 Task: Plan a trip to Wombwell, United Kingdom from 6th December, 2023 to 10th December, 2023 for 1 adult.1  bedroom having 1 bed and 1 bathroom. Property type can be hotel. Look for 5 properties as per requirement.
Action: Mouse moved to (479, 67)
Screenshot: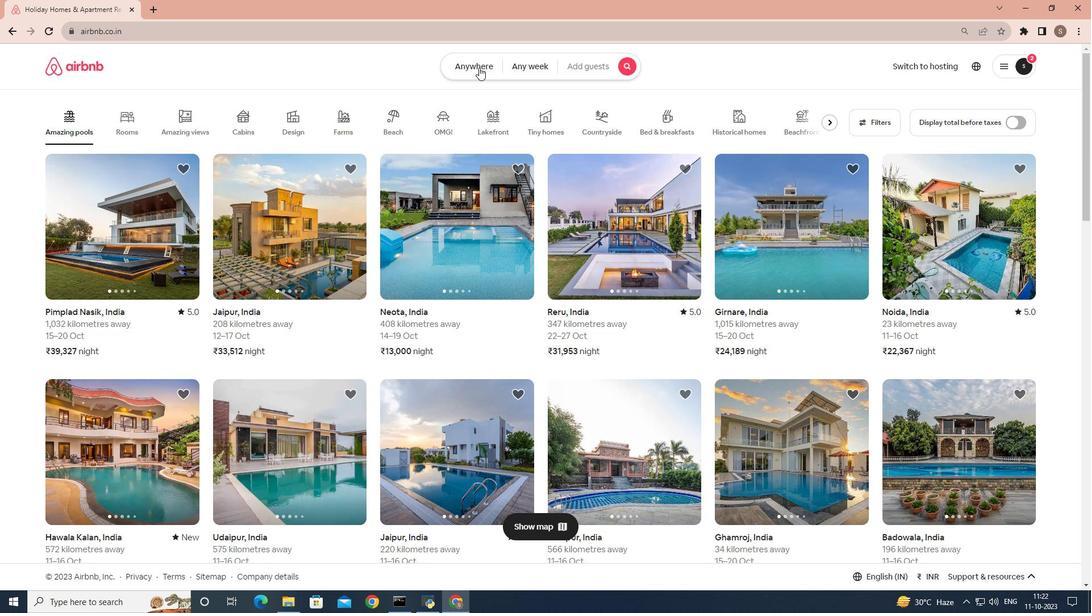 
Action: Mouse pressed left at (479, 67)
Screenshot: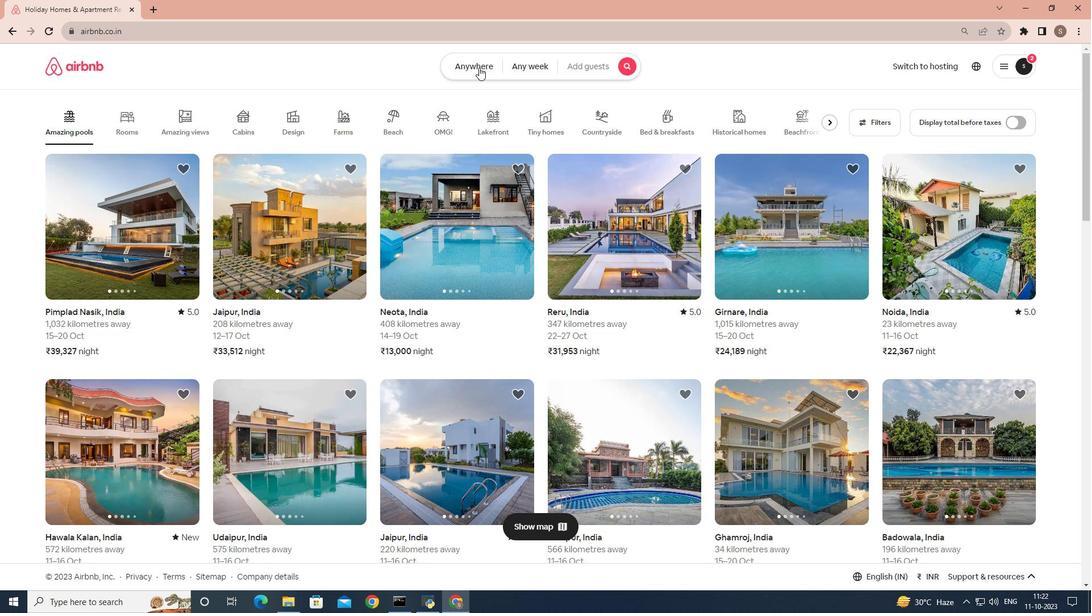 
Action: Mouse moved to (393, 110)
Screenshot: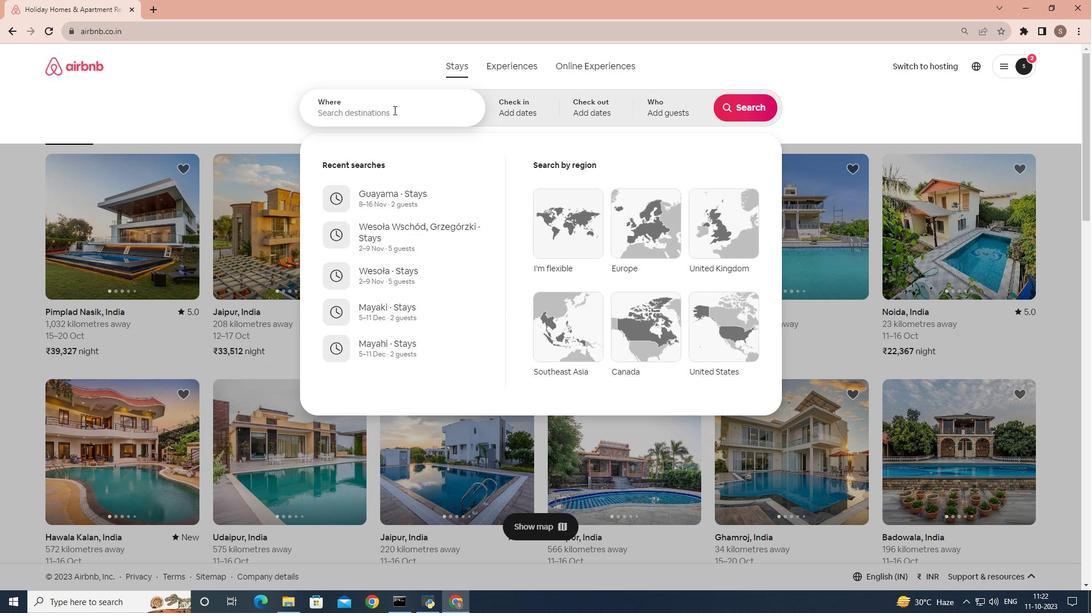 
Action: Mouse pressed left at (393, 110)
Screenshot: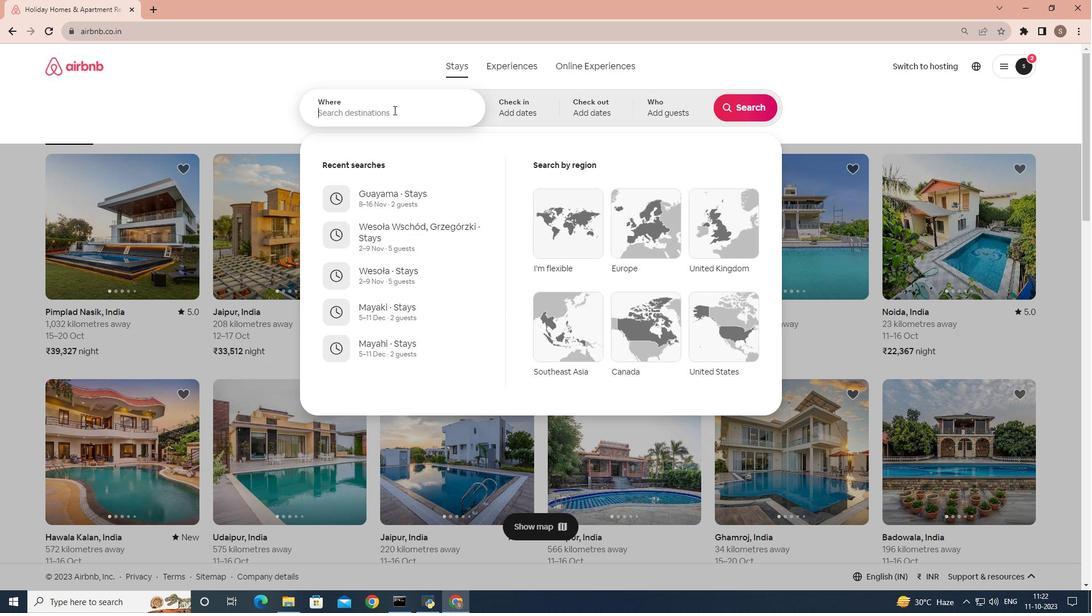 
Action: Key pressed <Key.shift><Key.shift><Key.shift><Key.shift><Key.shift><Key.shift><Key.shift><Key.shift><Key.shift><Key.shift><Key.shift>Wombwell,<Key.space><Key.shift>united<Key.space><Key.shift><Key.shift>Kingdom
Screenshot: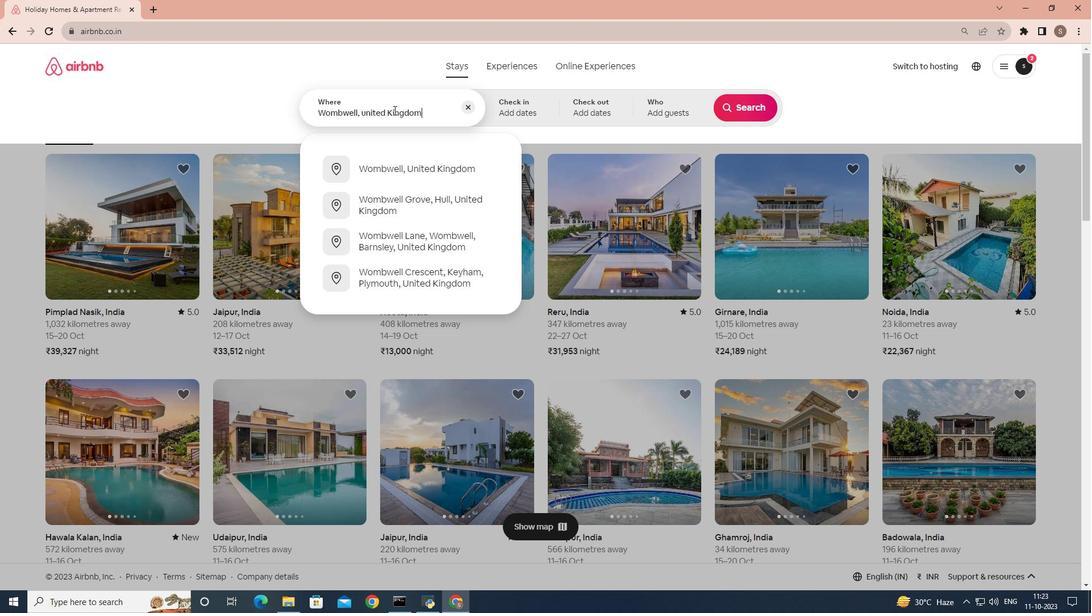 
Action: Mouse moved to (533, 112)
Screenshot: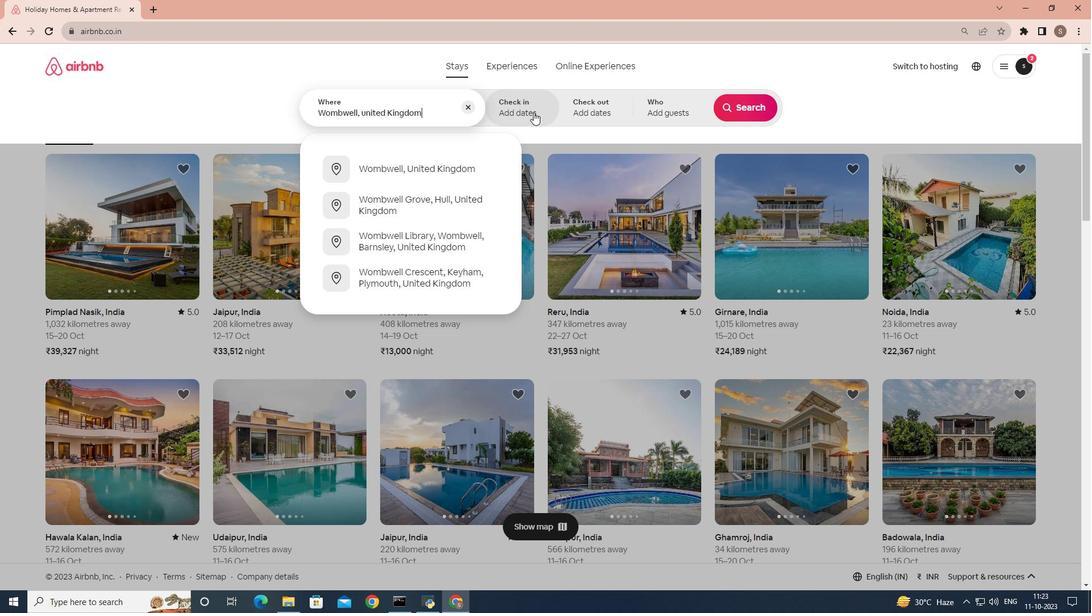 
Action: Mouse pressed left at (533, 112)
Screenshot: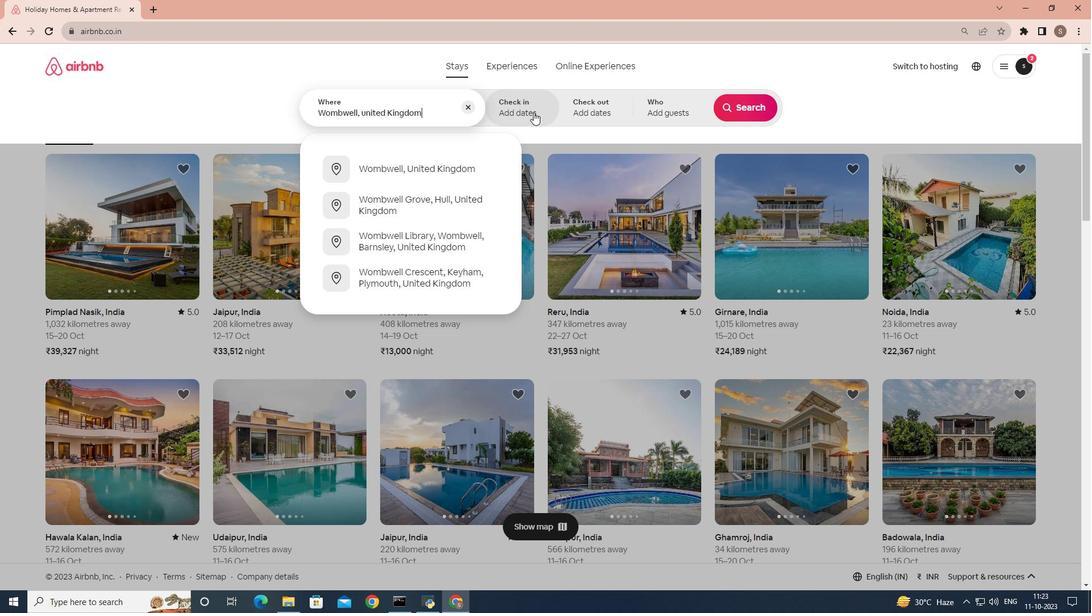 
Action: Mouse moved to (745, 196)
Screenshot: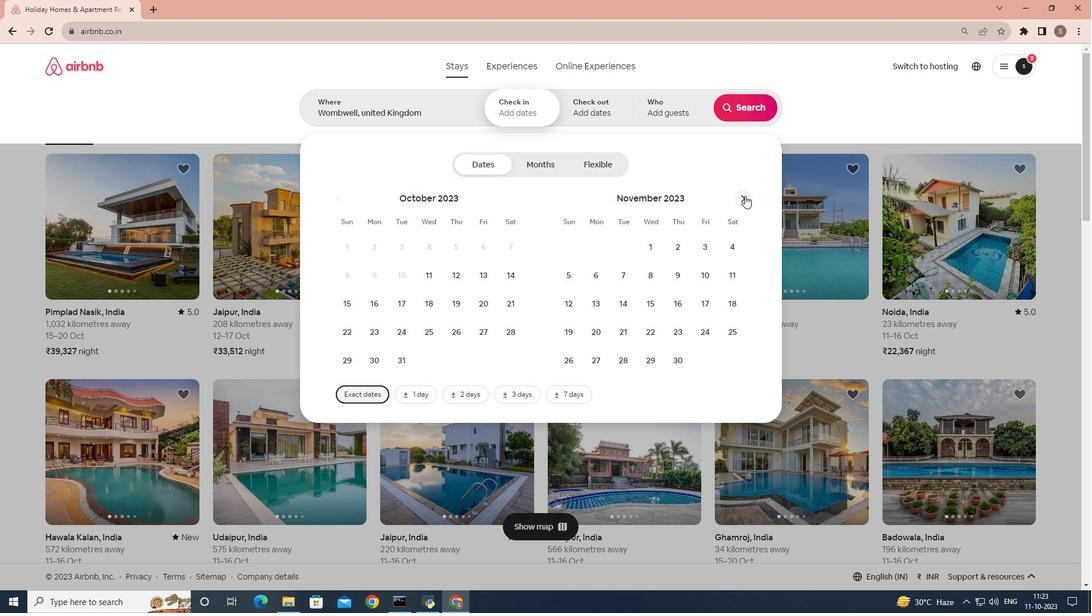 
Action: Mouse pressed left at (745, 196)
Screenshot: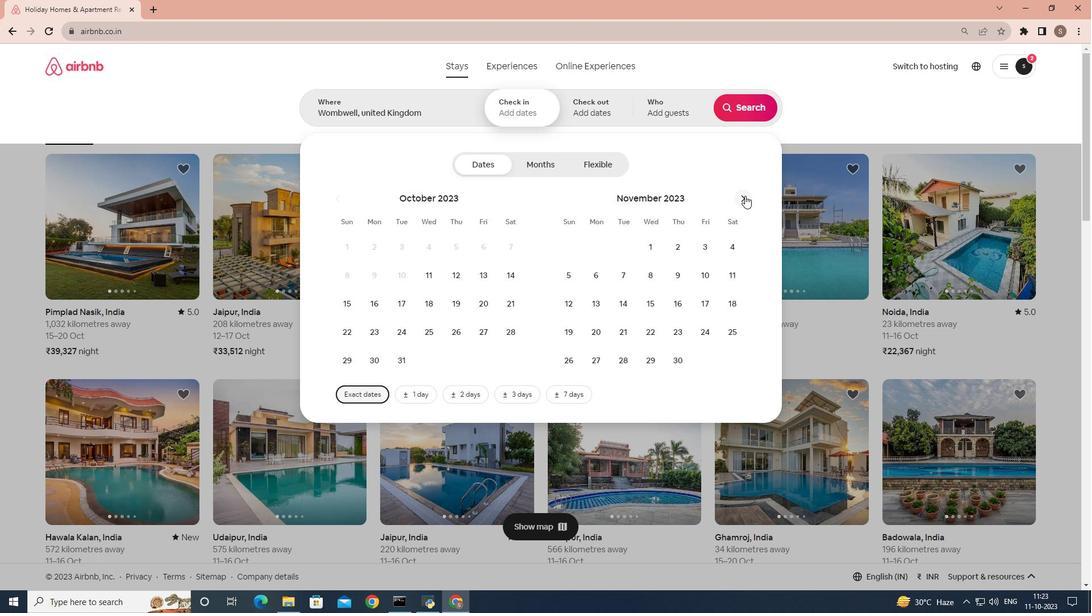 
Action: Mouse moved to (652, 273)
Screenshot: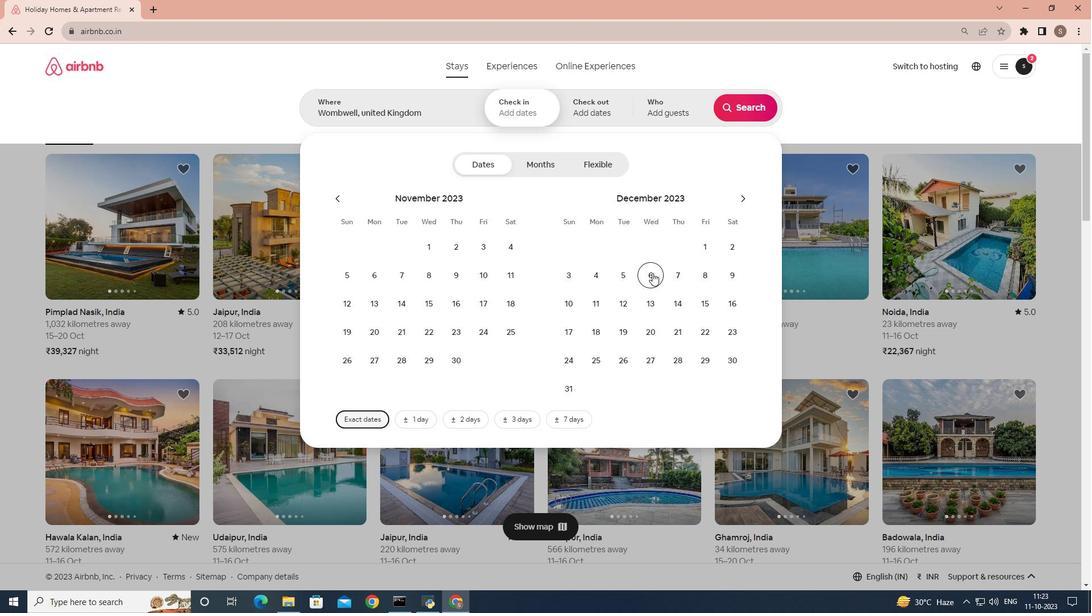 
Action: Mouse pressed left at (652, 273)
Screenshot: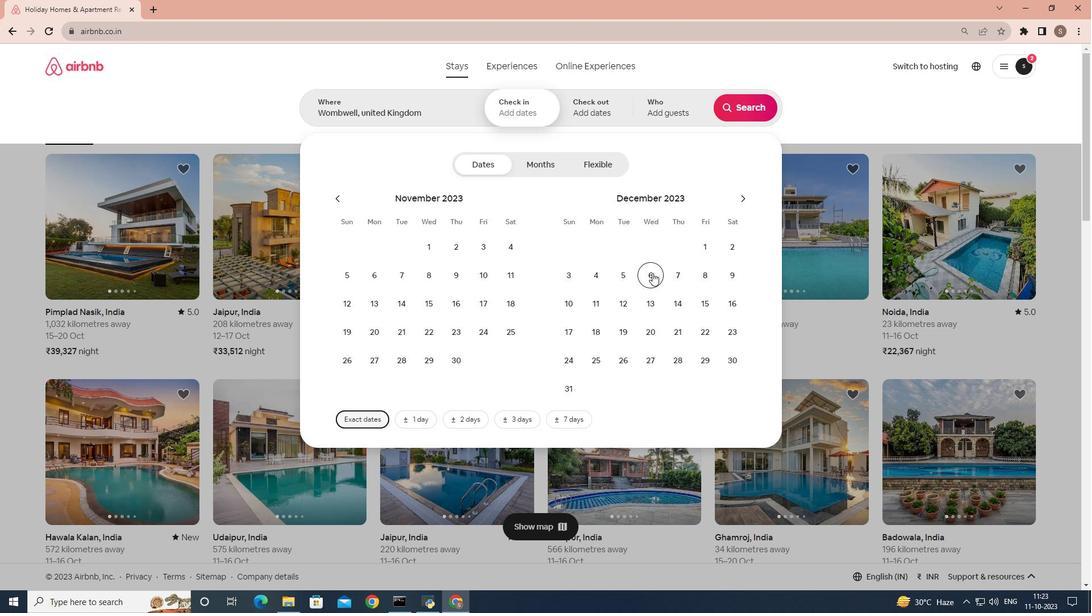 
Action: Mouse moved to (567, 299)
Screenshot: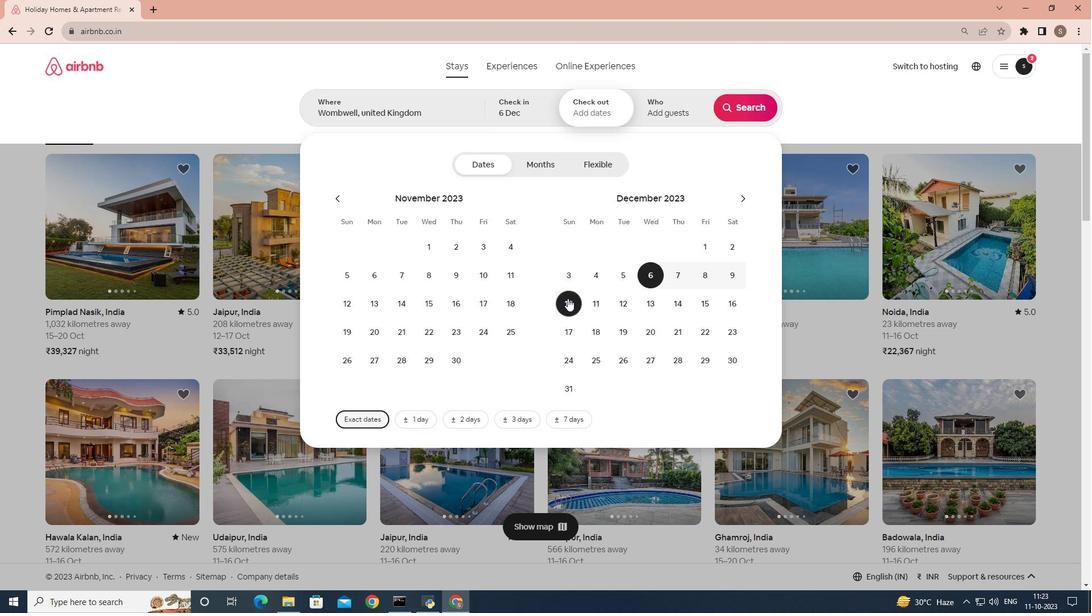 
Action: Mouse pressed left at (567, 299)
Screenshot: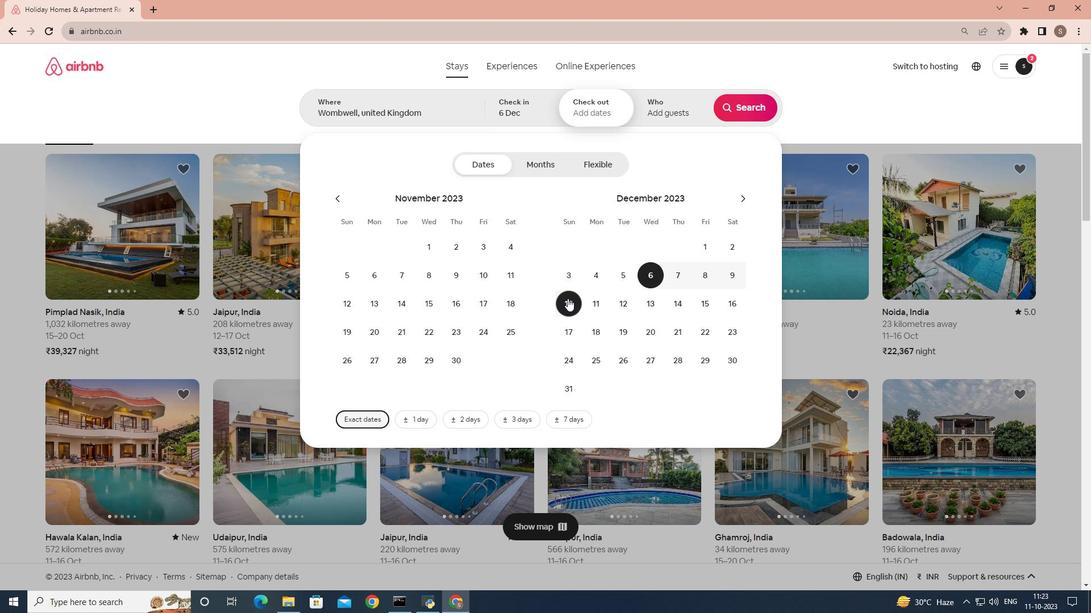 
Action: Mouse moved to (663, 100)
Screenshot: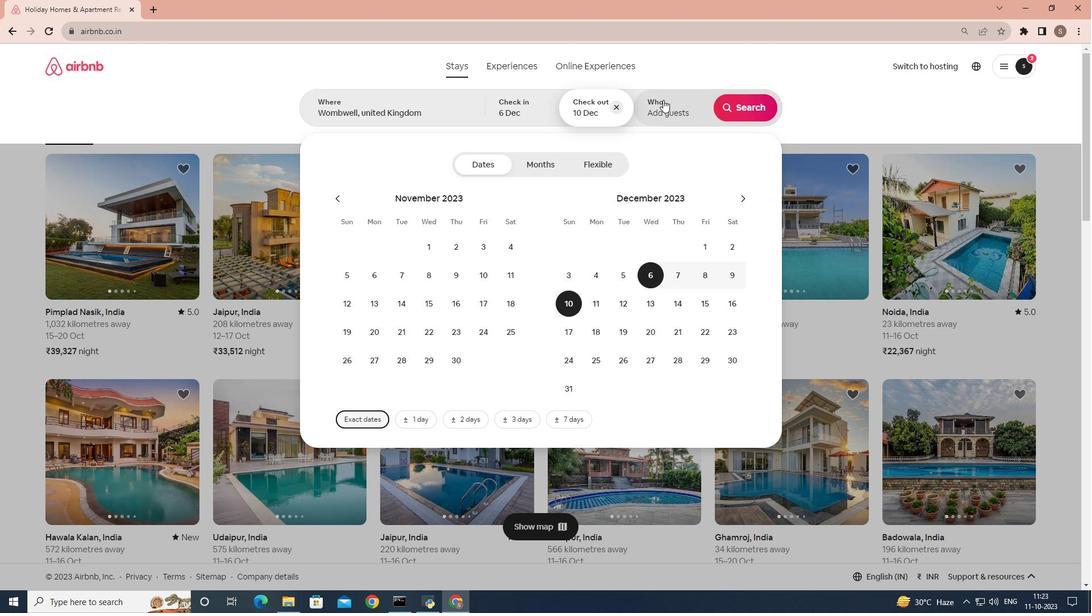 
Action: Mouse pressed left at (663, 100)
Screenshot: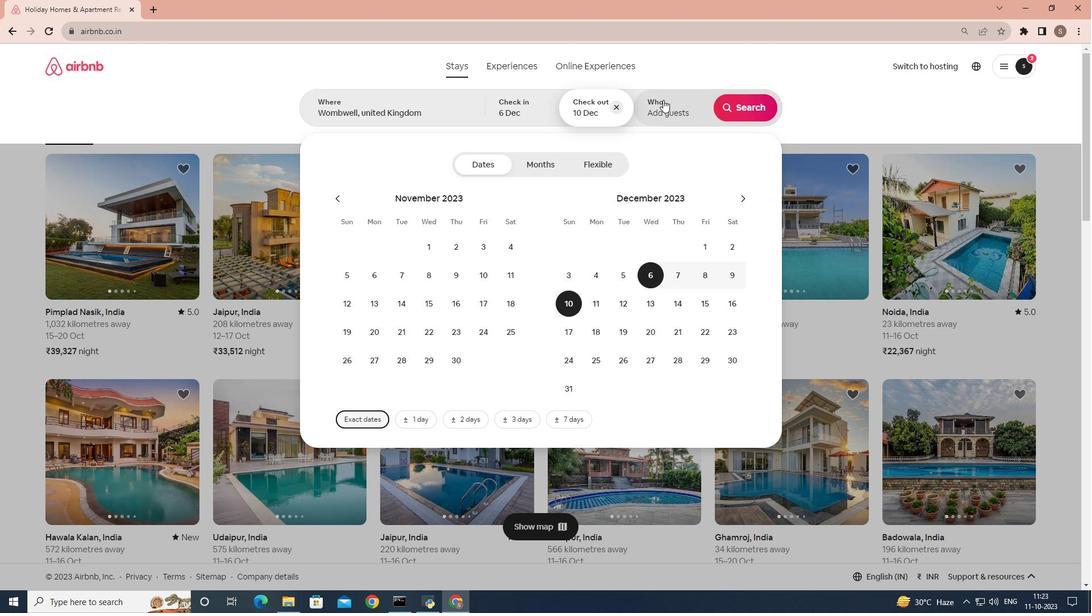 
Action: Mouse moved to (742, 169)
Screenshot: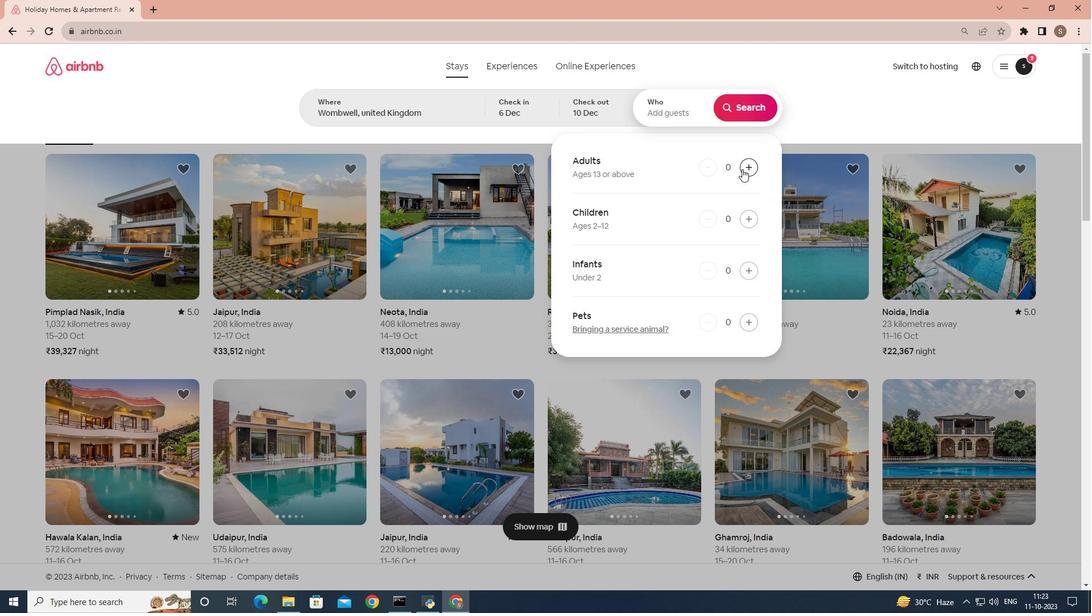 
Action: Mouse pressed left at (742, 169)
Screenshot: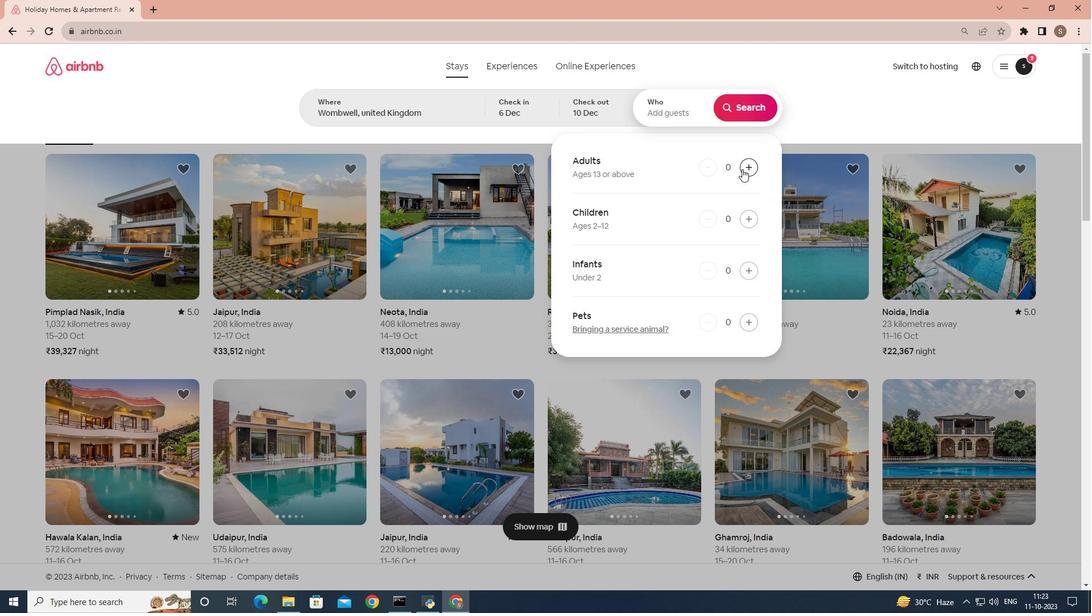 
Action: Mouse moved to (740, 104)
Screenshot: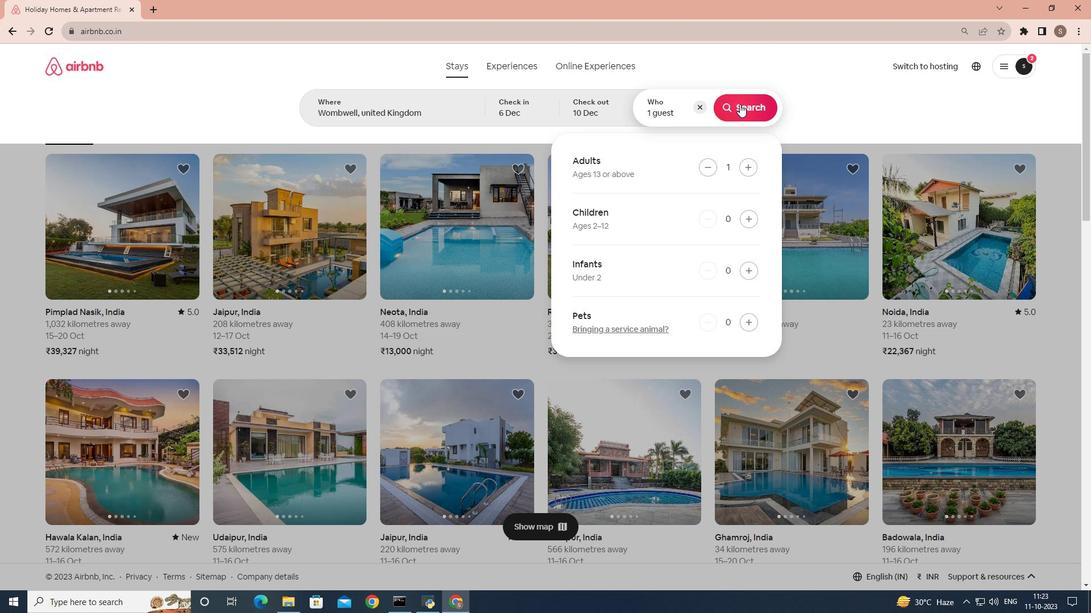 
Action: Mouse pressed left at (740, 104)
Screenshot: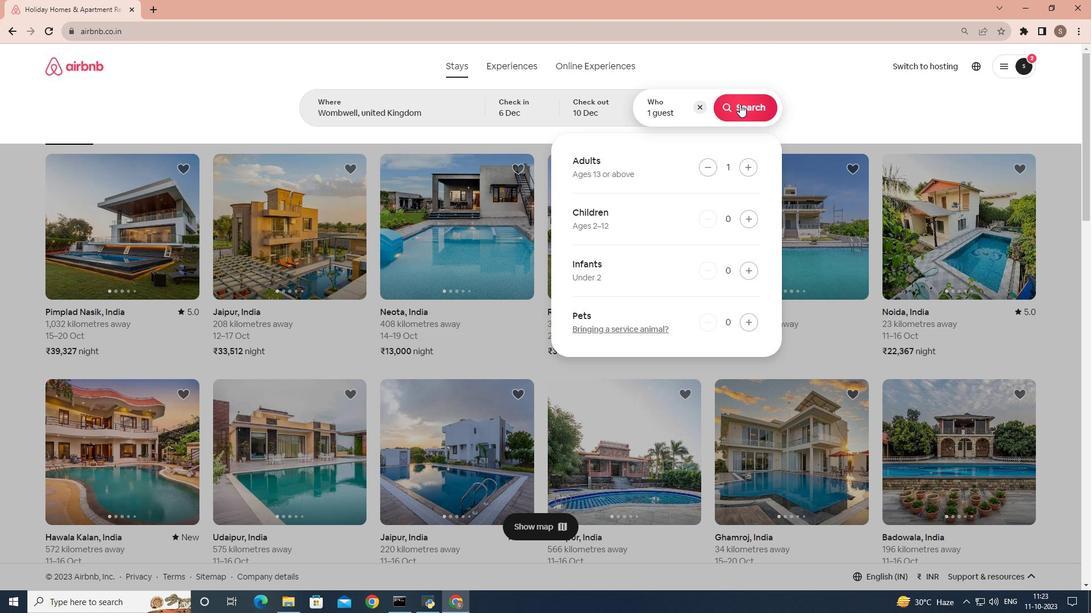 
Action: Mouse moved to (918, 114)
Screenshot: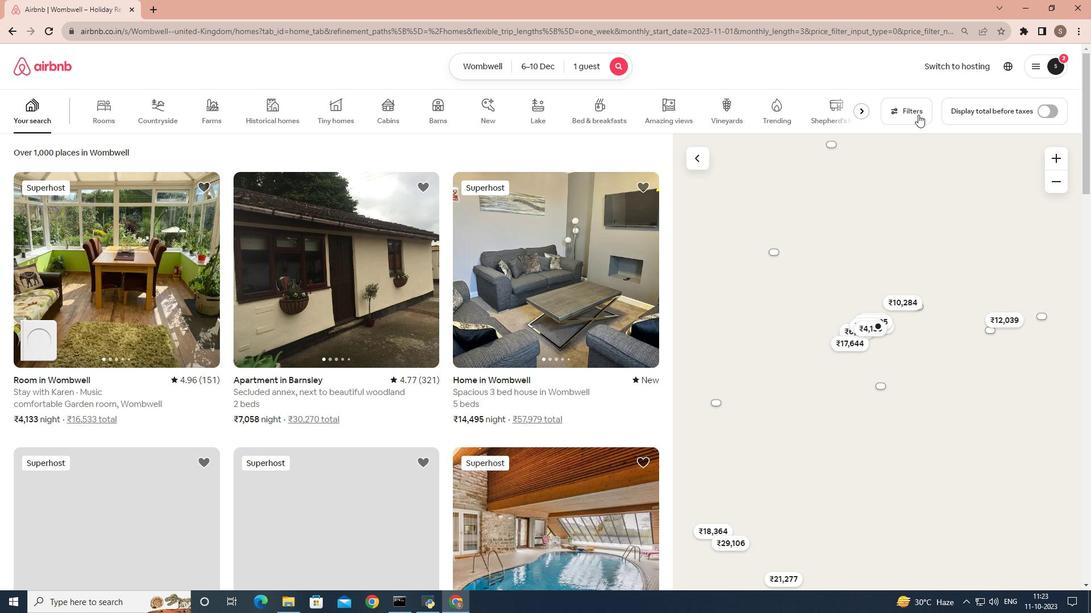 
Action: Mouse pressed left at (918, 114)
Screenshot: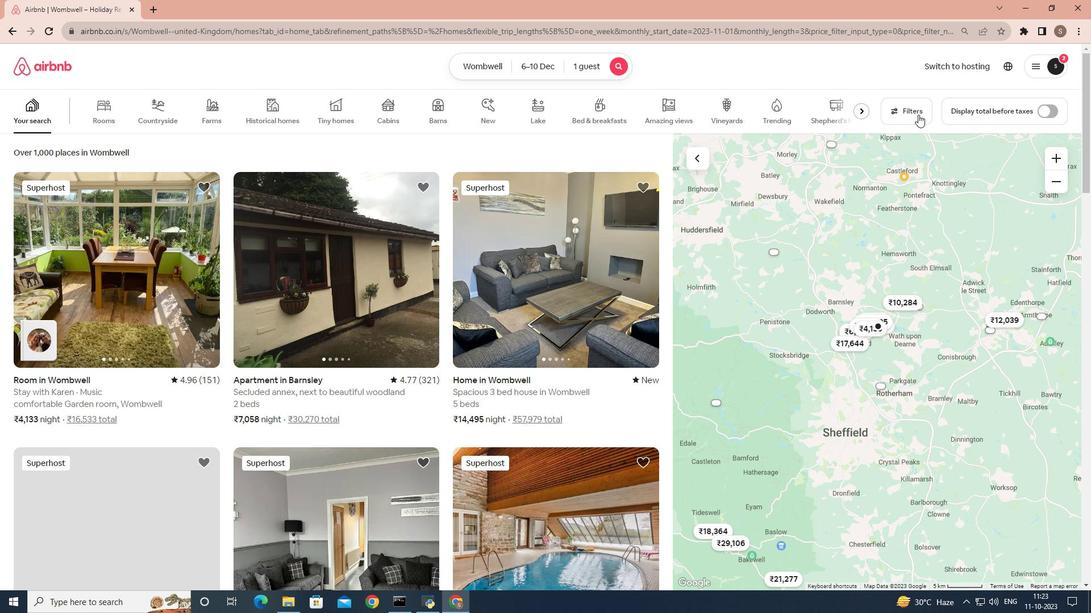 
Action: Mouse moved to (424, 395)
Screenshot: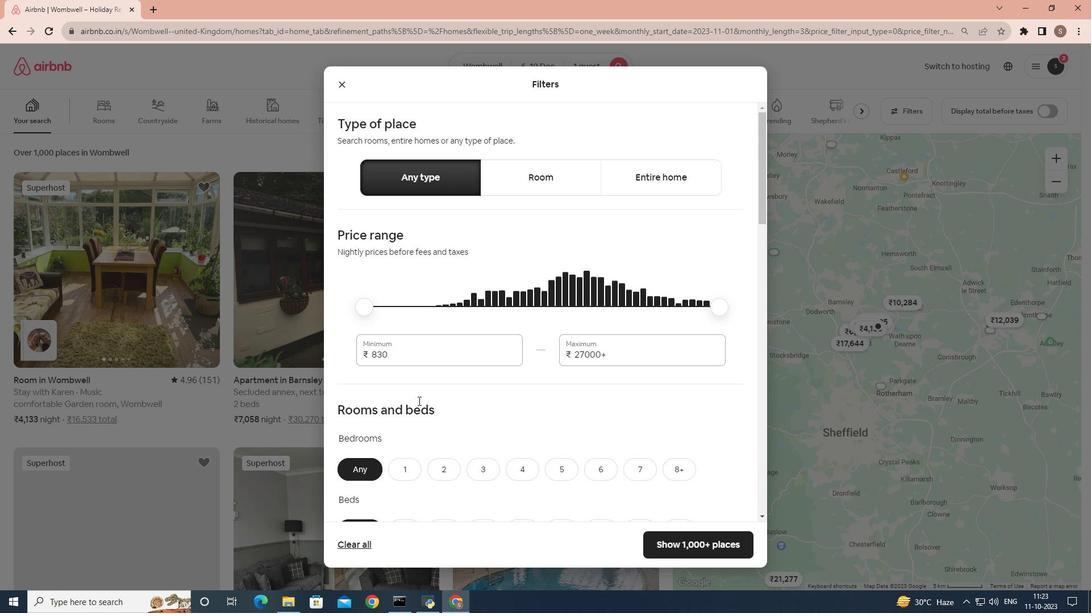 
Action: Mouse scrolled (424, 395) with delta (0, 0)
Screenshot: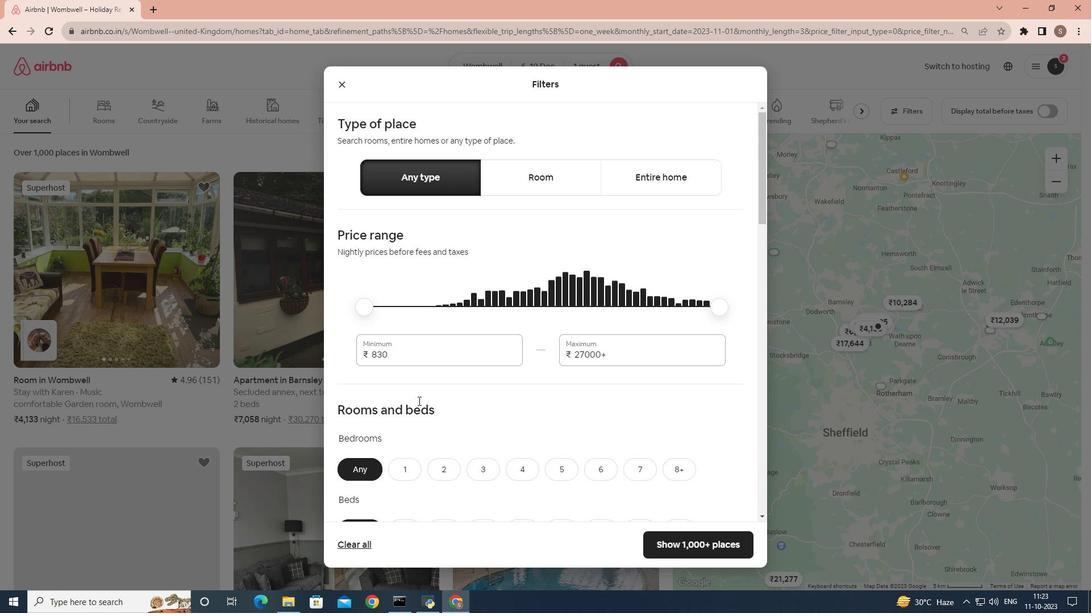 
Action: Mouse moved to (418, 401)
Screenshot: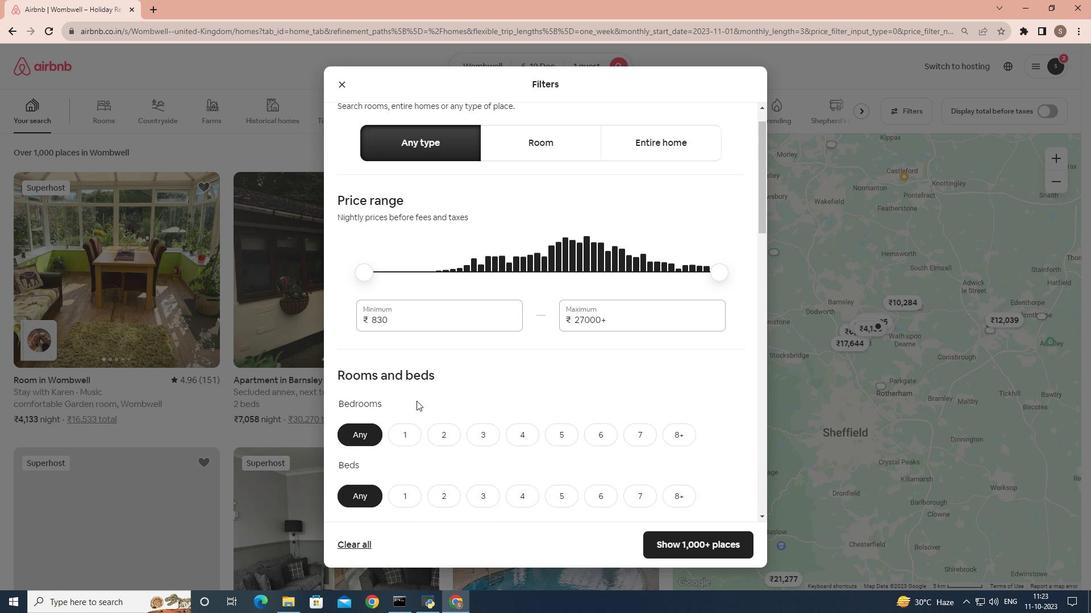 
Action: Mouse scrolled (418, 400) with delta (0, 0)
Screenshot: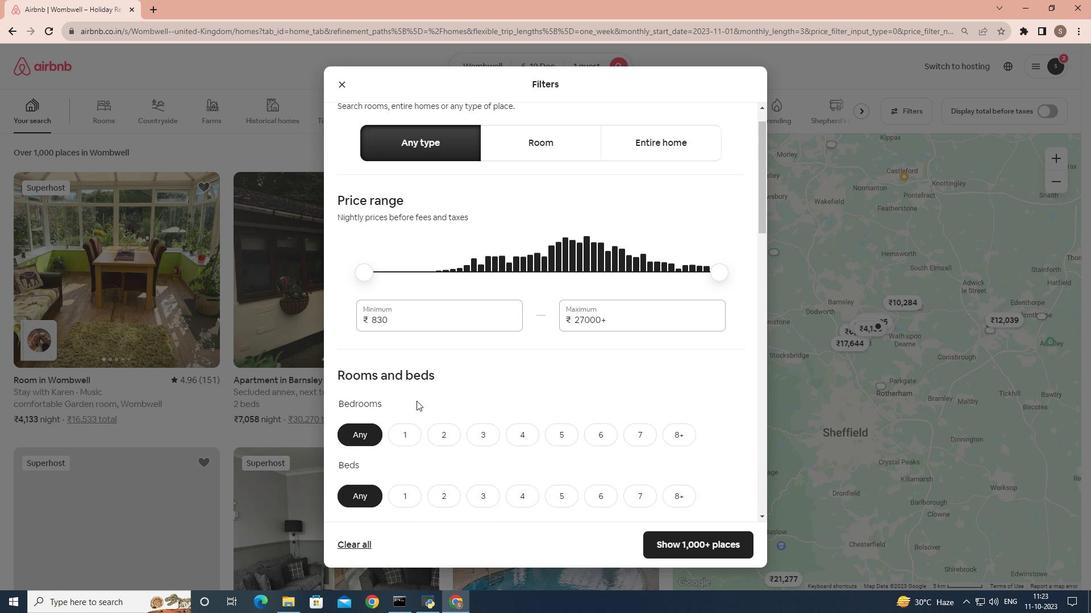 
Action: Mouse moved to (397, 355)
Screenshot: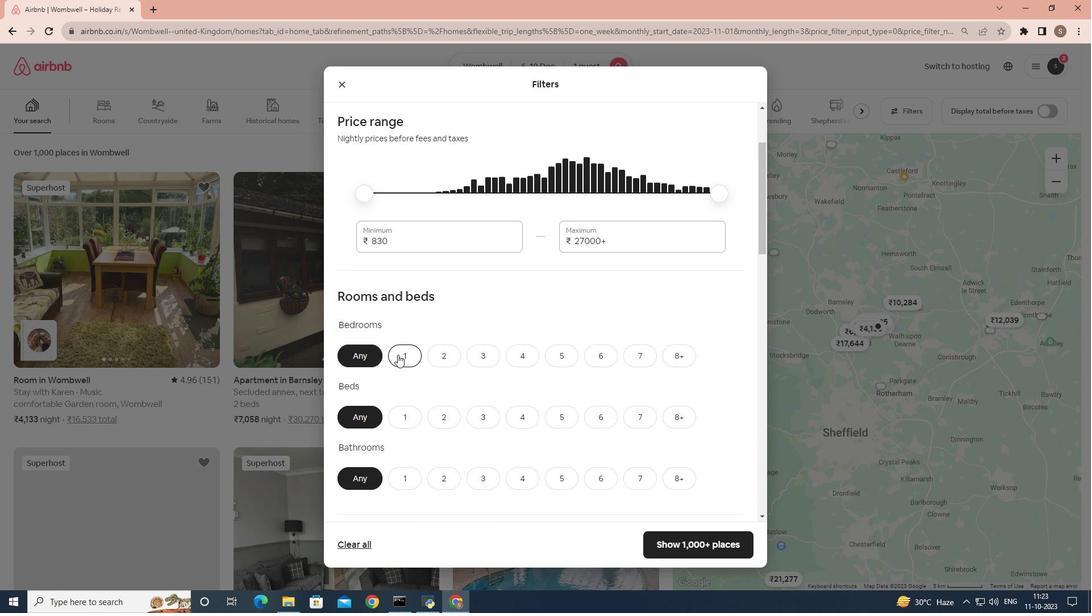 
Action: Mouse pressed left at (397, 355)
Screenshot: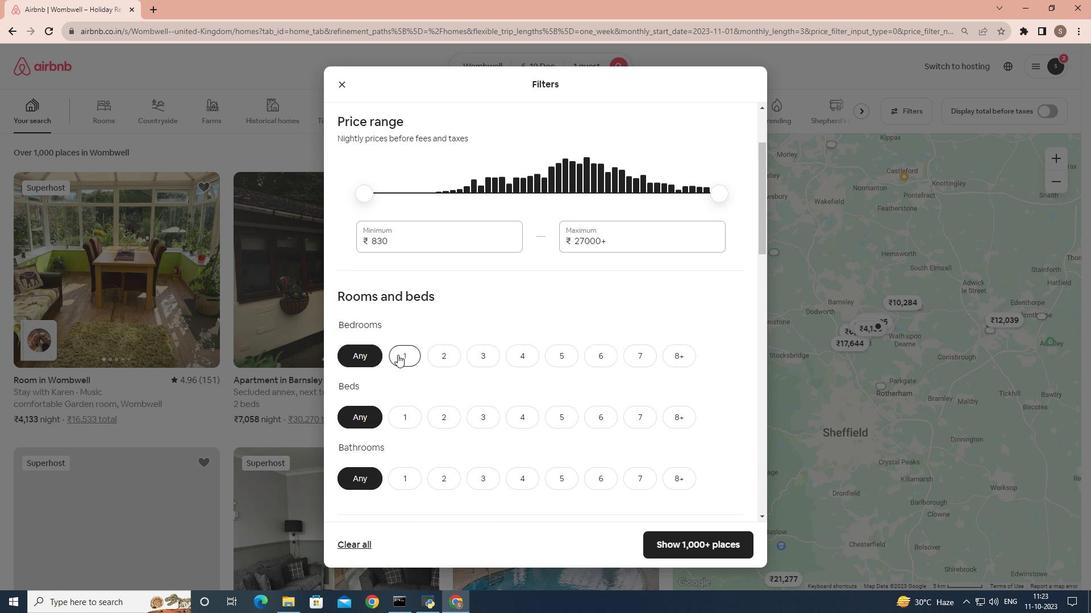 
Action: Mouse scrolled (397, 354) with delta (0, 0)
Screenshot: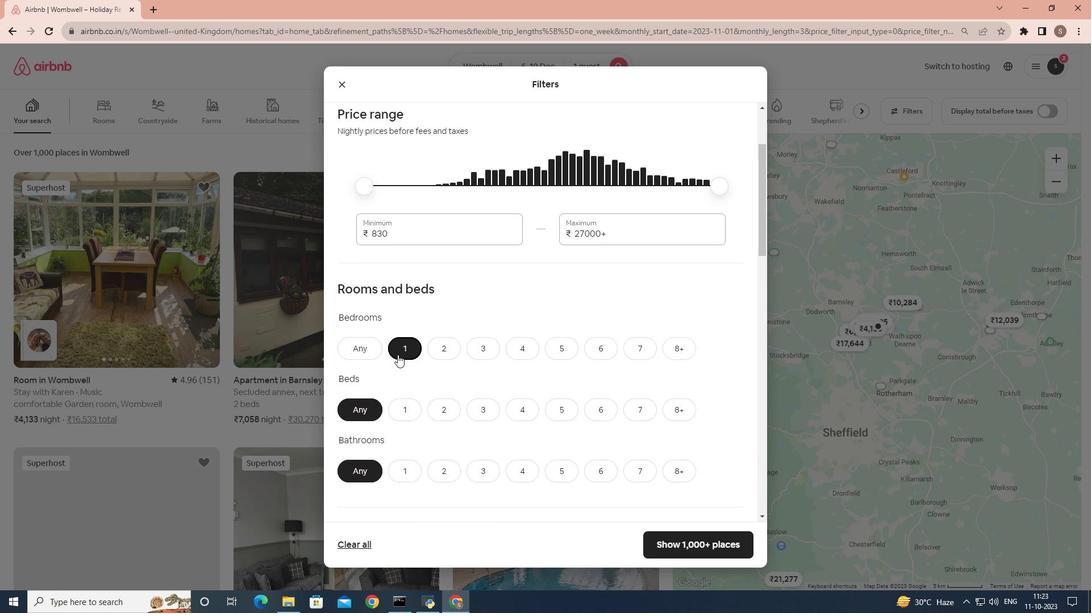 
Action: Mouse scrolled (397, 354) with delta (0, 0)
Screenshot: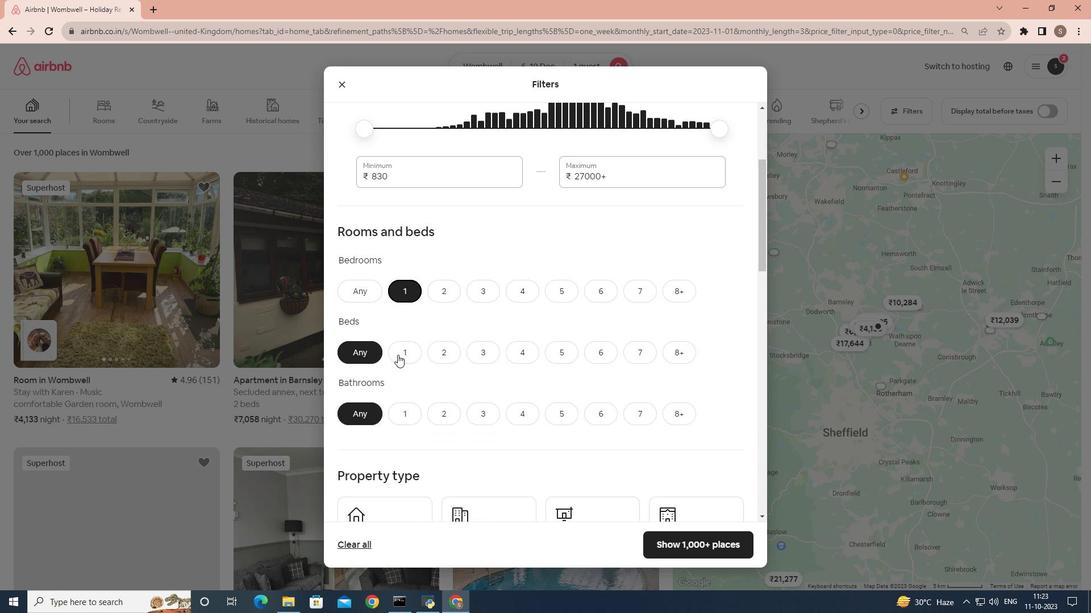 
Action: Mouse moved to (400, 306)
Screenshot: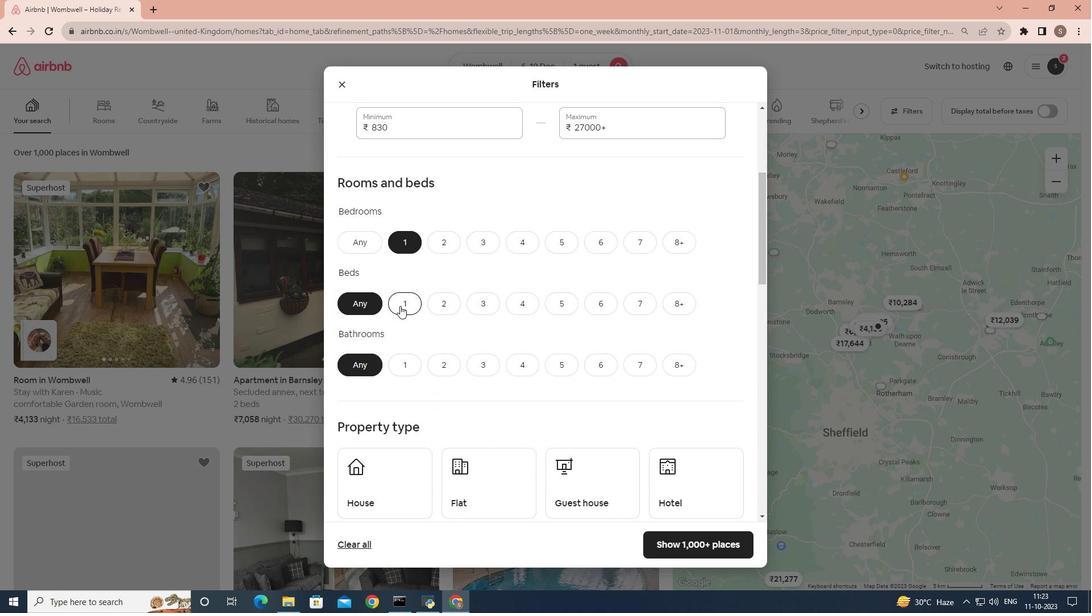 
Action: Mouse pressed left at (400, 306)
Screenshot: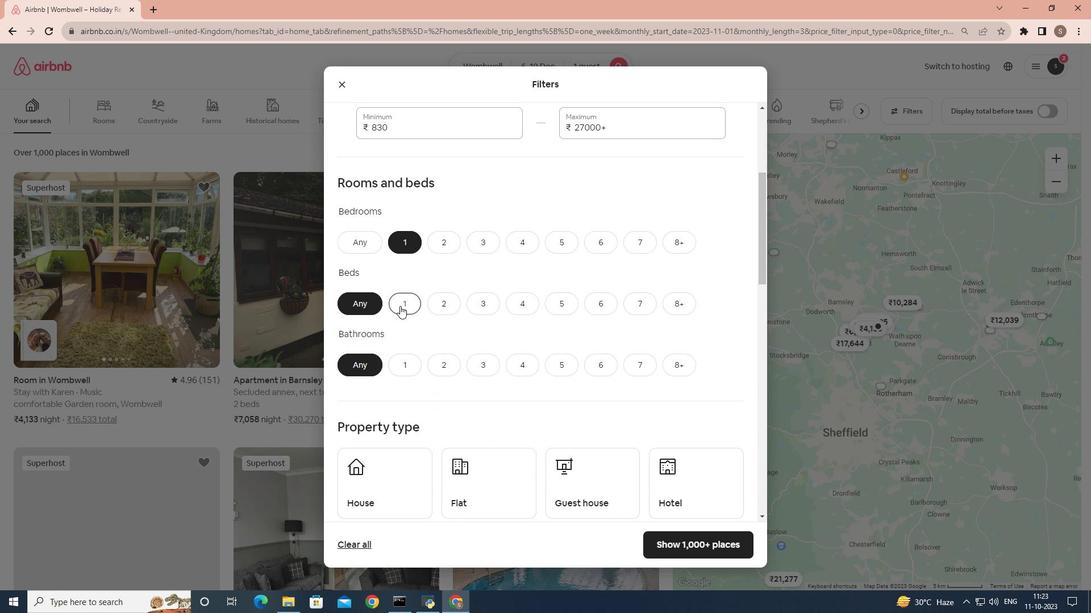 
Action: Mouse scrolled (400, 305) with delta (0, 0)
Screenshot: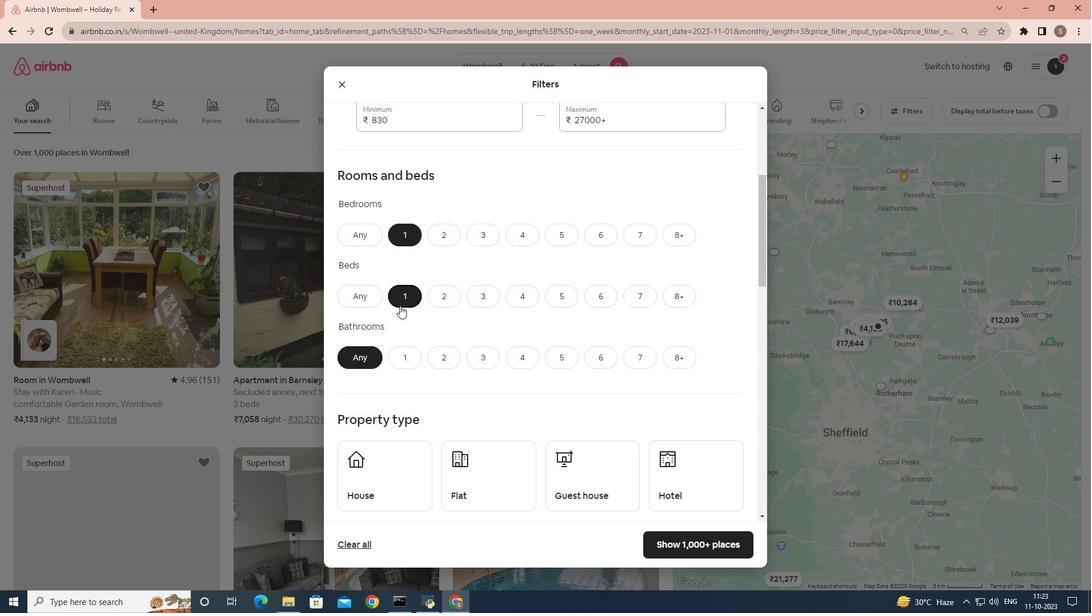 
Action: Mouse moved to (403, 305)
Screenshot: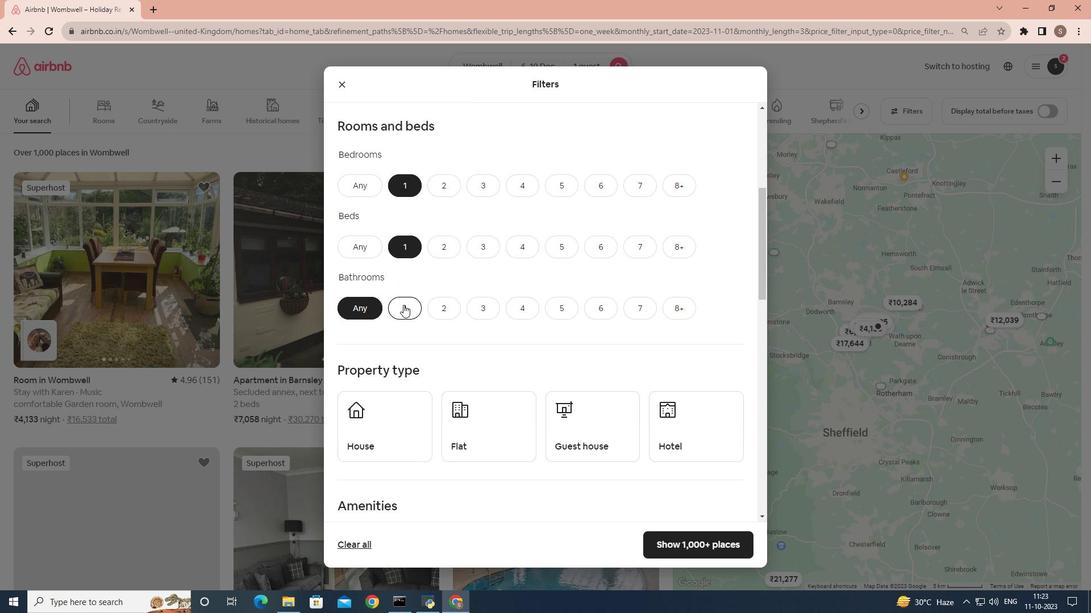 
Action: Mouse pressed left at (403, 305)
Screenshot: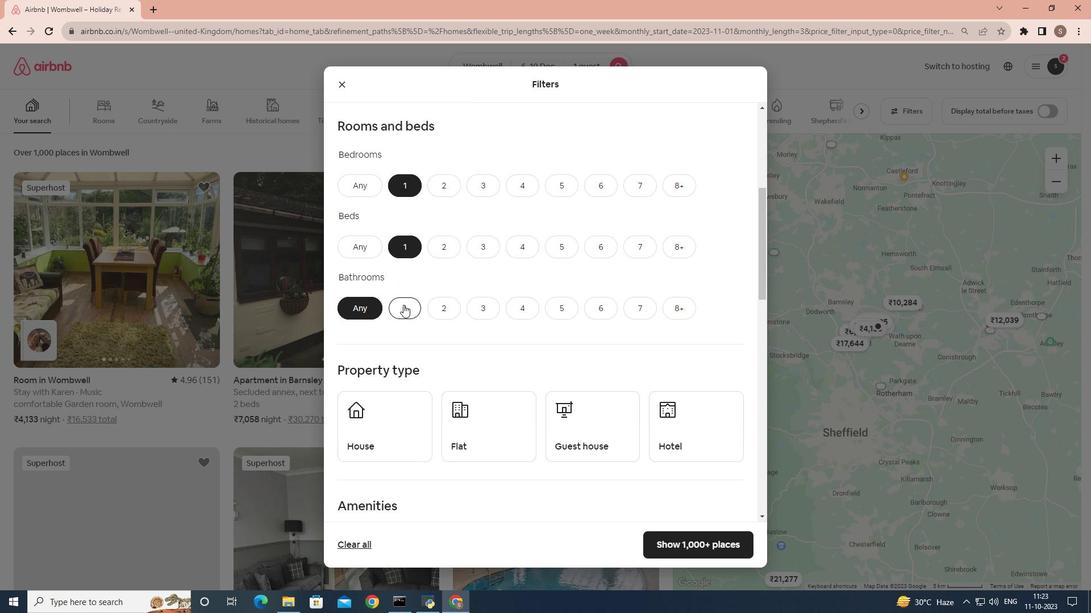 
Action: Mouse moved to (441, 309)
Screenshot: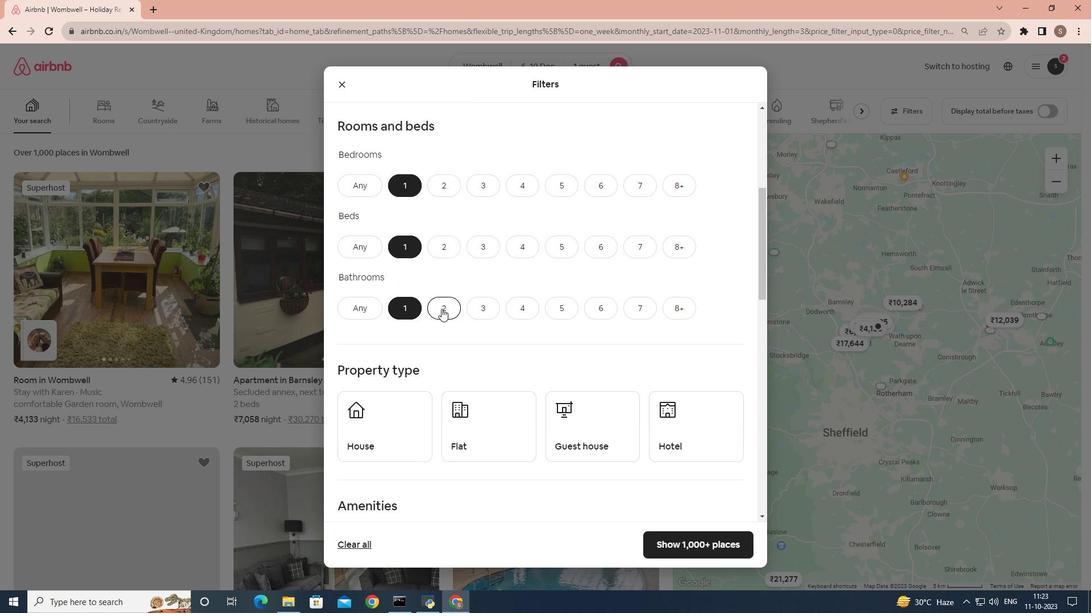 
Action: Mouse scrolled (441, 308) with delta (0, 0)
Screenshot: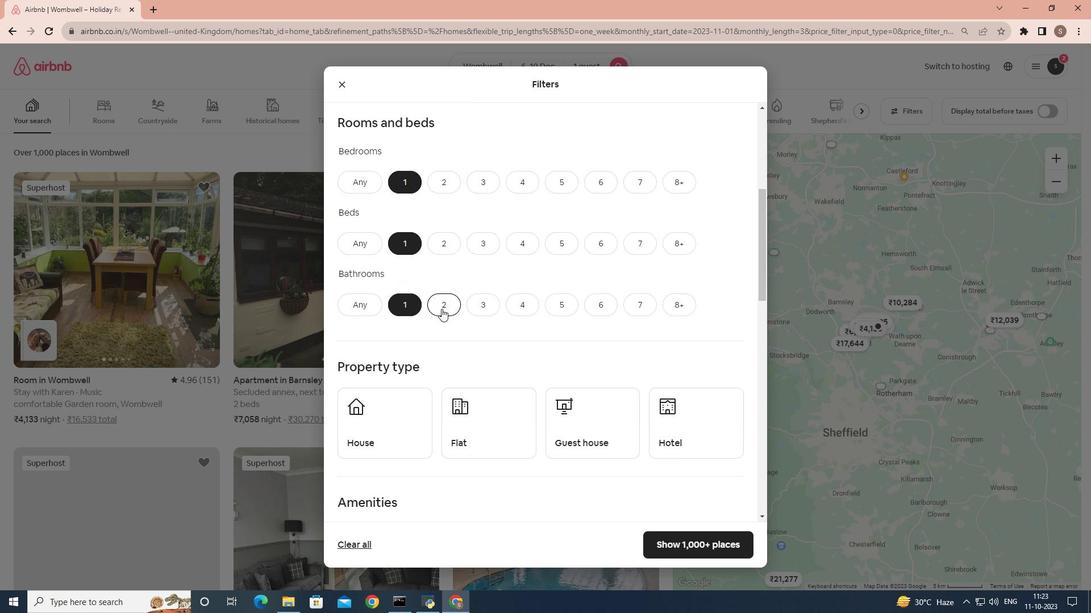 
Action: Mouse scrolled (441, 308) with delta (0, 0)
Screenshot: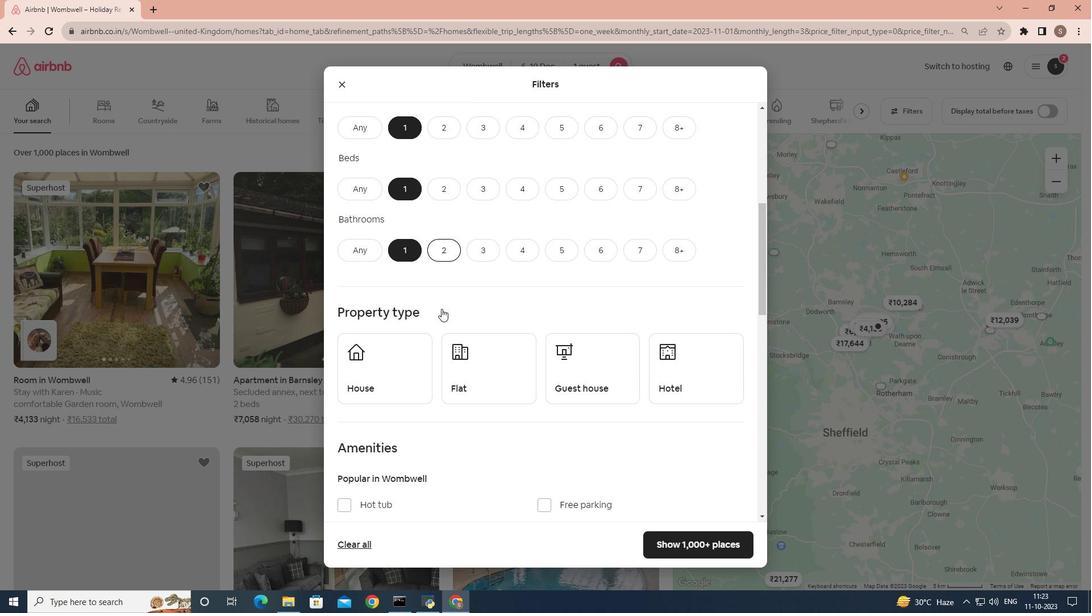
Action: Mouse moved to (674, 329)
Screenshot: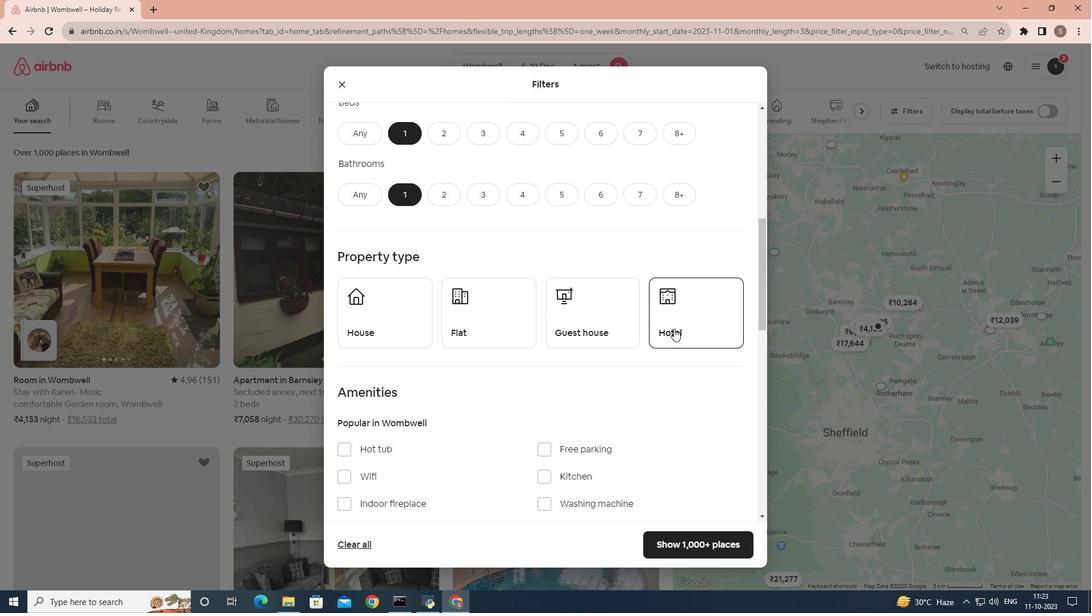 
Action: Mouse pressed left at (674, 329)
Screenshot: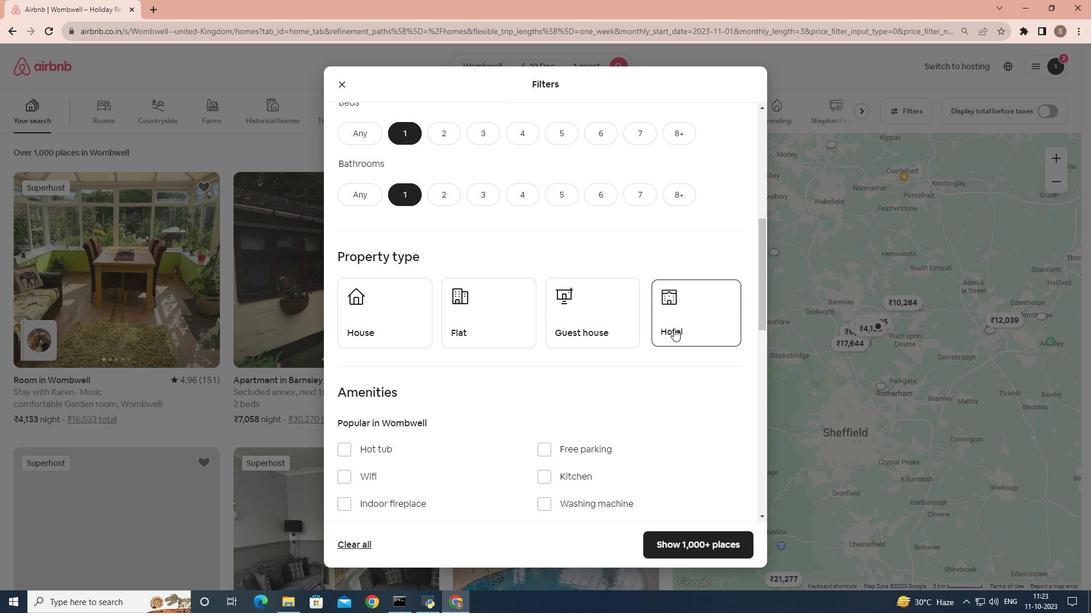 
Action: Mouse moved to (525, 378)
Screenshot: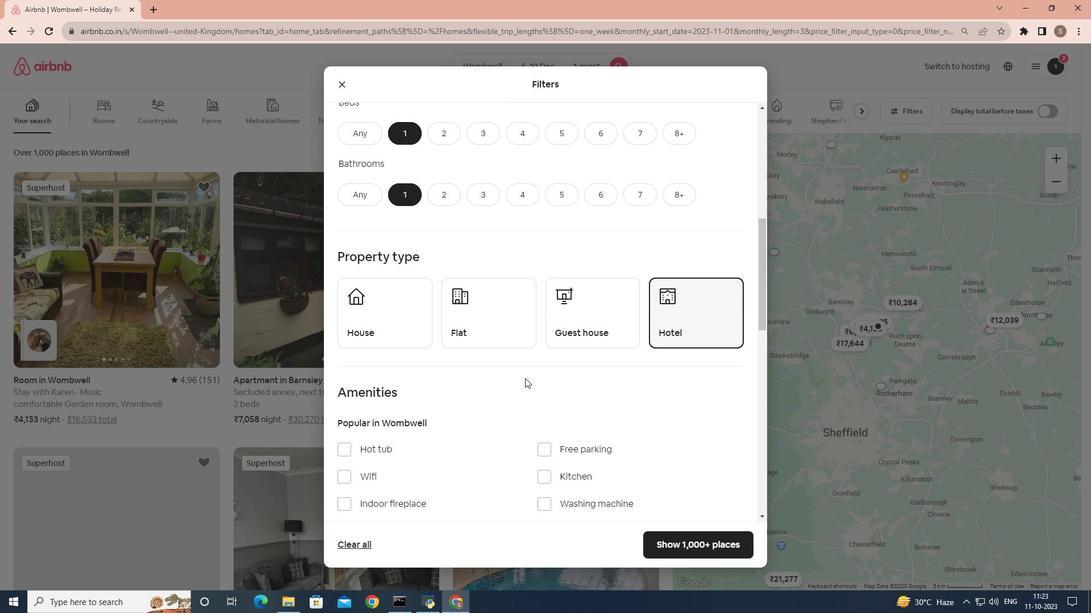 
Action: Mouse scrolled (525, 378) with delta (0, 0)
Screenshot: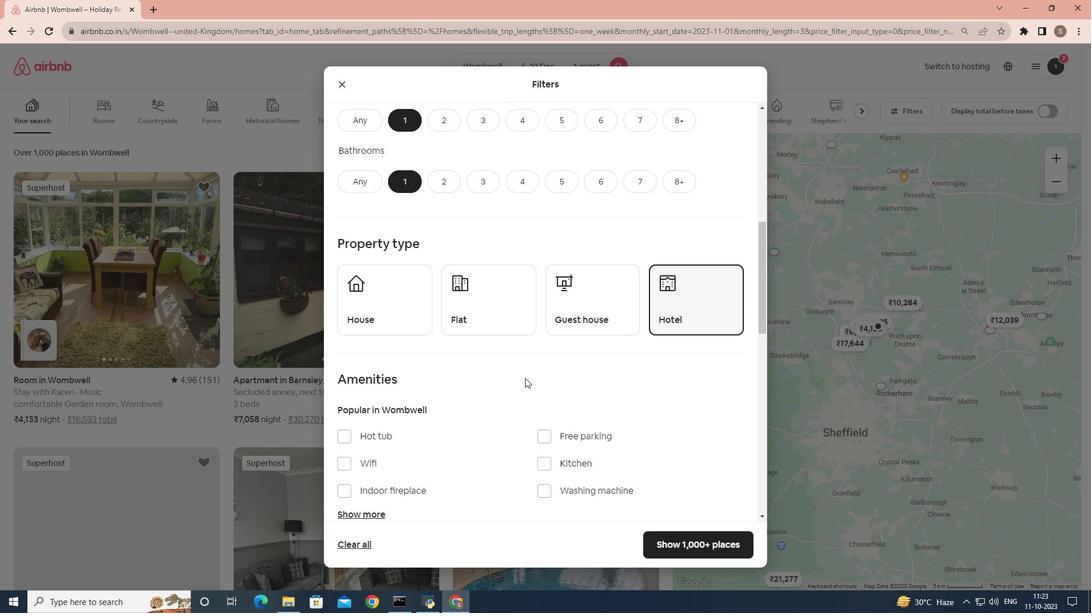 
Action: Mouse scrolled (525, 378) with delta (0, 0)
Screenshot: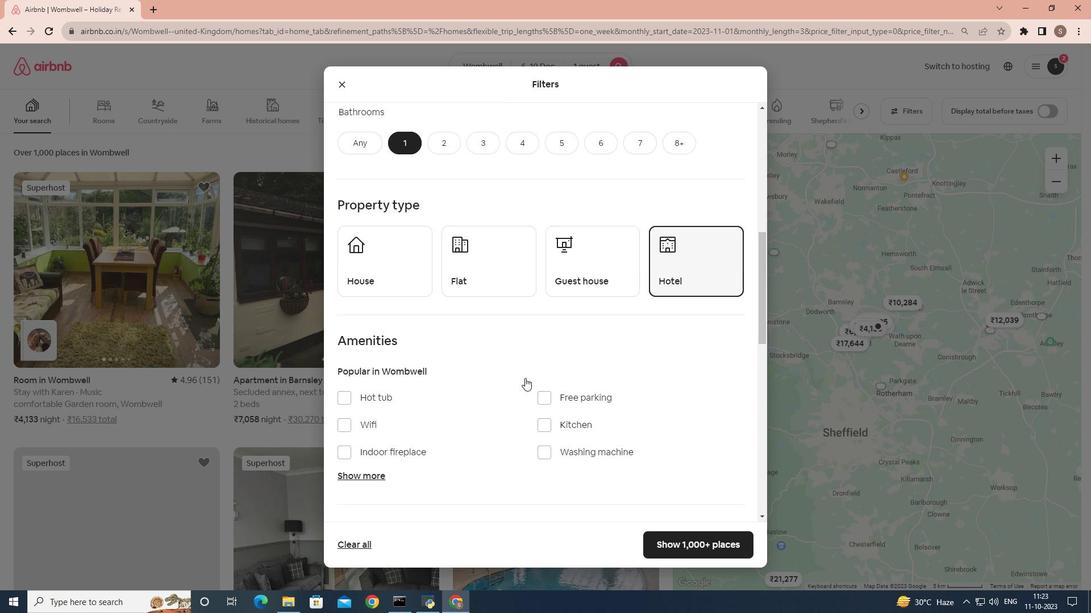 
Action: Mouse scrolled (525, 378) with delta (0, 0)
Screenshot: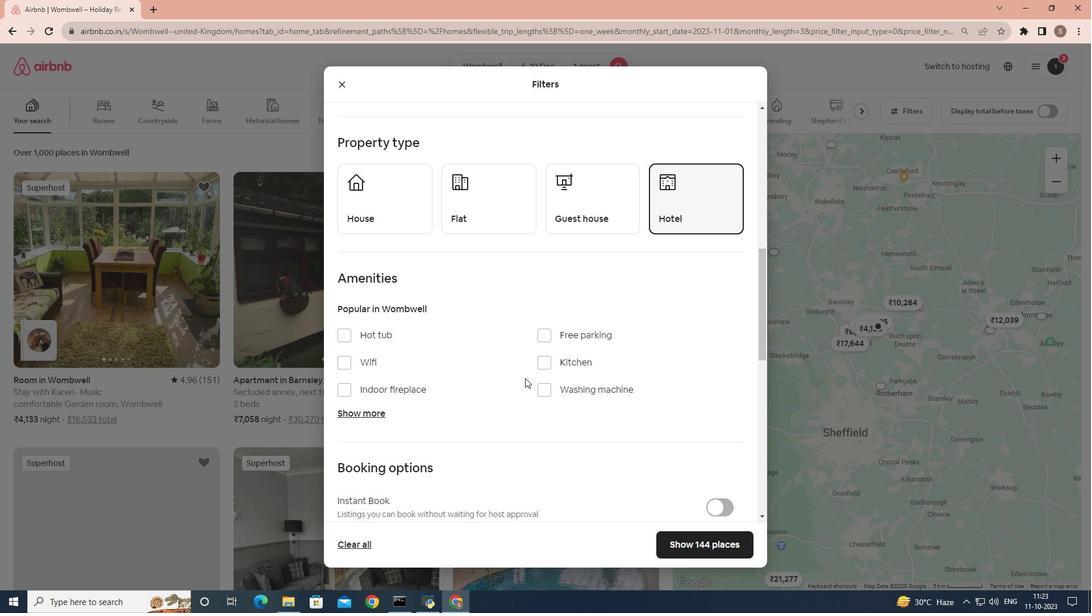 
Action: Mouse scrolled (525, 378) with delta (0, 0)
Screenshot: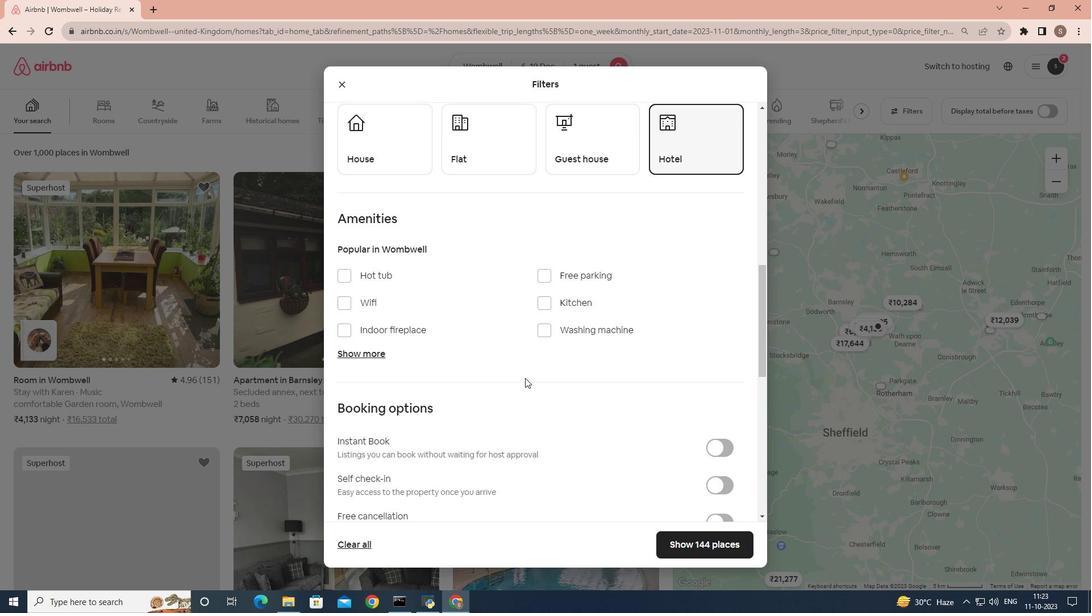 
Action: Mouse moved to (697, 550)
Screenshot: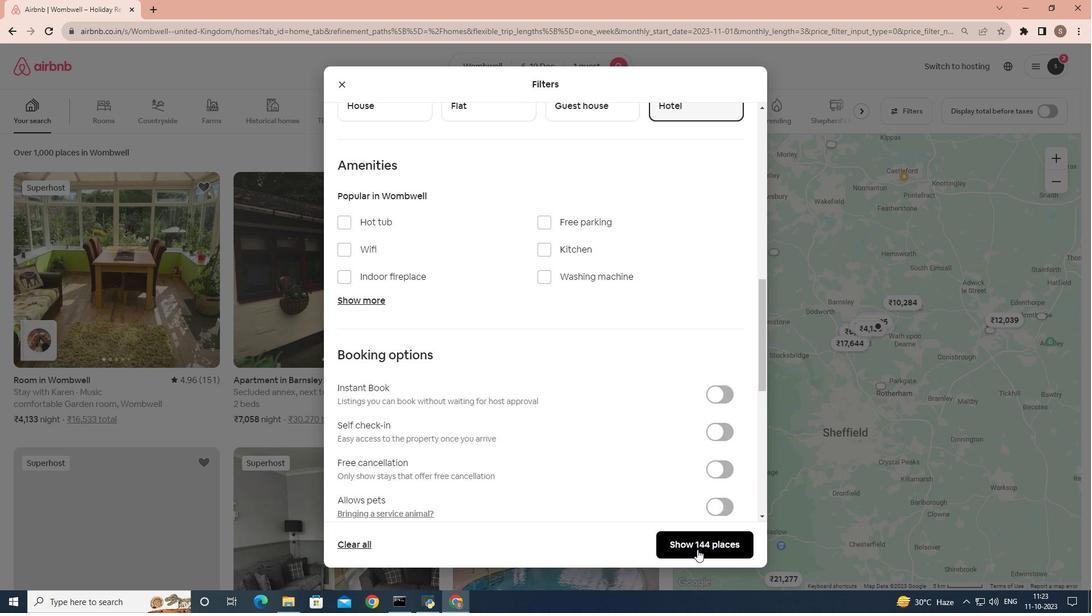
Action: Mouse pressed left at (697, 550)
Screenshot: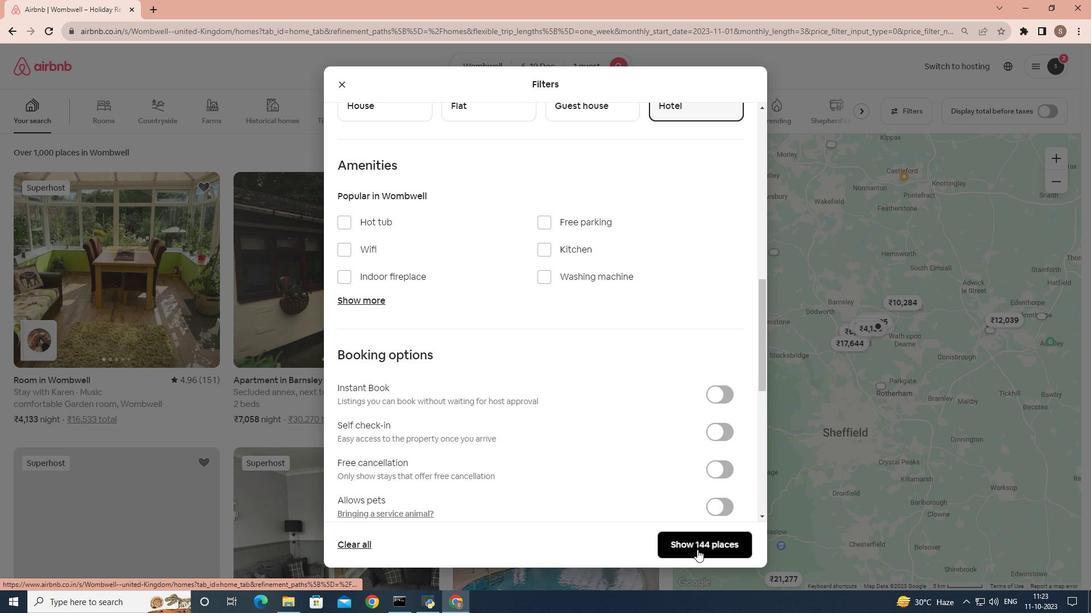 
Action: Mouse moved to (175, 283)
Screenshot: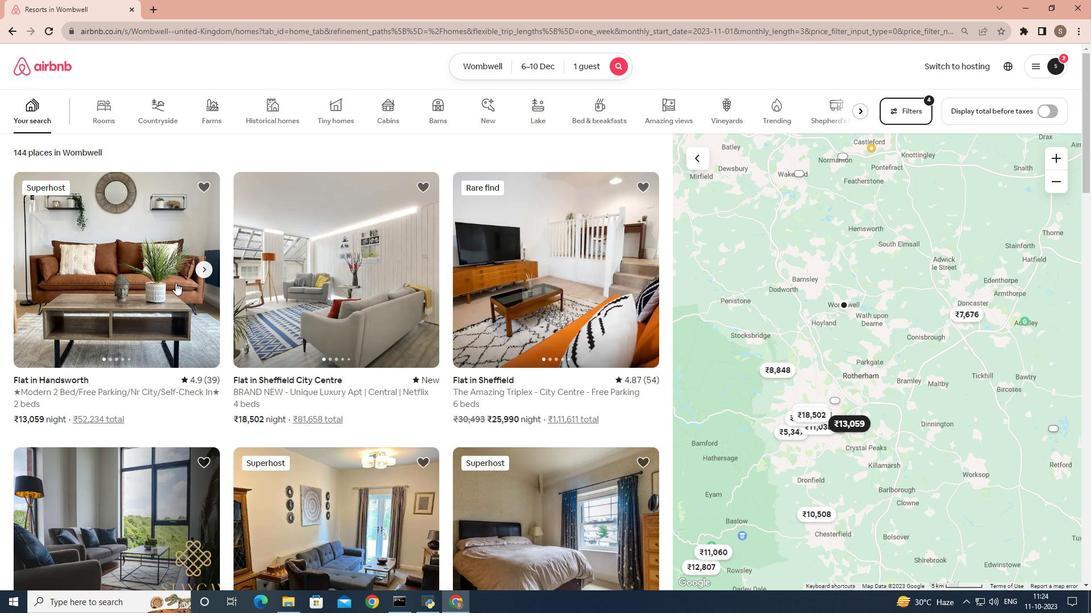 
Action: Mouse scrolled (175, 282) with delta (0, 0)
Screenshot: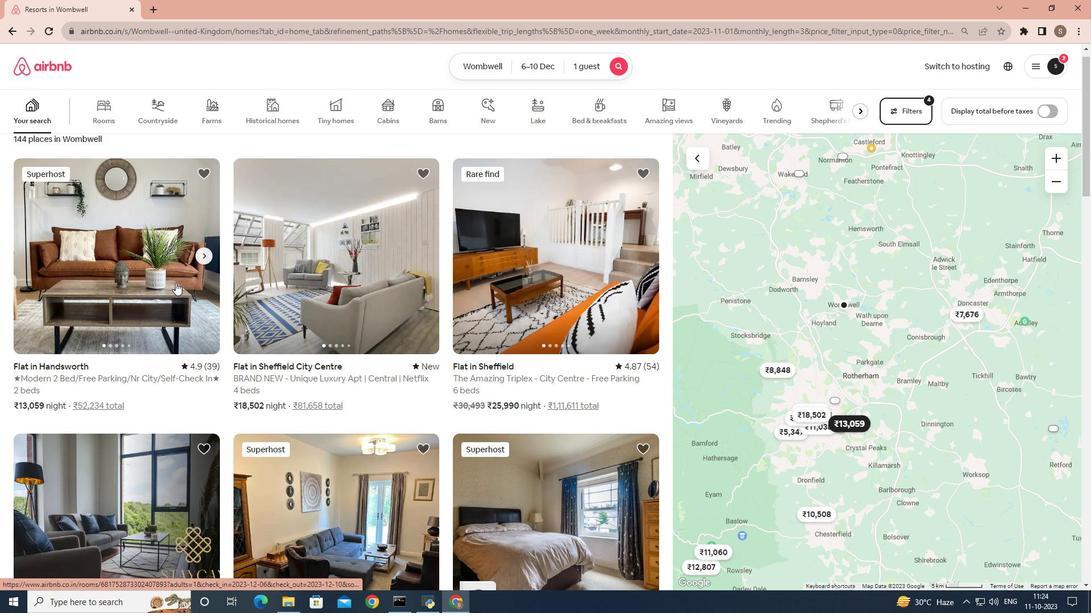 
Action: Mouse moved to (155, 267)
Screenshot: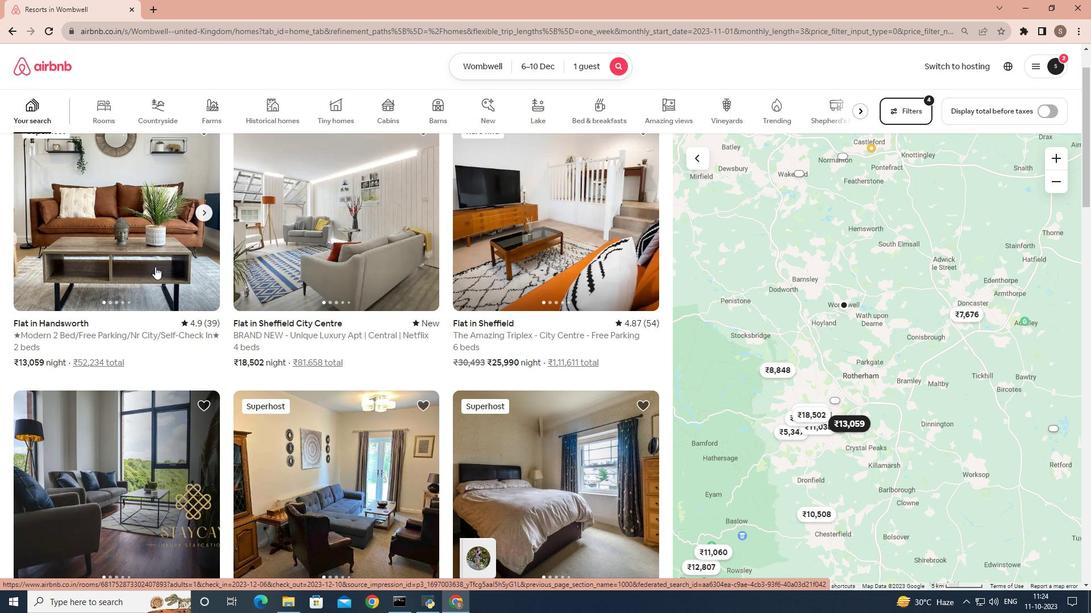 
Action: Mouse pressed left at (155, 267)
Screenshot: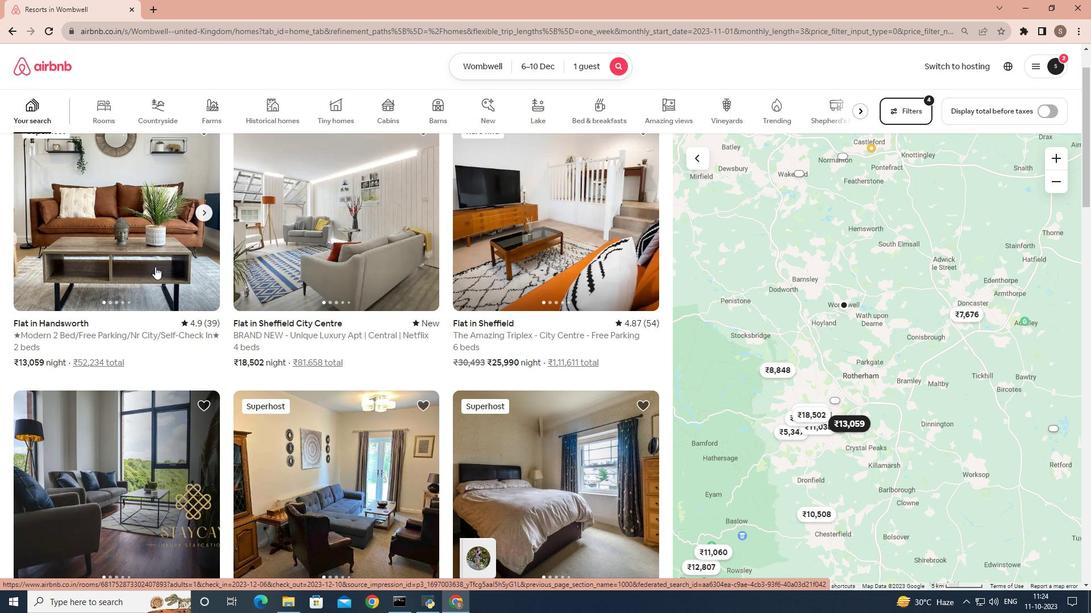 
Action: Mouse moved to (652, 380)
Screenshot: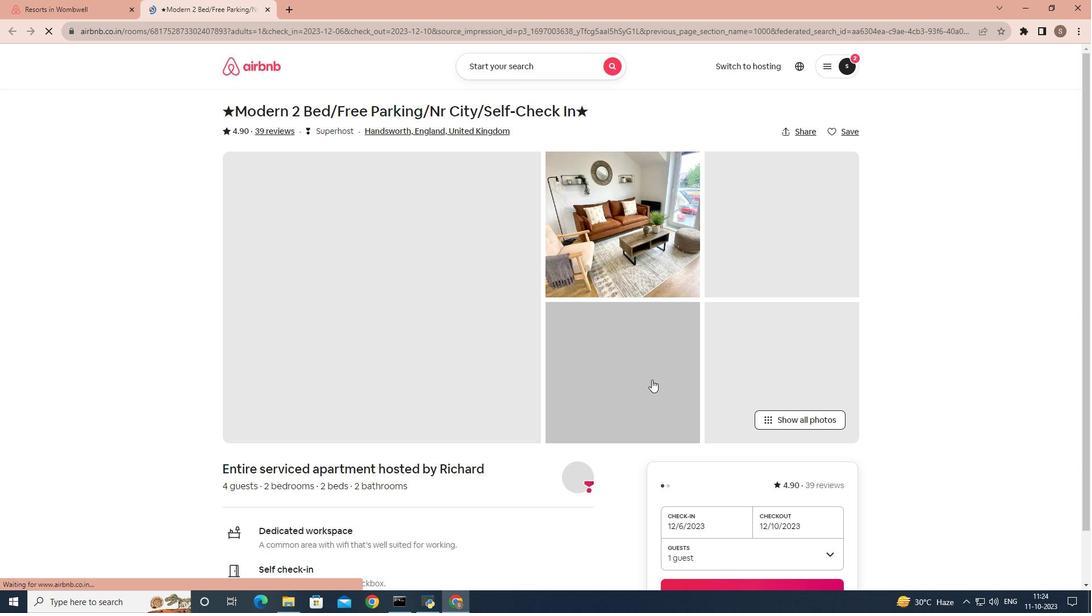 
Action: Mouse scrolled (652, 379) with delta (0, 0)
Screenshot: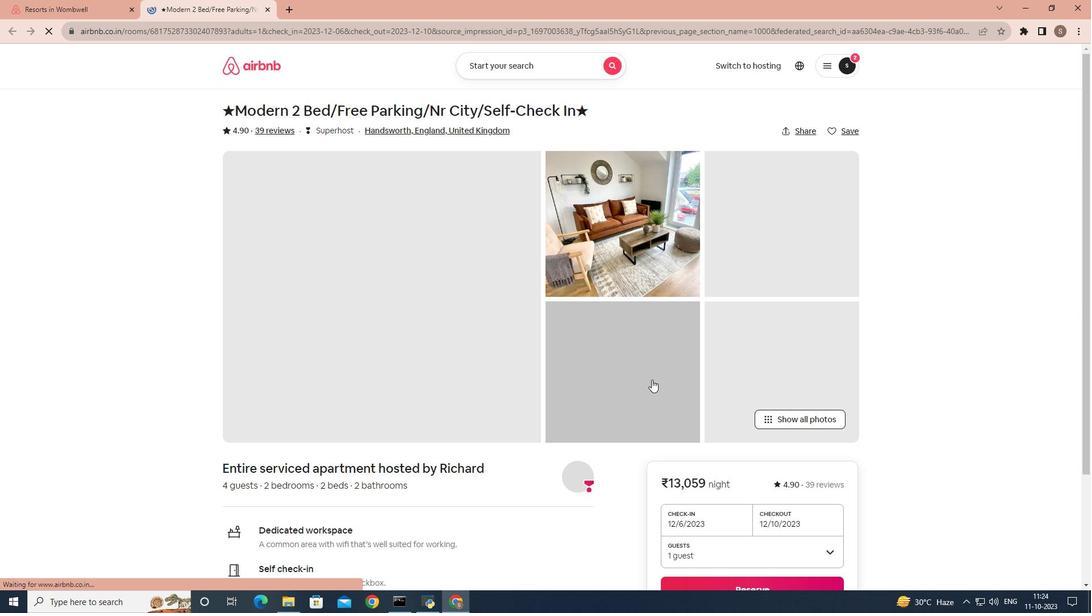 
Action: Mouse moved to (776, 369)
Screenshot: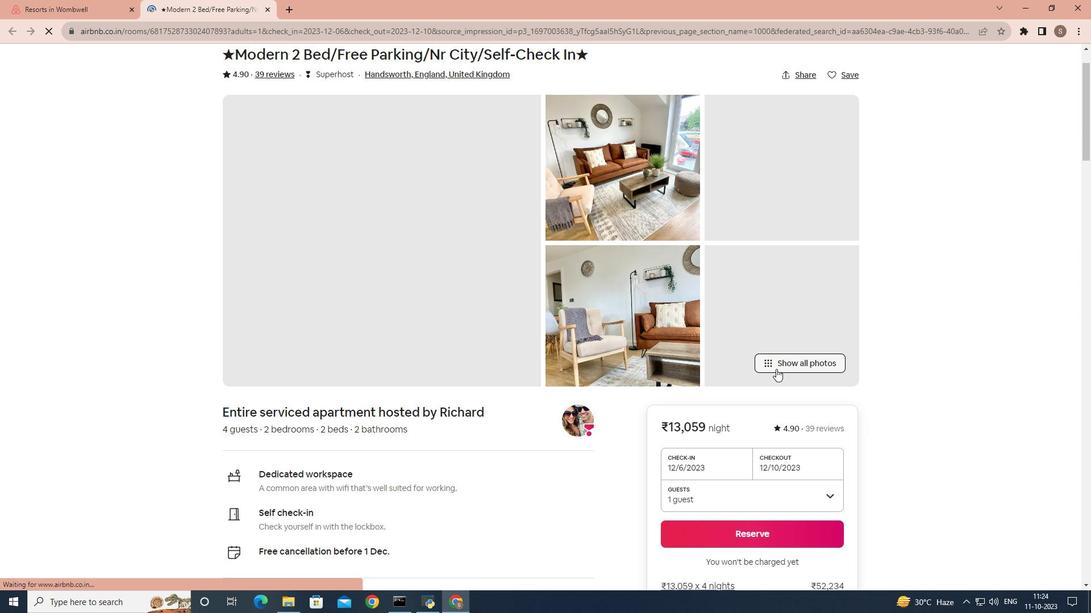 
Action: Mouse pressed left at (776, 369)
Screenshot: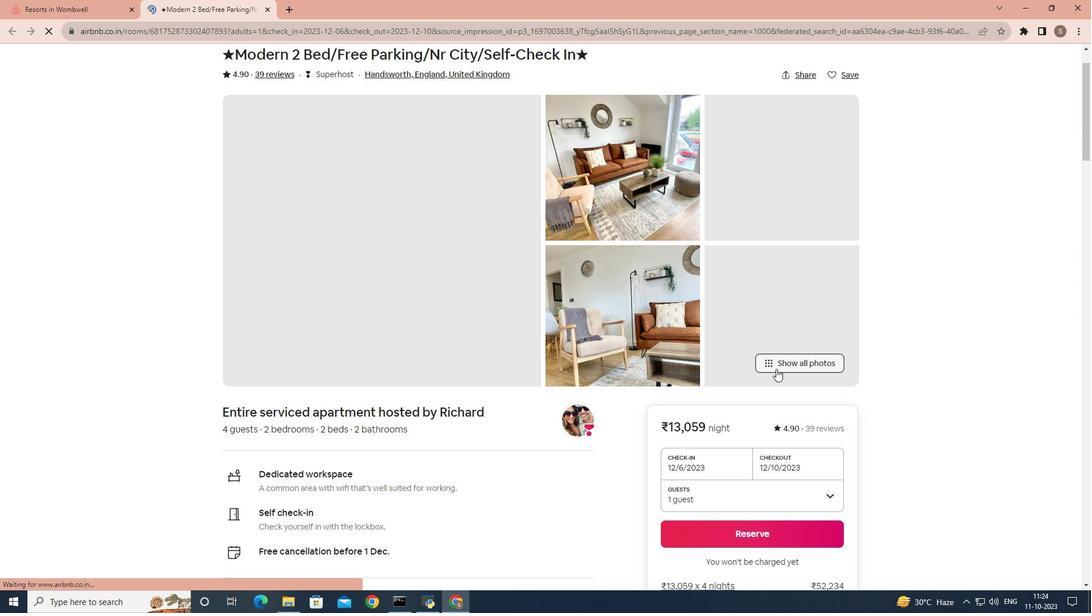 
Action: Mouse moved to (810, 363)
Screenshot: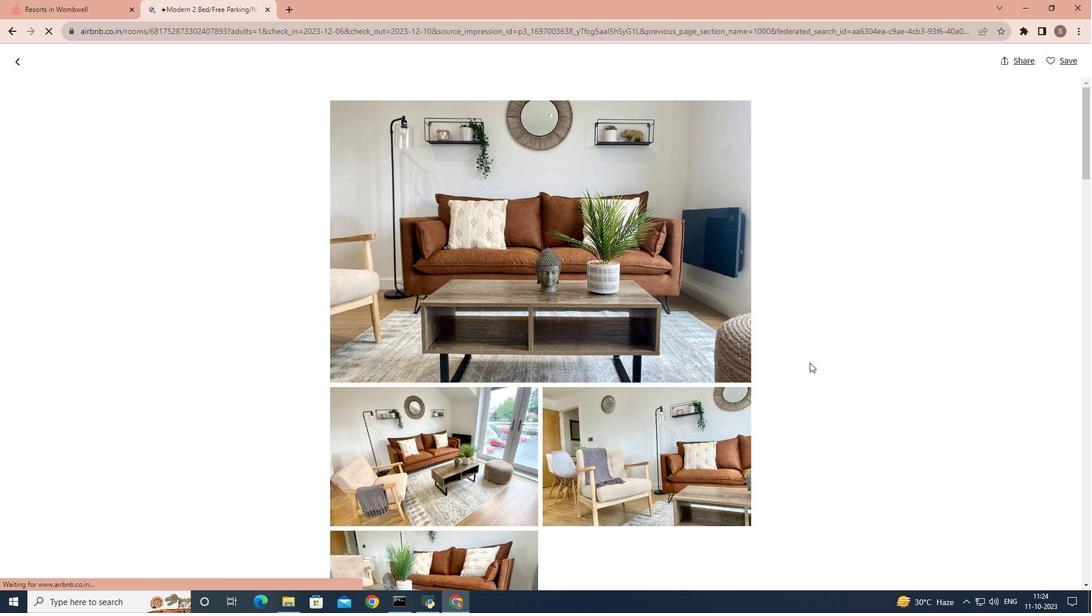 
Action: Mouse scrolled (810, 362) with delta (0, 0)
Screenshot: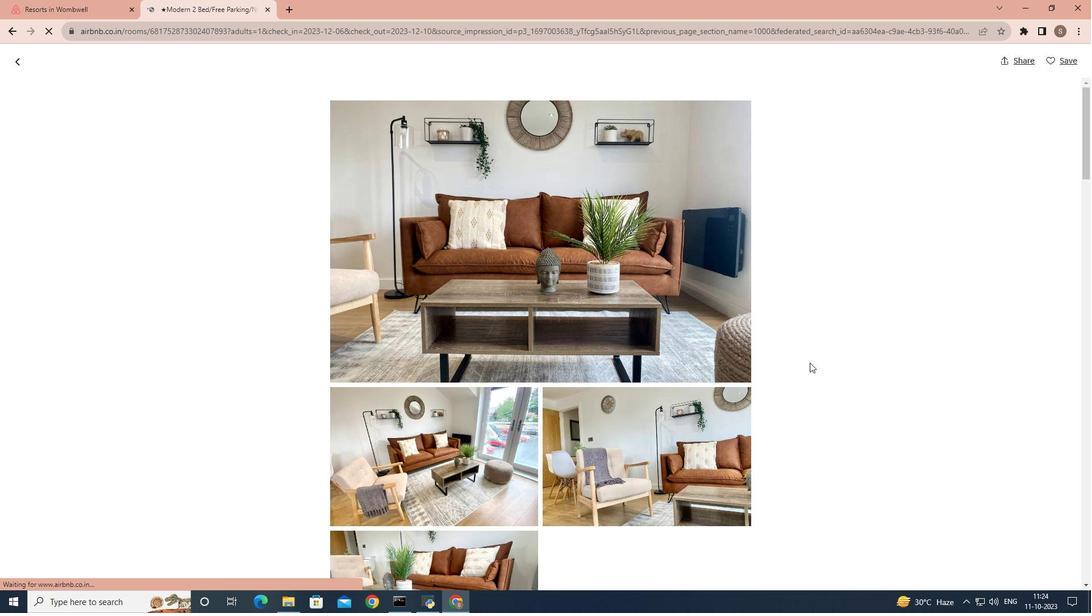 
Action: Mouse scrolled (810, 362) with delta (0, 0)
Screenshot: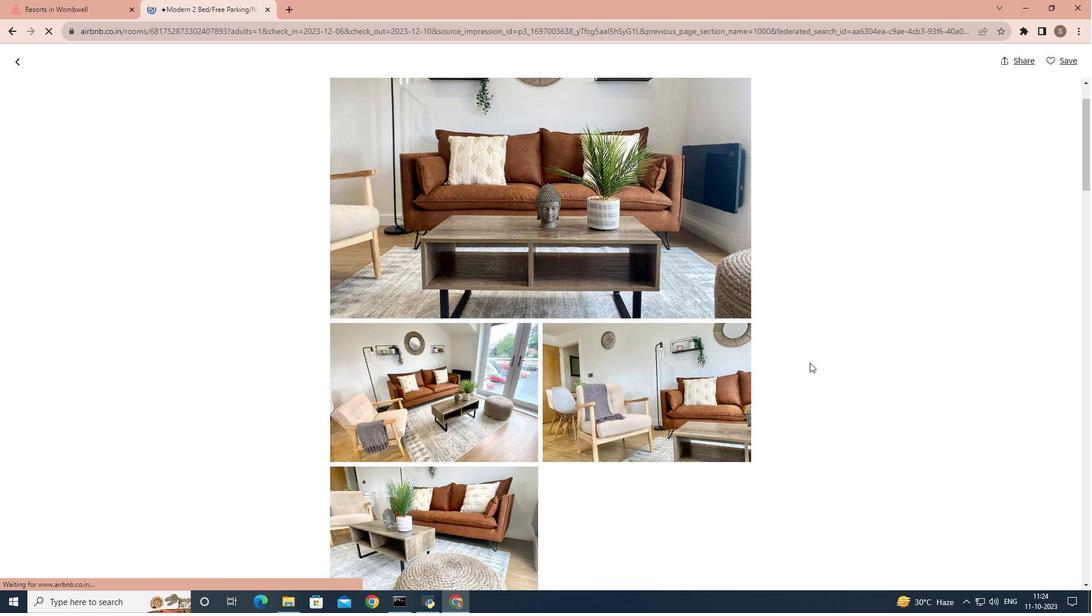 
Action: Mouse scrolled (810, 362) with delta (0, 0)
Screenshot: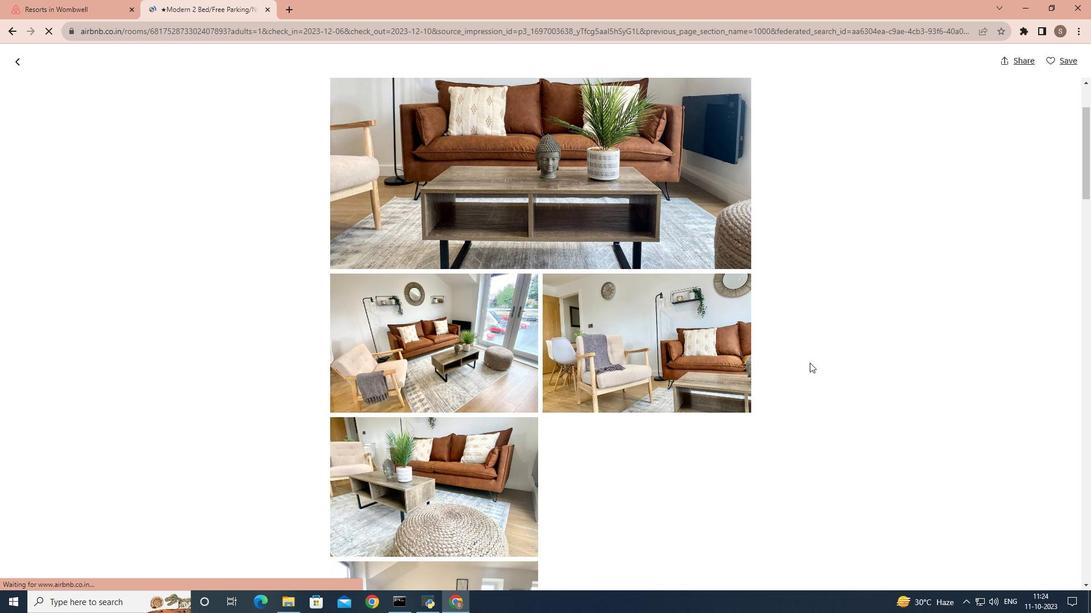 
Action: Mouse scrolled (810, 362) with delta (0, 0)
Screenshot: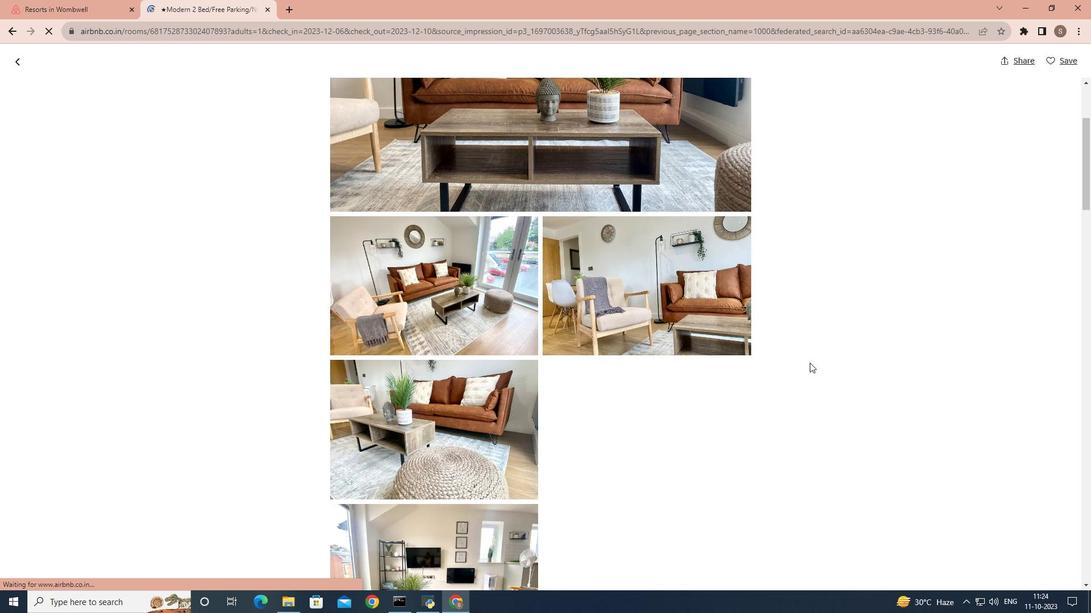
Action: Mouse scrolled (810, 362) with delta (0, 0)
Screenshot: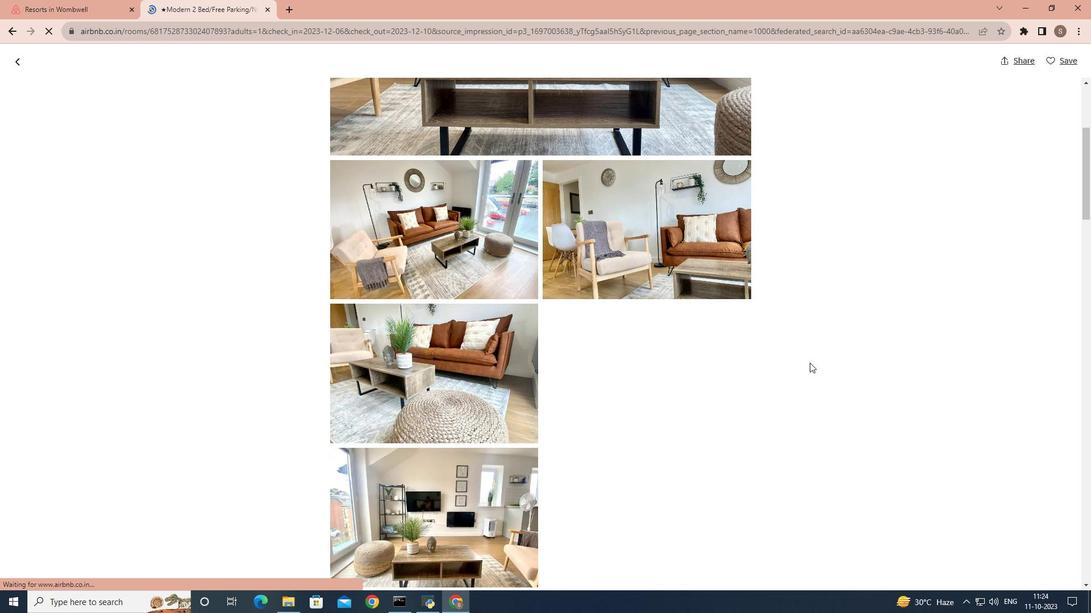 
Action: Mouse scrolled (810, 362) with delta (0, 0)
Screenshot: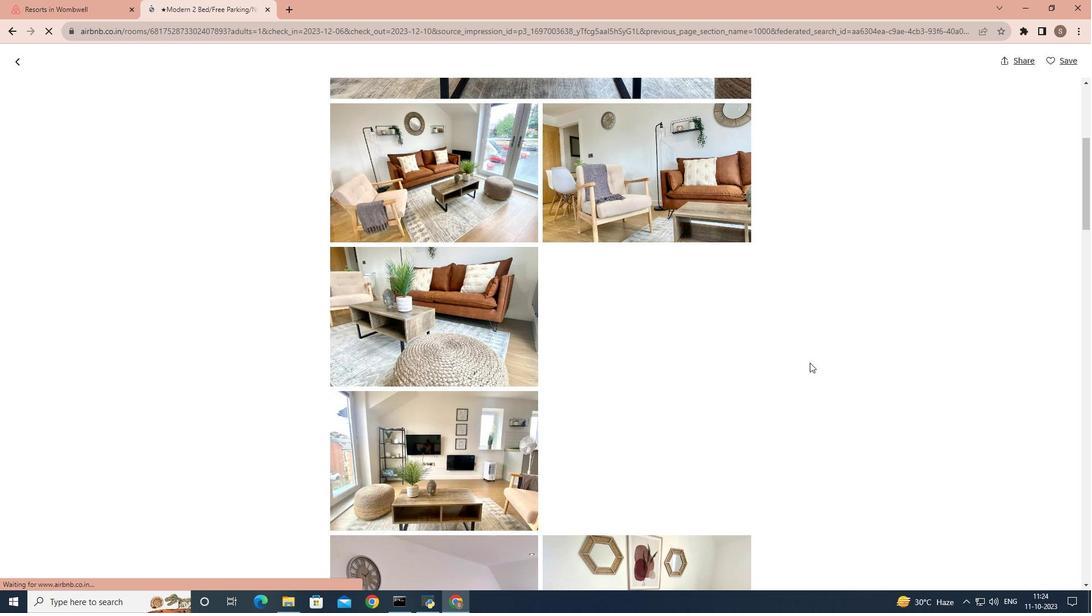 
Action: Mouse scrolled (810, 362) with delta (0, 0)
Screenshot: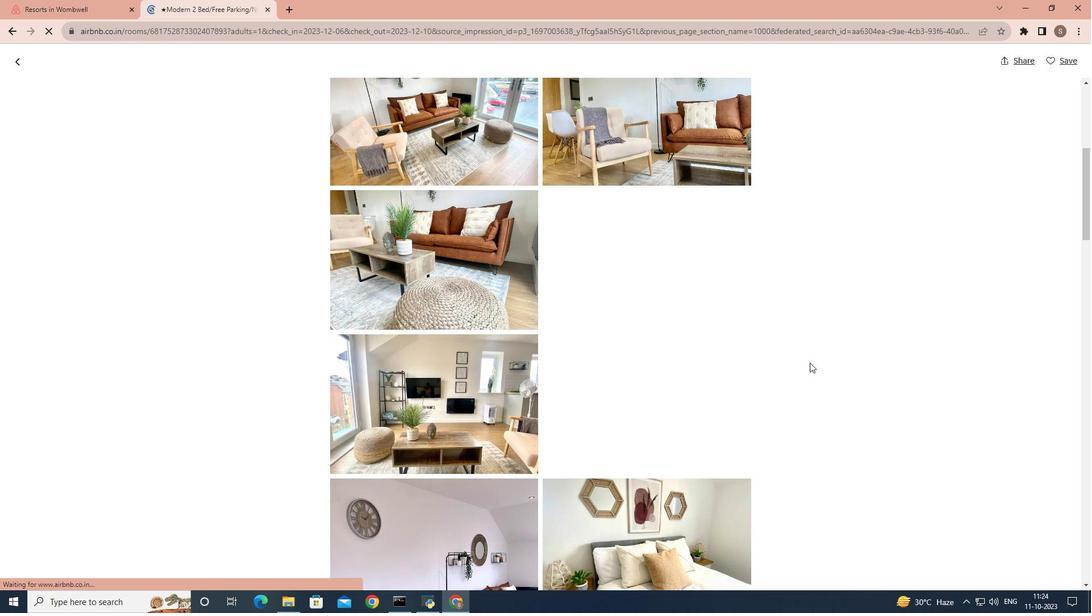 
Action: Mouse scrolled (810, 362) with delta (0, 0)
Screenshot: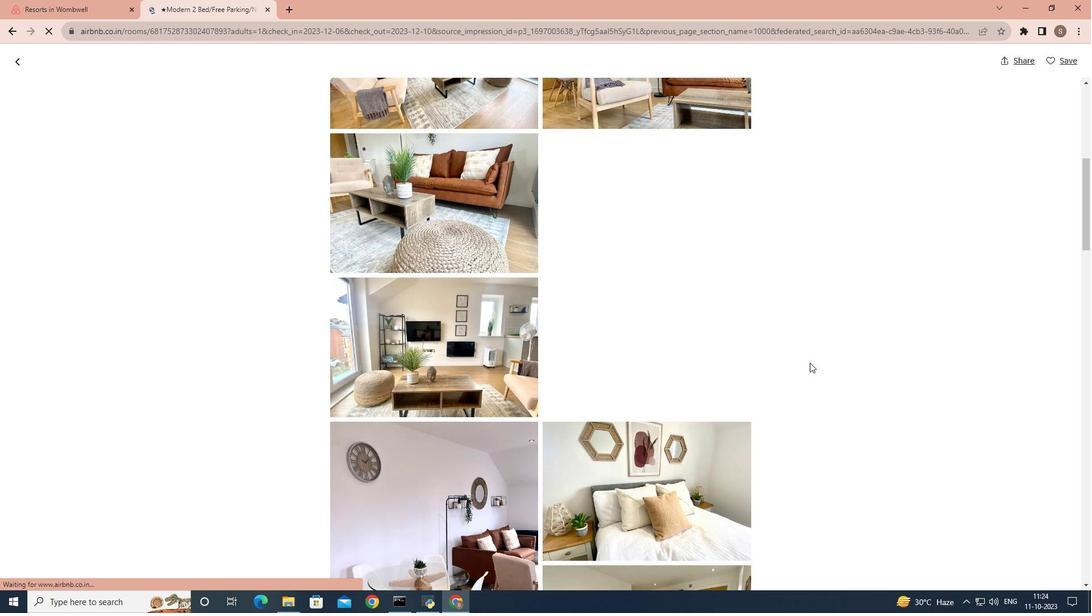 
Action: Mouse scrolled (810, 362) with delta (0, 0)
Screenshot: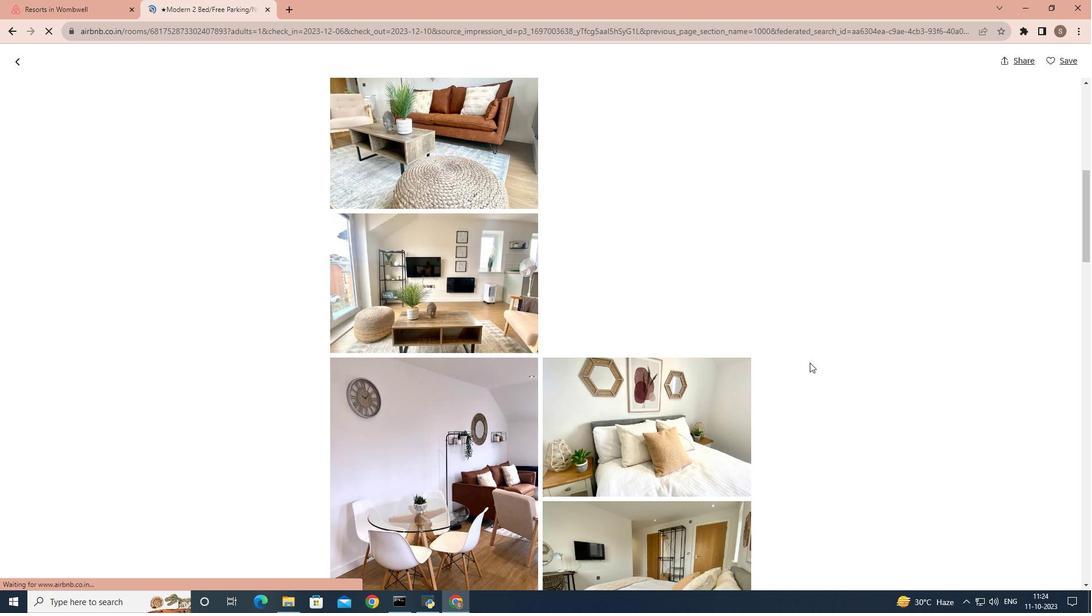 
Action: Mouse scrolled (810, 362) with delta (0, 0)
Screenshot: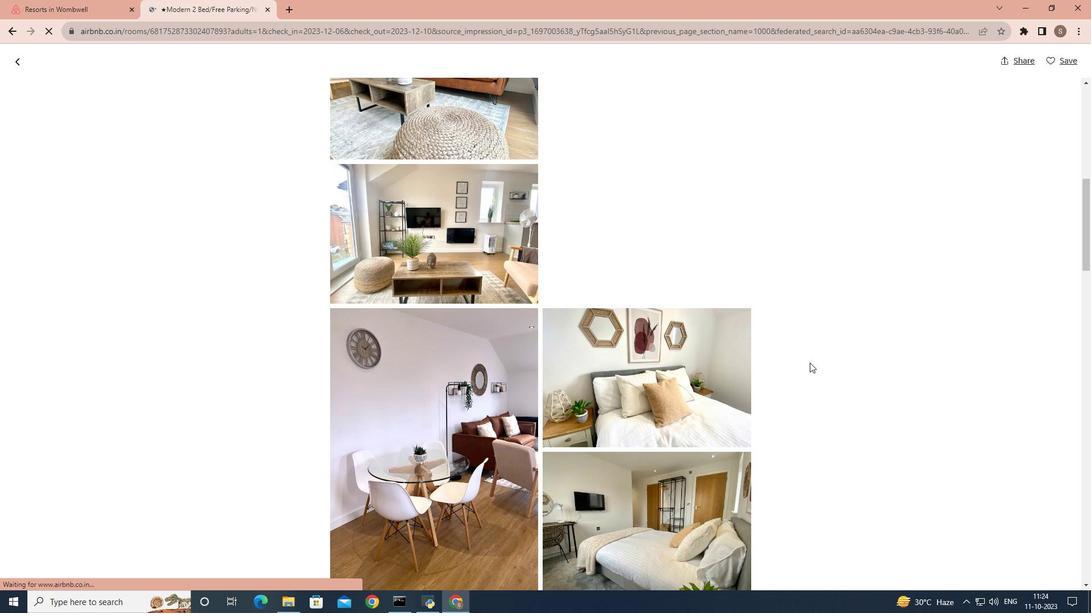 
Action: Mouse scrolled (810, 362) with delta (0, 0)
Screenshot: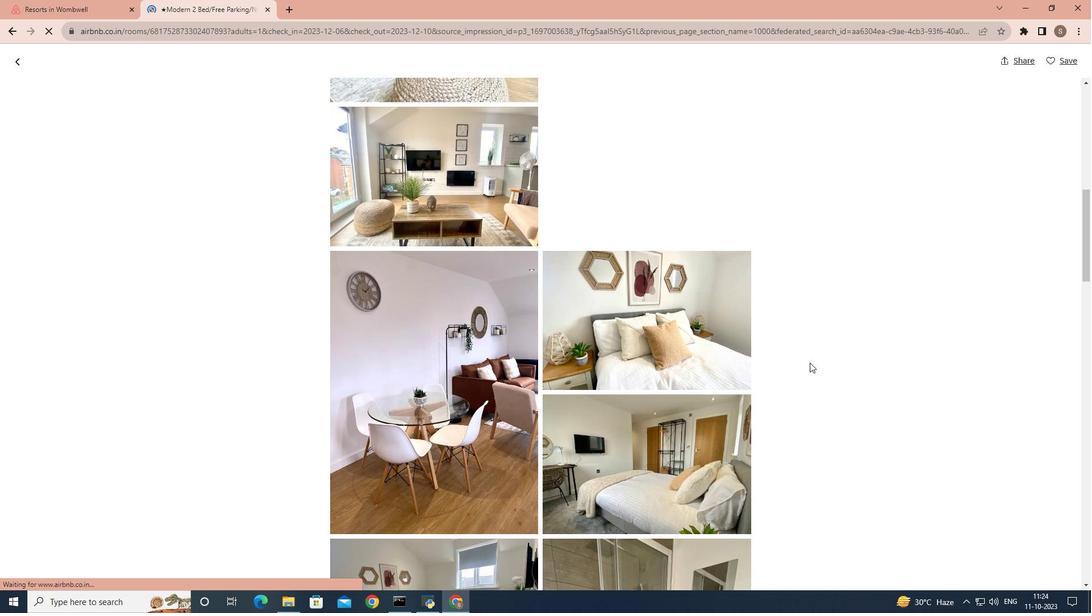 
Action: Mouse scrolled (810, 362) with delta (0, 0)
Screenshot: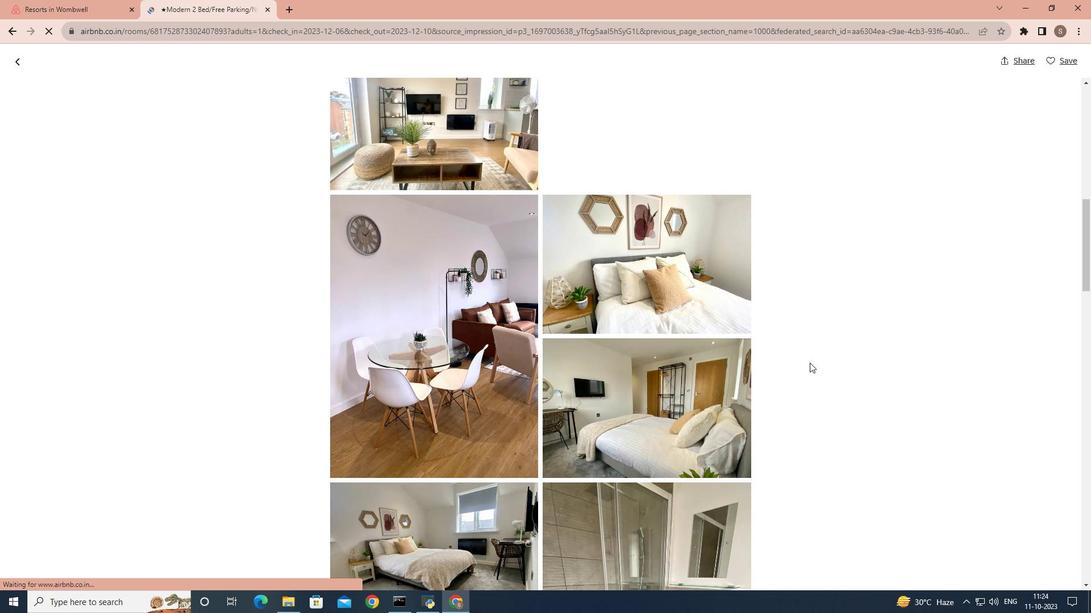 
Action: Mouse scrolled (810, 362) with delta (0, 0)
Screenshot: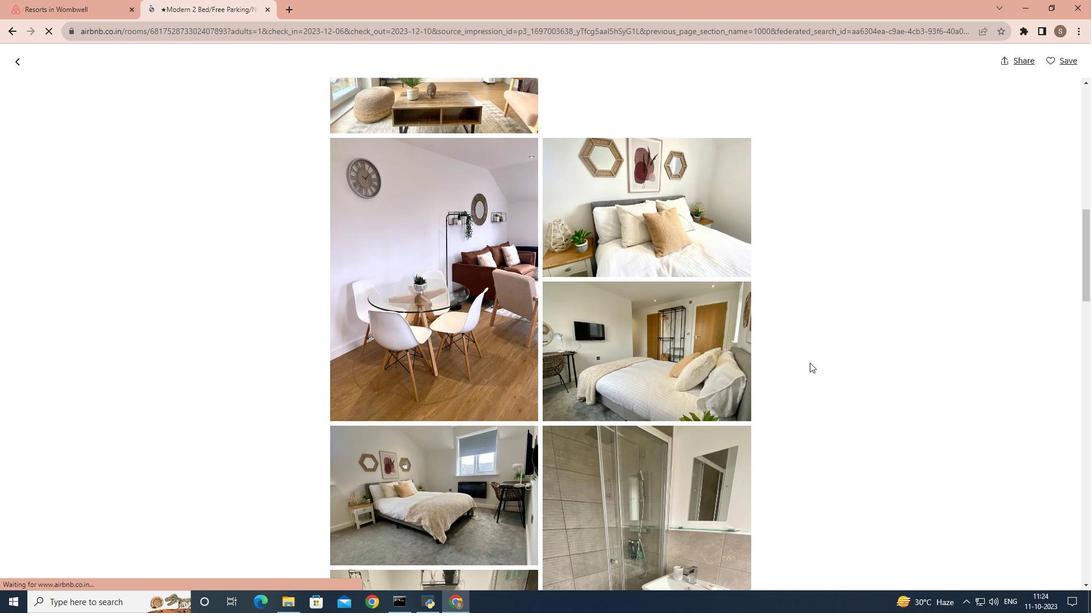 
Action: Mouse scrolled (810, 362) with delta (0, 0)
Screenshot: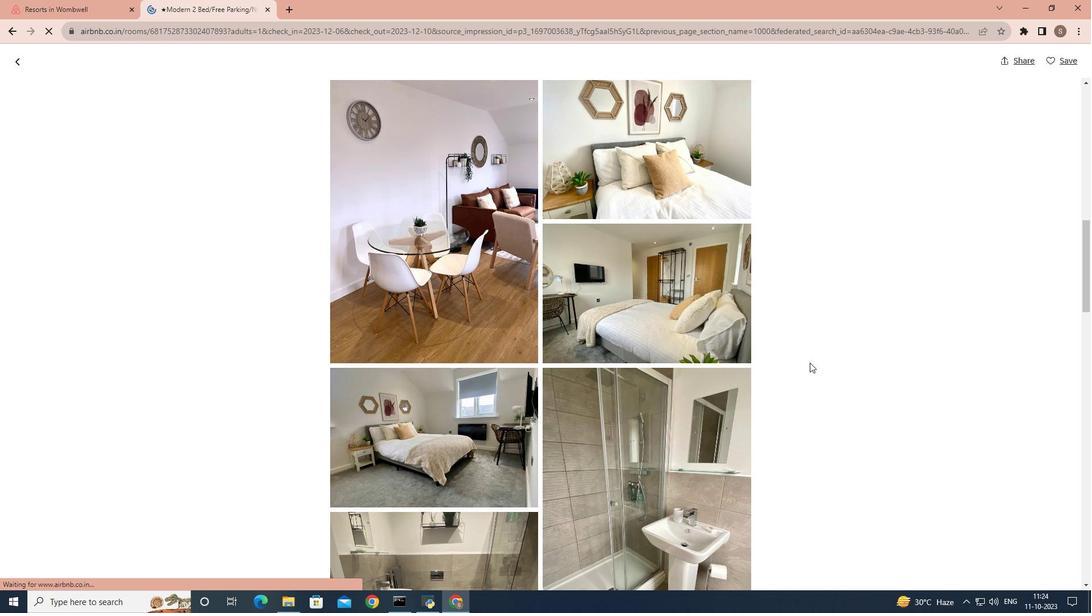 
Action: Mouse scrolled (810, 362) with delta (0, 0)
Screenshot: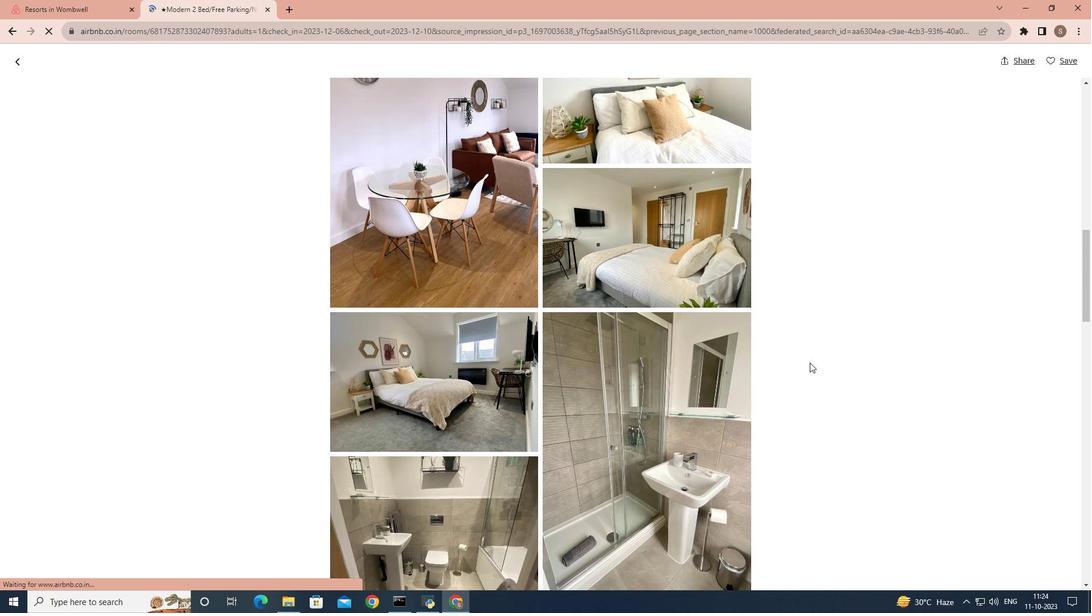 
Action: Mouse scrolled (810, 362) with delta (0, 0)
Screenshot: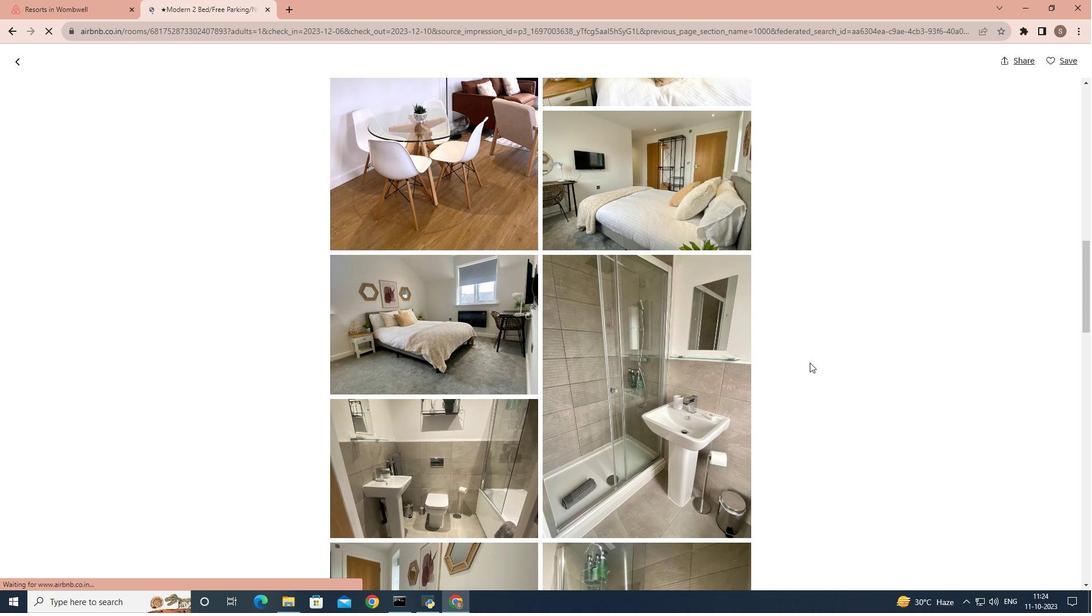 
Action: Mouse scrolled (810, 362) with delta (0, 0)
Screenshot: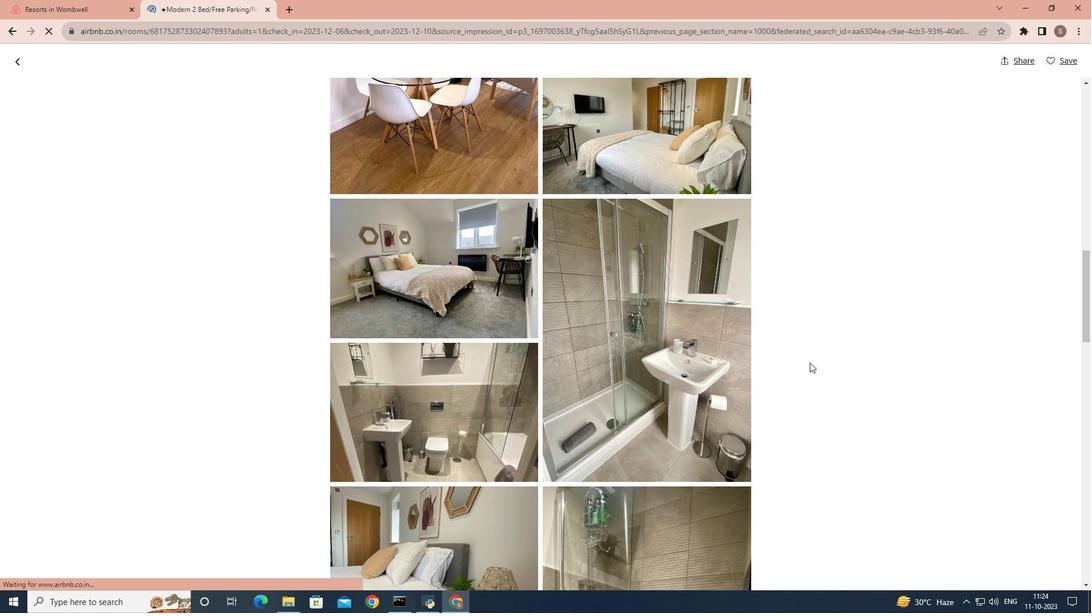 
Action: Mouse scrolled (810, 362) with delta (0, 0)
Screenshot: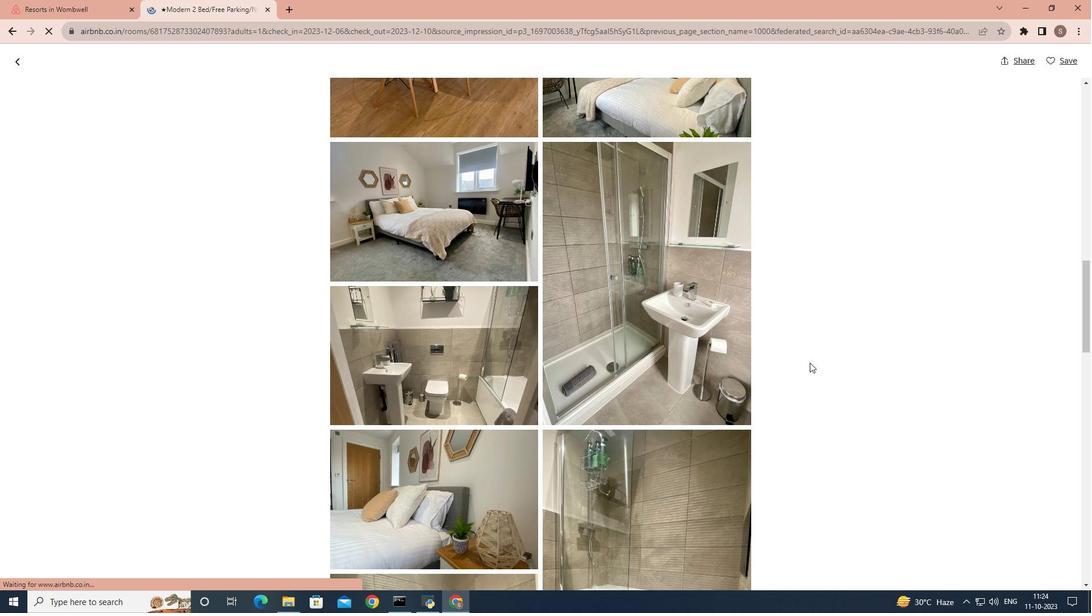 
Action: Mouse scrolled (810, 362) with delta (0, 0)
Screenshot: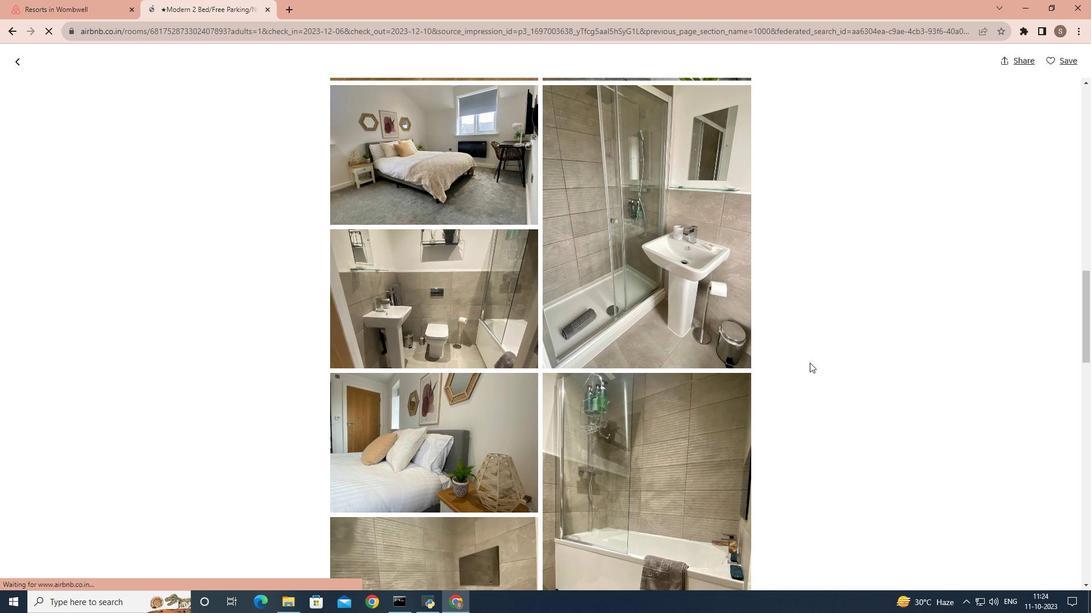 
Action: Mouse scrolled (810, 362) with delta (0, 0)
Screenshot: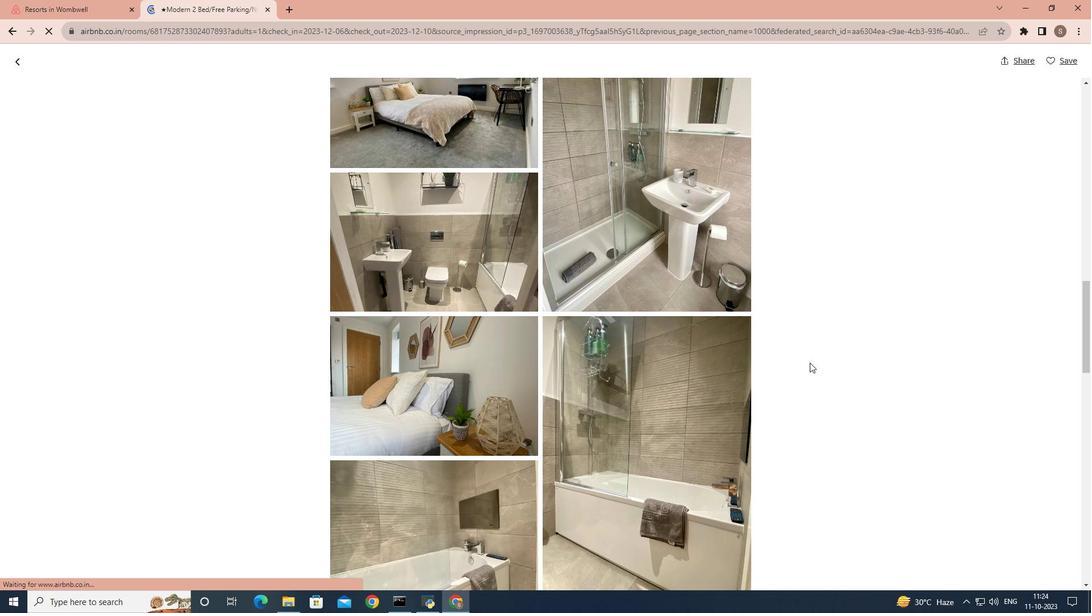 
Action: Mouse scrolled (810, 362) with delta (0, 0)
Screenshot: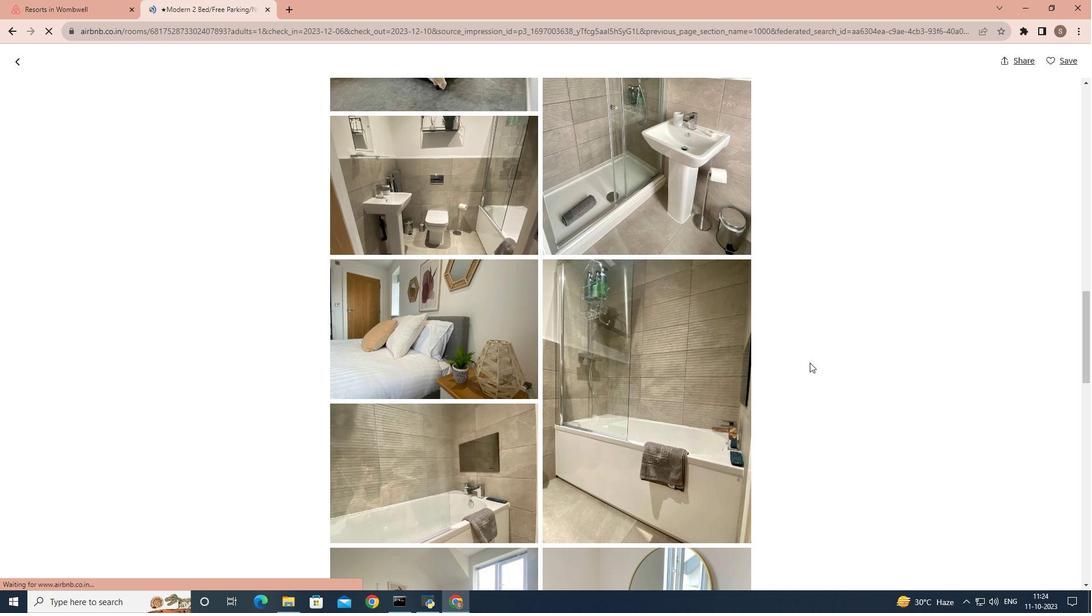 
Action: Mouse scrolled (810, 362) with delta (0, 0)
Screenshot: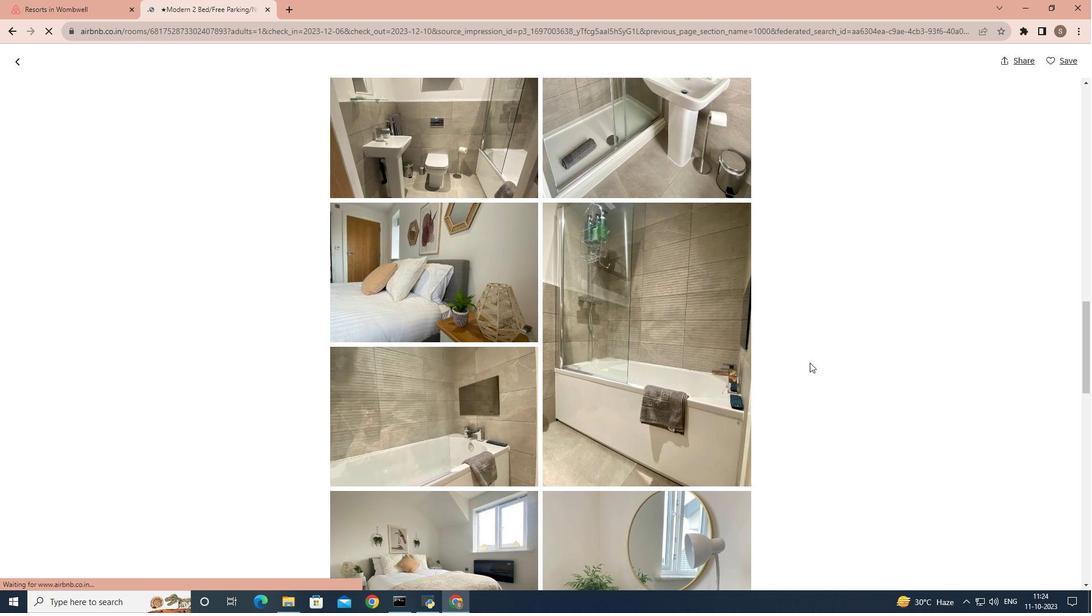 
Action: Mouse scrolled (810, 362) with delta (0, 0)
Screenshot: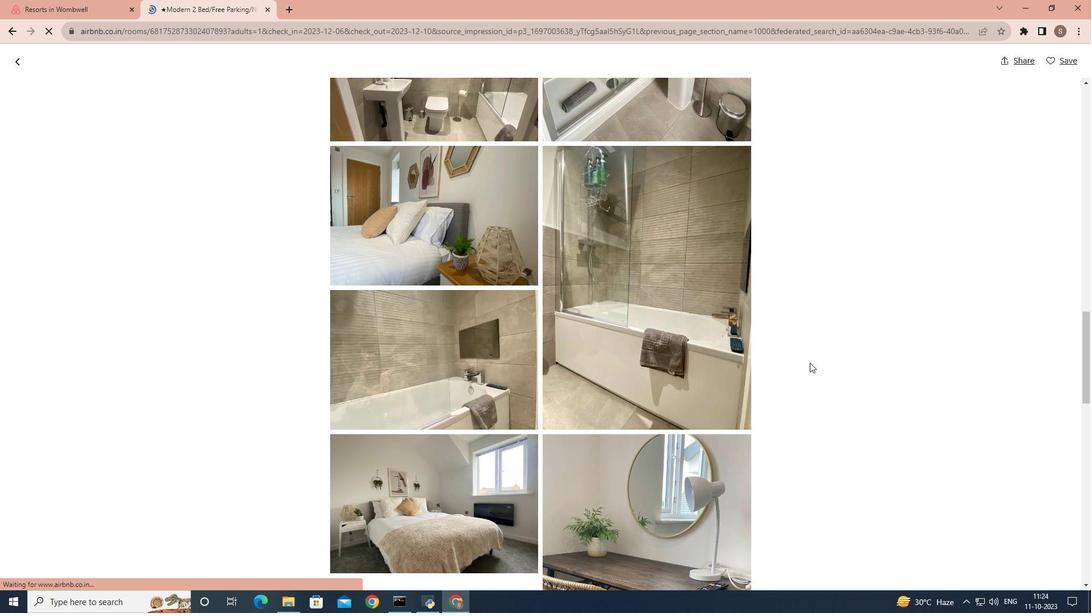 
Action: Mouse scrolled (810, 362) with delta (0, 0)
Screenshot: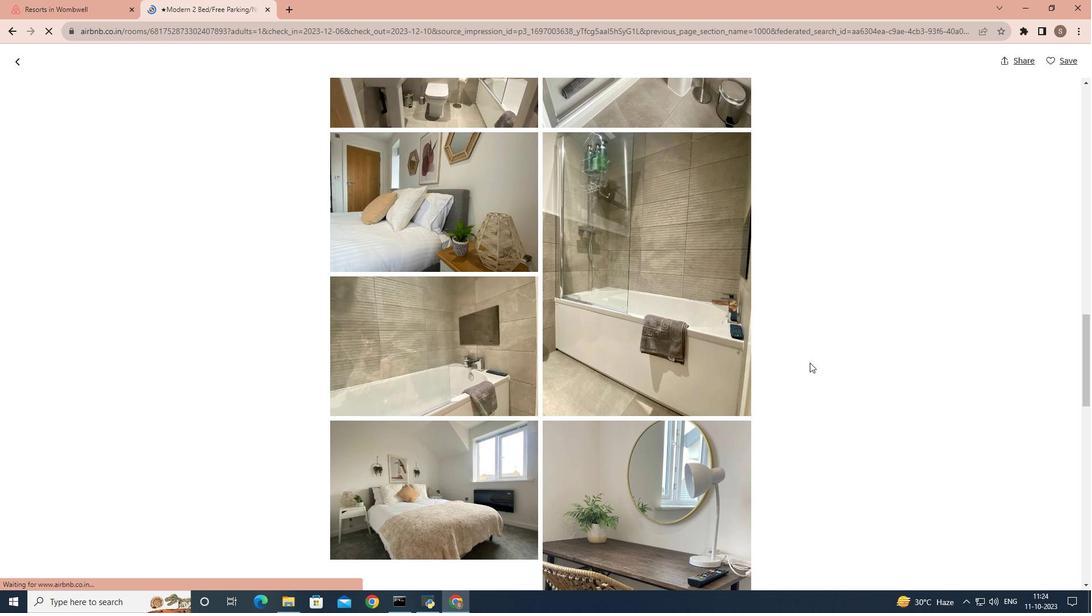 
Action: Mouse scrolled (810, 362) with delta (0, 0)
Screenshot: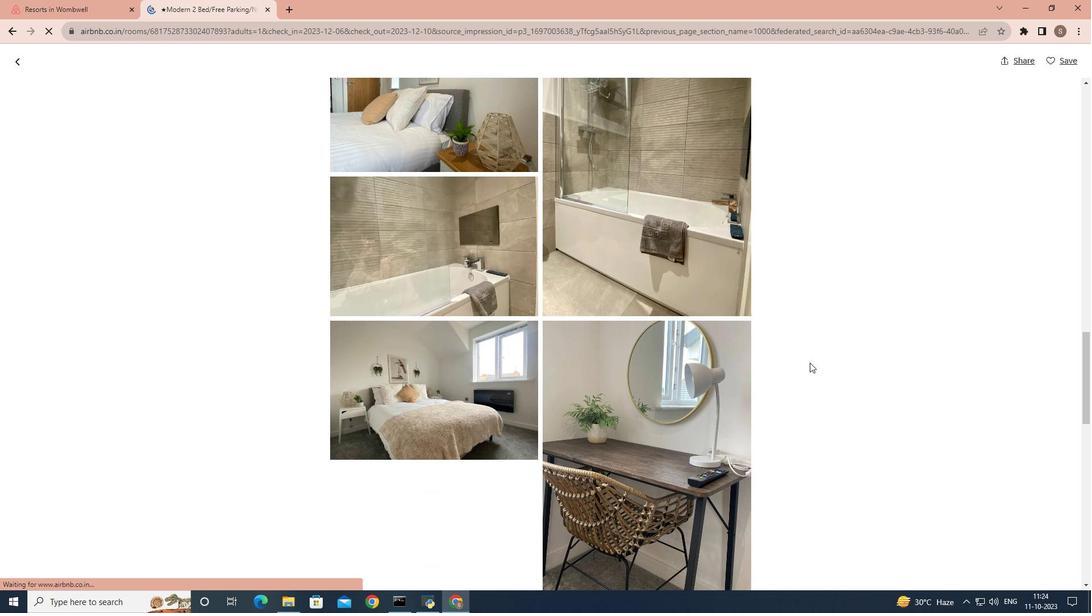 
Action: Mouse scrolled (810, 362) with delta (0, 0)
Screenshot: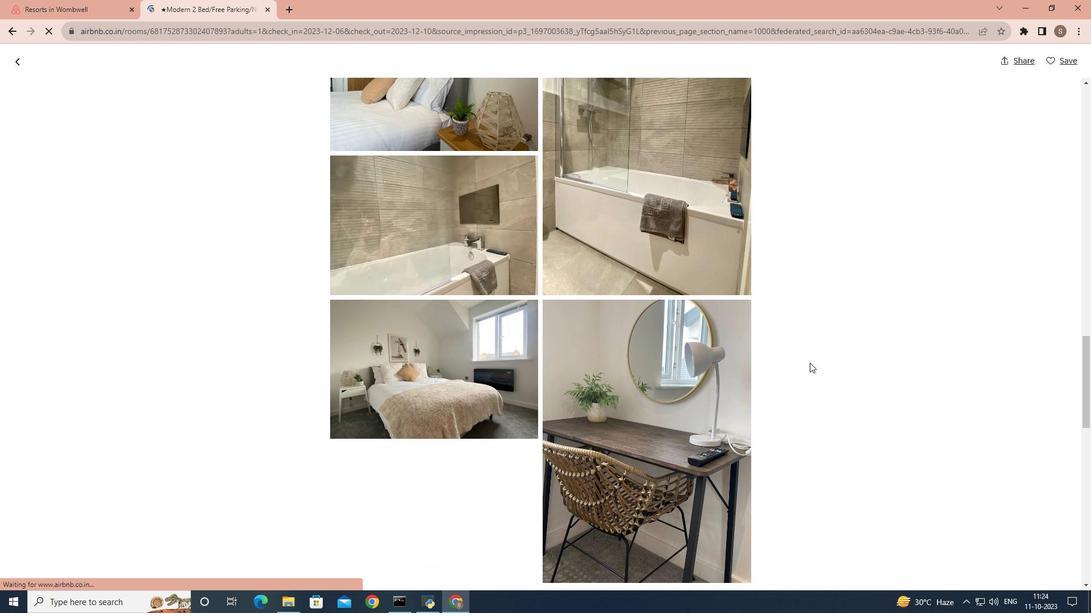 
Action: Mouse scrolled (810, 362) with delta (0, 0)
Screenshot: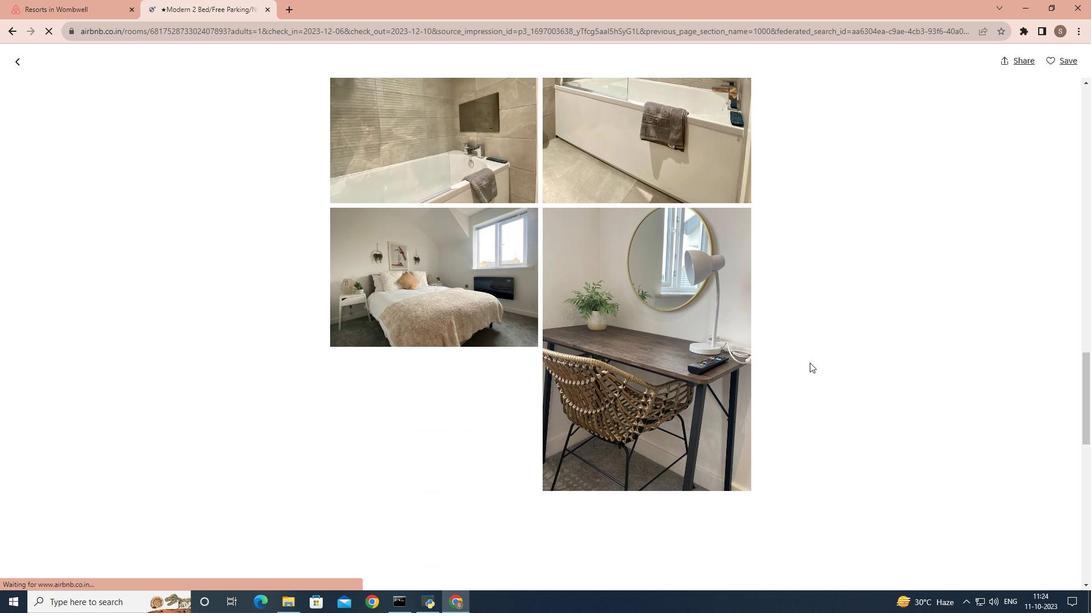 
Action: Mouse scrolled (810, 362) with delta (0, 0)
Screenshot: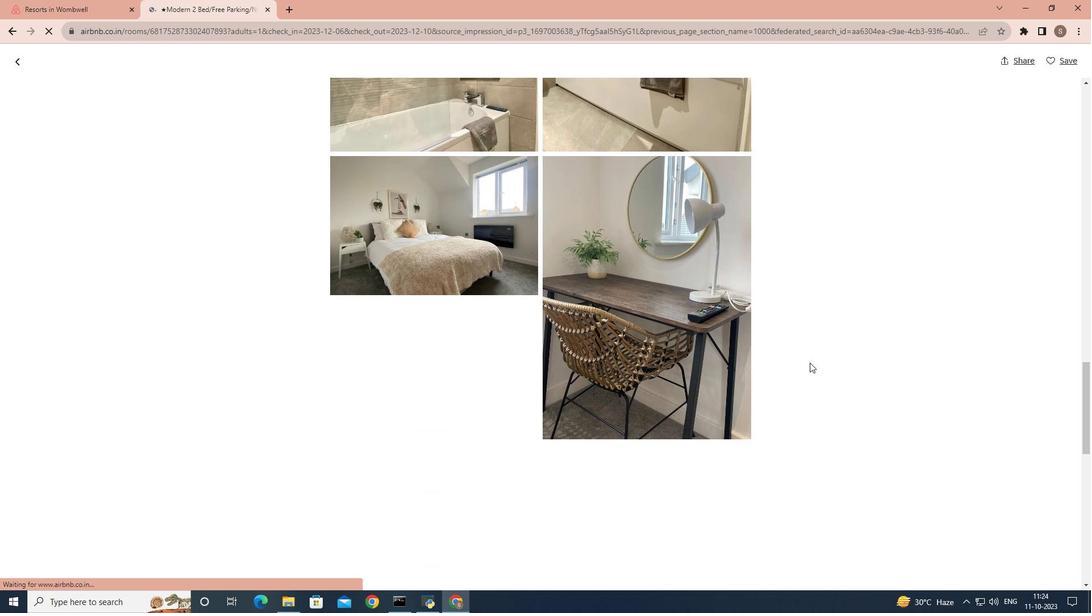 
Action: Mouse scrolled (810, 363) with delta (0, 0)
Screenshot: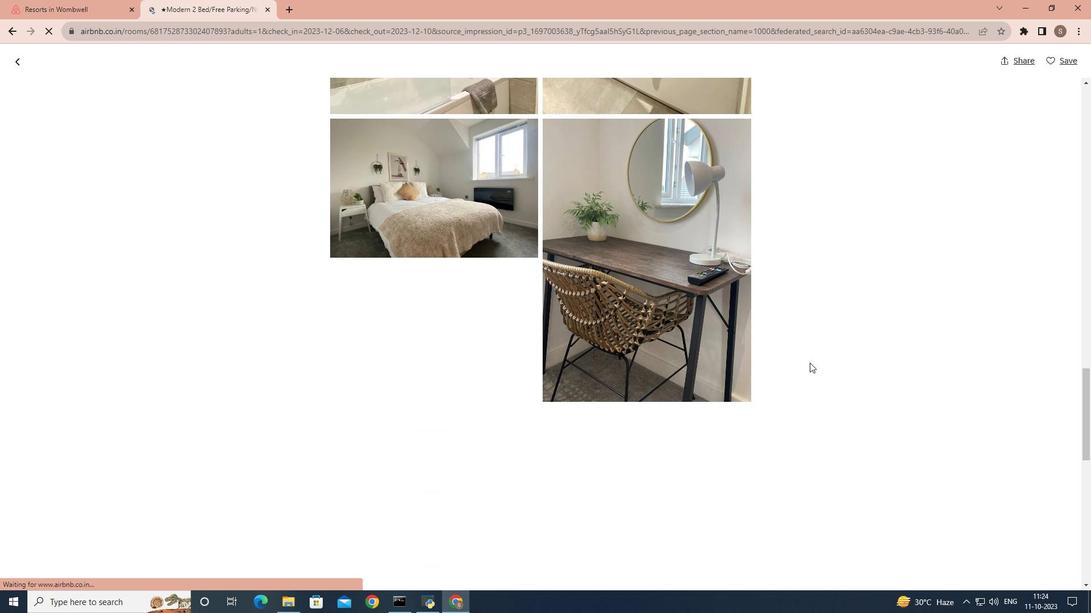 
Action: Mouse scrolled (810, 362) with delta (0, 0)
Screenshot: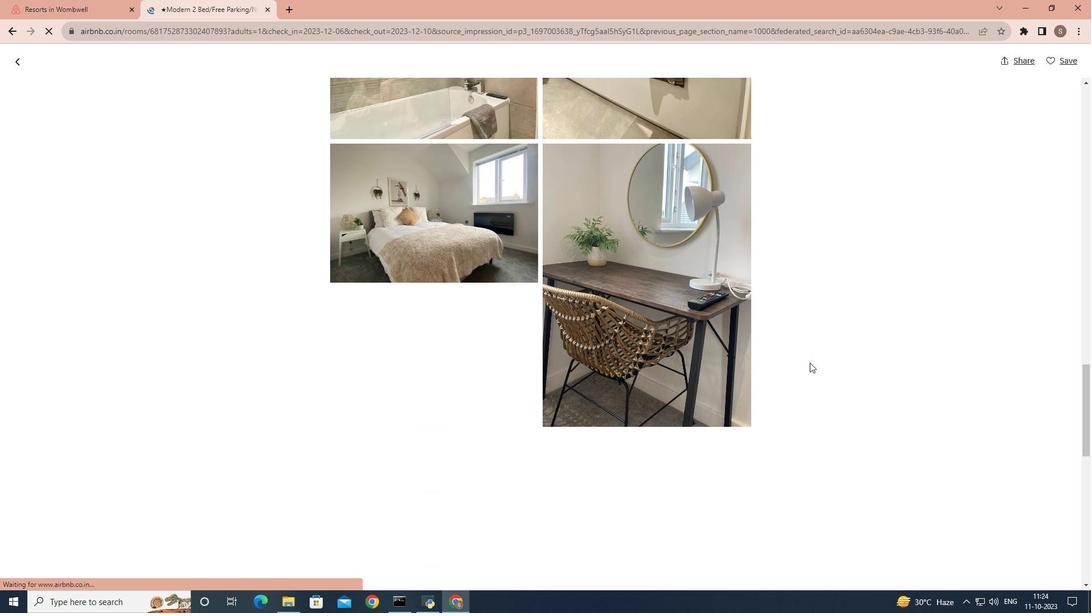
Action: Mouse scrolled (810, 362) with delta (0, 0)
Screenshot: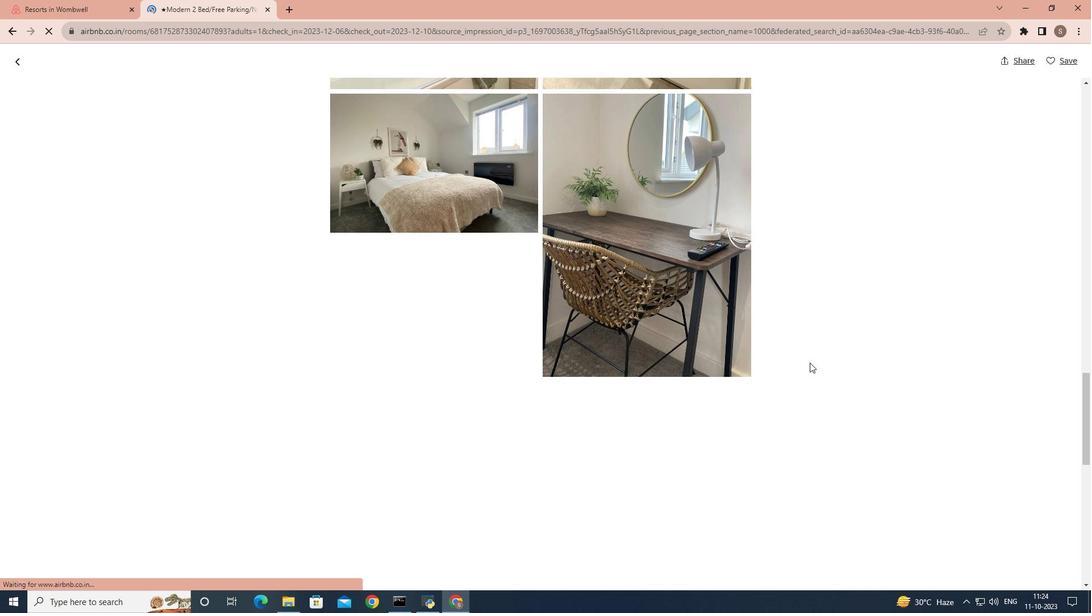 
Action: Mouse scrolled (810, 362) with delta (0, 0)
Screenshot: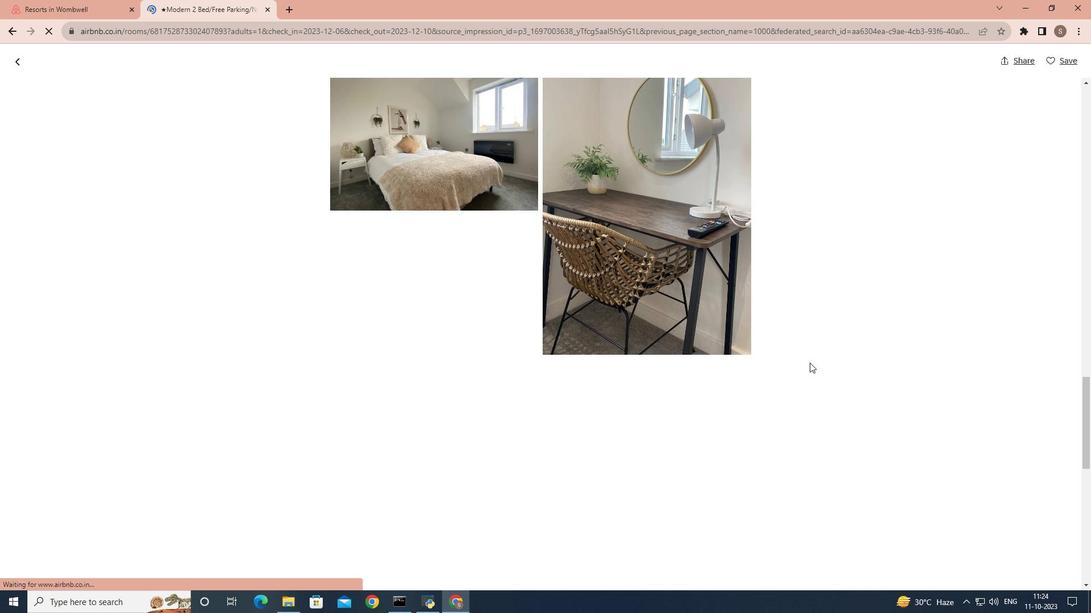 
Action: Mouse scrolled (810, 362) with delta (0, 0)
Screenshot: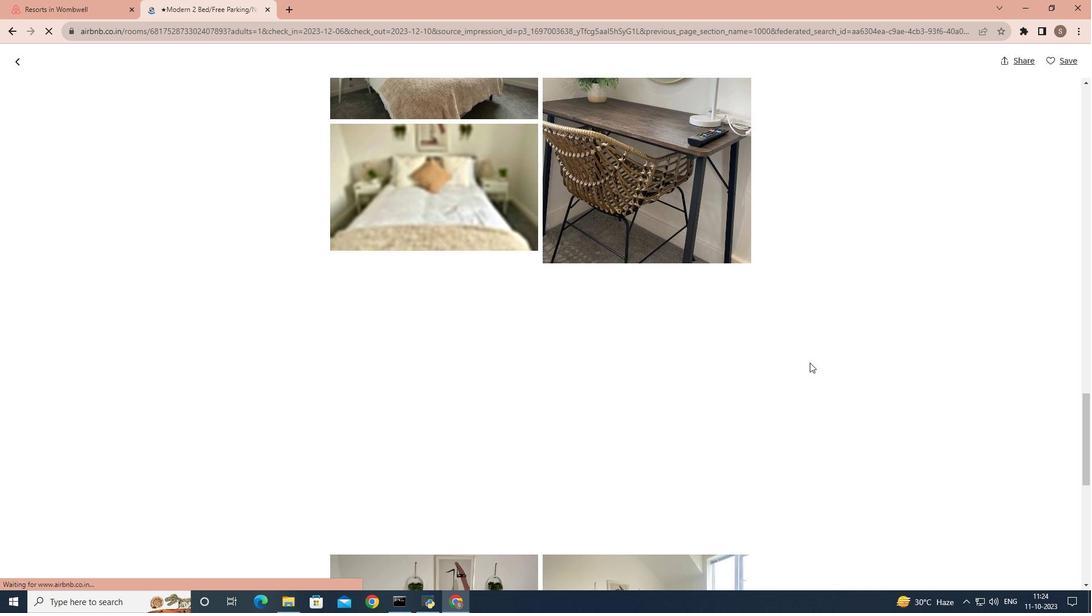 
Action: Mouse scrolled (810, 362) with delta (0, 0)
Screenshot: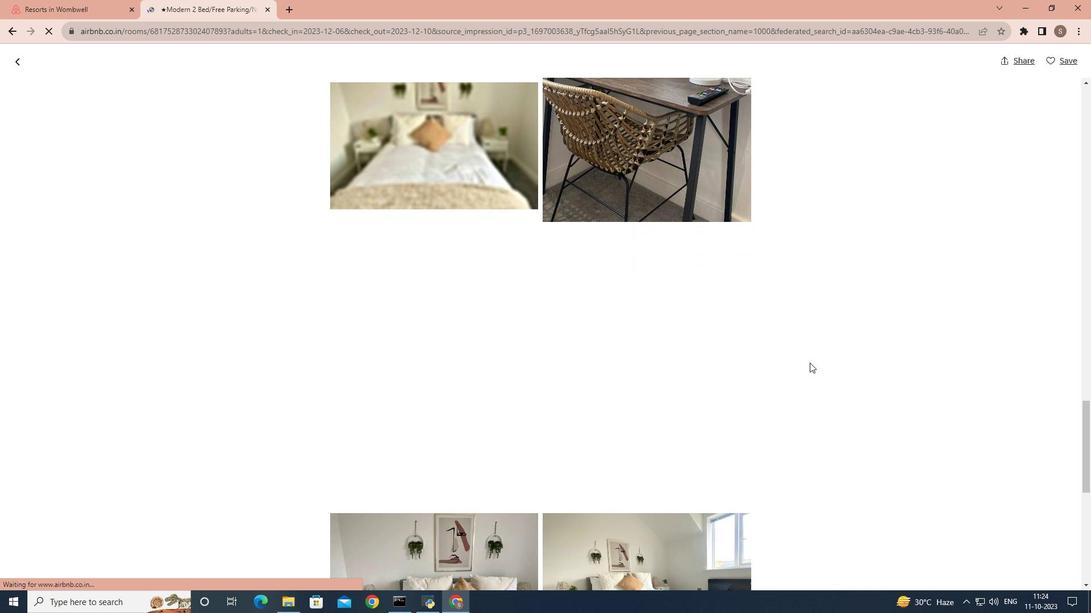 
Action: Mouse scrolled (810, 362) with delta (0, 0)
Screenshot: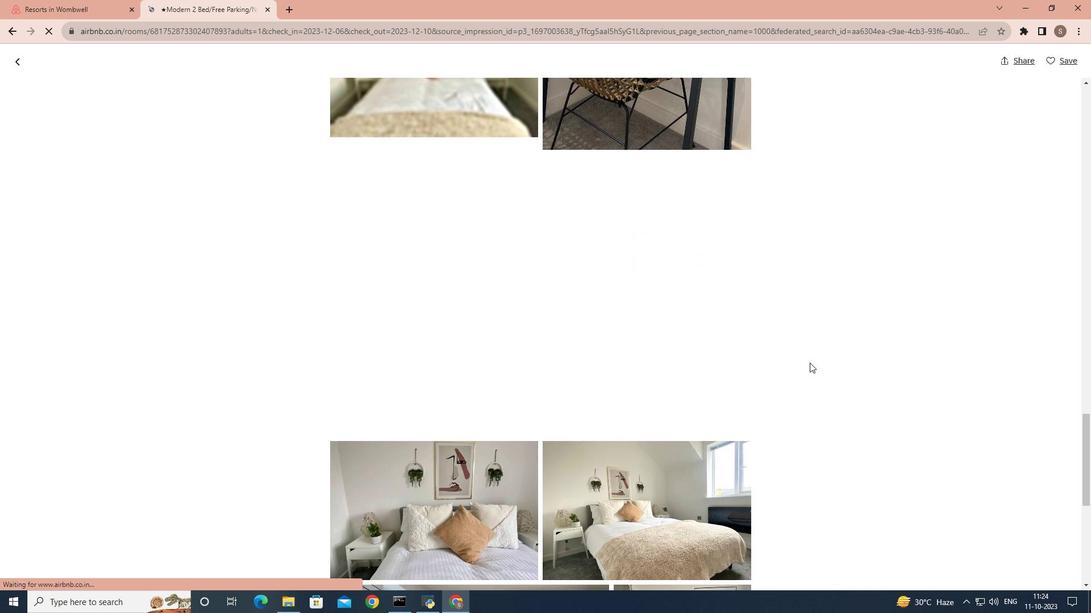 
Action: Mouse scrolled (810, 362) with delta (0, 0)
Screenshot: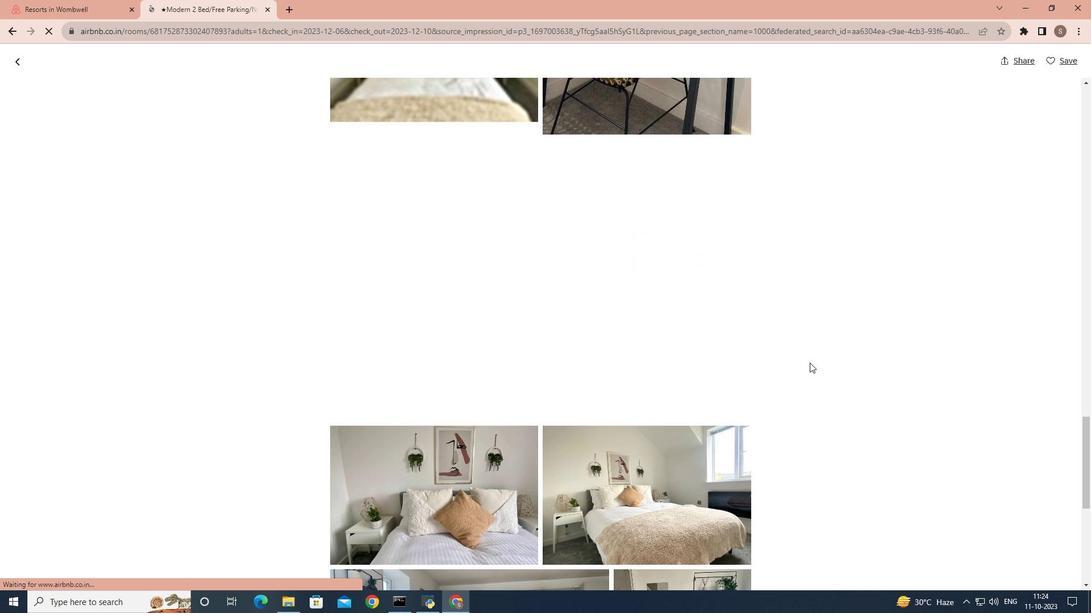 
Action: Mouse scrolled (810, 362) with delta (0, 0)
Screenshot: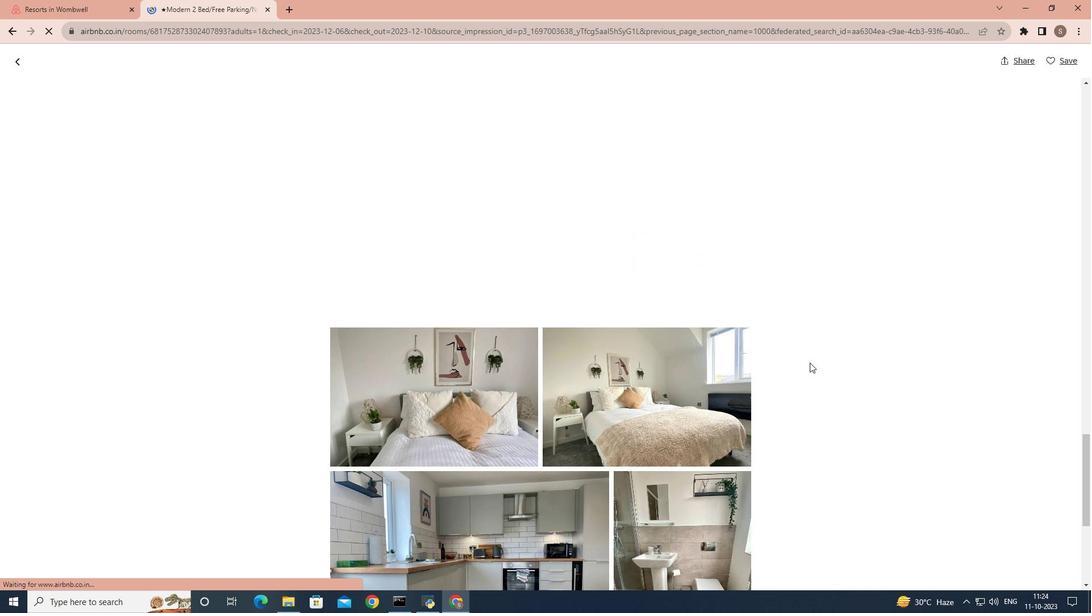
Action: Mouse scrolled (810, 362) with delta (0, 0)
Screenshot: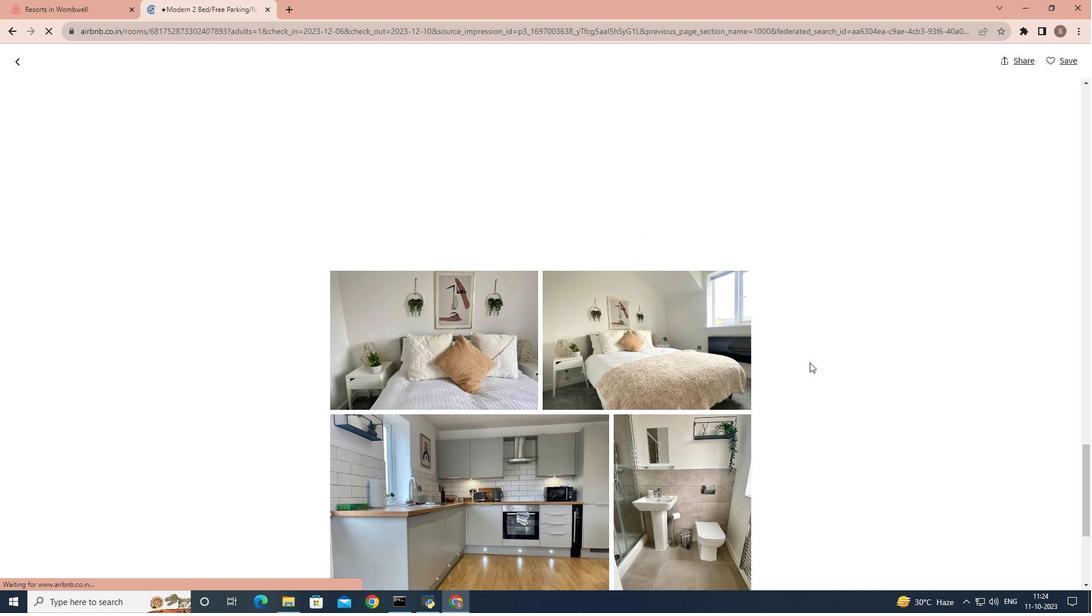 
Action: Mouse scrolled (810, 362) with delta (0, 0)
Screenshot: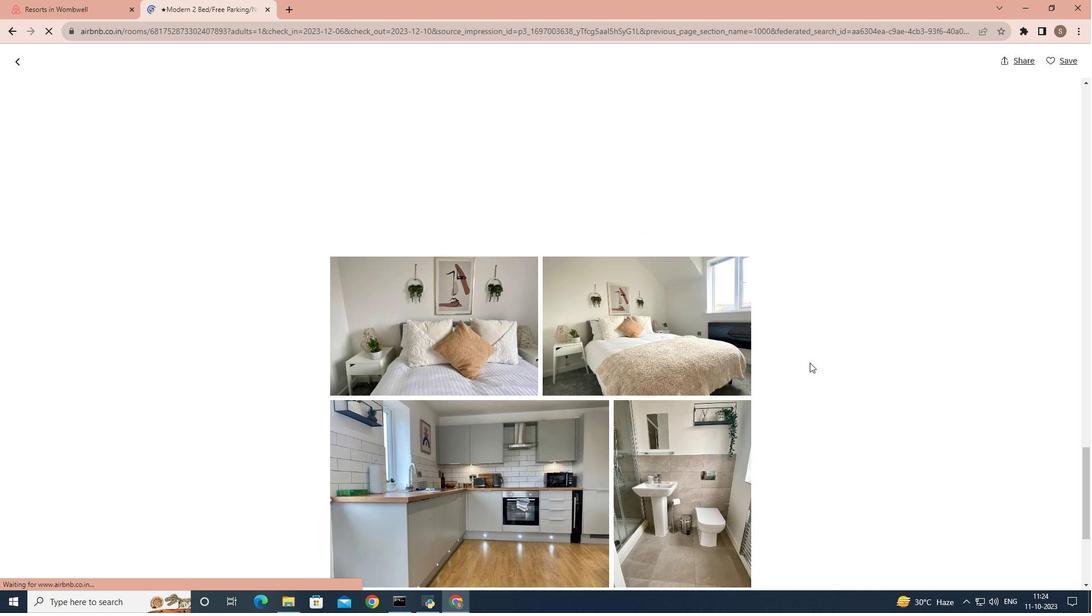 
Action: Mouse scrolled (810, 362) with delta (0, 0)
Screenshot: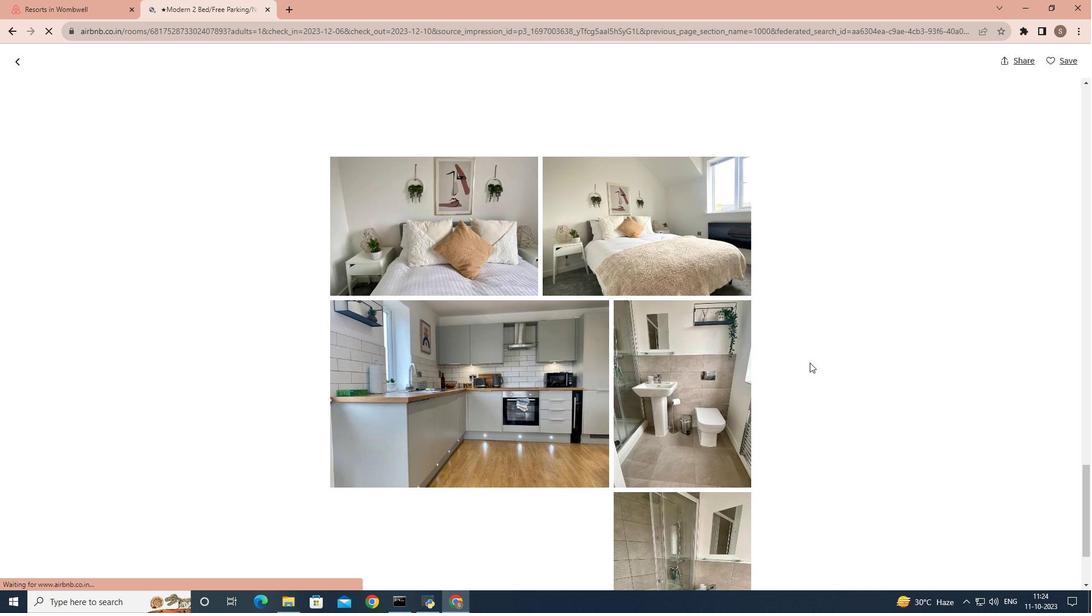 
Action: Mouse scrolled (810, 362) with delta (0, 0)
Screenshot: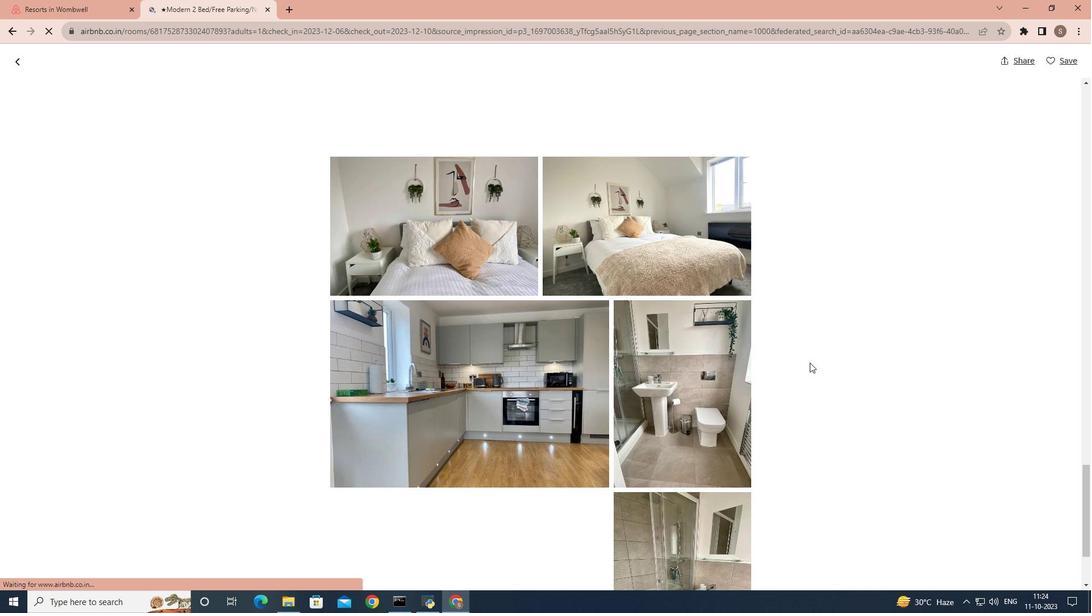 
Action: Mouse scrolled (810, 362) with delta (0, 0)
Screenshot: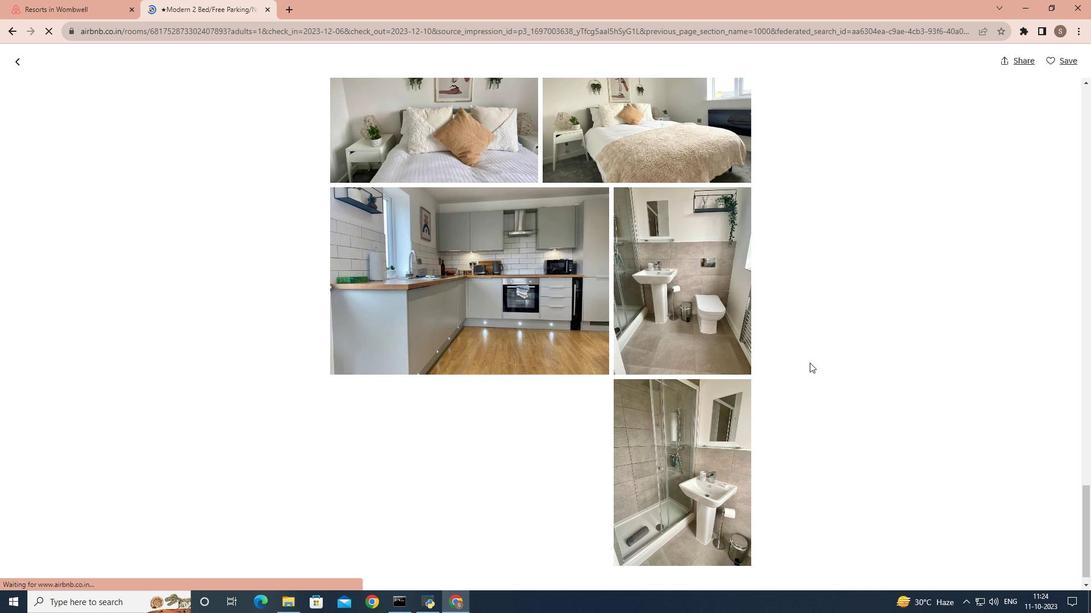
Action: Mouse scrolled (810, 362) with delta (0, 0)
Screenshot: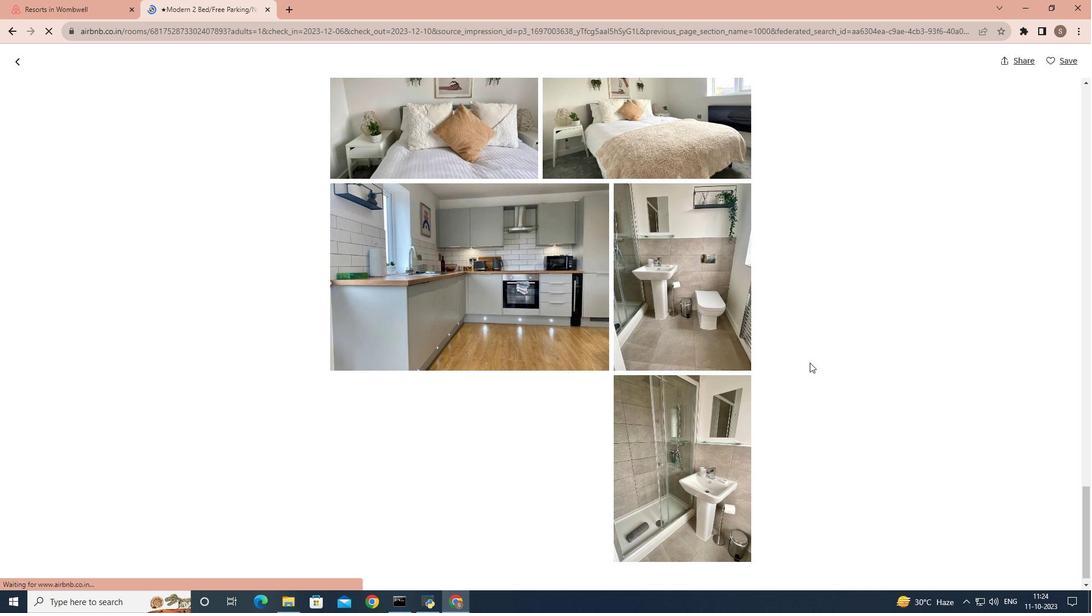 
Action: Mouse scrolled (810, 362) with delta (0, 0)
Screenshot: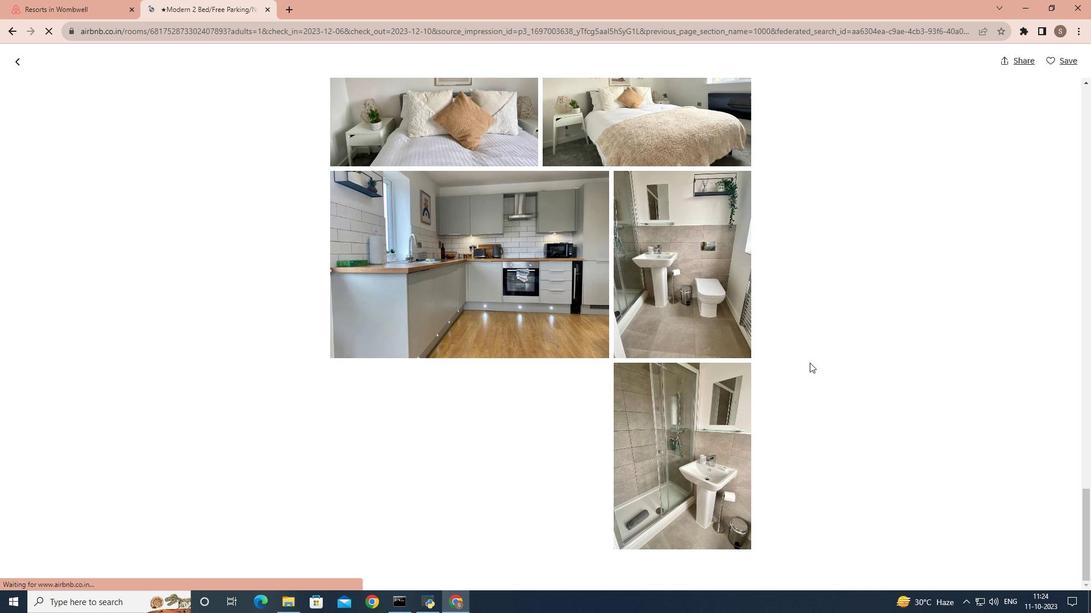 
Action: Mouse scrolled (810, 362) with delta (0, 0)
Screenshot: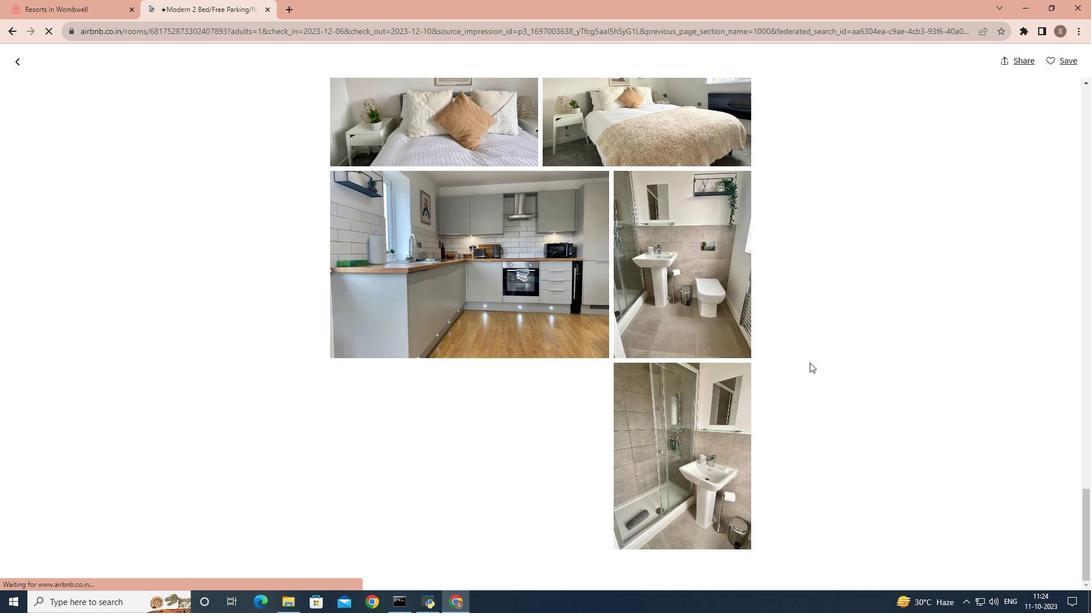 
Action: Mouse moved to (13, 65)
Screenshot: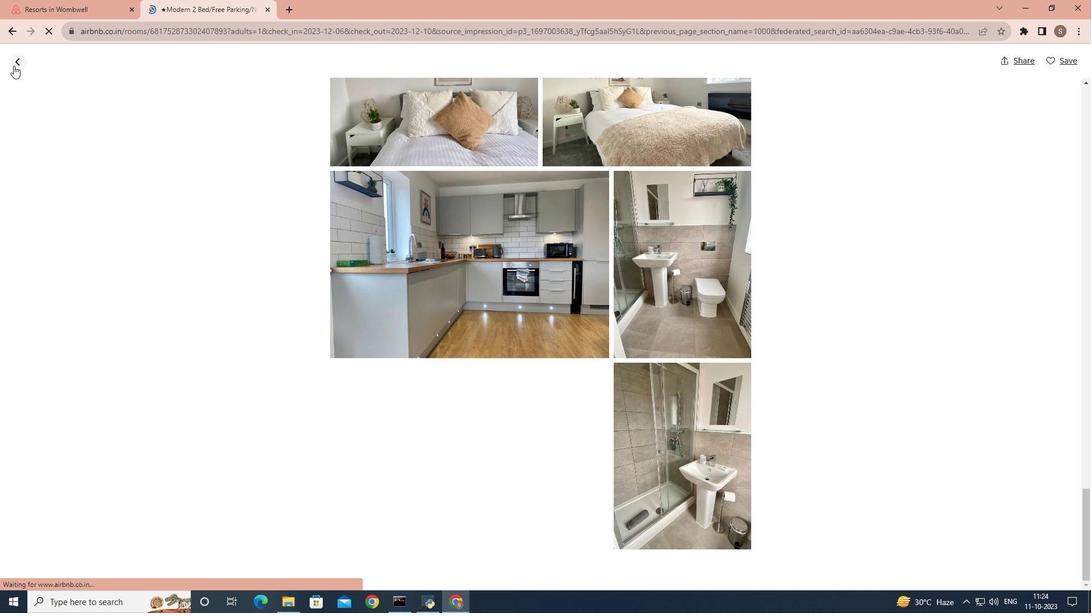
Action: Mouse pressed left at (13, 65)
Screenshot: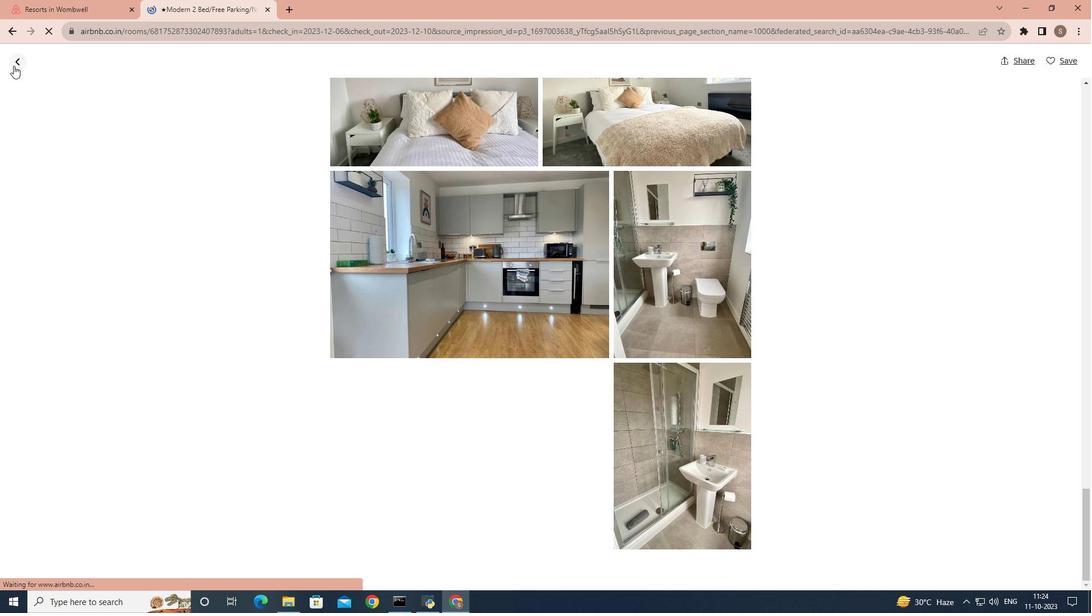 
Action: Mouse moved to (689, 341)
Screenshot: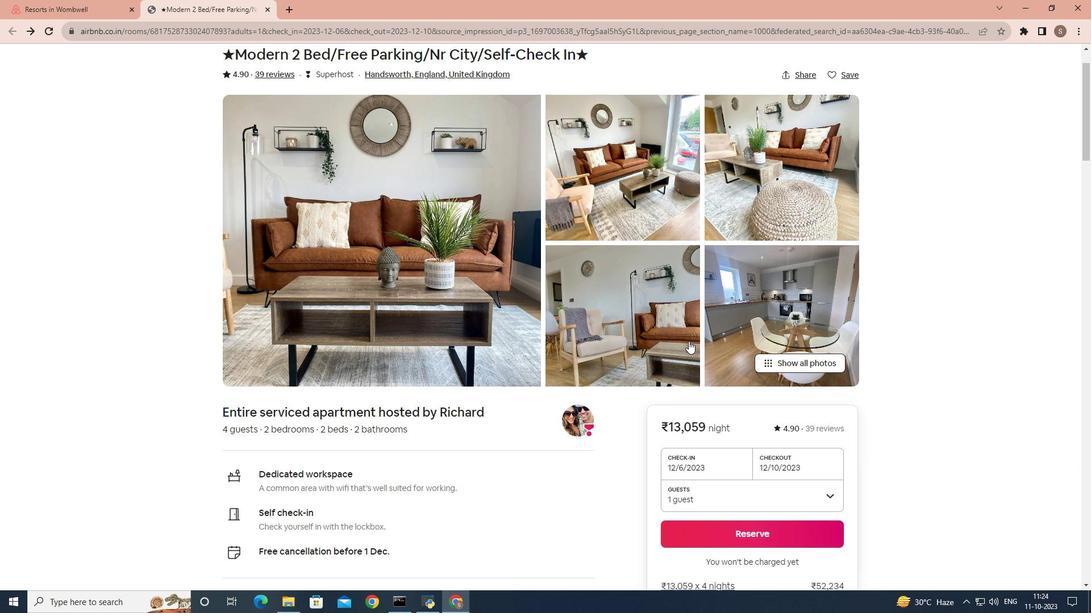 
Action: Mouse scrolled (689, 341) with delta (0, 0)
Screenshot: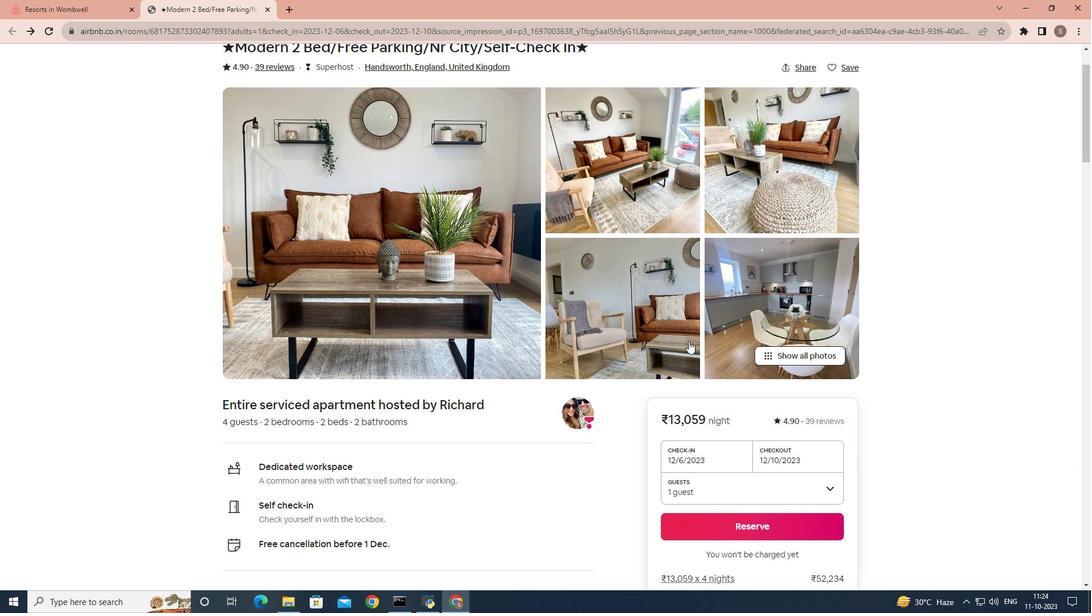
Action: Mouse scrolled (689, 341) with delta (0, 0)
Screenshot: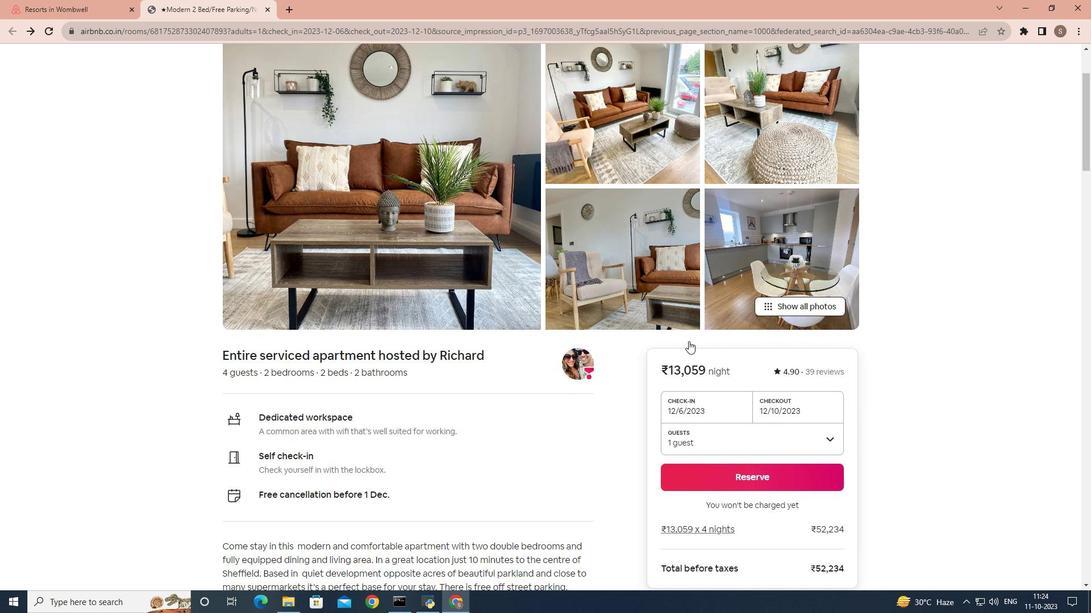 
Action: Mouse scrolled (689, 341) with delta (0, 0)
Screenshot: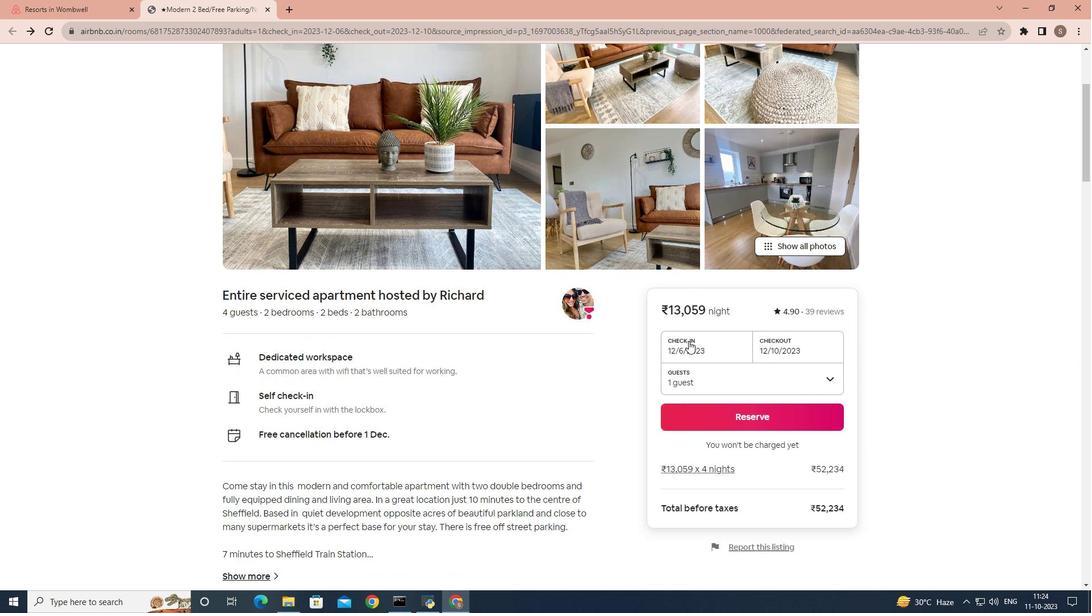 
Action: Mouse scrolled (689, 341) with delta (0, 0)
Screenshot: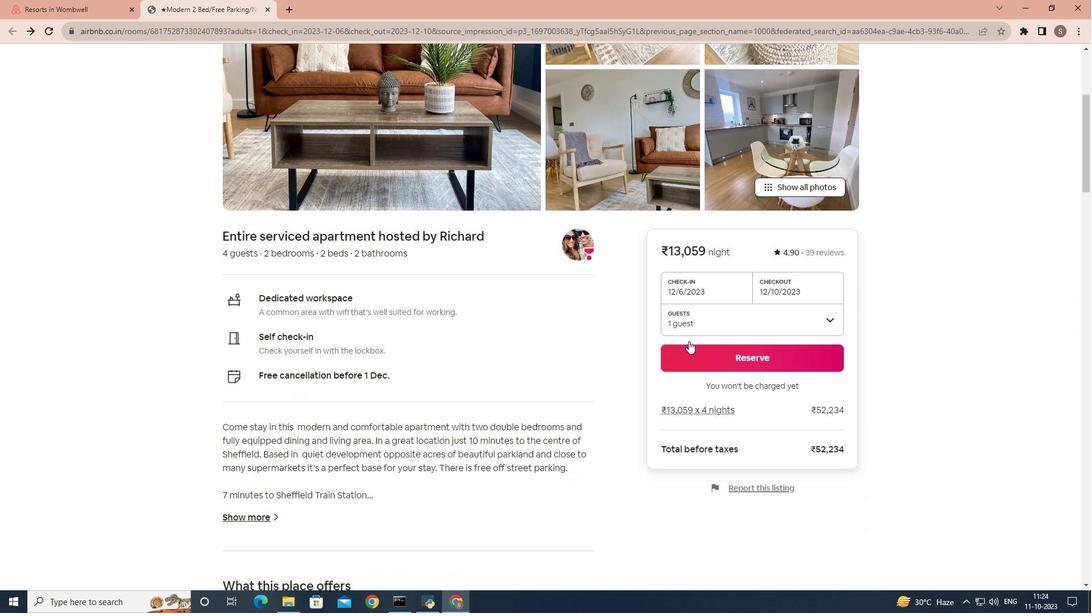 
Action: Mouse scrolled (689, 341) with delta (0, 0)
Screenshot: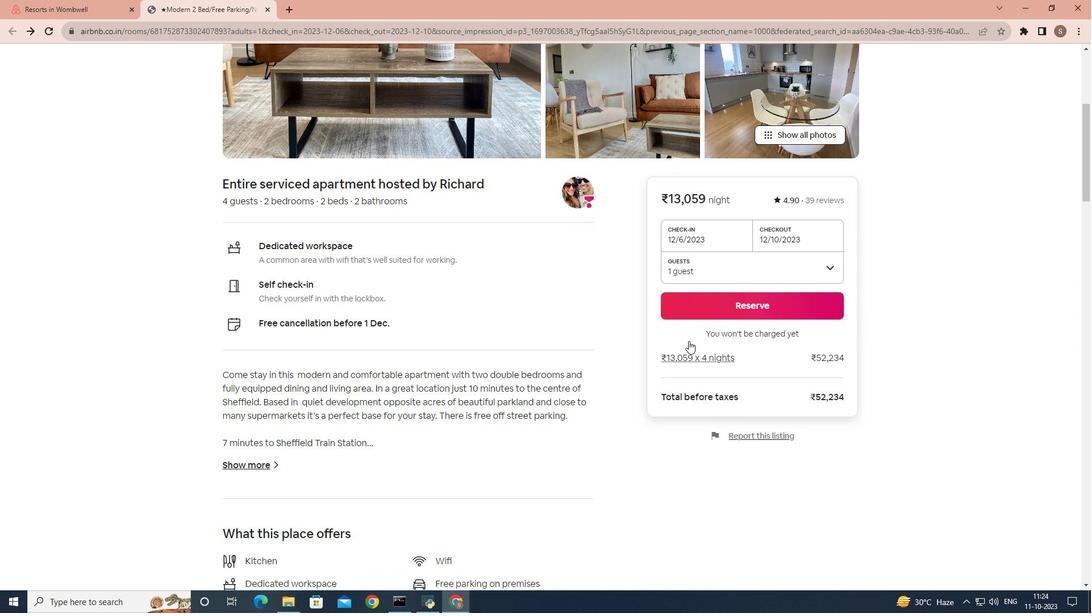 
Action: Mouse scrolled (689, 341) with delta (0, 0)
Screenshot: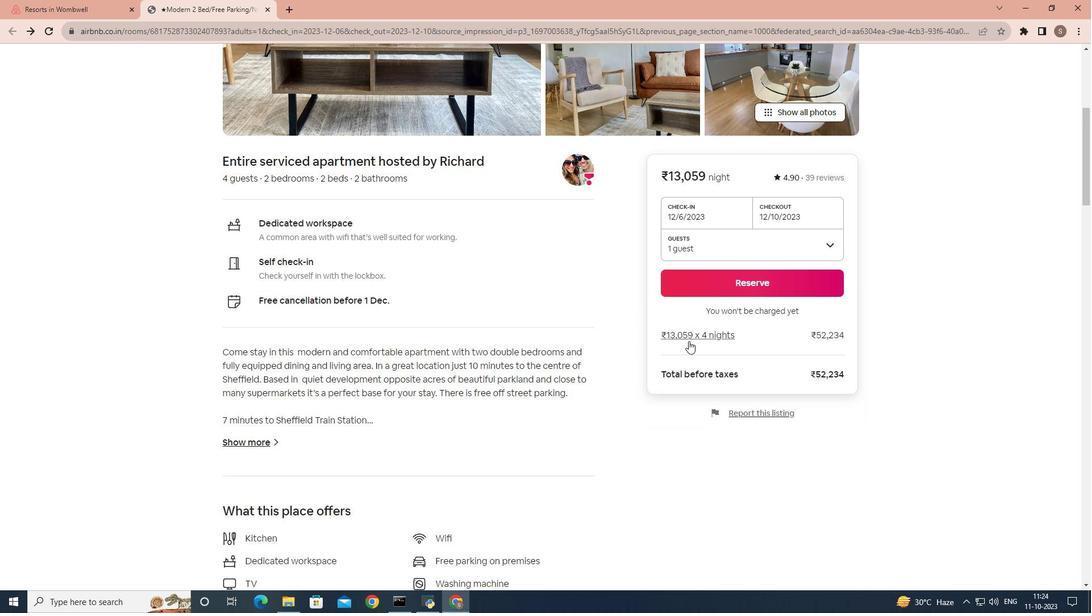 
Action: Mouse scrolled (689, 341) with delta (0, 0)
Screenshot: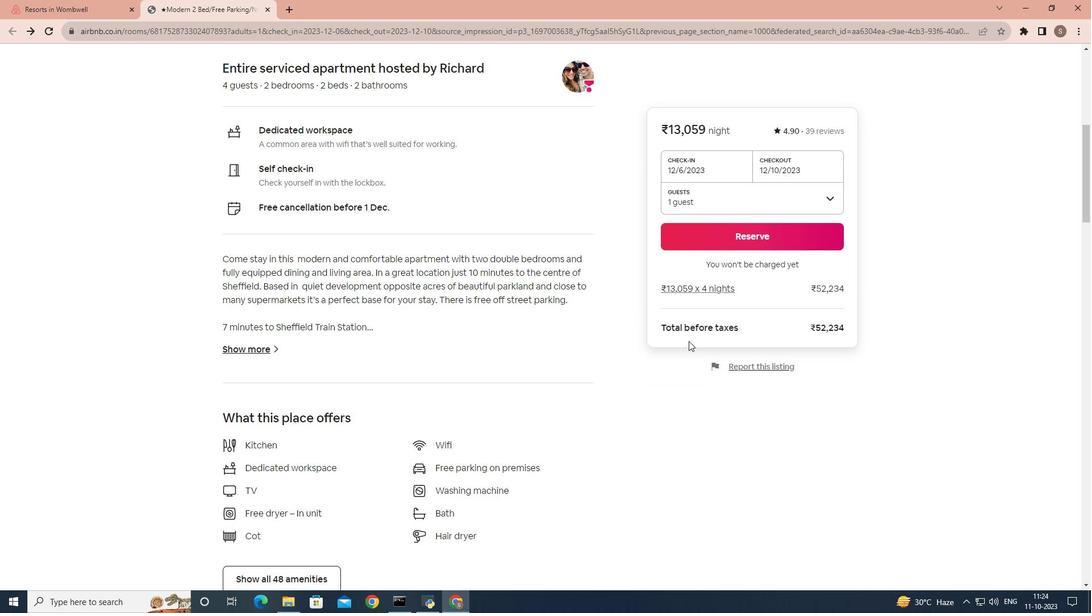 
Action: Mouse moved to (689, 346)
Screenshot: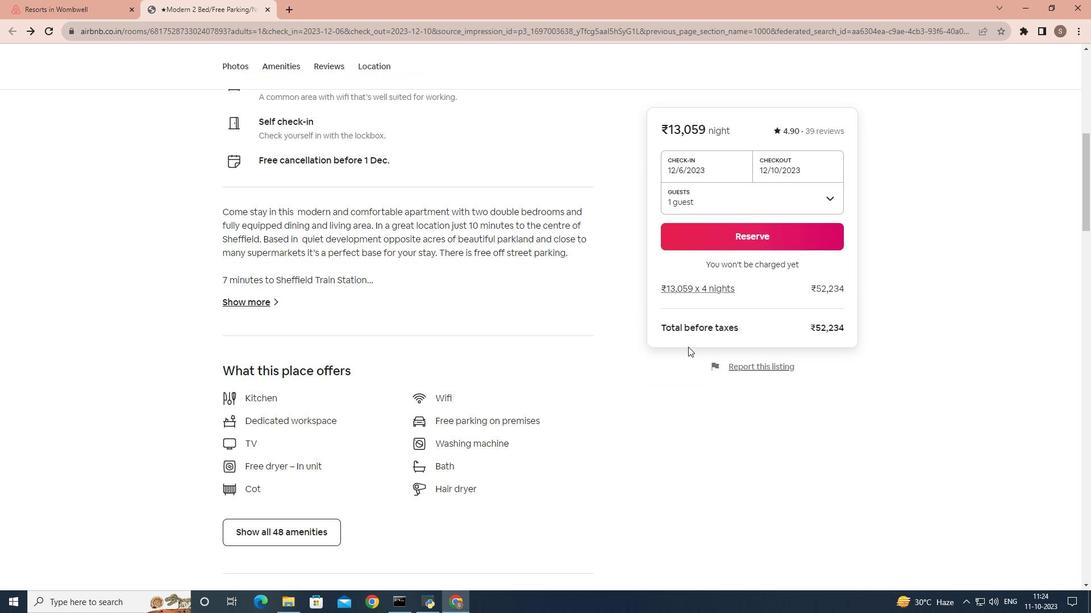 
Action: Mouse scrolled (689, 345) with delta (0, 0)
Screenshot: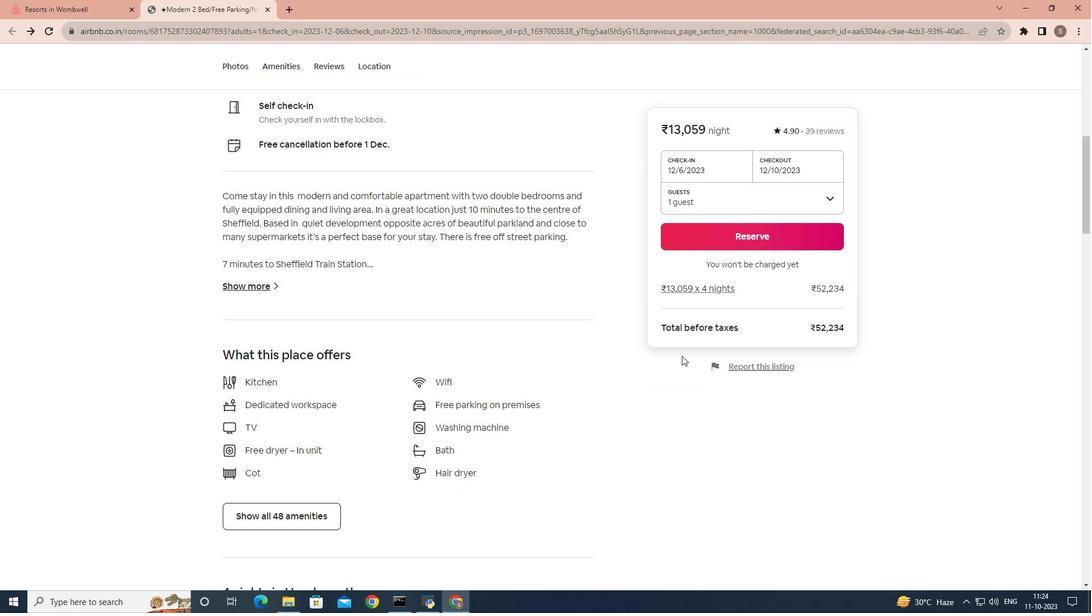 
Action: Mouse moved to (264, 242)
Screenshot: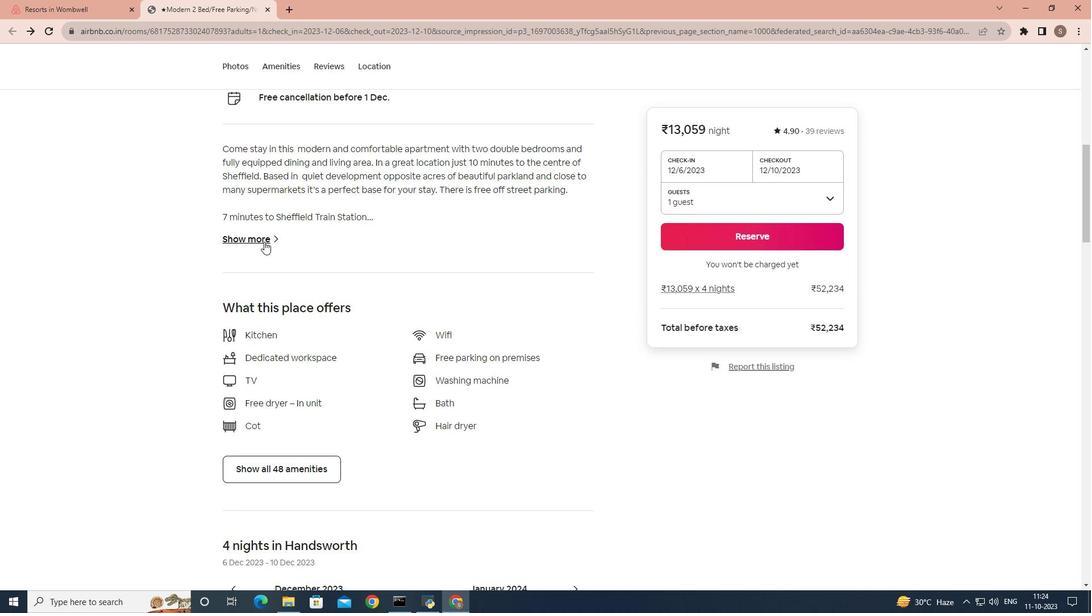 
Action: Mouse pressed left at (264, 242)
Screenshot: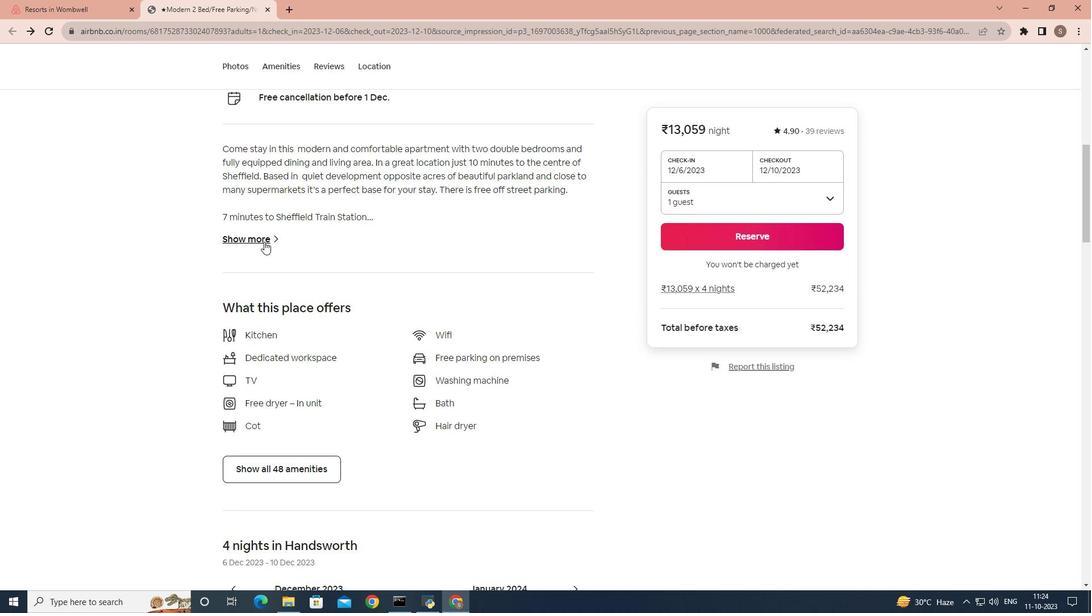 
Action: Mouse moved to (411, 287)
Screenshot: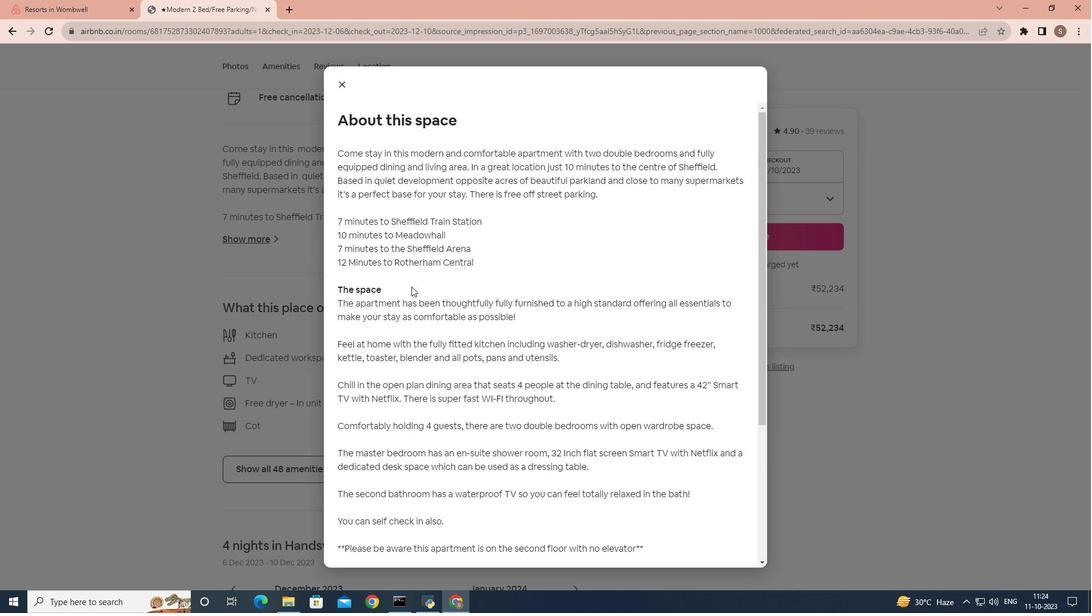 
Action: Mouse scrolled (411, 286) with delta (0, 0)
Screenshot: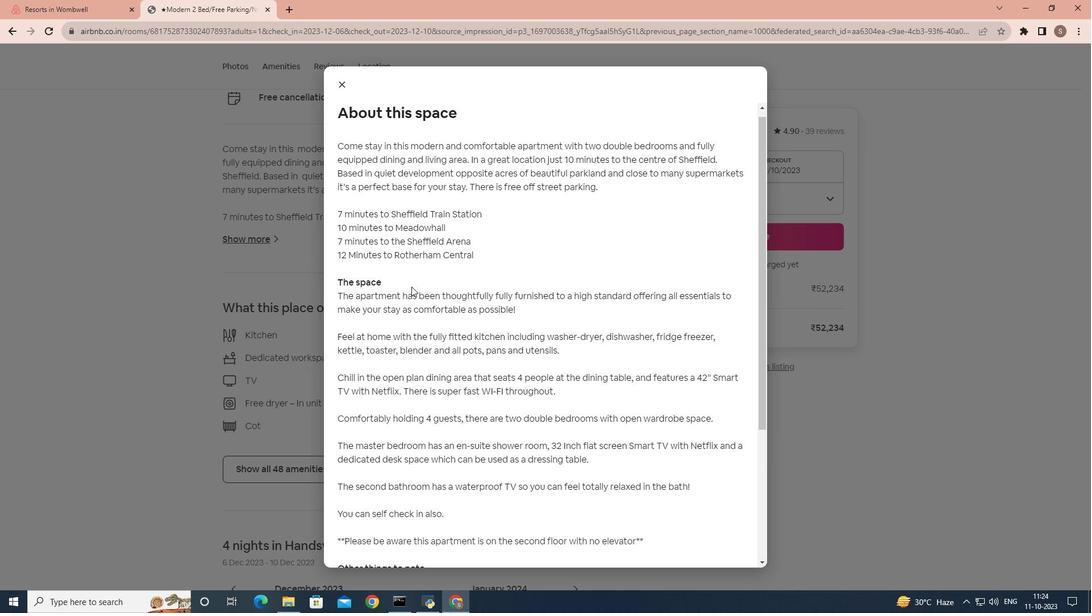 
Action: Mouse scrolled (411, 286) with delta (0, 0)
Screenshot: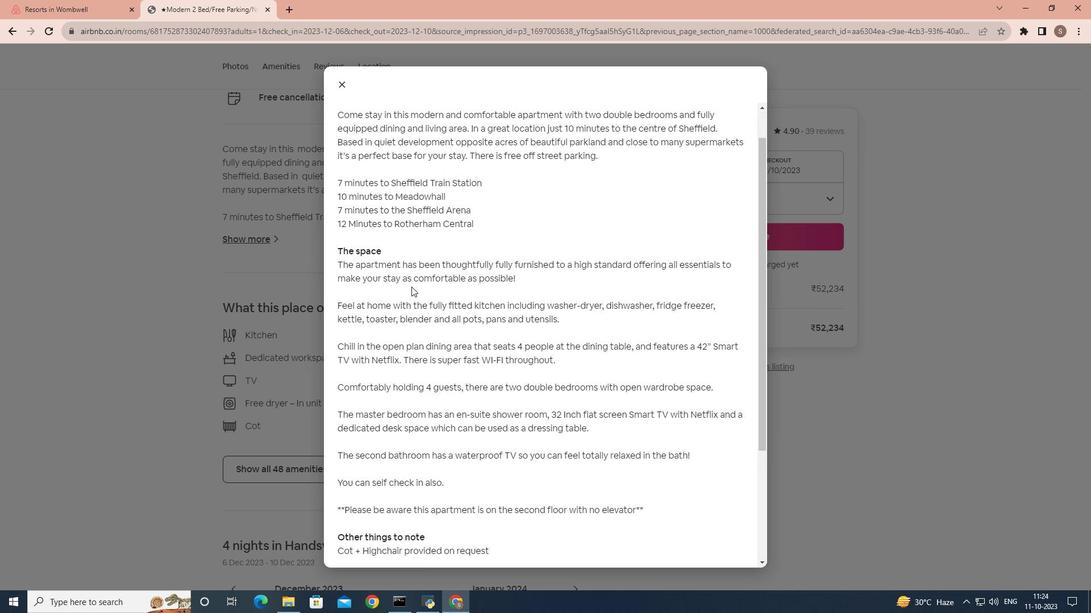 
Action: Mouse scrolled (411, 286) with delta (0, 0)
Screenshot: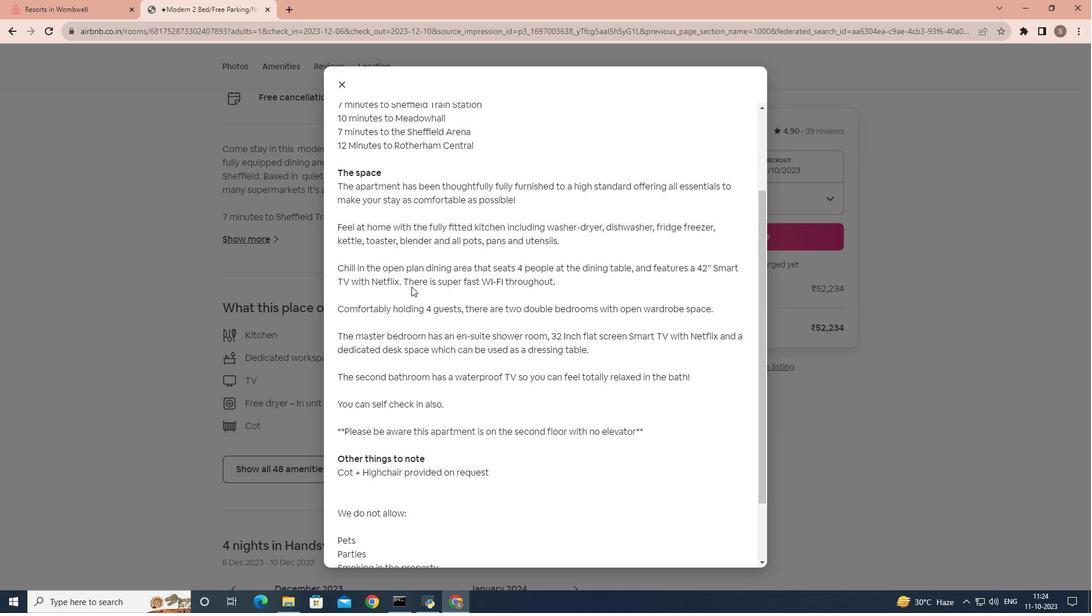
Action: Mouse scrolled (411, 286) with delta (0, 0)
Screenshot: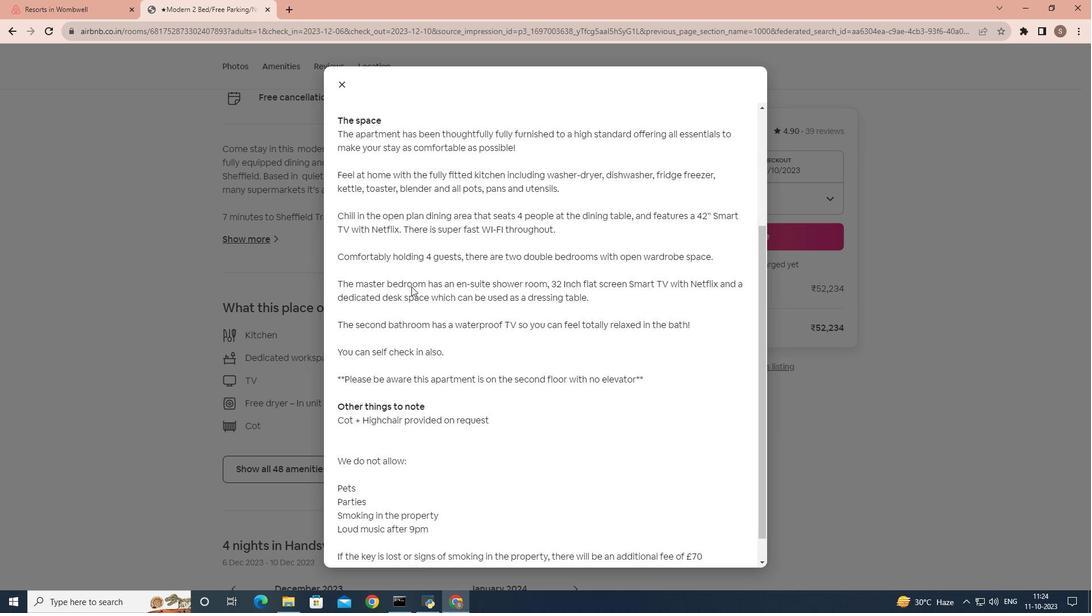 
Action: Mouse scrolled (411, 286) with delta (0, 0)
Screenshot: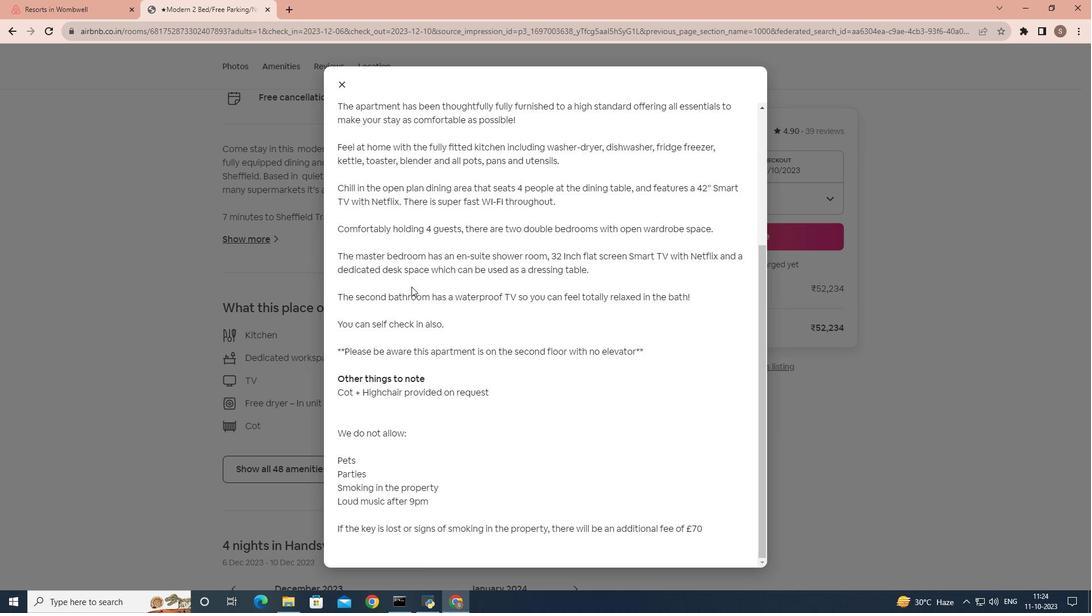 
Action: Mouse scrolled (411, 286) with delta (0, 0)
Screenshot: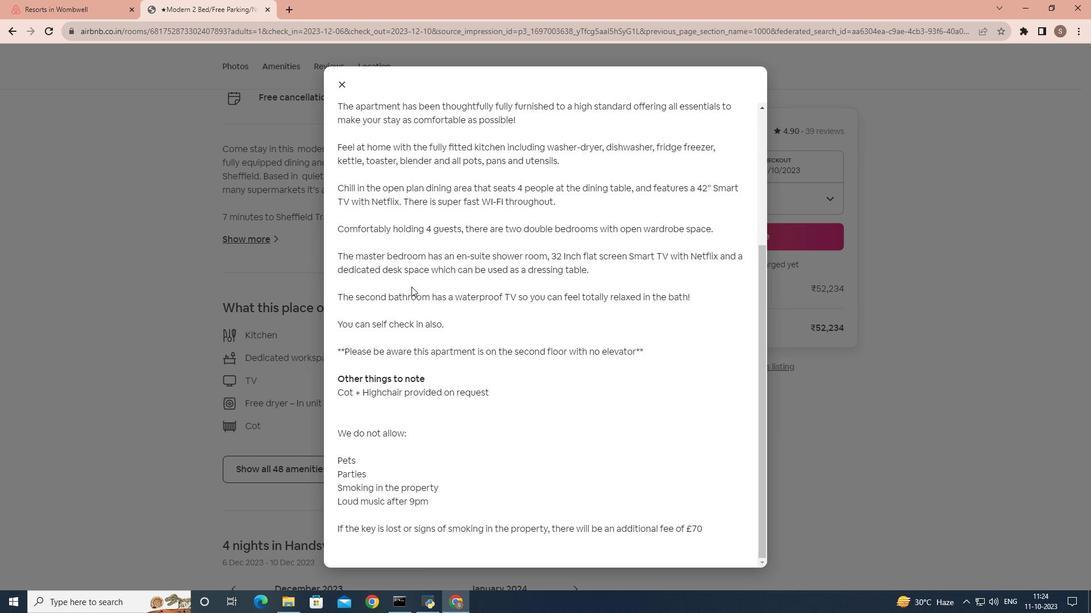 
Action: Mouse scrolled (411, 286) with delta (0, 0)
Screenshot: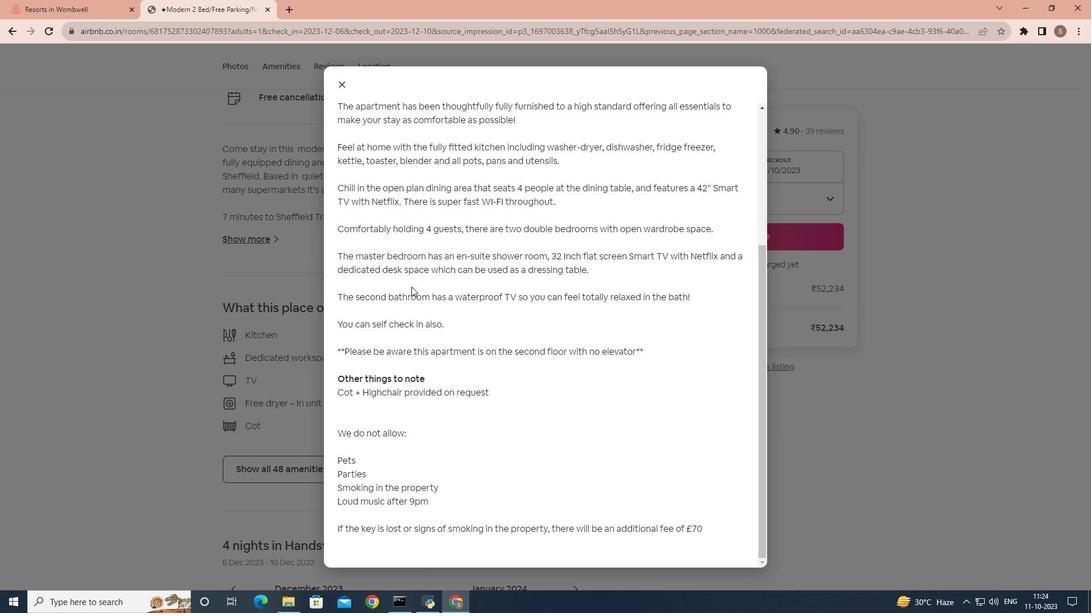 
Action: Mouse scrolled (411, 286) with delta (0, 0)
Screenshot: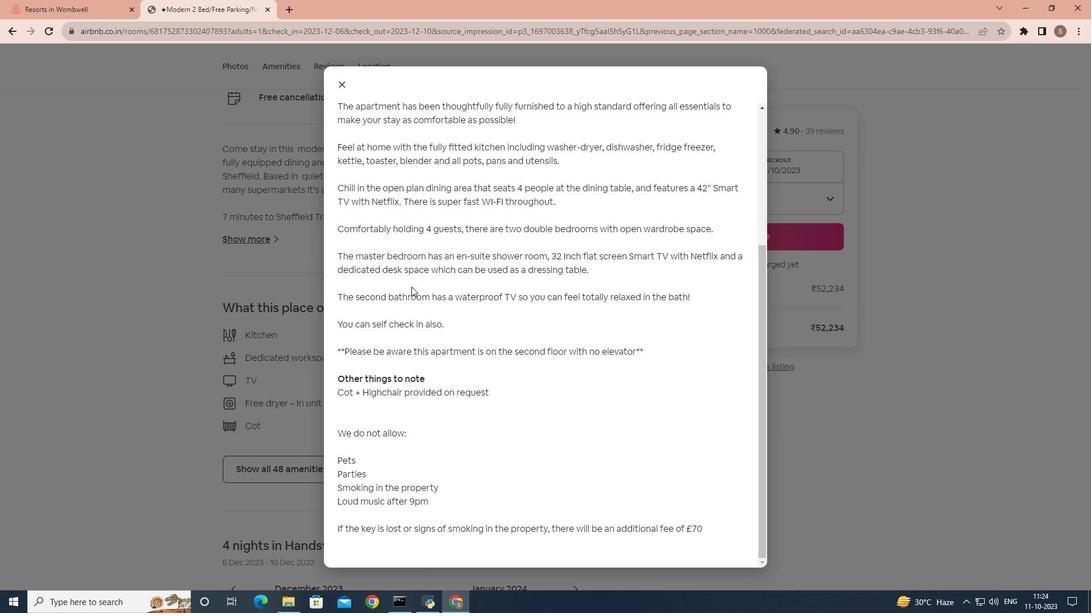 
Action: Mouse scrolled (411, 286) with delta (0, 0)
Screenshot: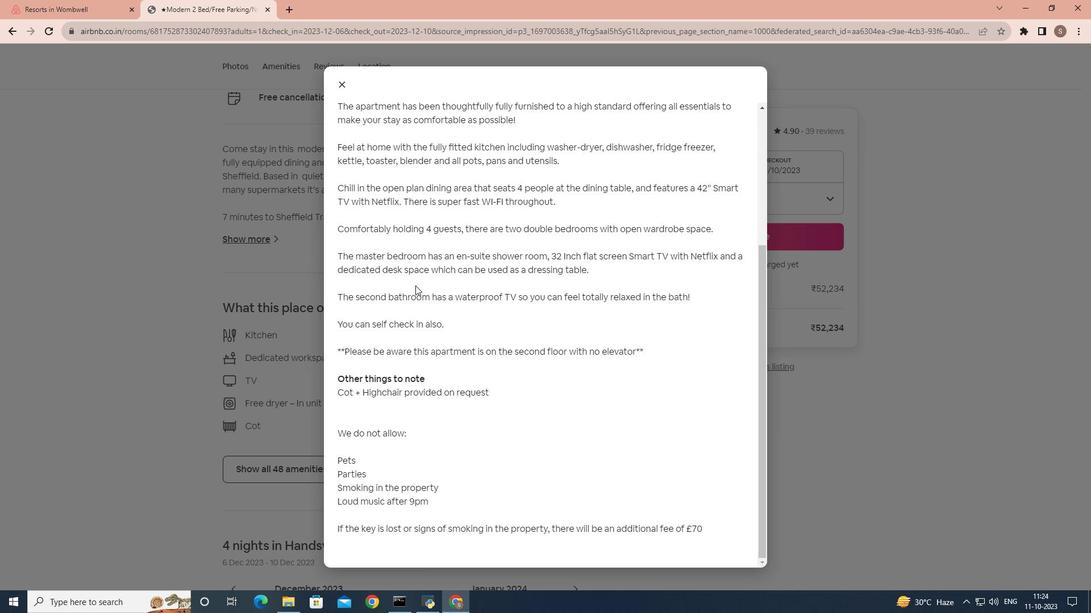 
Action: Mouse moved to (334, 85)
Screenshot: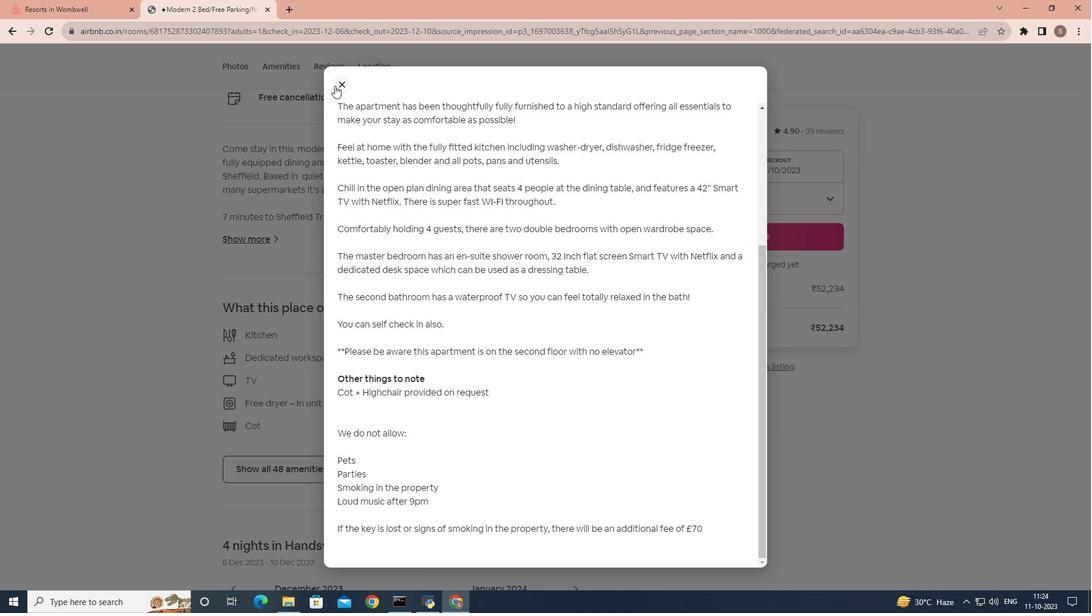 
Action: Mouse pressed left at (334, 85)
Screenshot: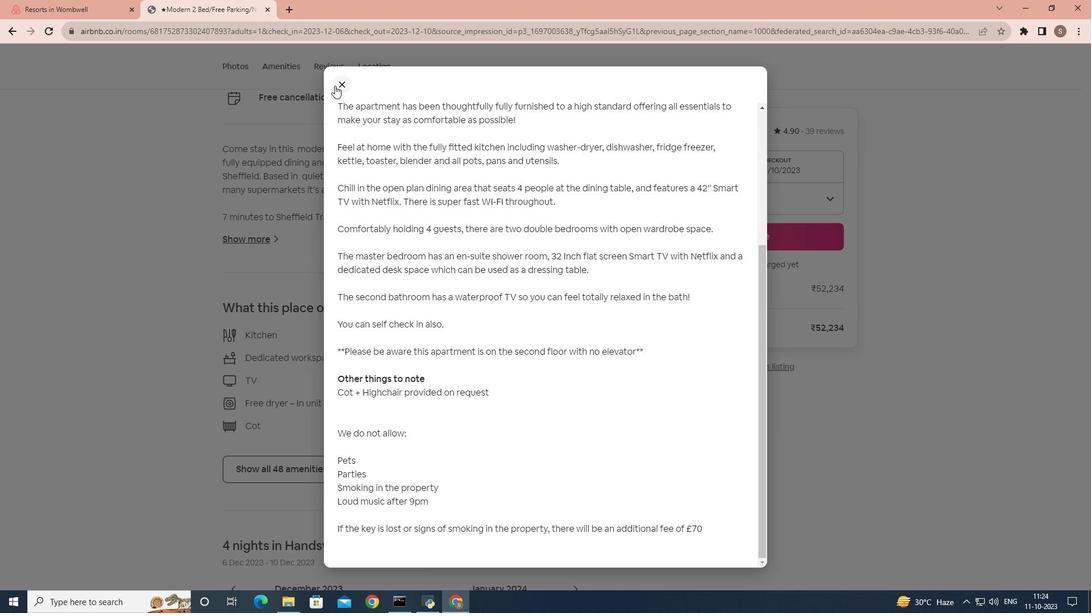 
Action: Mouse moved to (361, 258)
Screenshot: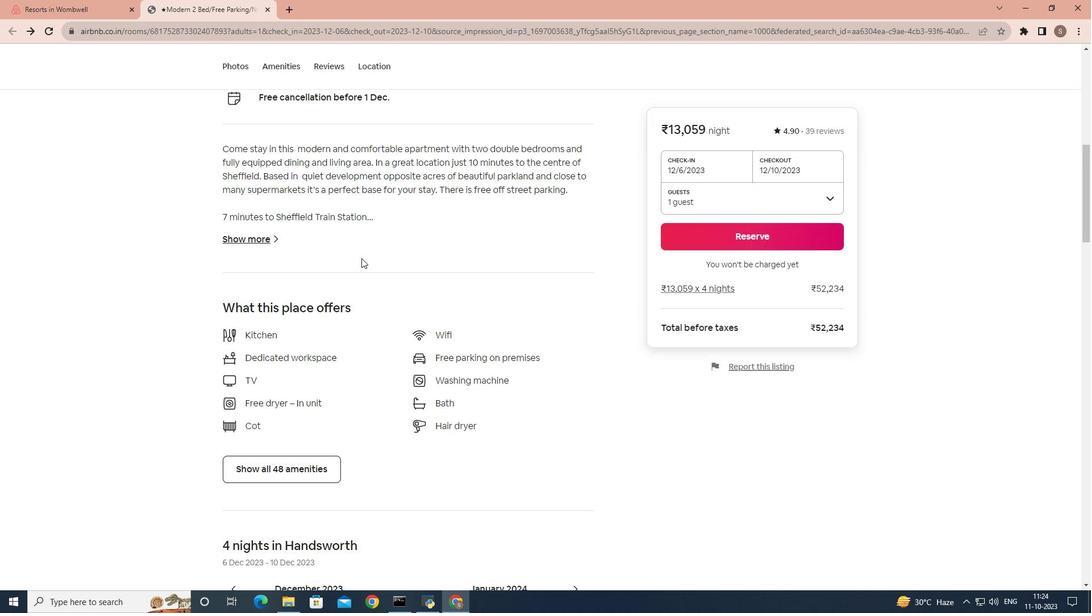 
Action: Mouse scrolled (361, 258) with delta (0, 0)
Screenshot: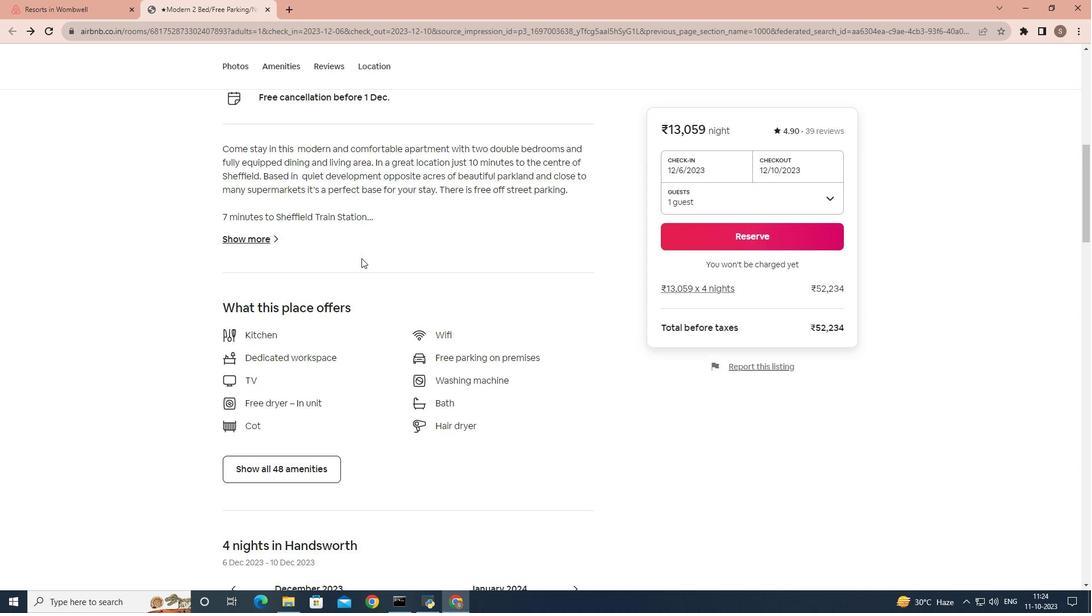 
Action: Mouse scrolled (361, 258) with delta (0, 0)
Screenshot: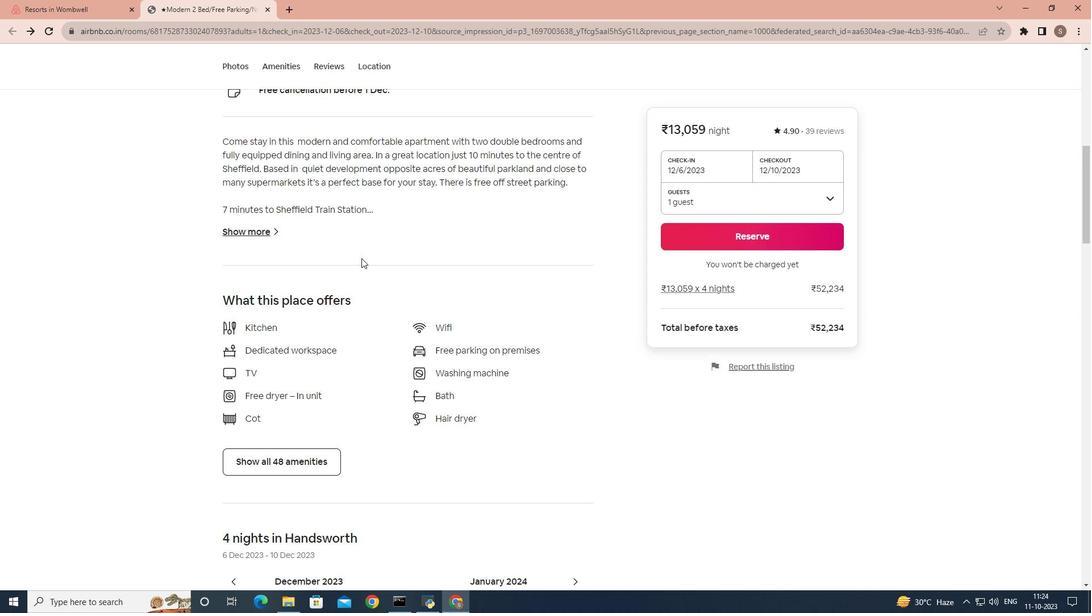 
Action: Mouse moved to (300, 357)
Screenshot: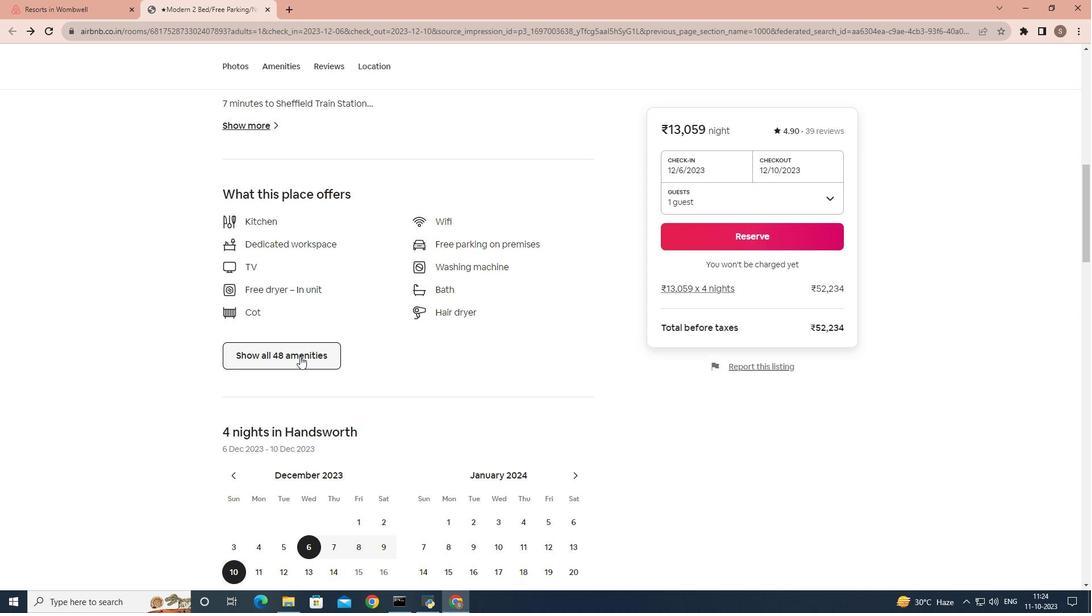 
Action: Mouse pressed left at (300, 357)
Screenshot: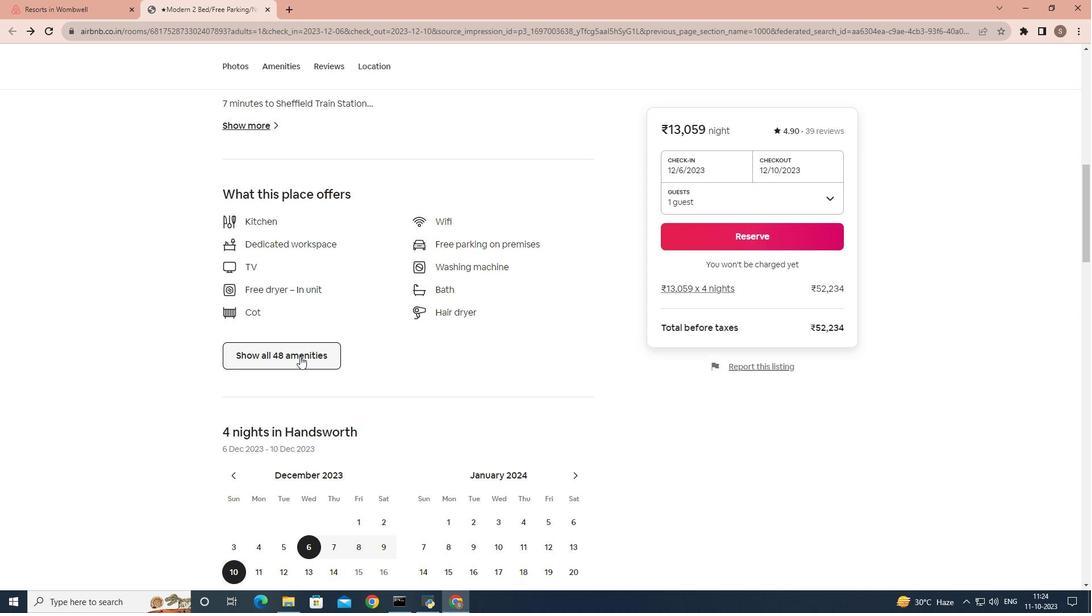 
Action: Mouse moved to (421, 330)
Screenshot: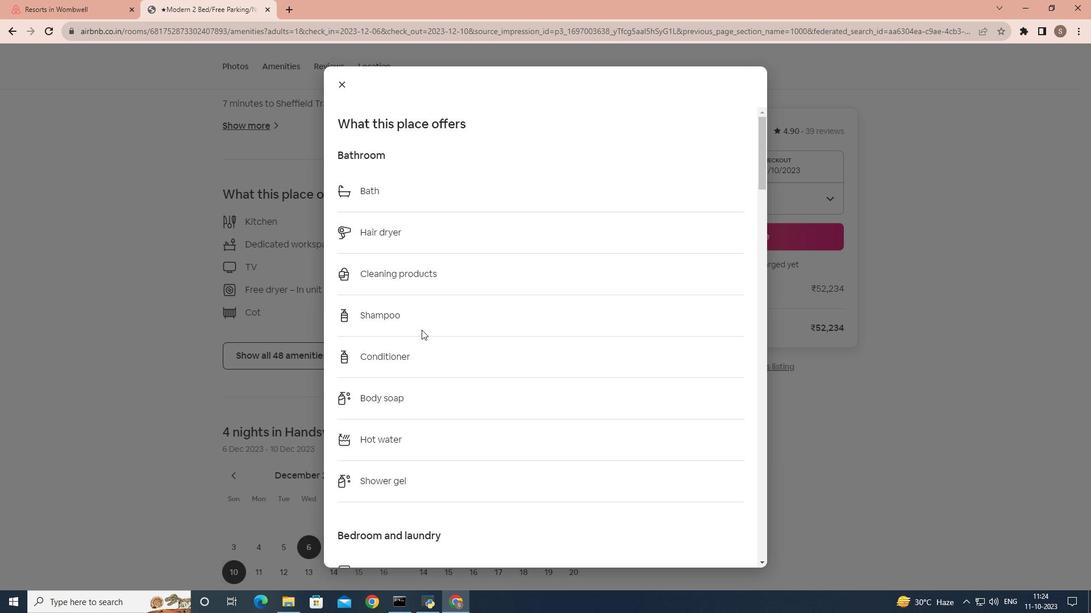 
Action: Mouse scrolled (421, 329) with delta (0, 0)
Screenshot: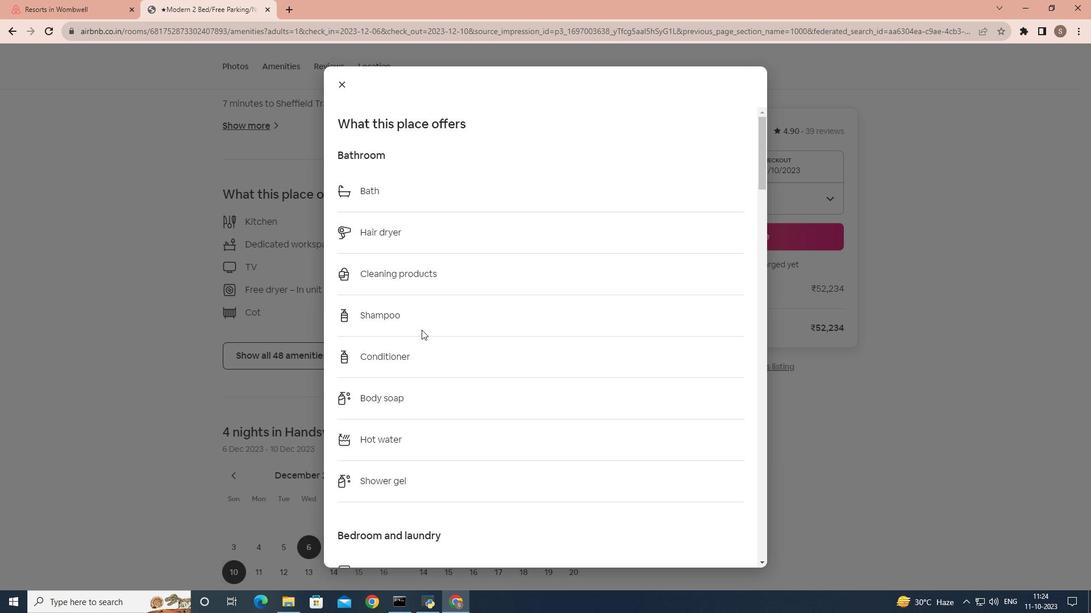 
Action: Mouse scrolled (421, 329) with delta (0, 0)
Screenshot: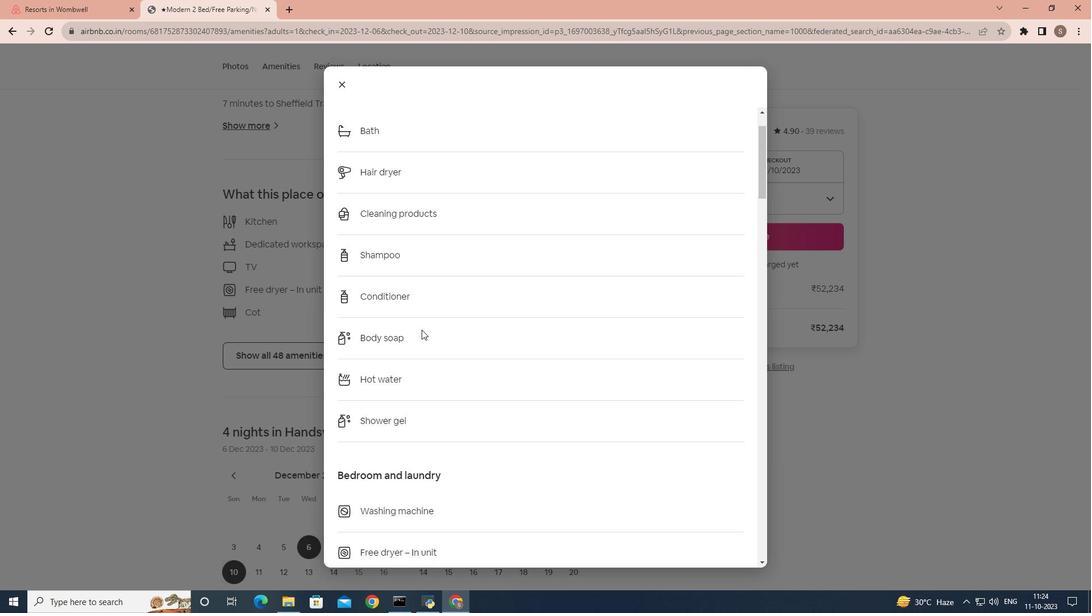 
Action: Mouse scrolled (421, 329) with delta (0, 0)
Screenshot: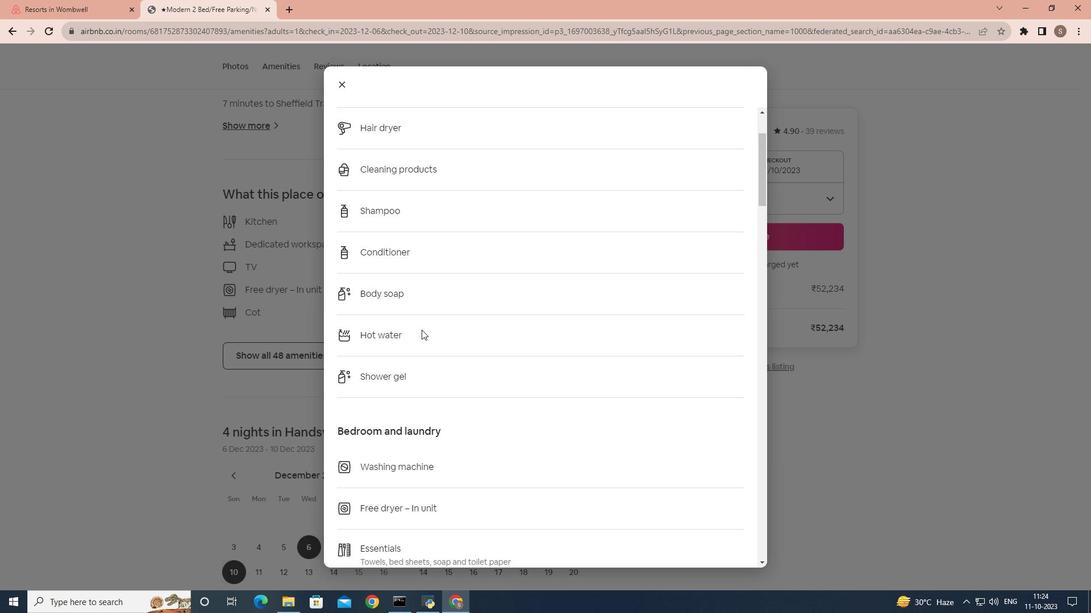 
Action: Mouse scrolled (421, 329) with delta (0, 0)
Screenshot: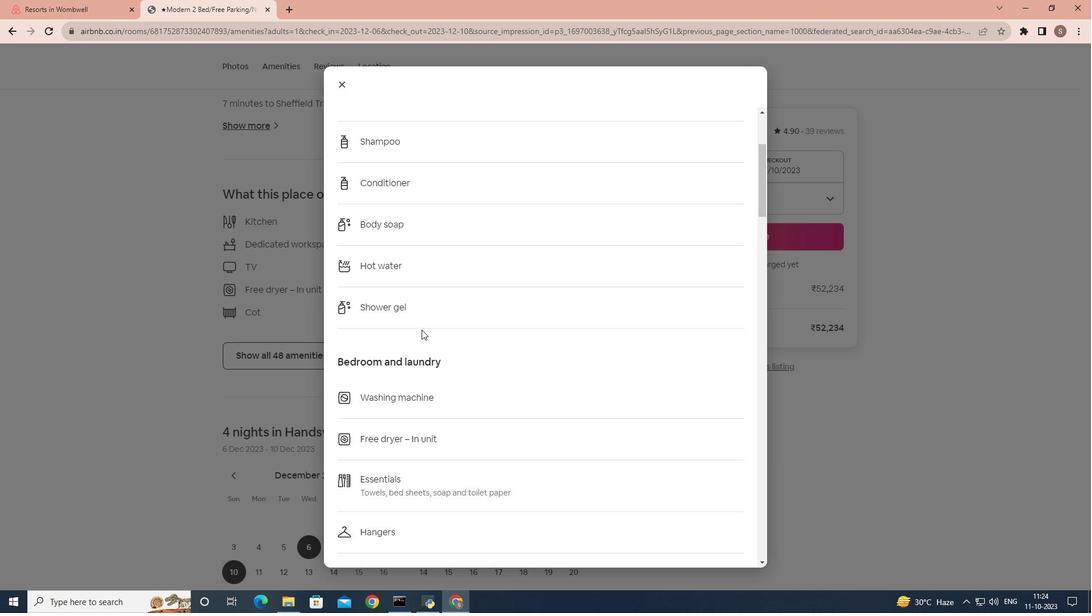 
Action: Mouse scrolled (421, 329) with delta (0, 0)
Screenshot: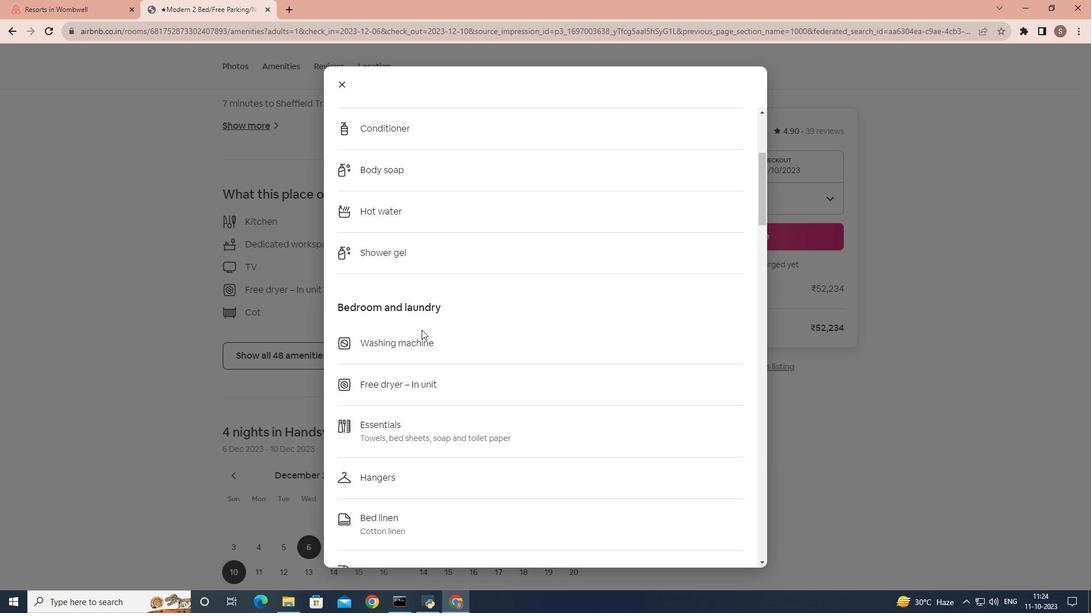 
Action: Mouse scrolled (421, 329) with delta (0, 0)
Screenshot: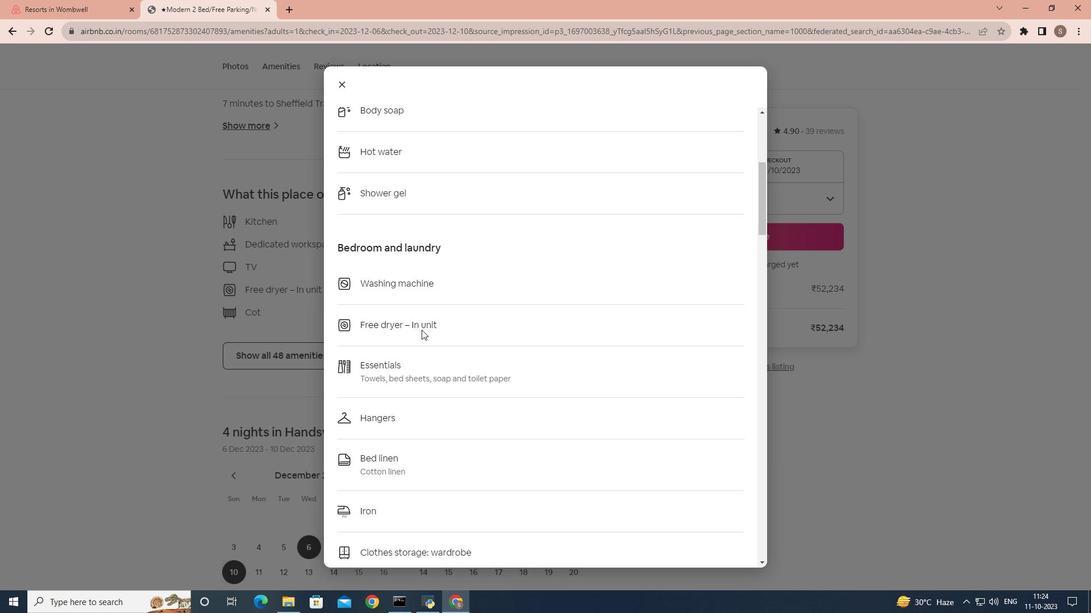 
Action: Mouse scrolled (421, 329) with delta (0, 0)
Screenshot: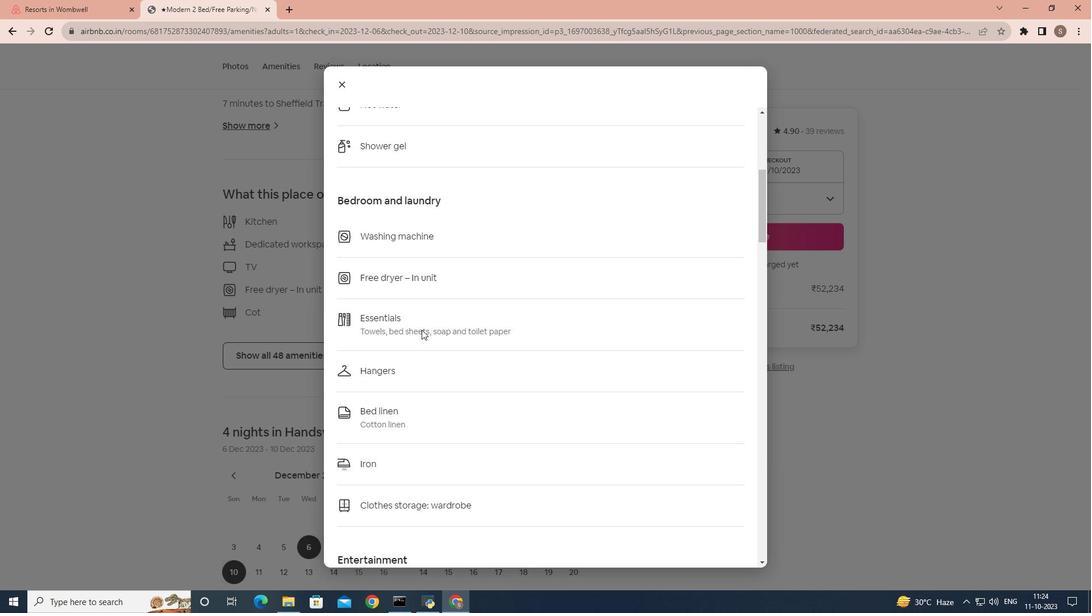 
Action: Mouse scrolled (421, 329) with delta (0, 0)
Screenshot: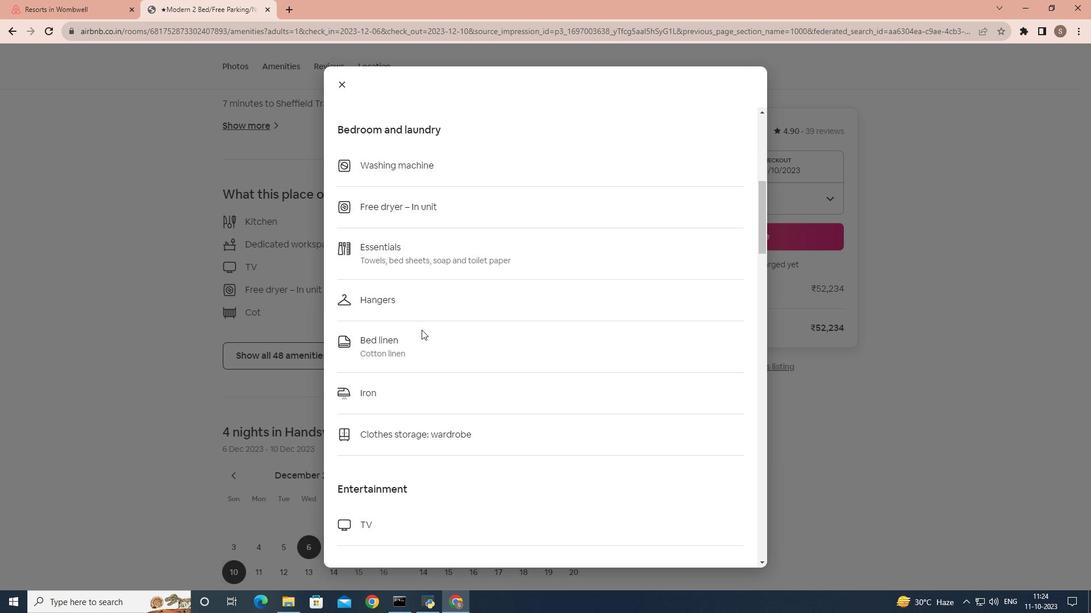 
Action: Mouse scrolled (421, 329) with delta (0, 0)
Screenshot: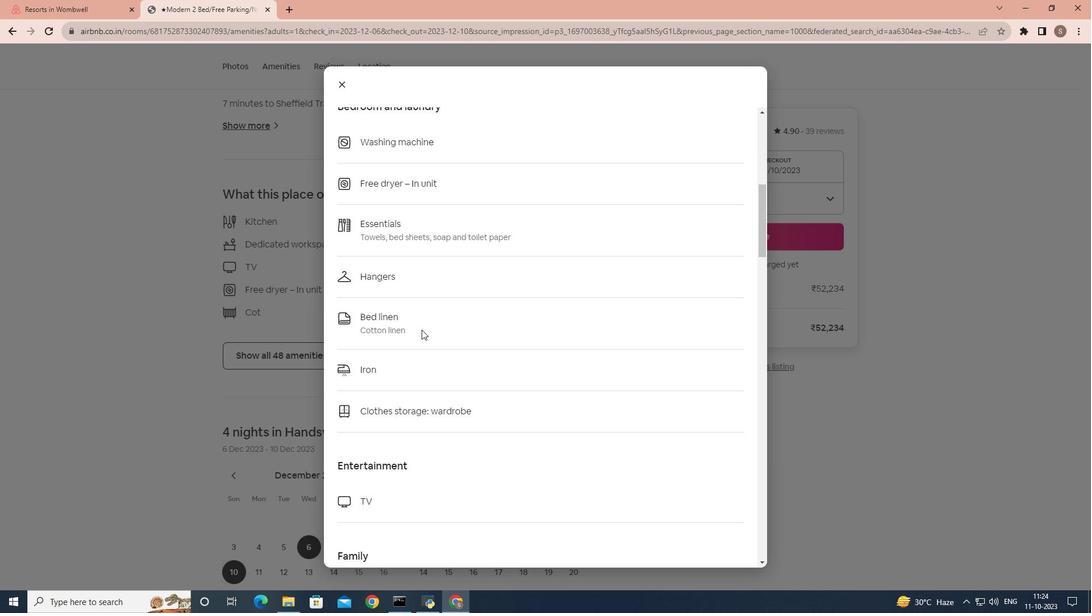 
Action: Mouse scrolled (421, 329) with delta (0, 0)
Screenshot: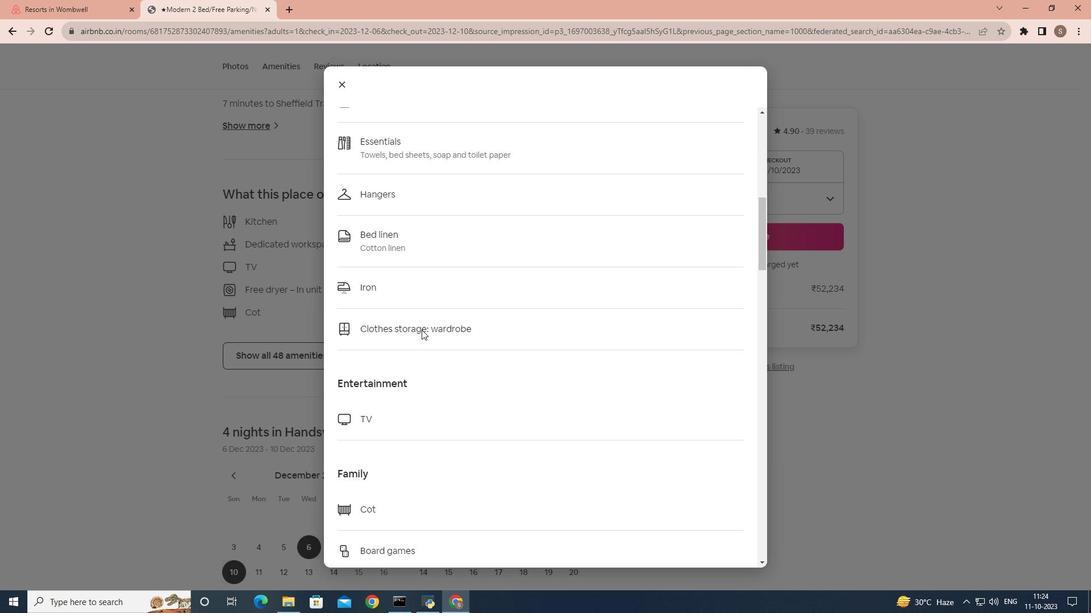
Action: Mouse scrolled (421, 329) with delta (0, 0)
Screenshot: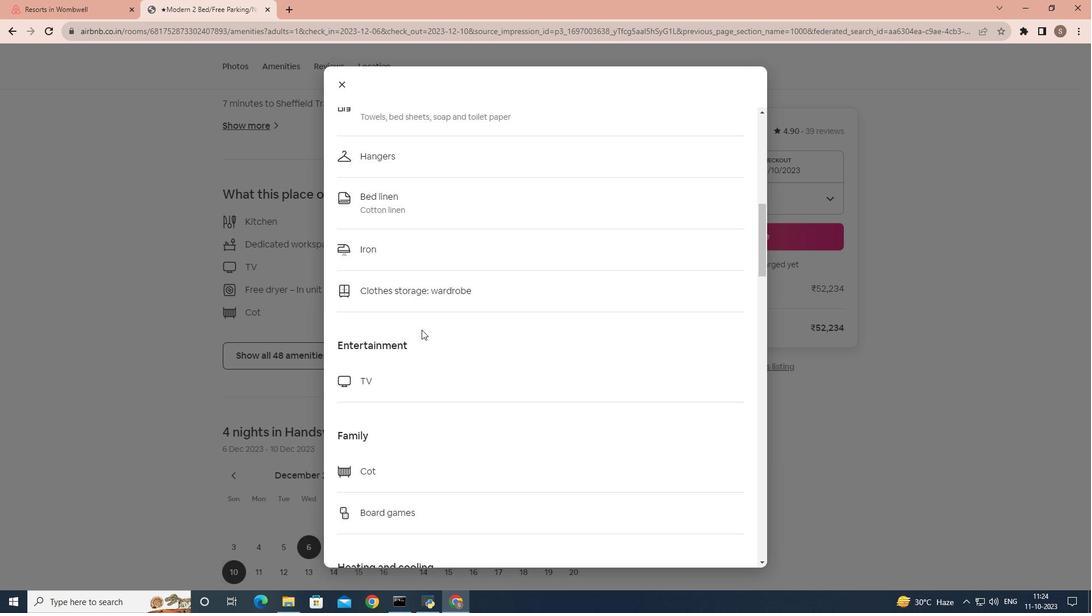 
Action: Mouse scrolled (421, 329) with delta (0, 0)
Screenshot: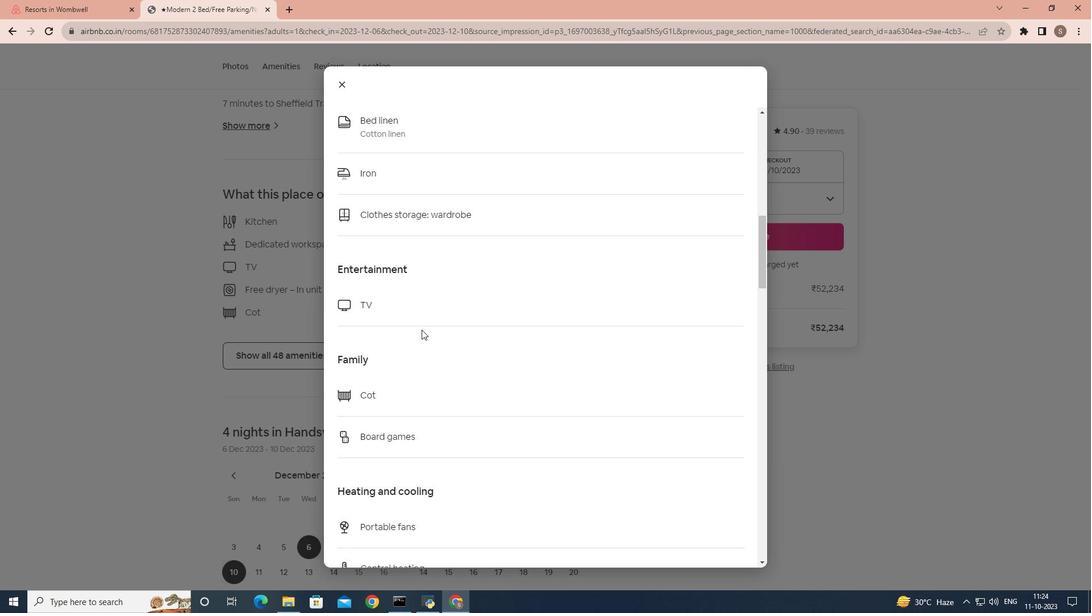 
Action: Mouse scrolled (421, 329) with delta (0, 0)
Screenshot: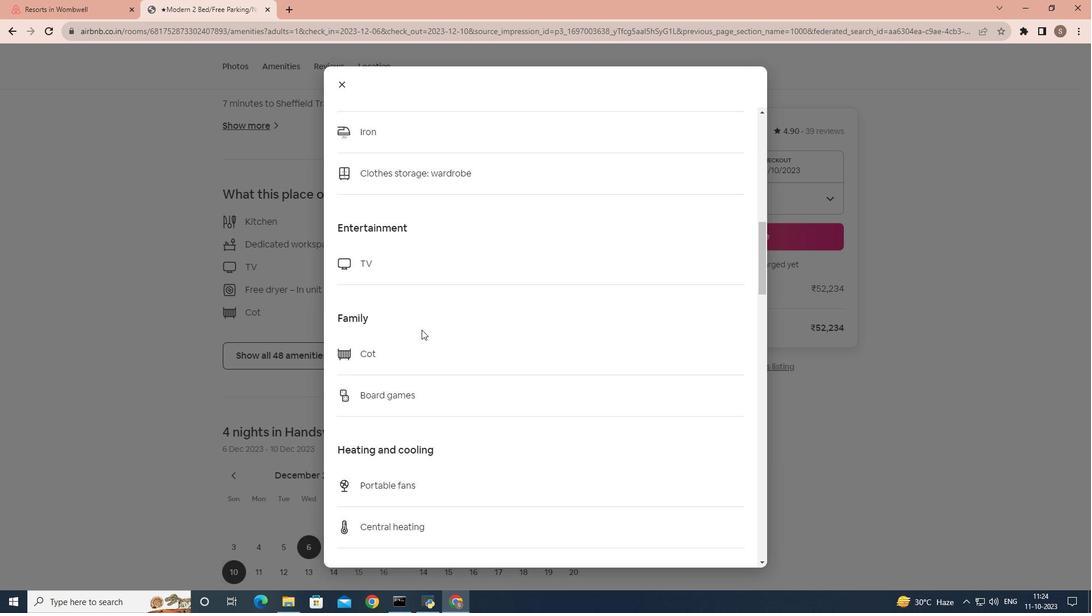 
Action: Mouse scrolled (421, 329) with delta (0, 0)
Screenshot: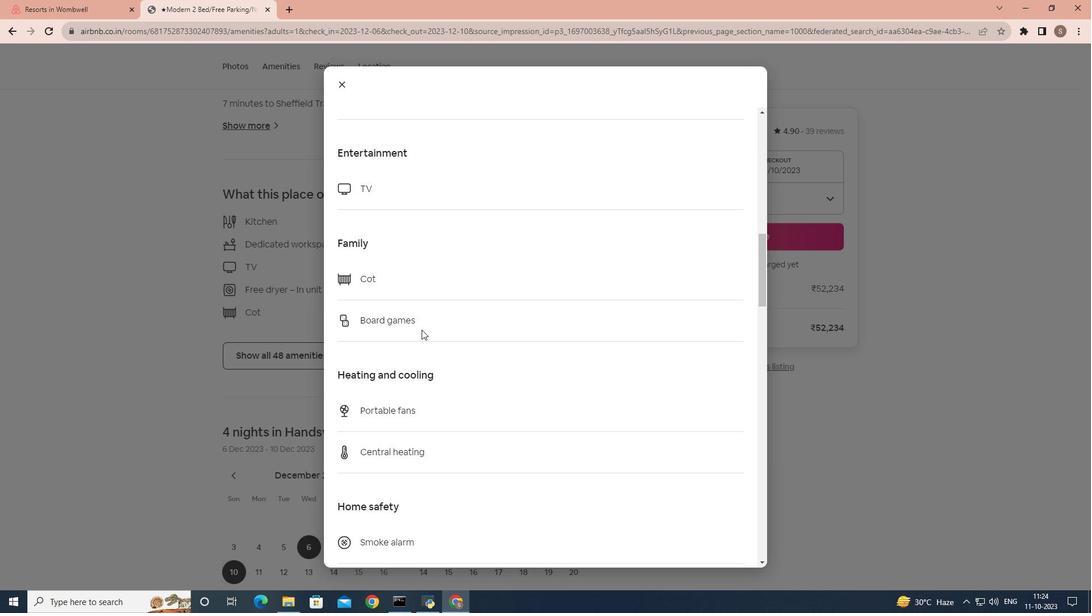 
Action: Mouse scrolled (421, 329) with delta (0, 0)
Screenshot: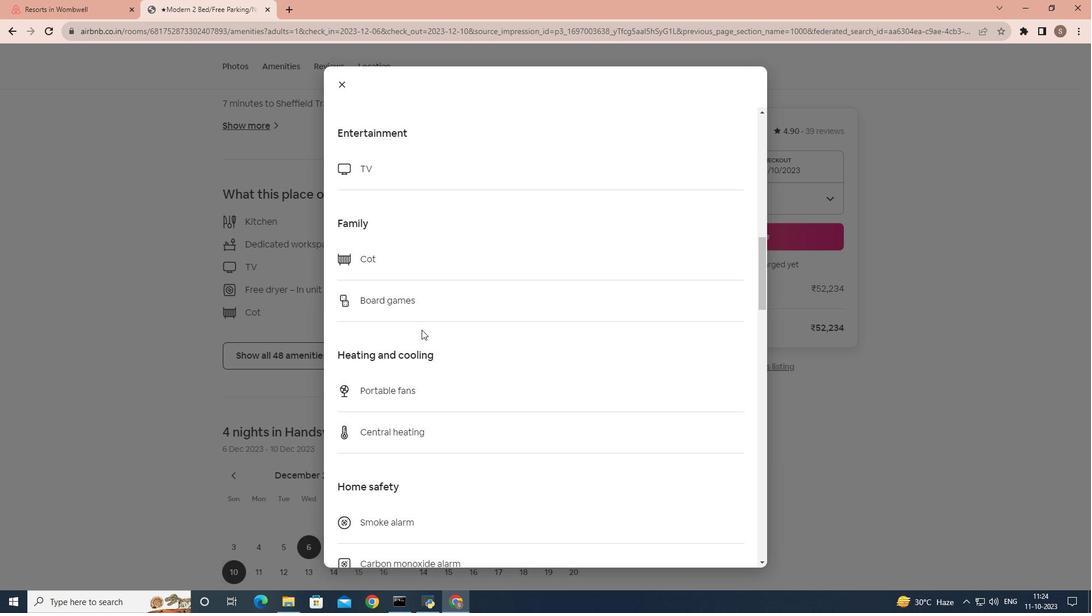 
Action: Mouse scrolled (421, 329) with delta (0, 0)
Screenshot: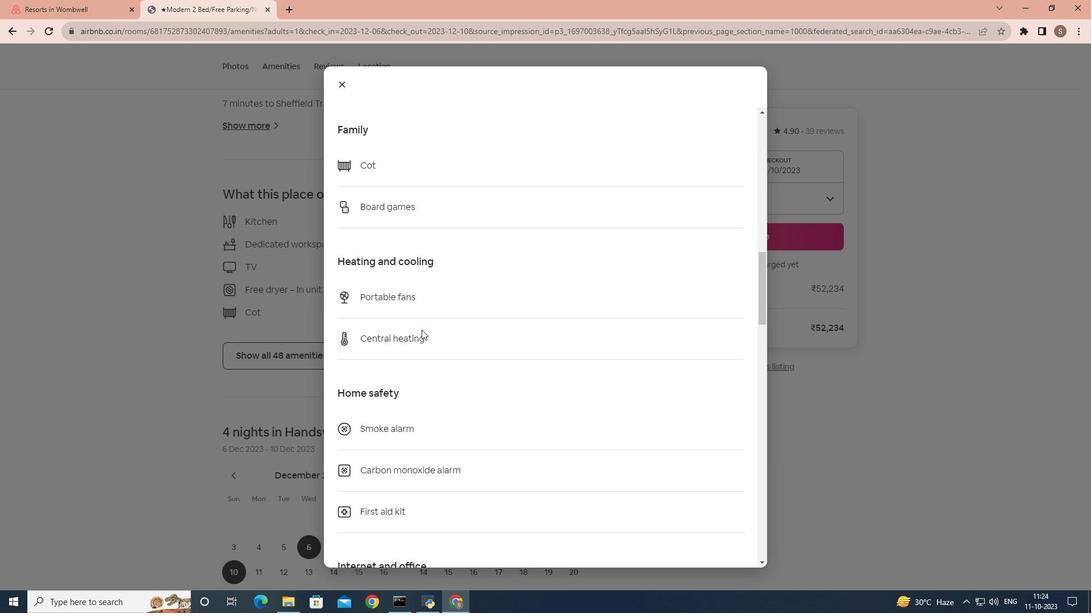
Action: Mouse scrolled (421, 329) with delta (0, 0)
Screenshot: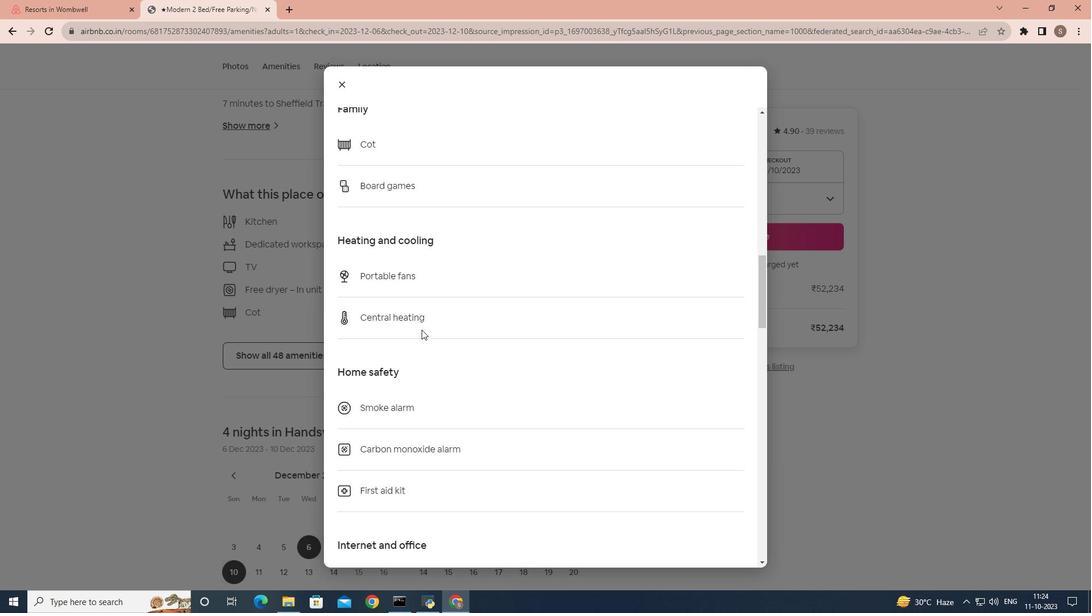 
Action: Mouse scrolled (421, 329) with delta (0, 0)
Screenshot: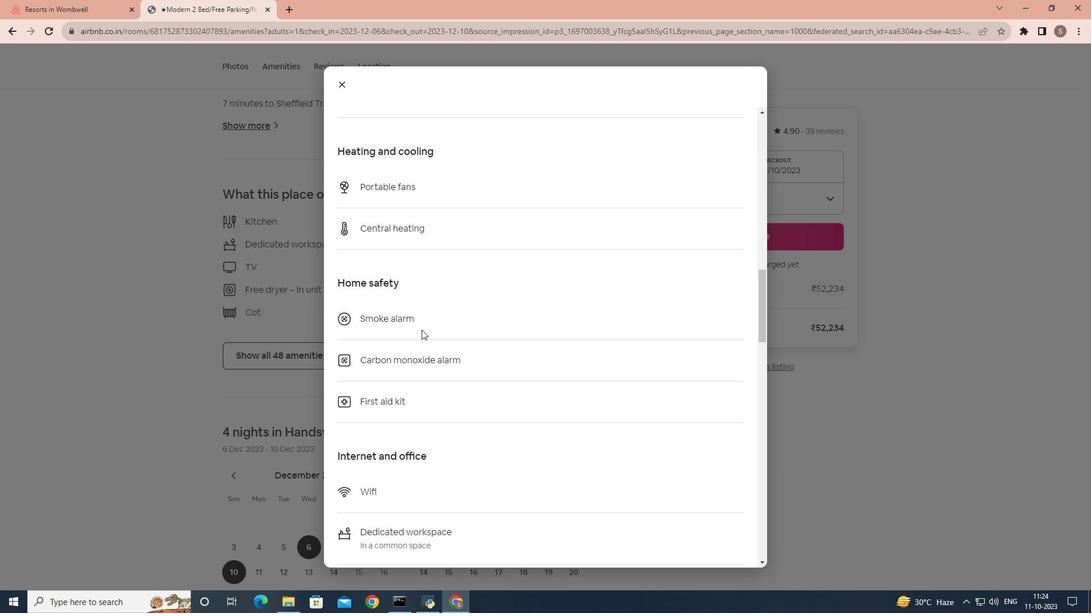 
Action: Mouse scrolled (421, 329) with delta (0, 0)
Screenshot: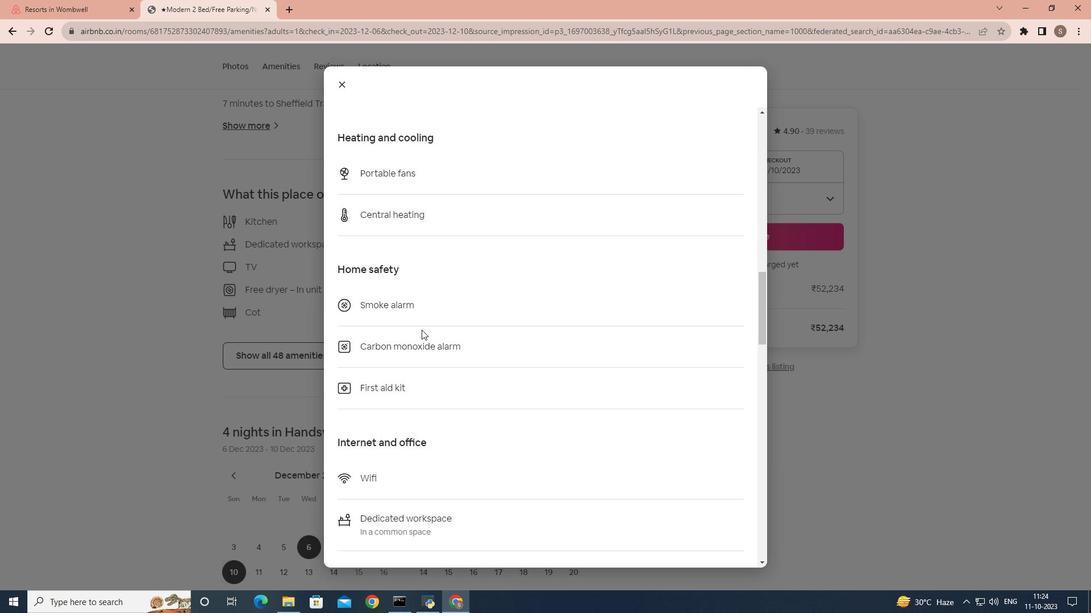 
Action: Mouse scrolled (421, 329) with delta (0, 0)
Screenshot: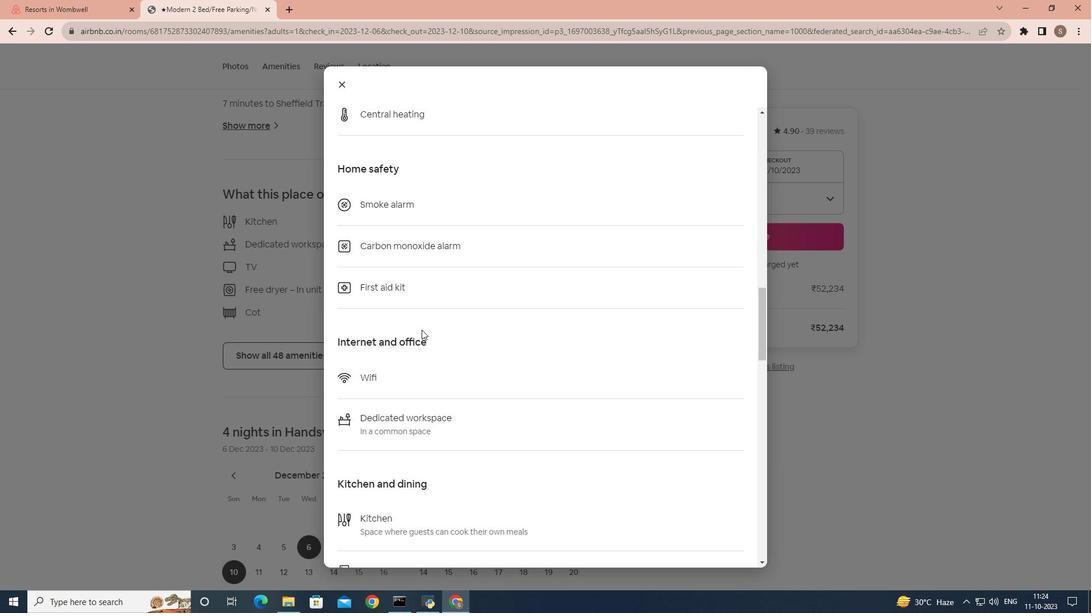 
Action: Mouse scrolled (421, 329) with delta (0, 0)
Screenshot: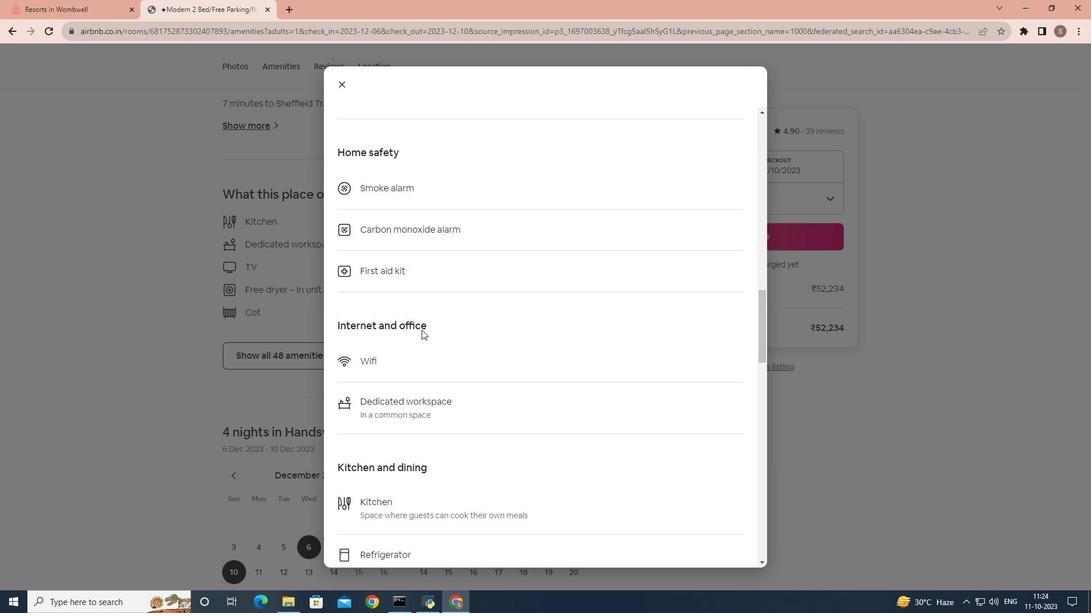 
Action: Mouse scrolled (421, 329) with delta (0, 0)
Screenshot: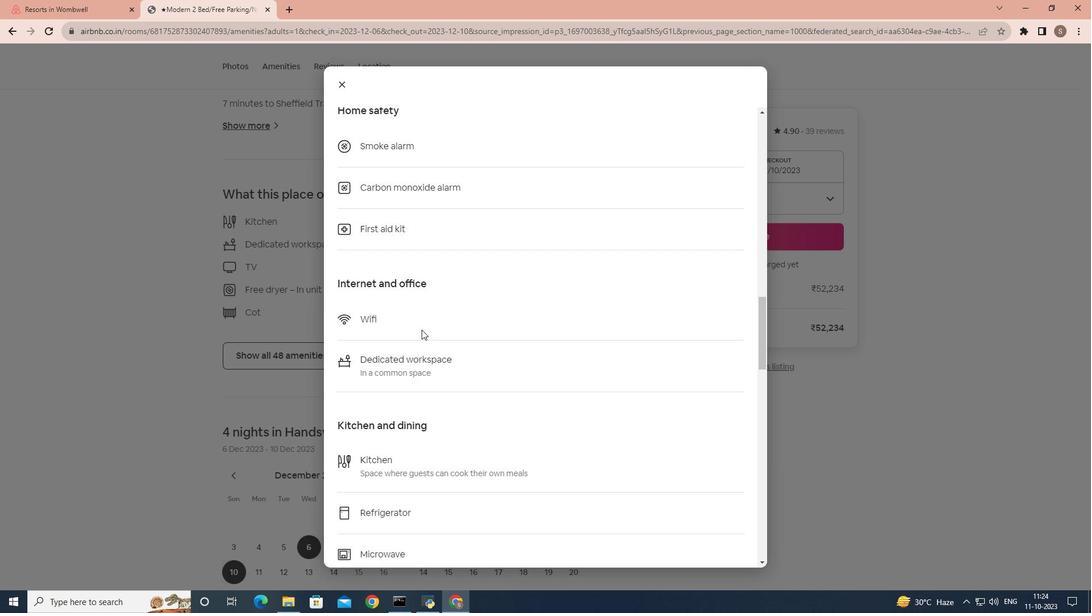 
Action: Mouse scrolled (421, 329) with delta (0, 0)
Screenshot: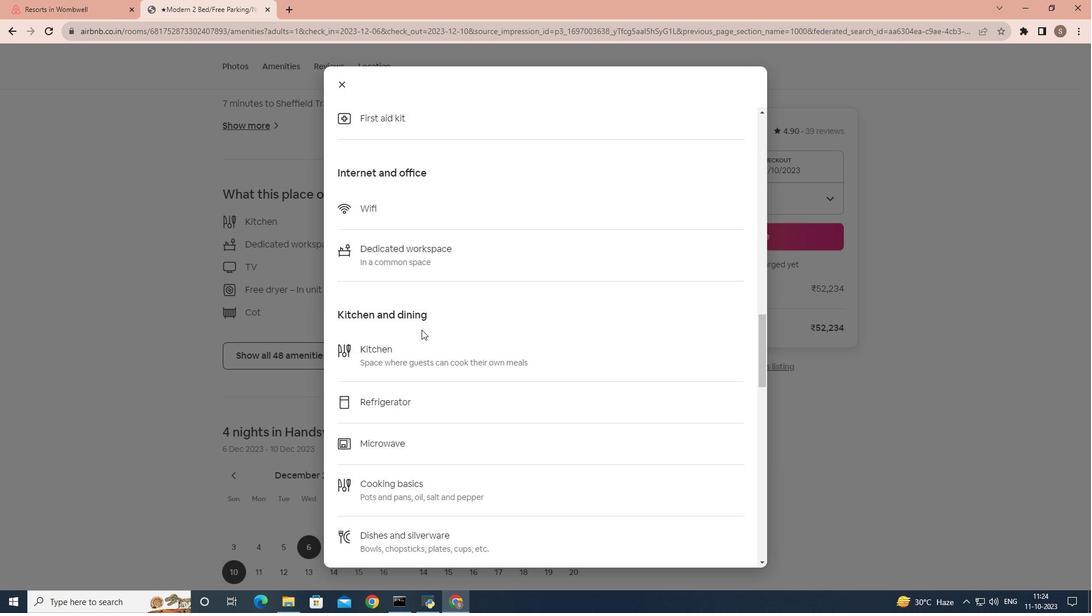 
Action: Mouse scrolled (421, 329) with delta (0, 0)
Screenshot: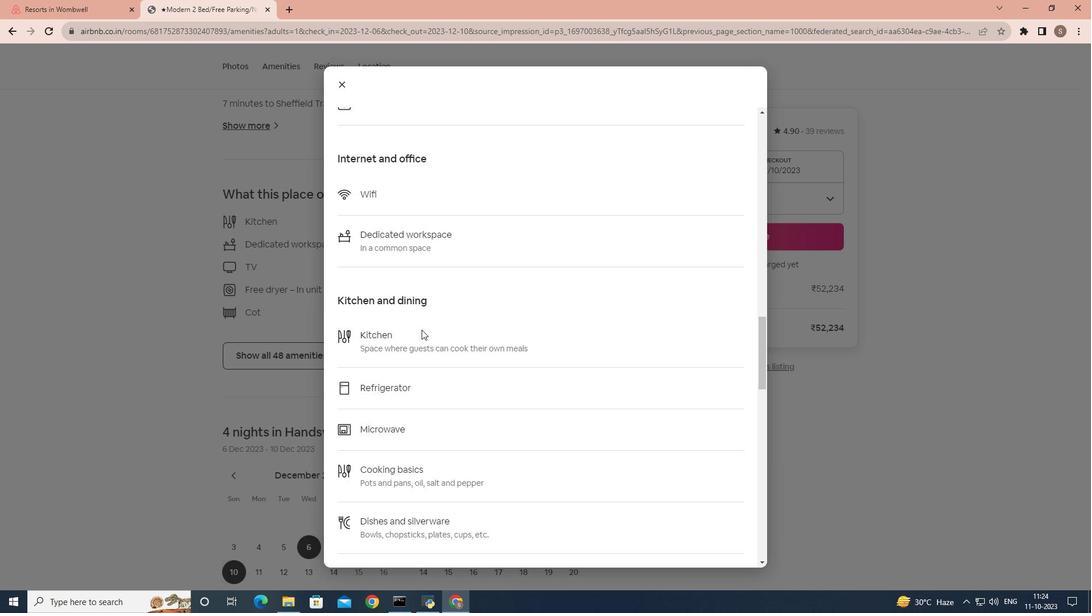 
Action: Mouse scrolled (421, 329) with delta (0, 0)
Screenshot: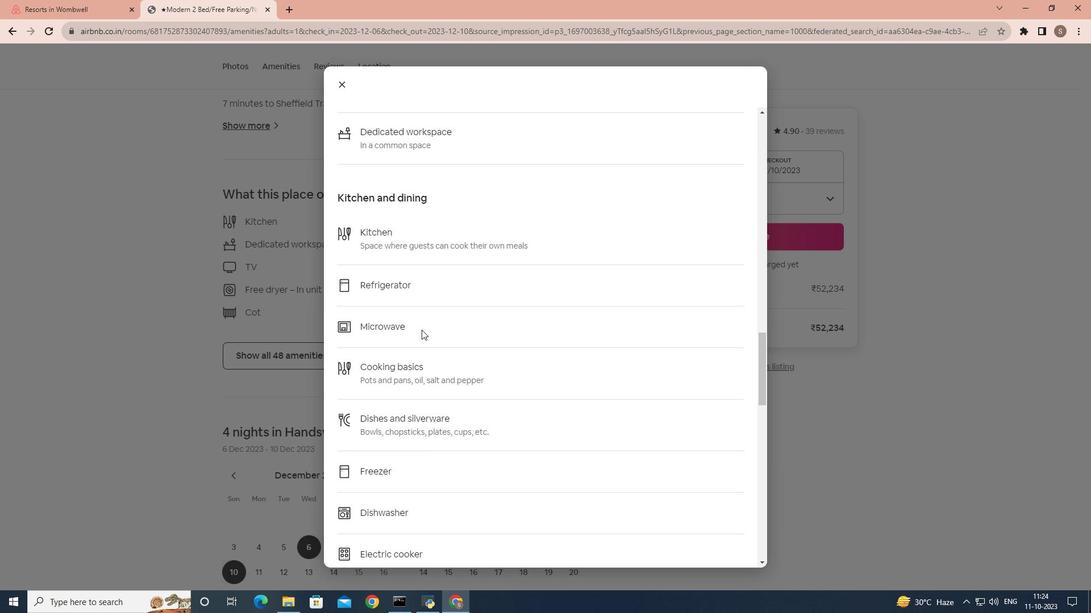 
Action: Mouse scrolled (421, 329) with delta (0, 0)
Screenshot: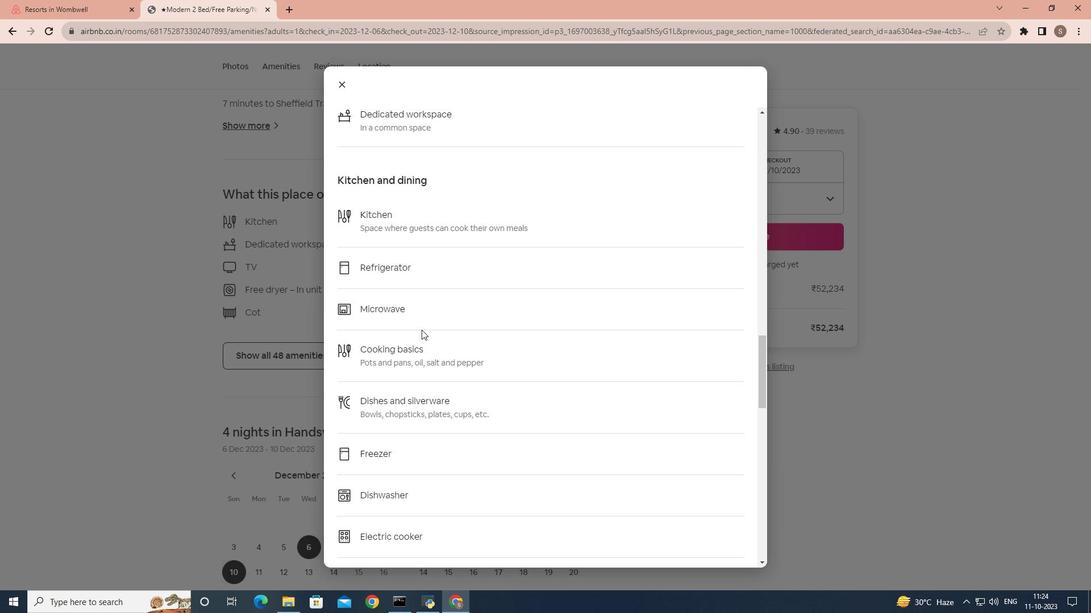 
Action: Mouse scrolled (421, 329) with delta (0, 0)
Screenshot: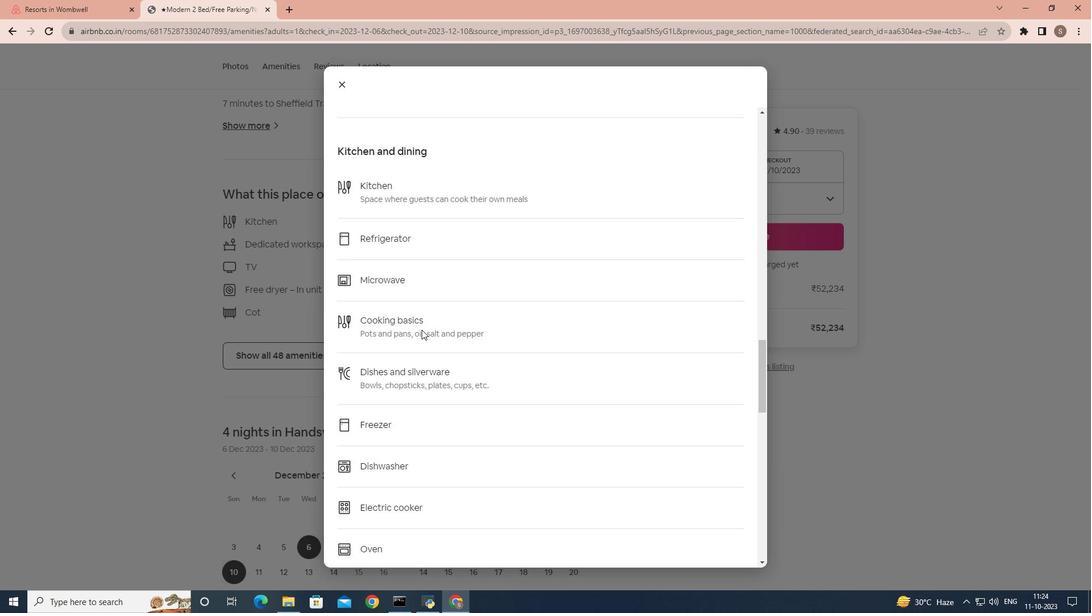 
Action: Mouse scrolled (421, 329) with delta (0, 0)
Screenshot: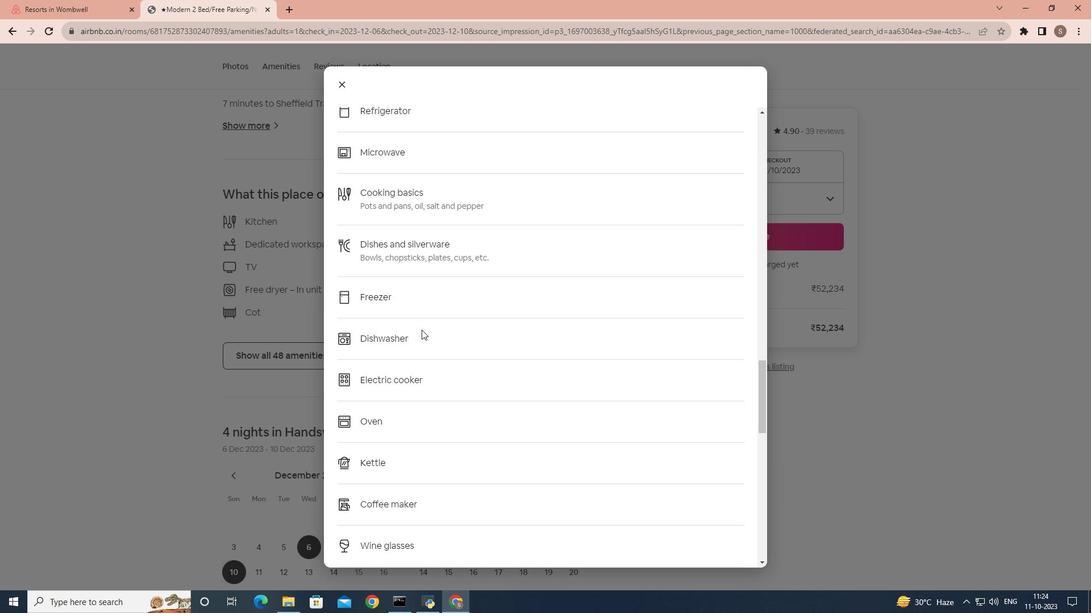 
Action: Mouse scrolled (421, 329) with delta (0, 0)
Screenshot: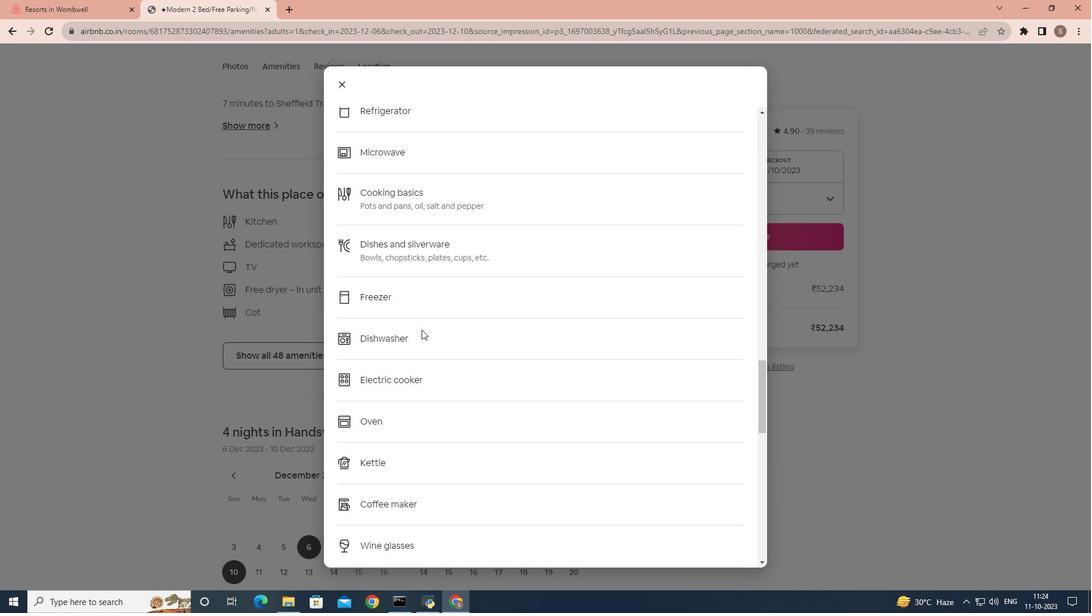 
Action: Mouse scrolled (421, 329) with delta (0, 0)
Screenshot: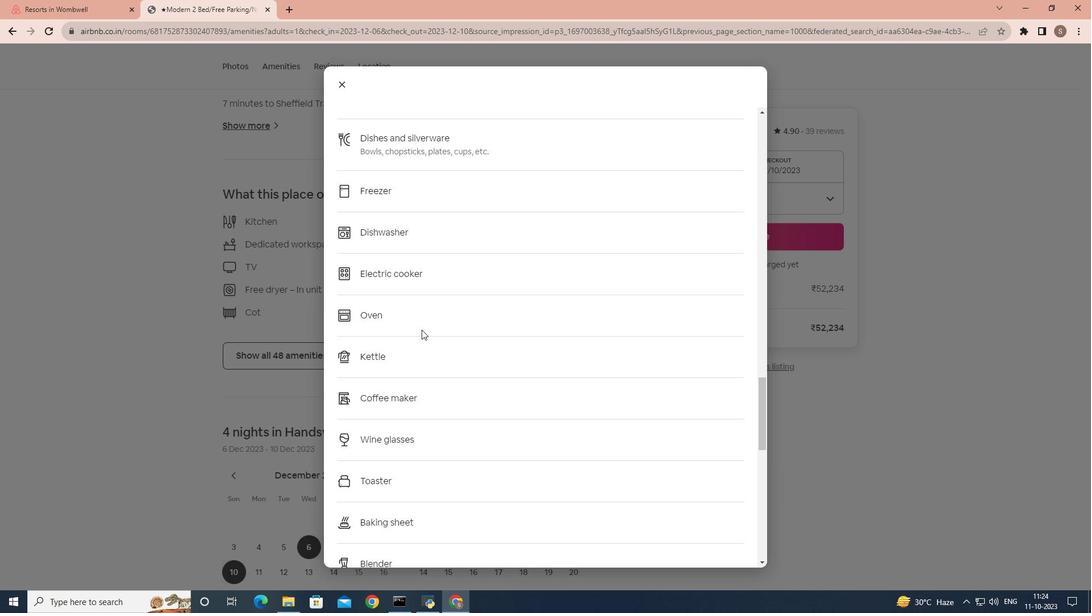 
Action: Mouse scrolled (421, 329) with delta (0, 0)
Screenshot: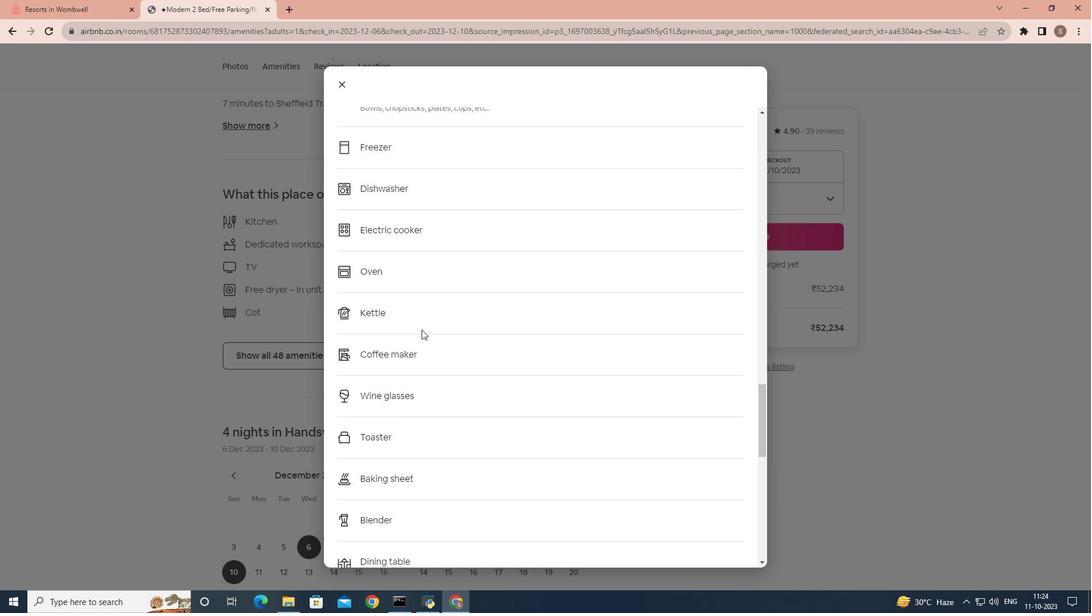 
Action: Mouse scrolled (421, 329) with delta (0, 0)
Screenshot: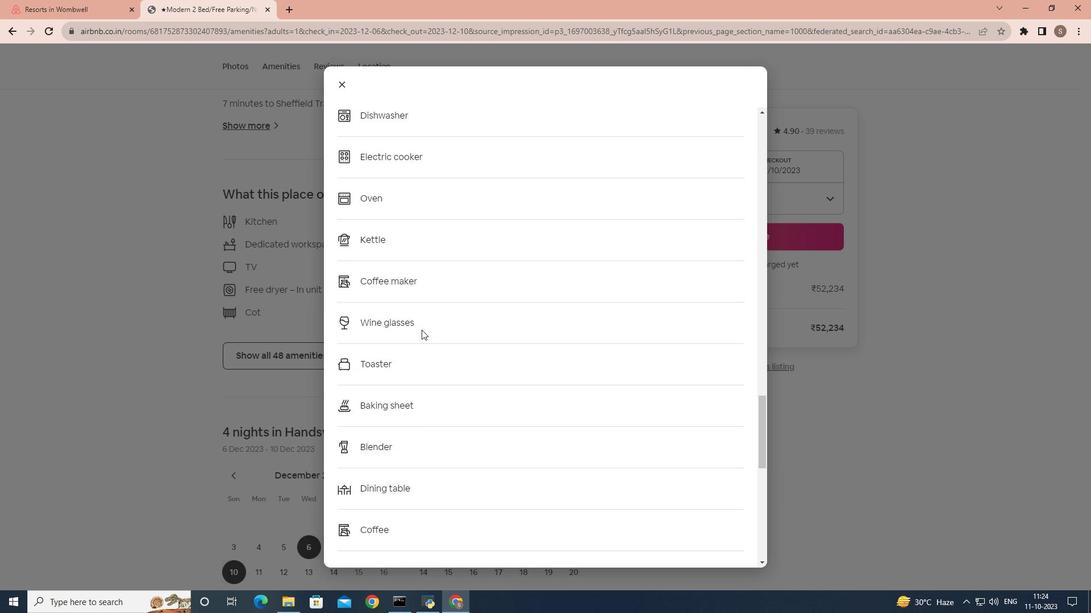 
Action: Mouse scrolled (421, 329) with delta (0, 0)
Screenshot: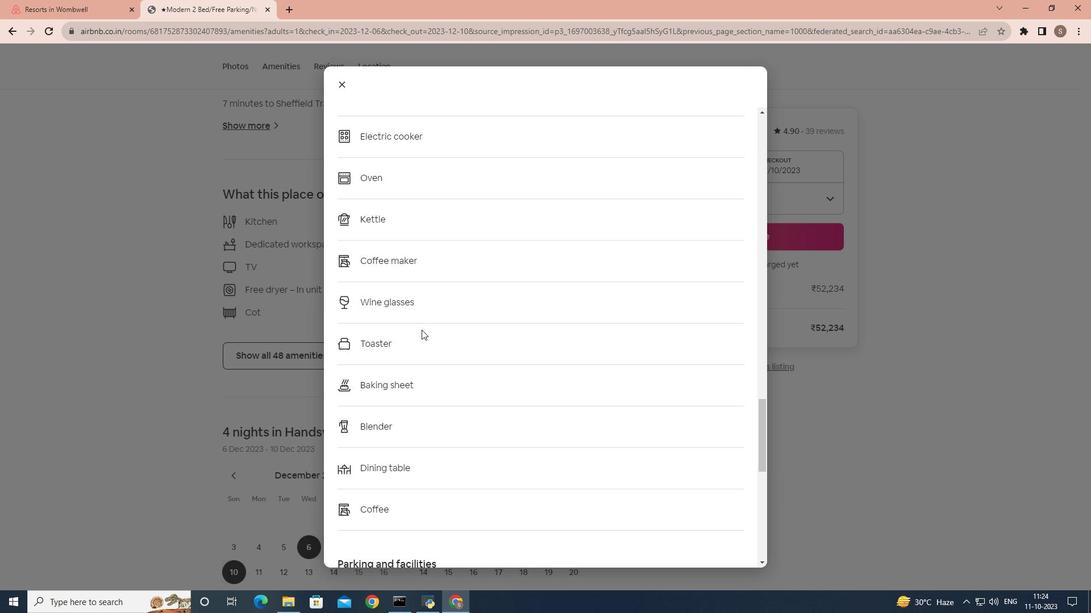 
Action: Mouse scrolled (421, 329) with delta (0, 0)
Screenshot: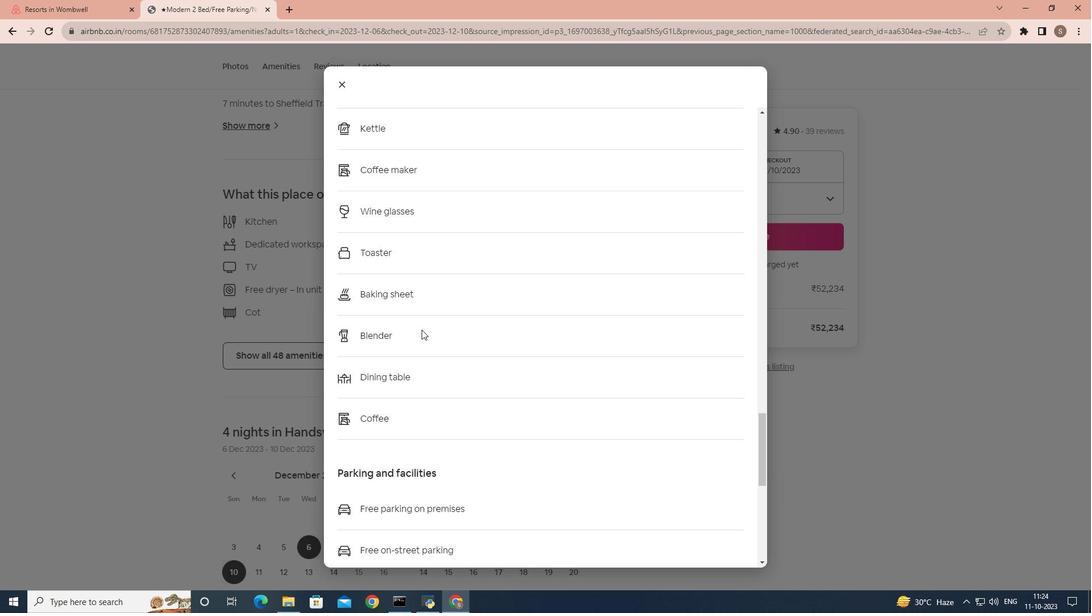 
Action: Mouse scrolled (421, 329) with delta (0, 0)
Screenshot: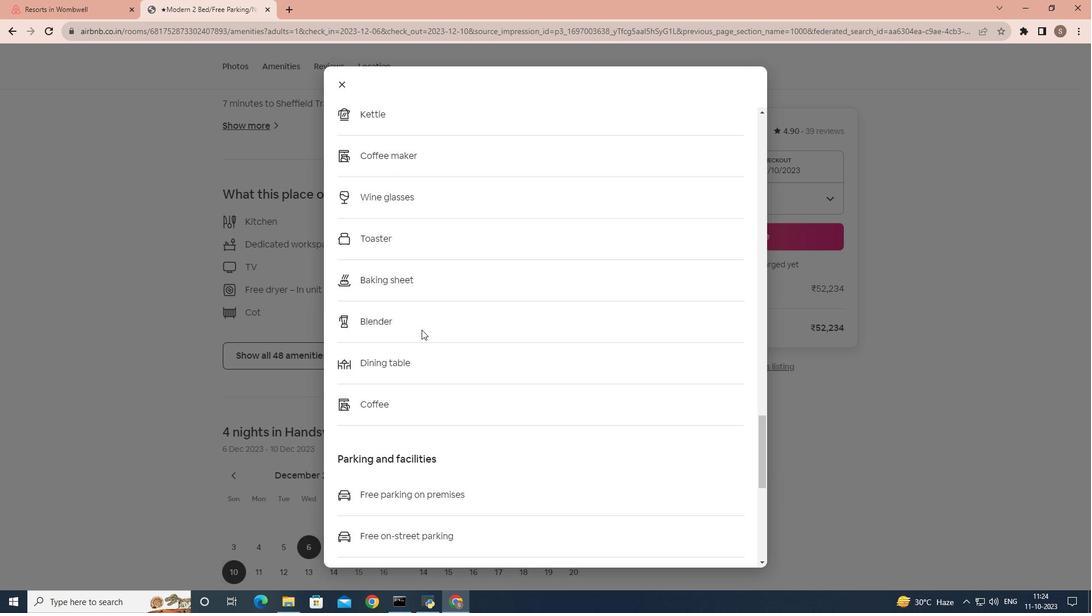 
Action: Mouse scrolled (421, 329) with delta (0, 0)
Screenshot: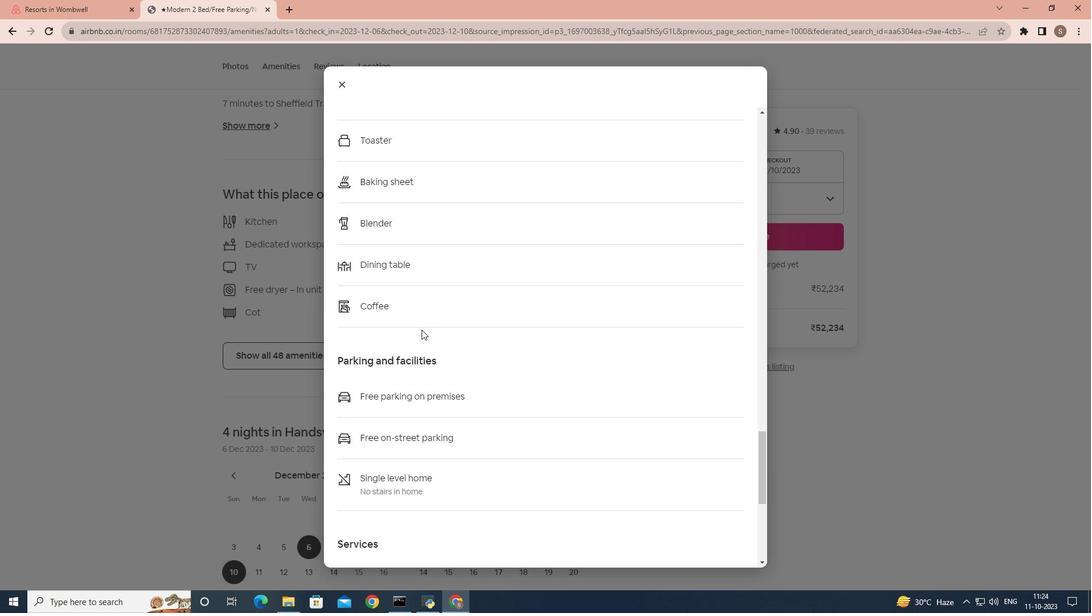 
Action: Mouse scrolled (421, 329) with delta (0, 0)
Screenshot: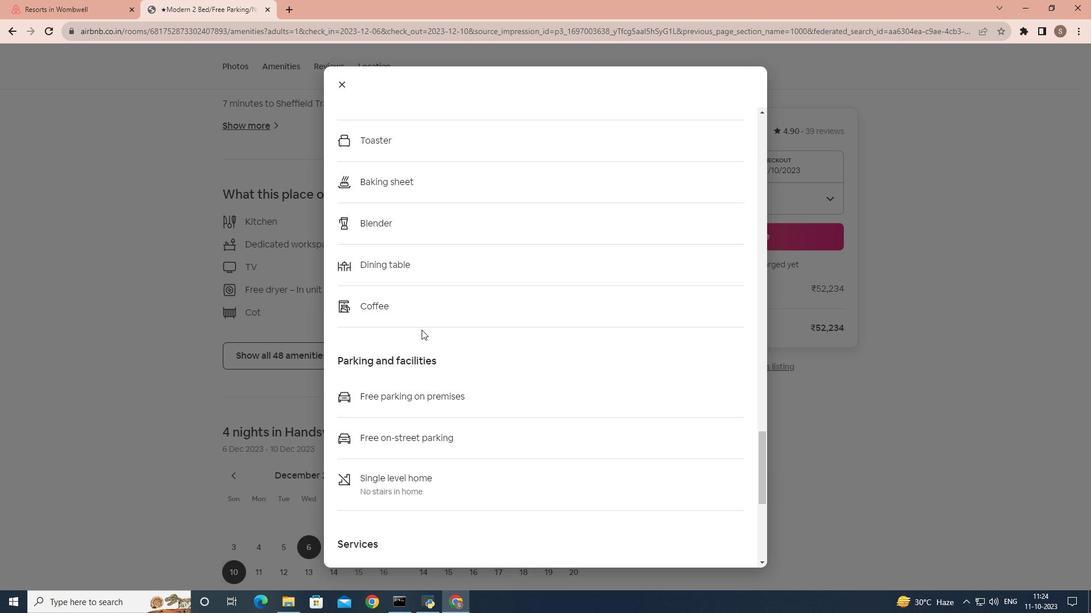
Action: Mouse scrolled (421, 329) with delta (0, 0)
Screenshot: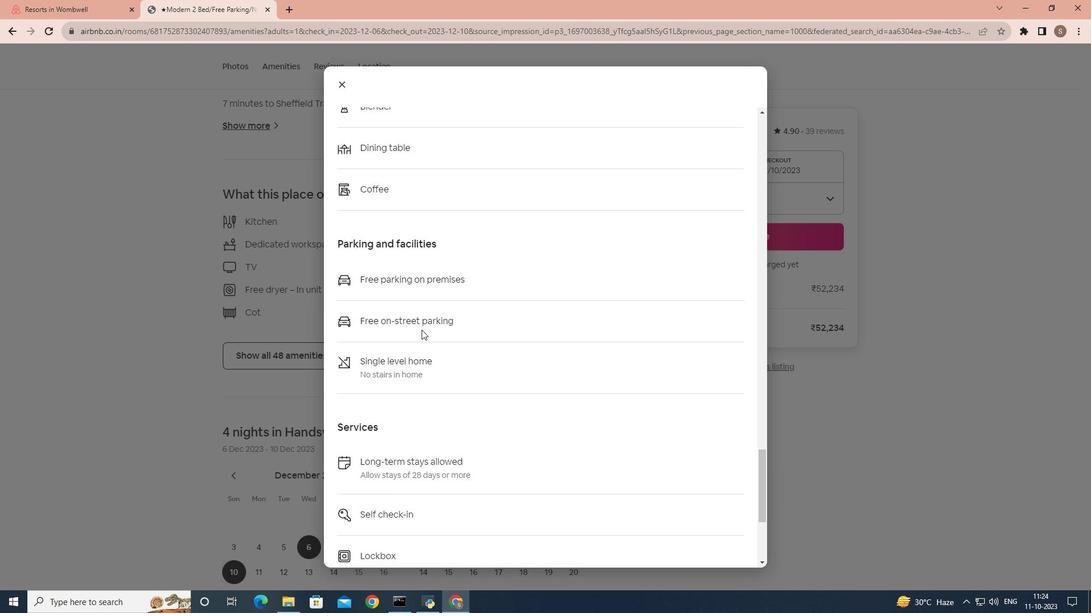 
Action: Mouse scrolled (421, 329) with delta (0, 0)
Screenshot: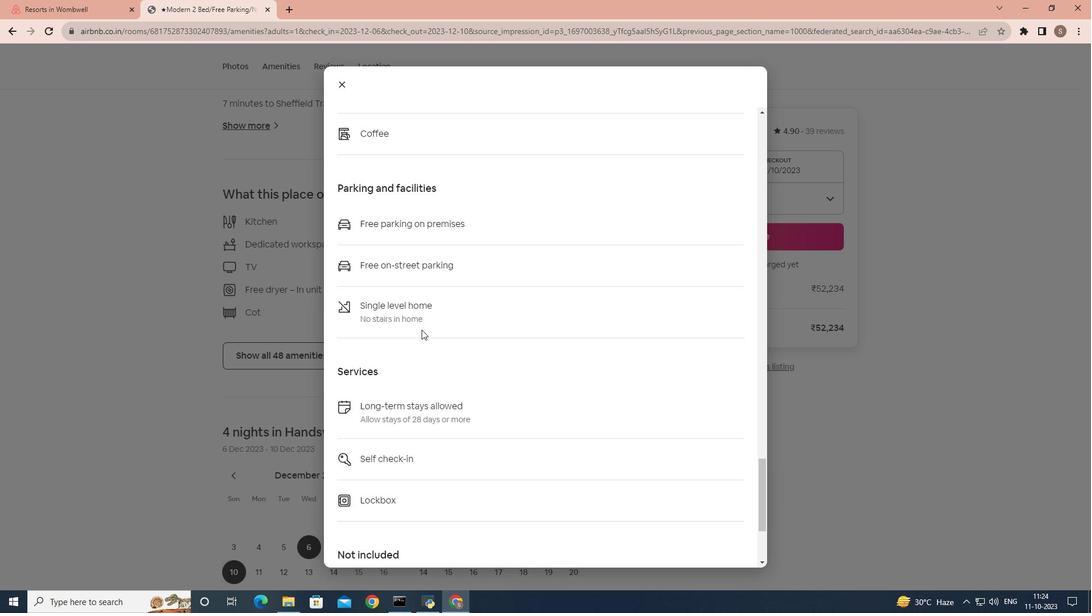 
Action: Mouse scrolled (421, 329) with delta (0, 0)
Screenshot: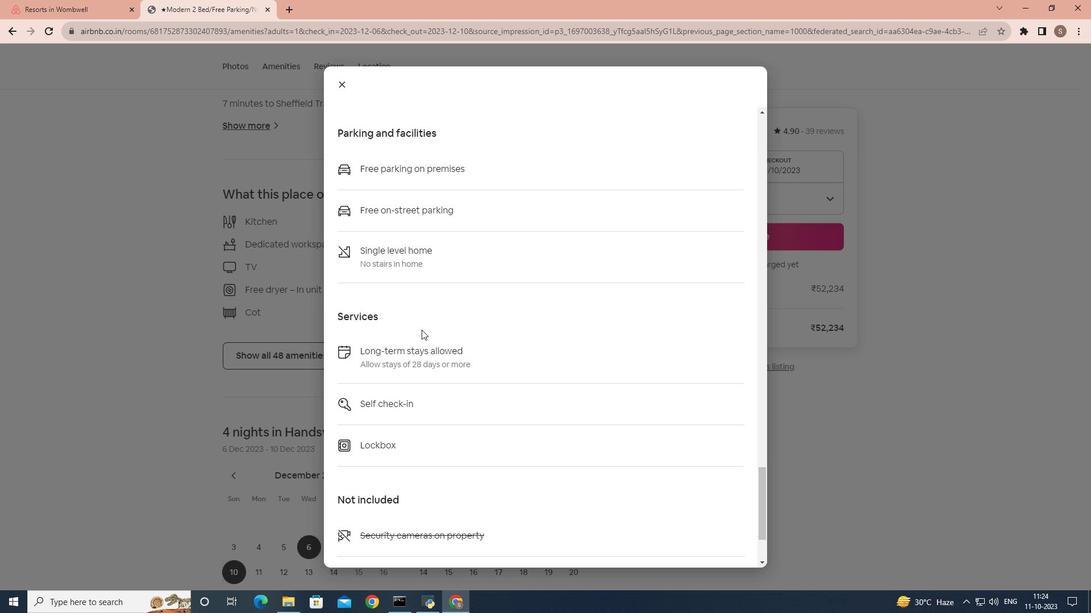 
Action: Mouse scrolled (421, 329) with delta (0, 0)
Screenshot: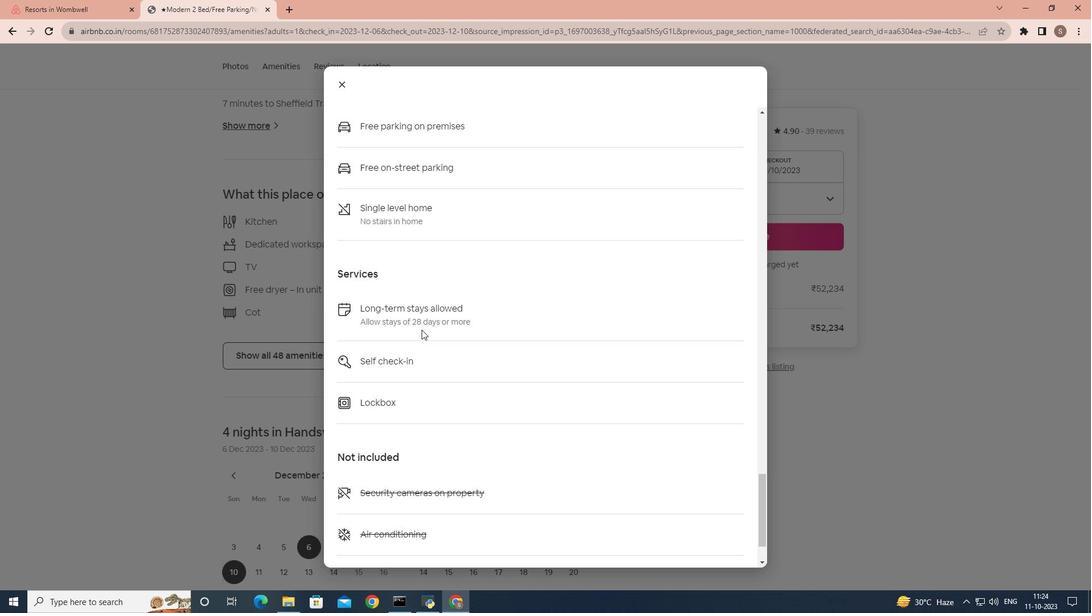 
Action: Mouse scrolled (421, 329) with delta (0, 0)
Screenshot: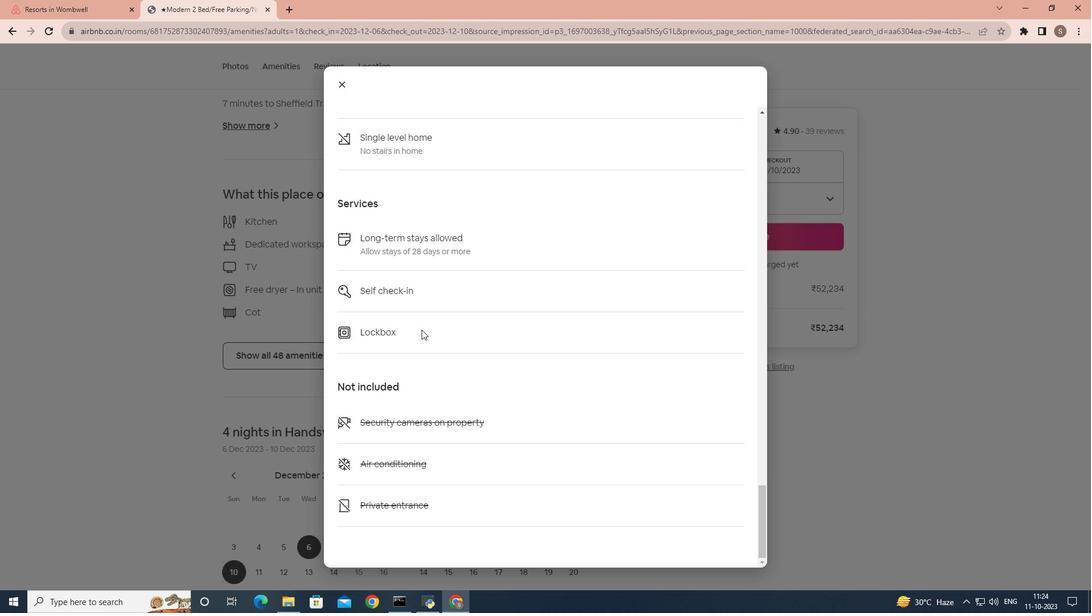 
Action: Mouse scrolled (421, 329) with delta (0, 0)
Screenshot: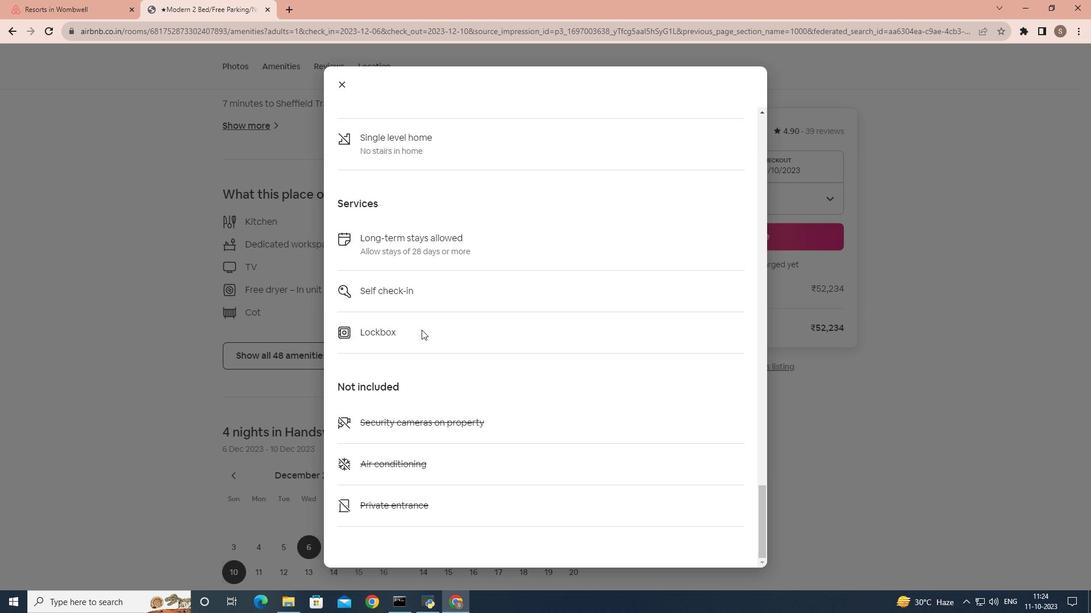 
Action: Mouse scrolled (421, 329) with delta (0, 0)
Screenshot: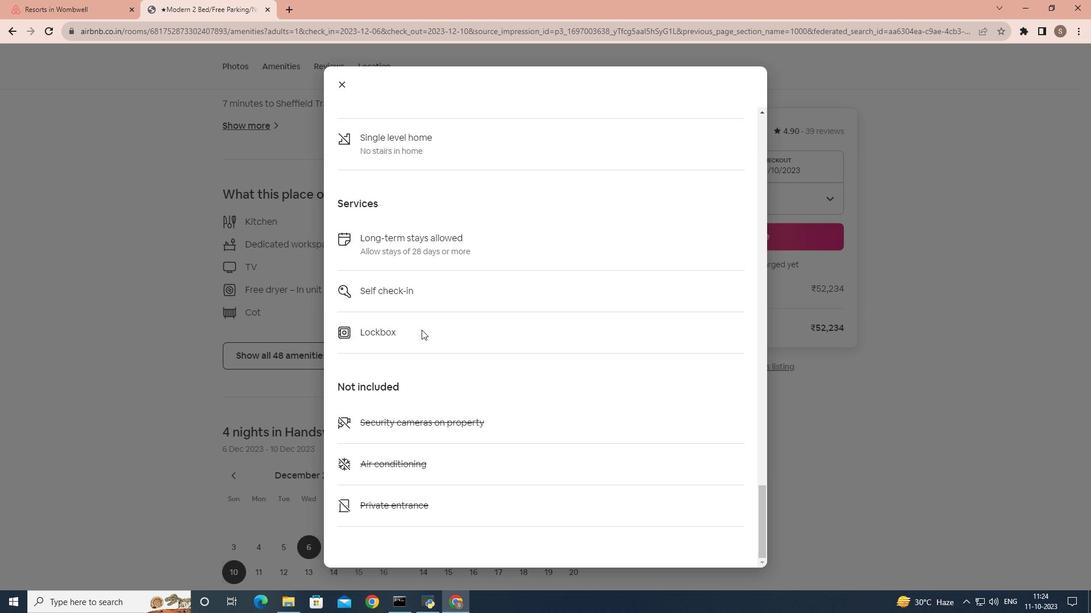 
Action: Mouse scrolled (421, 329) with delta (0, 0)
Screenshot: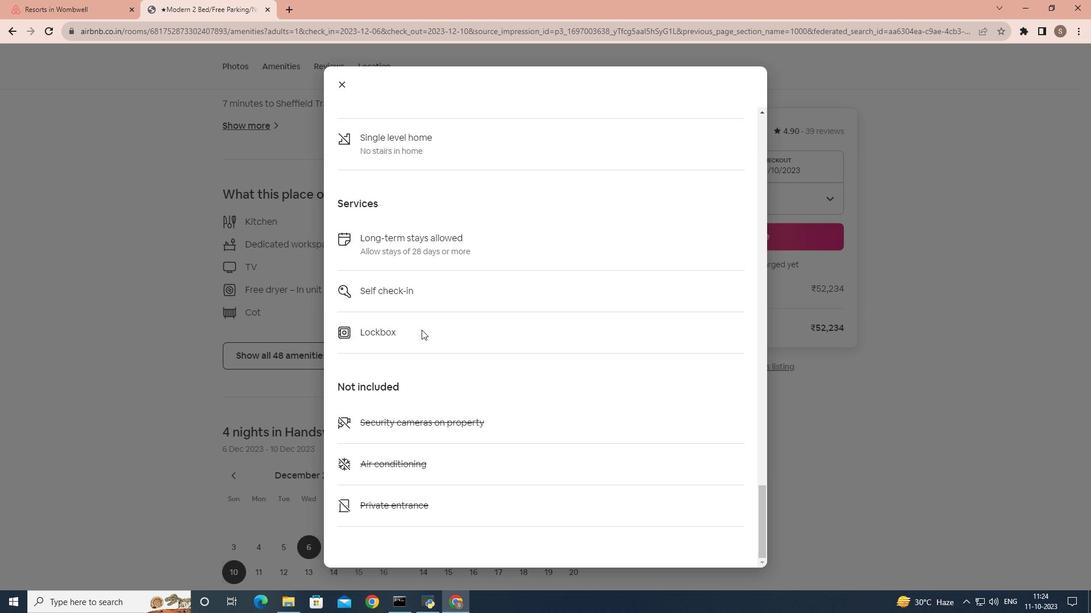 
Action: Mouse moved to (343, 89)
Screenshot: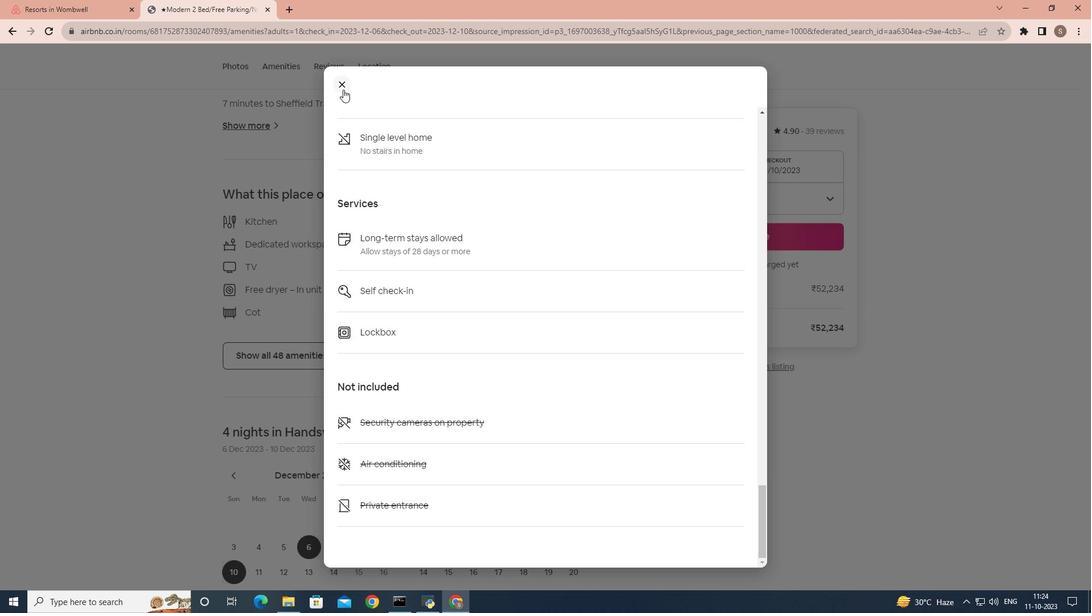 
Action: Mouse pressed left at (343, 89)
Screenshot: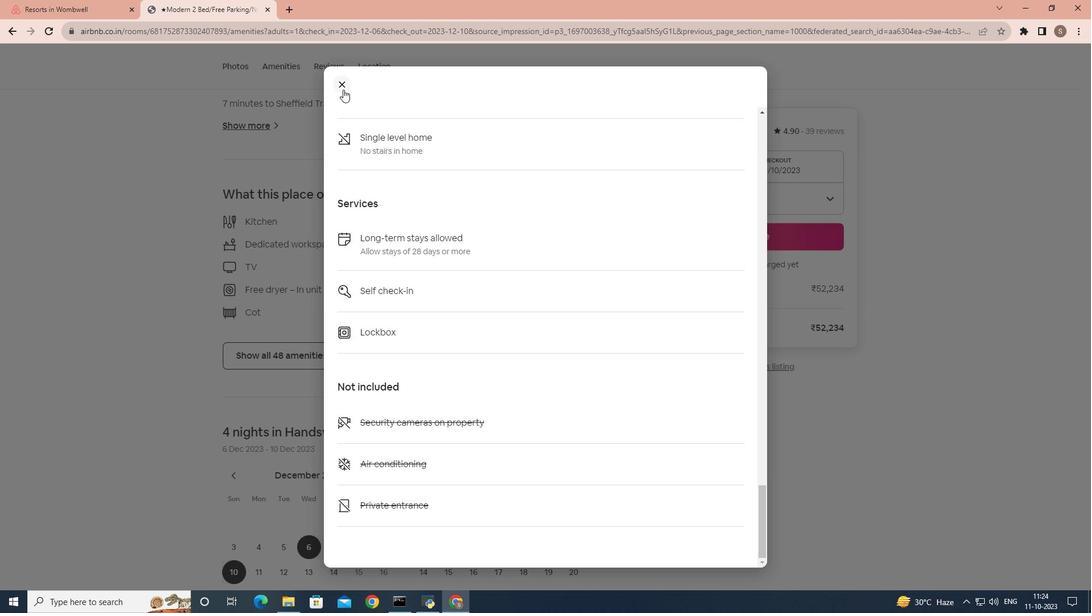 
Action: Mouse moved to (326, 274)
Screenshot: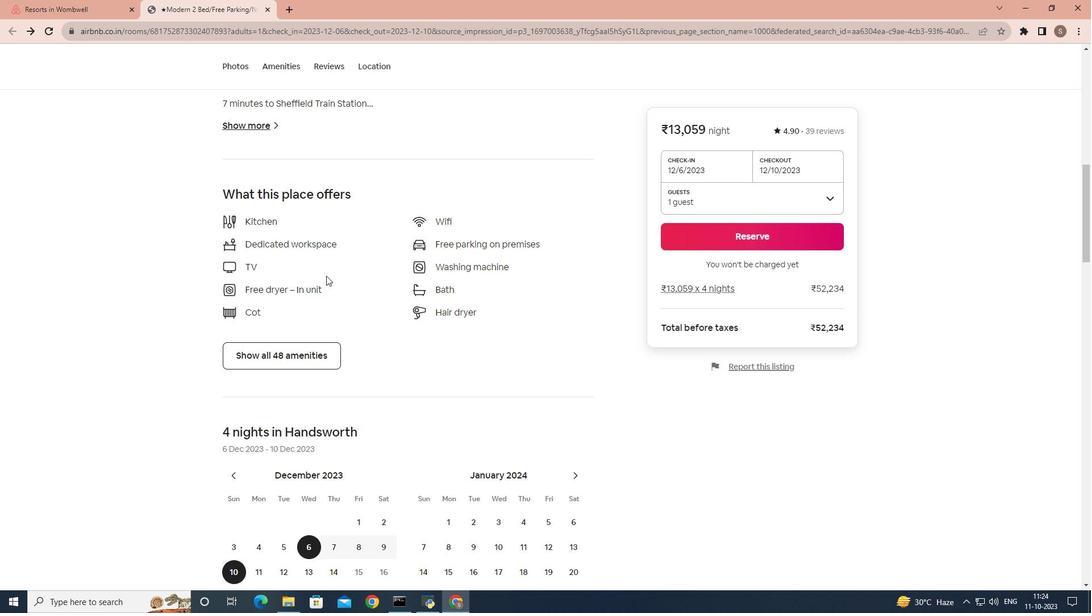
Action: Mouse scrolled (326, 273) with delta (0, 0)
Screenshot: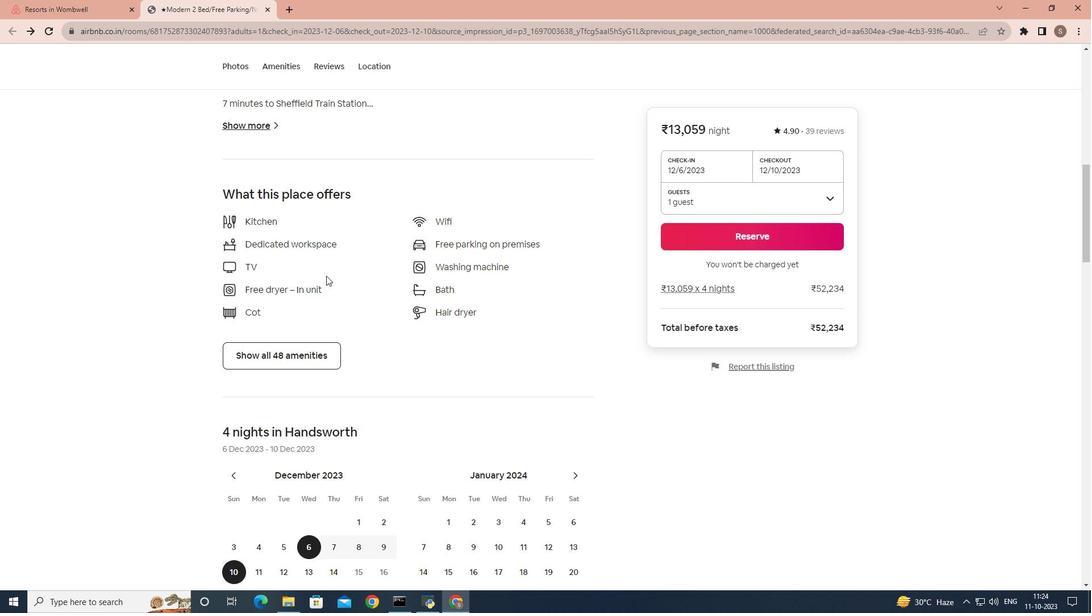 
Action: Mouse moved to (325, 278)
Screenshot: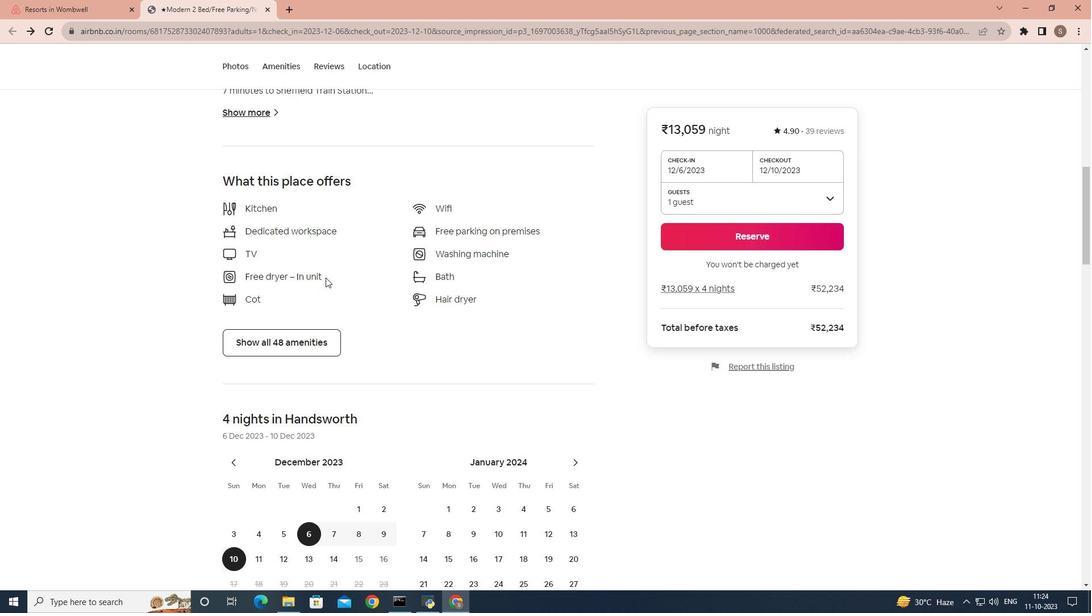 
Action: Mouse scrolled (325, 277) with delta (0, 0)
Screenshot: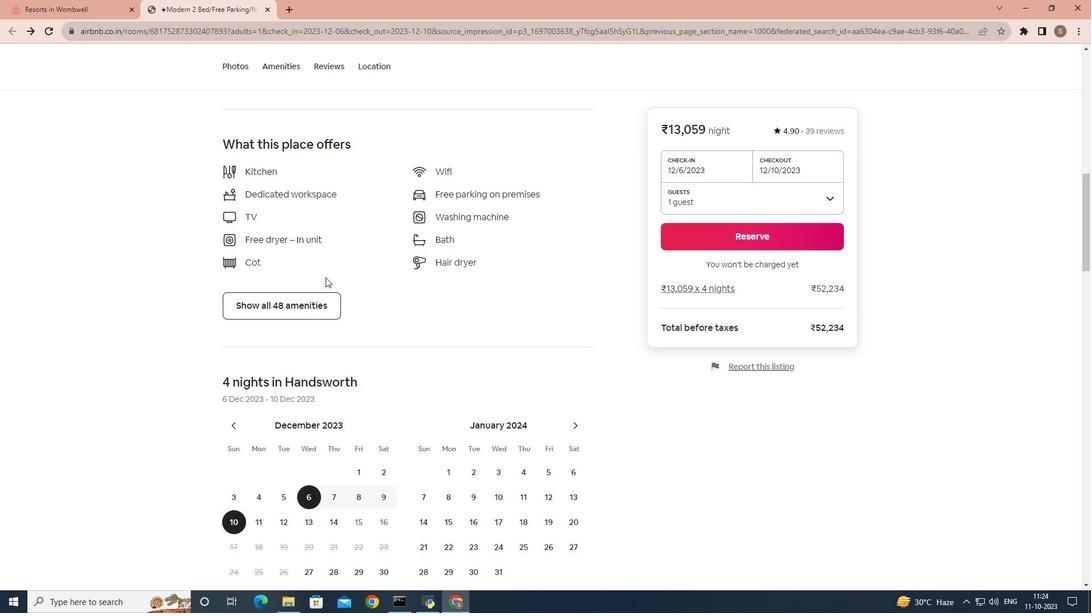 
Action: Mouse scrolled (325, 277) with delta (0, 0)
Screenshot: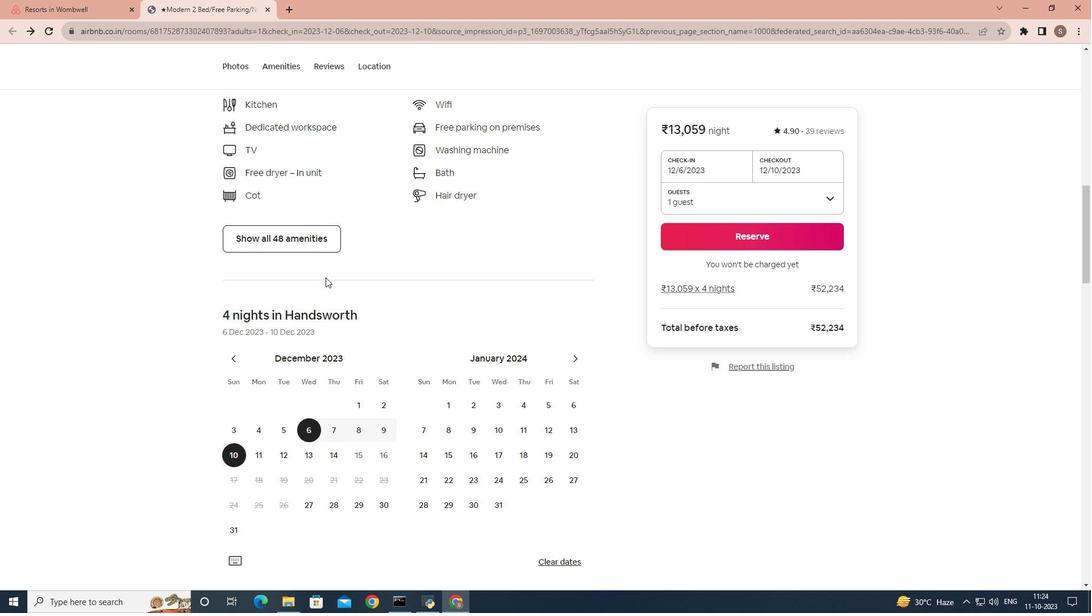 
Action: Mouse scrolled (325, 277) with delta (0, 0)
Screenshot: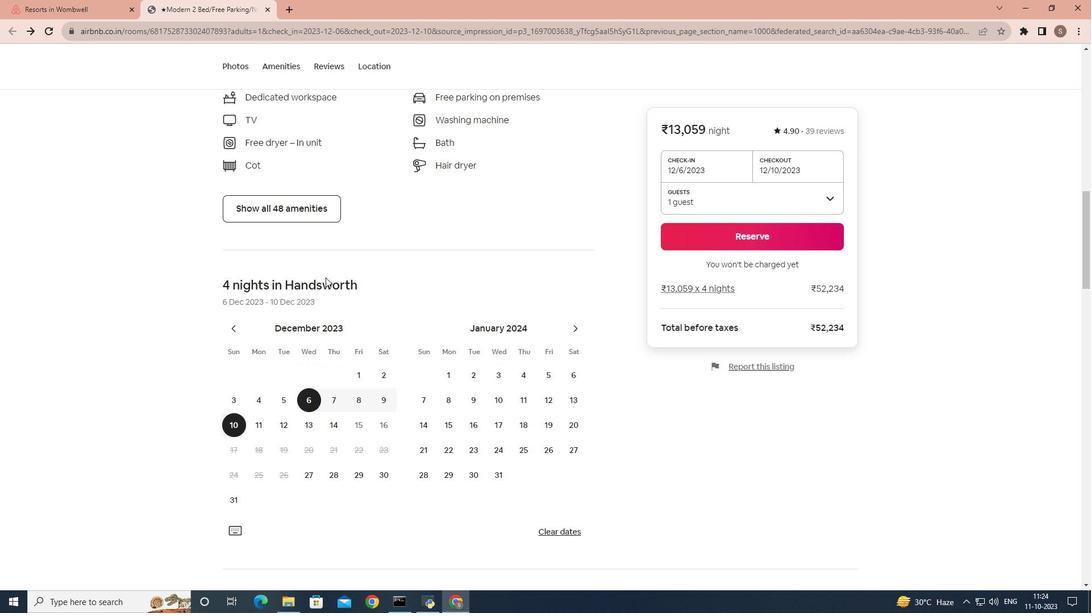 
Action: Mouse moved to (323, 292)
Screenshot: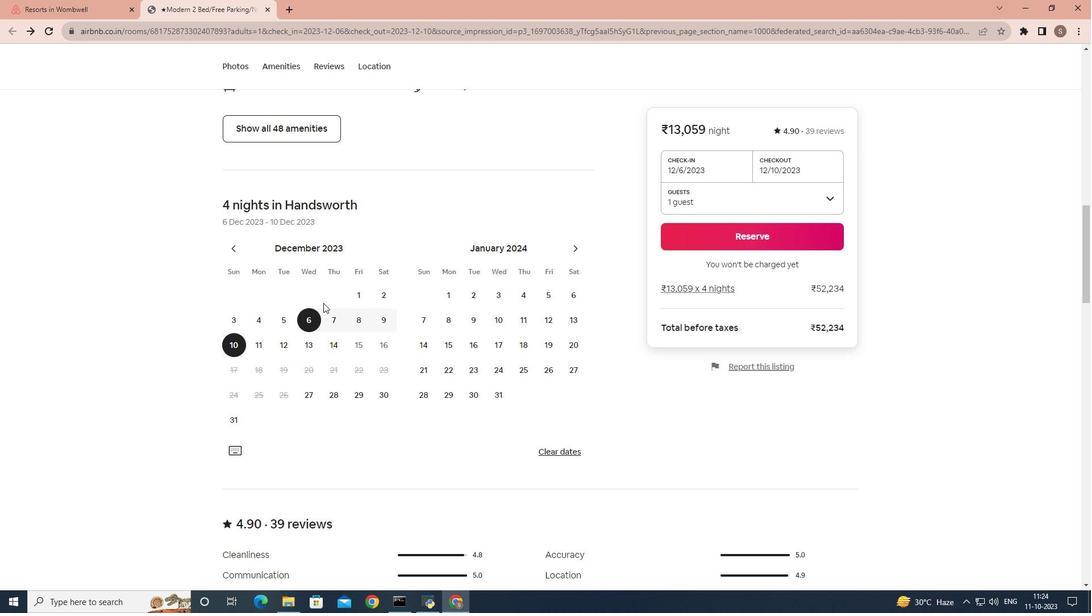 
Action: Mouse scrolled (323, 292) with delta (0, 0)
Screenshot: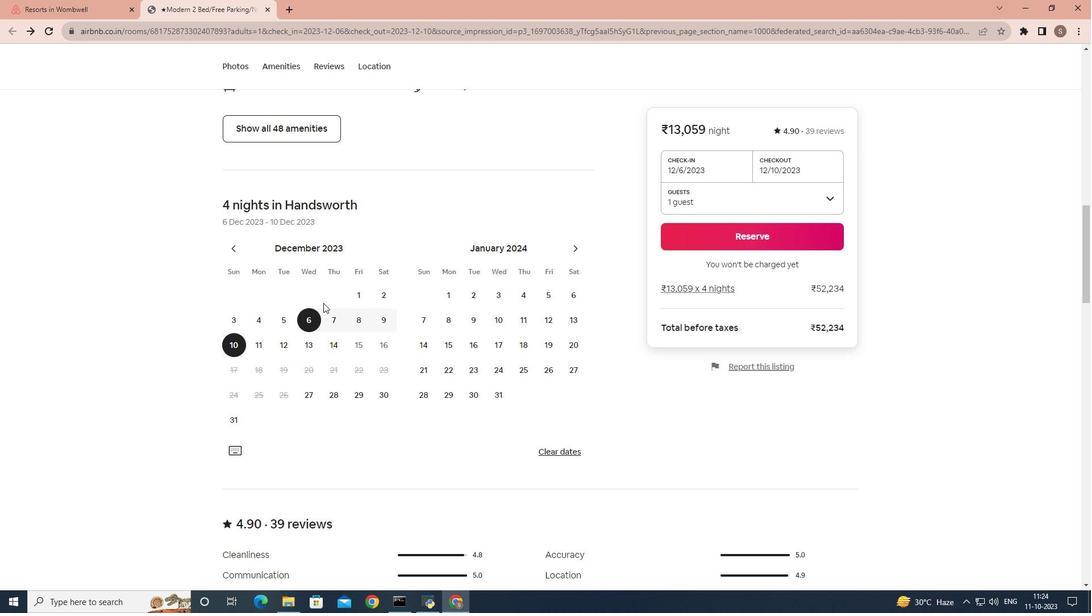 
Action: Mouse moved to (323, 306)
Screenshot: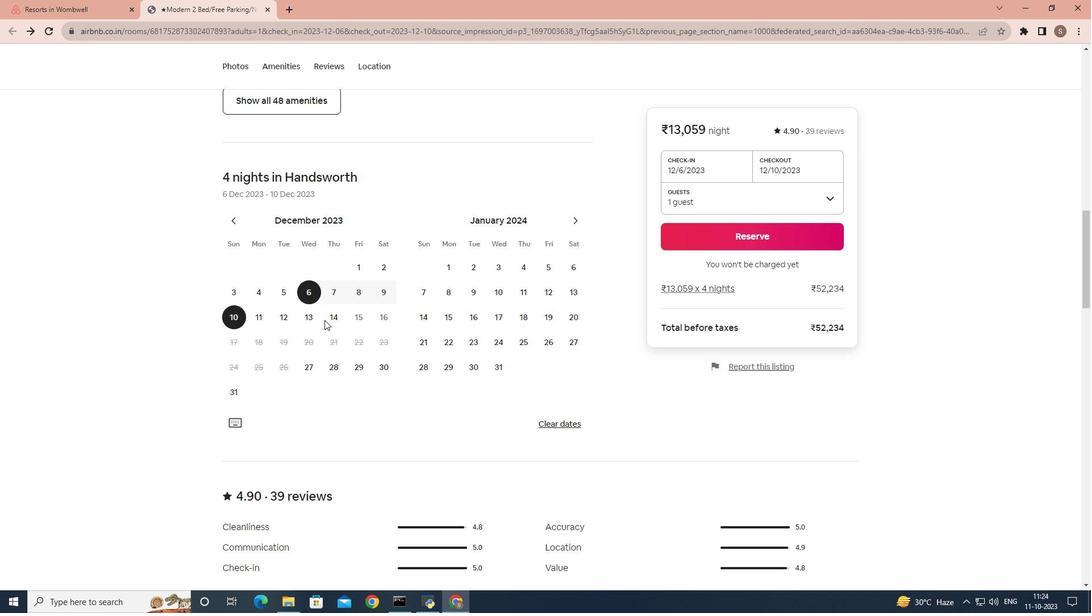 
Action: Mouse scrolled (323, 305) with delta (0, 0)
Screenshot: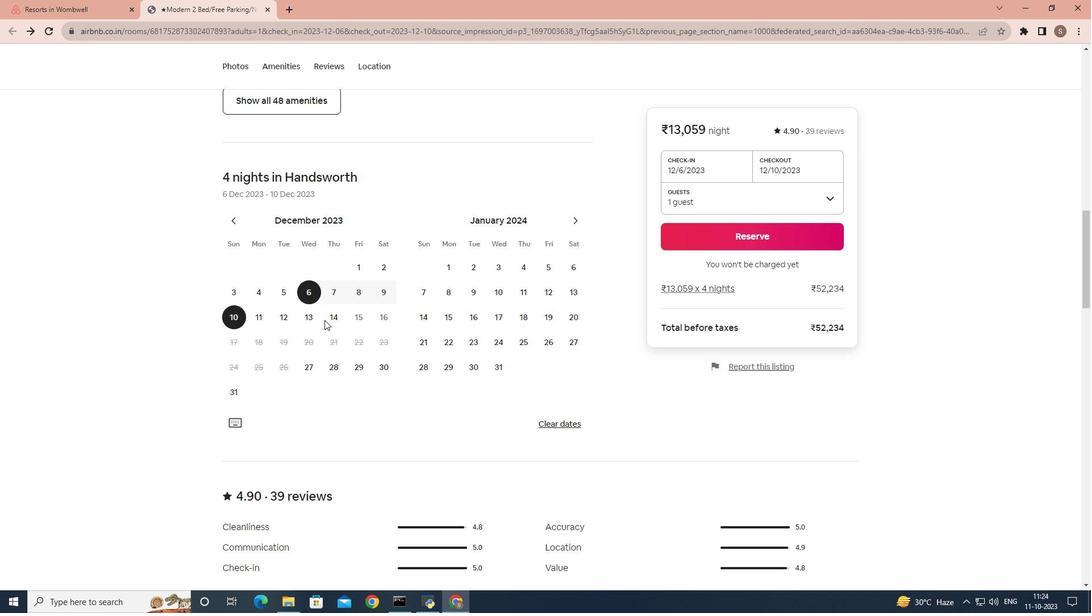 
Action: Mouse moved to (324, 326)
Screenshot: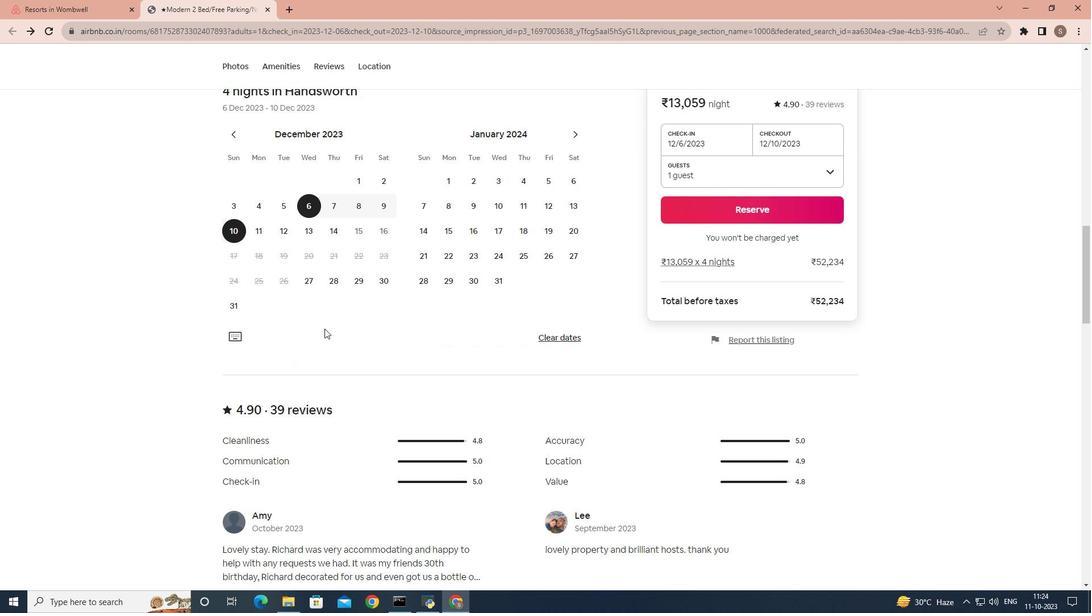 
Action: Mouse scrolled (324, 326) with delta (0, 0)
Screenshot: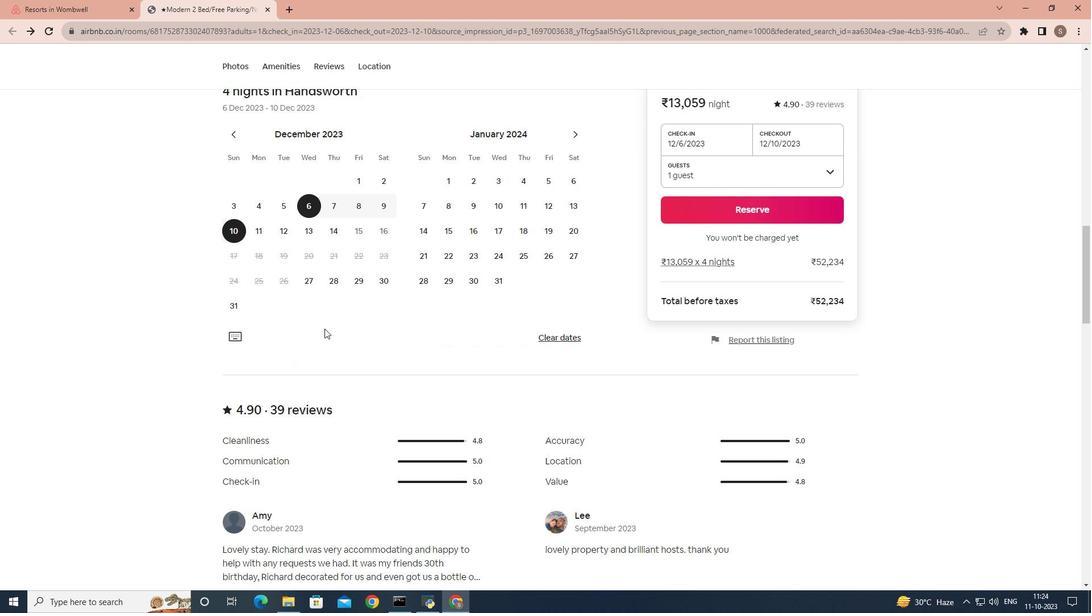 
Action: Mouse moved to (324, 329)
Screenshot: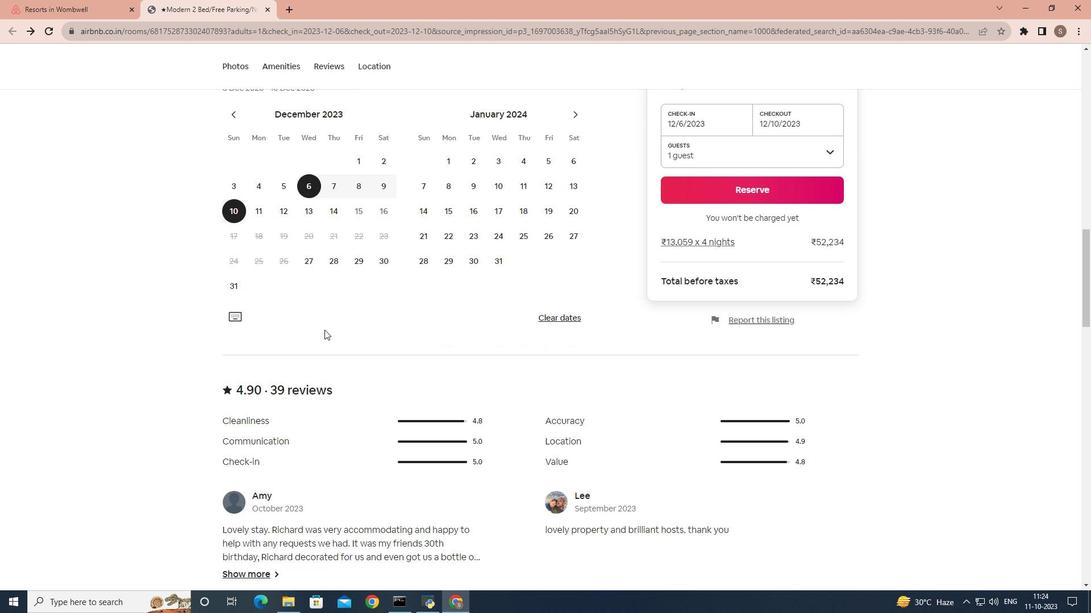 
Action: Mouse scrolled (324, 328) with delta (0, 0)
Screenshot: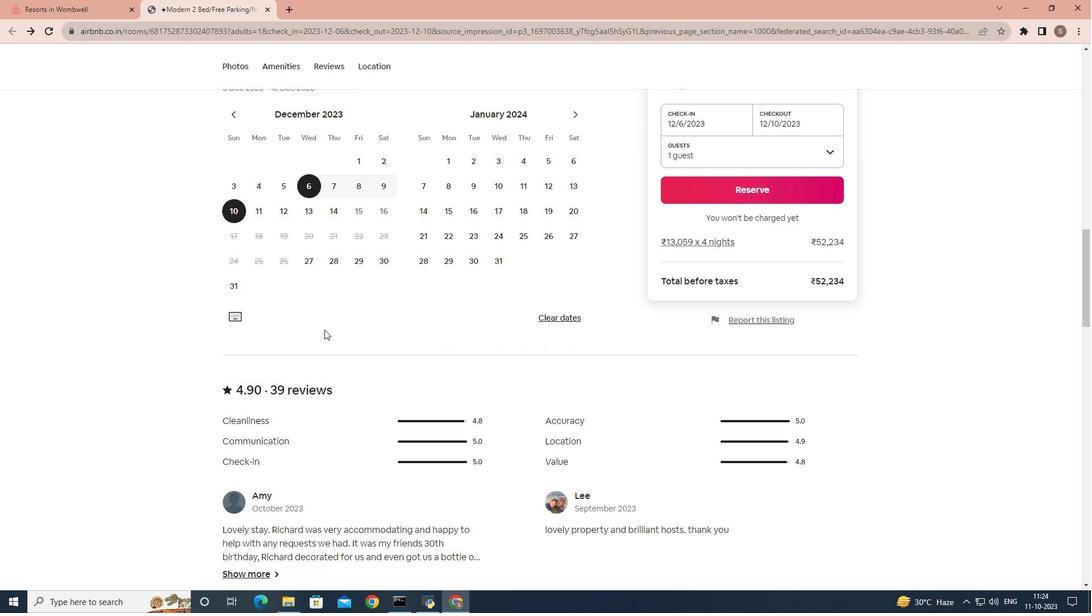 
Action: Mouse moved to (327, 364)
Screenshot: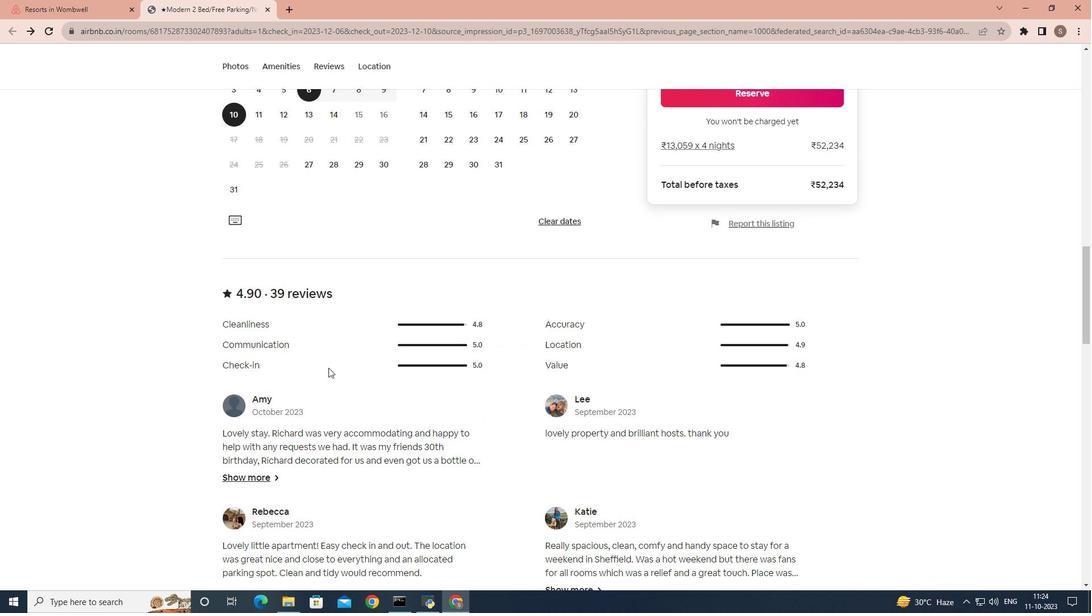 
Action: Mouse scrolled (327, 363) with delta (0, 0)
Screenshot: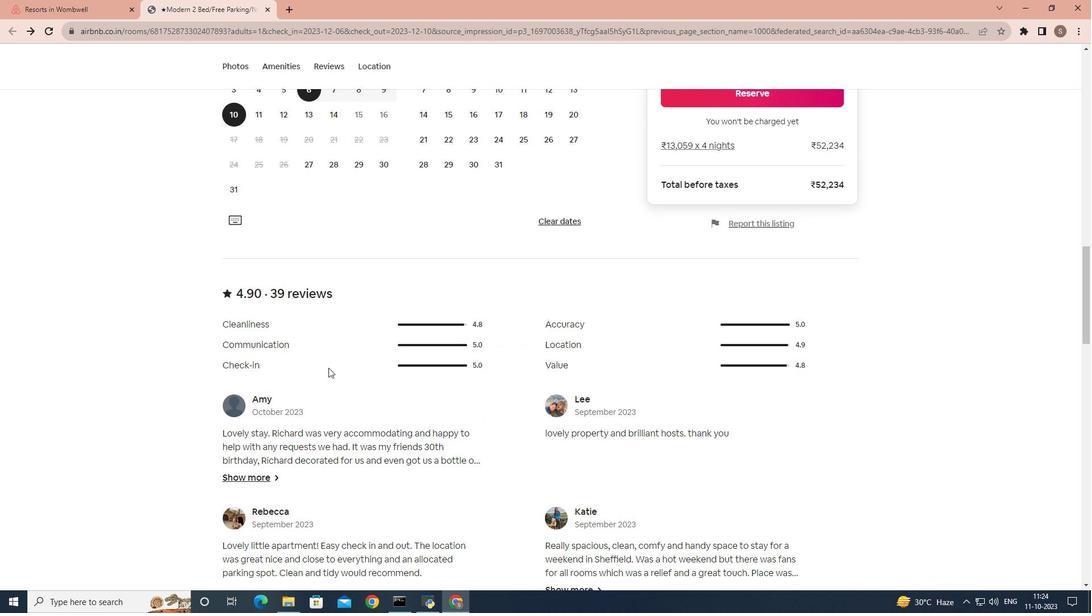 
Action: Mouse moved to (328, 368)
Screenshot: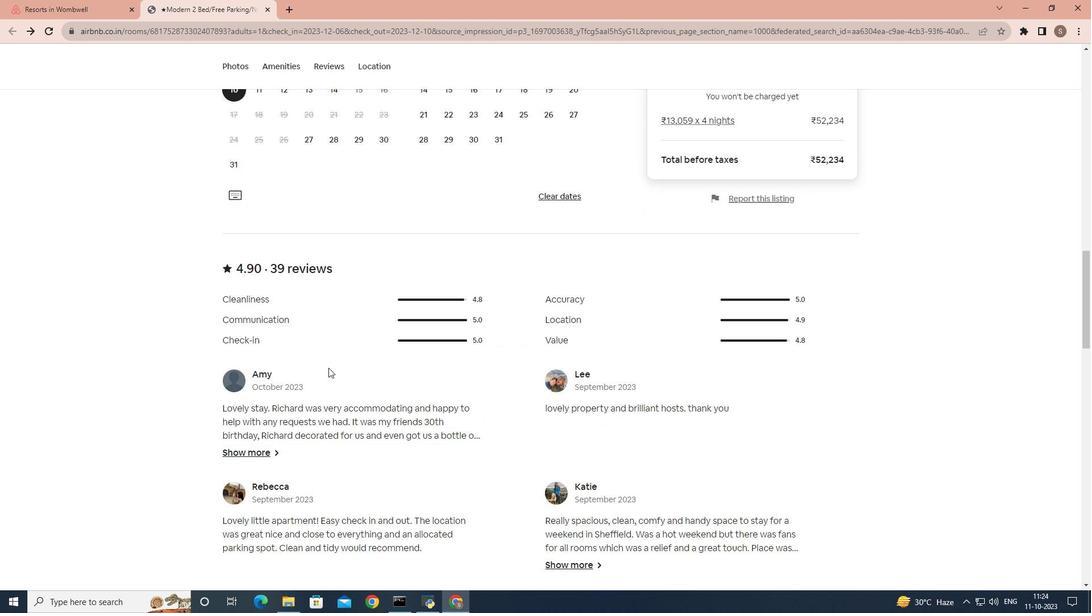 
Action: Mouse scrolled (328, 367) with delta (0, 0)
Screenshot: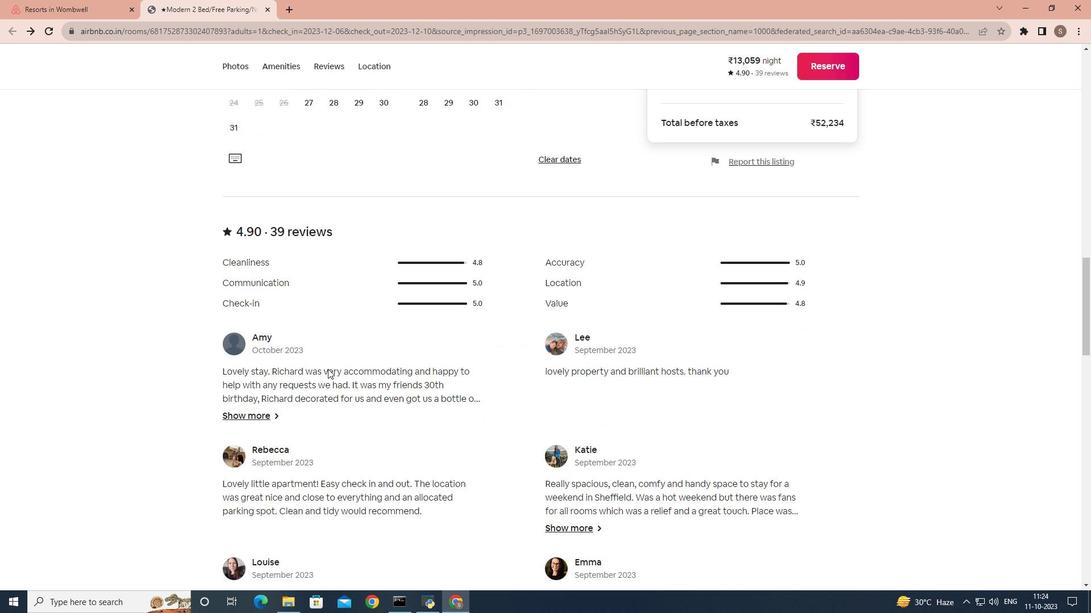 
Action: Mouse moved to (328, 370)
Screenshot: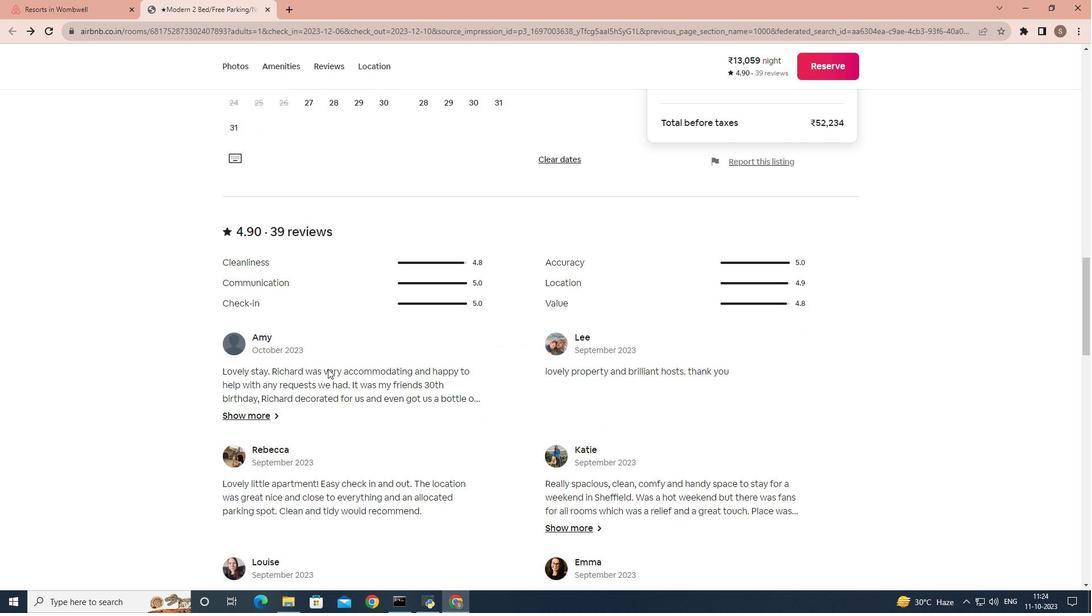 
Action: Mouse scrolled (328, 369) with delta (0, 0)
Screenshot: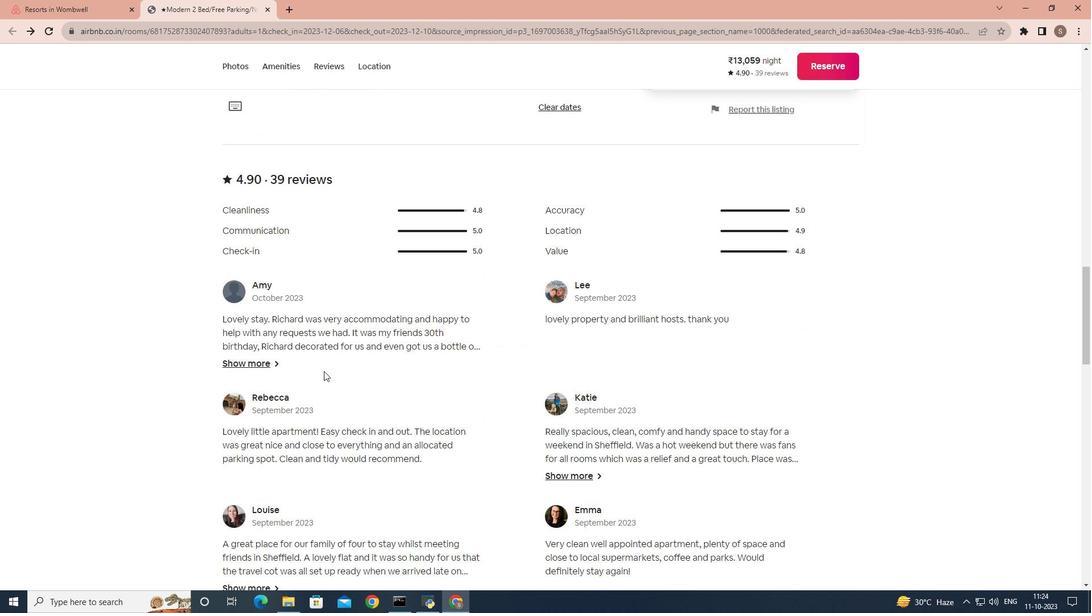 
Action: Mouse moved to (298, 404)
Screenshot: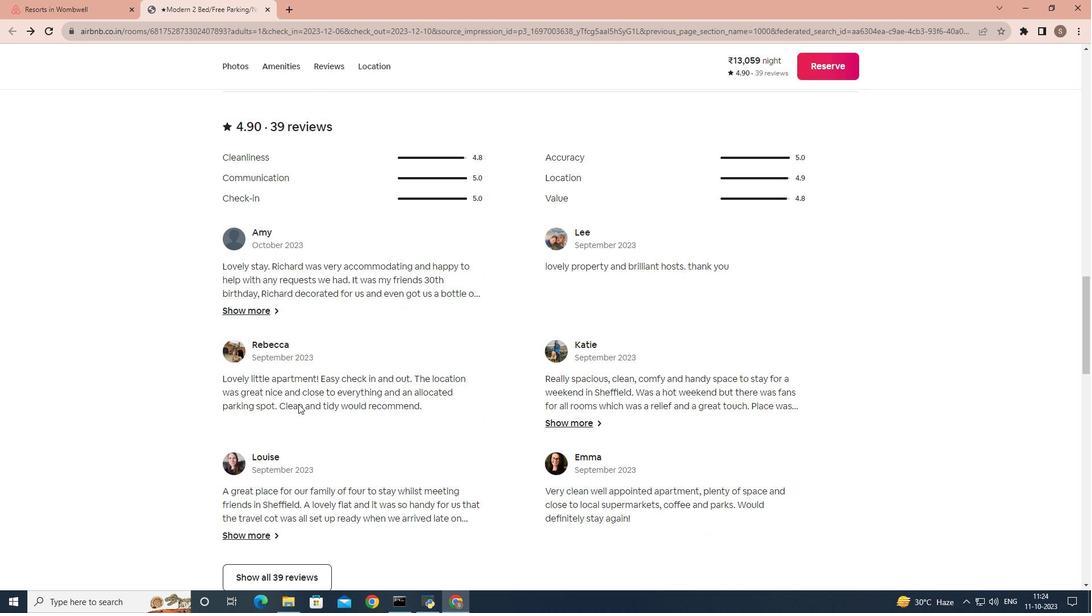 
Action: Mouse scrolled (298, 404) with delta (0, 0)
Screenshot: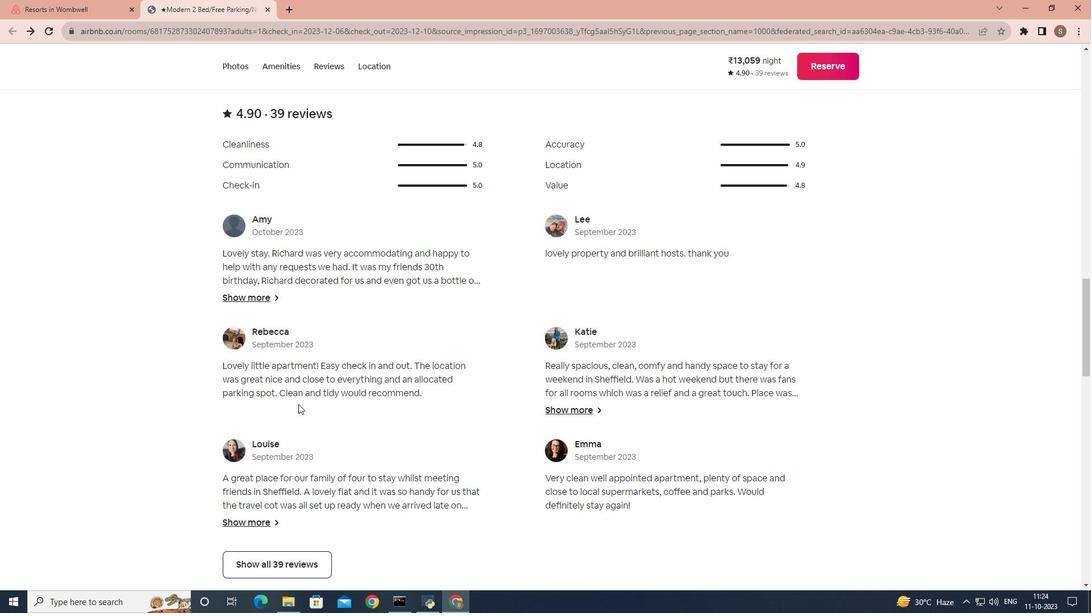 
Action: Mouse scrolled (298, 404) with delta (0, 0)
Screenshot: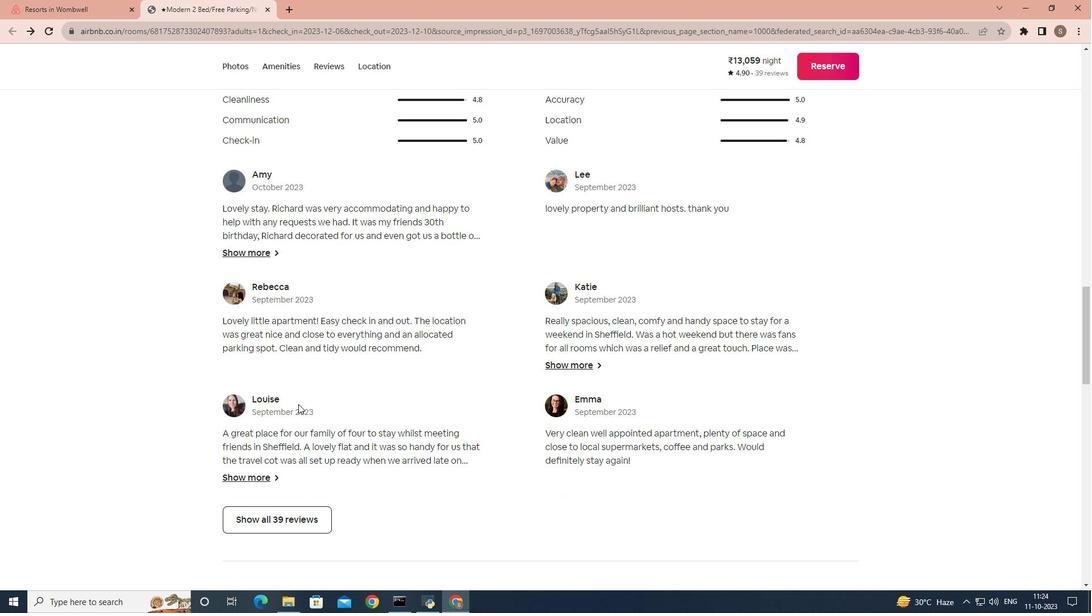
Action: Mouse scrolled (298, 404) with delta (0, 0)
Screenshot: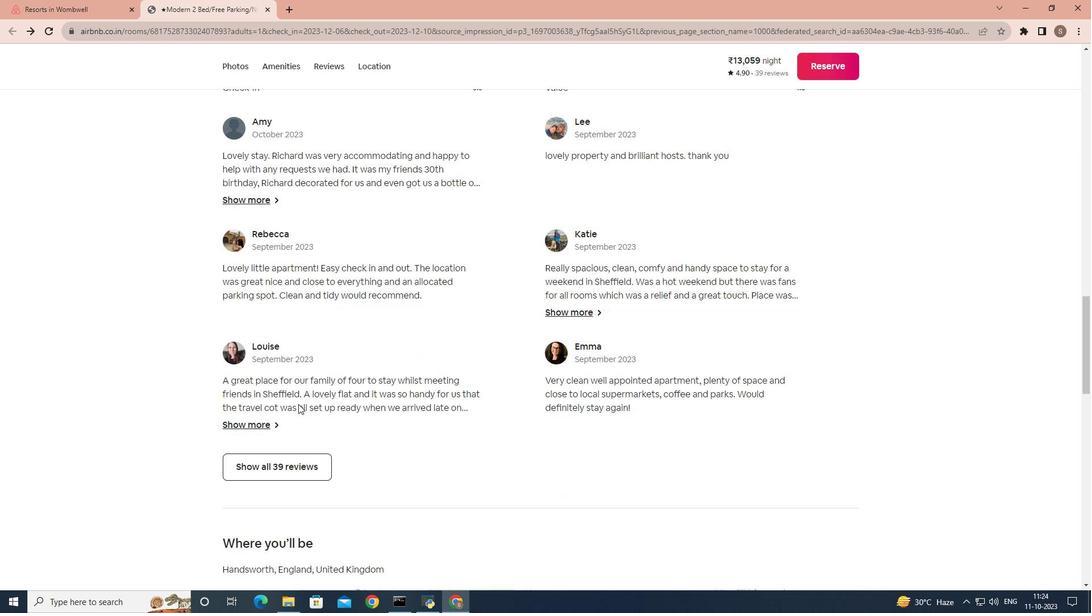 
Action: Mouse moved to (303, 401)
Screenshot: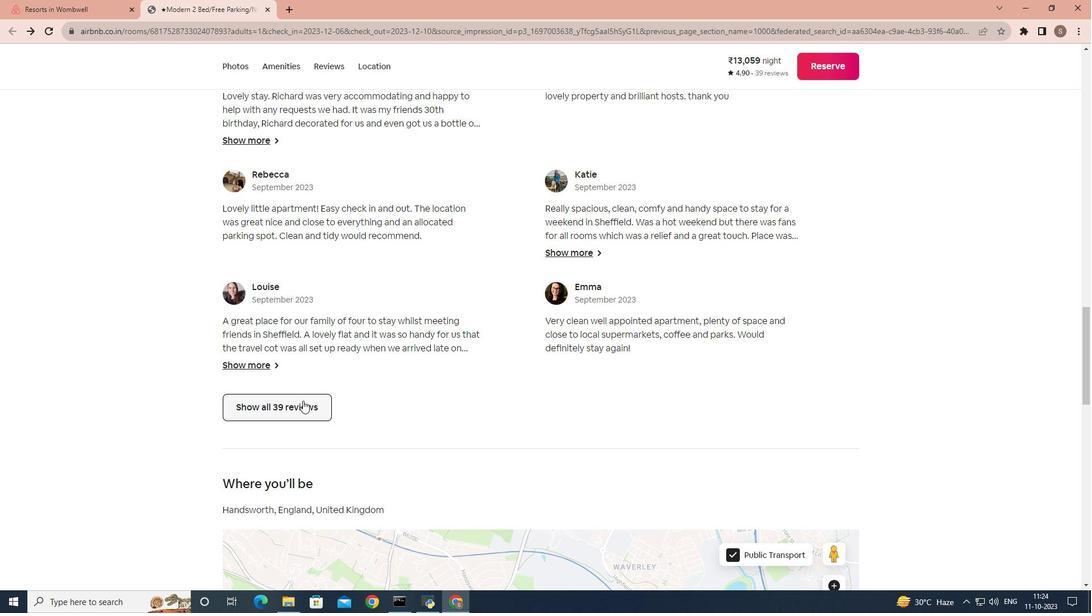 
Action: Mouse pressed left at (303, 401)
Screenshot: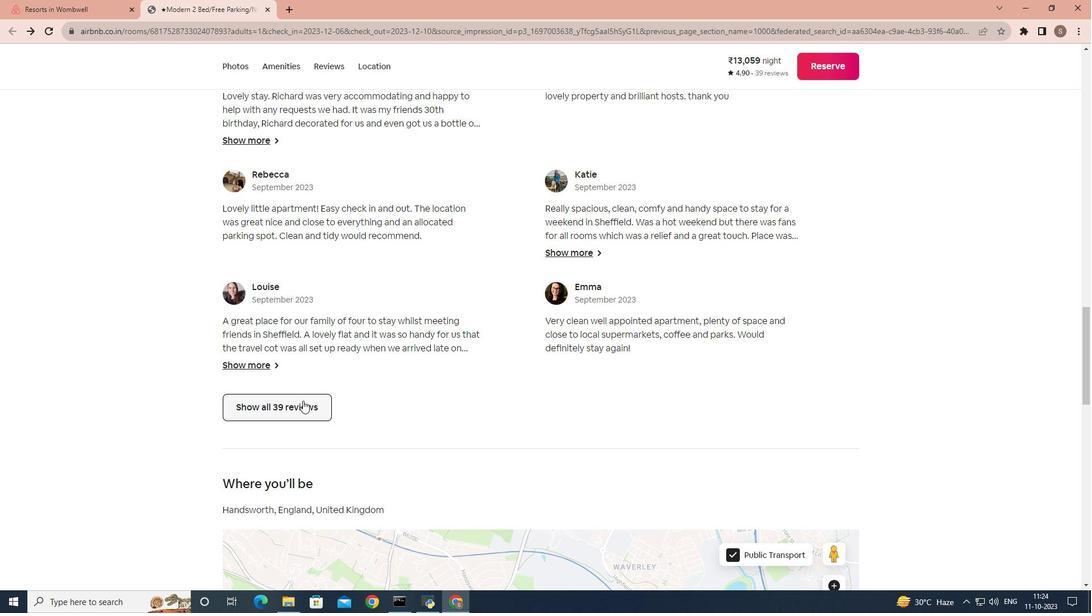 
Action: Mouse moved to (548, 359)
Screenshot: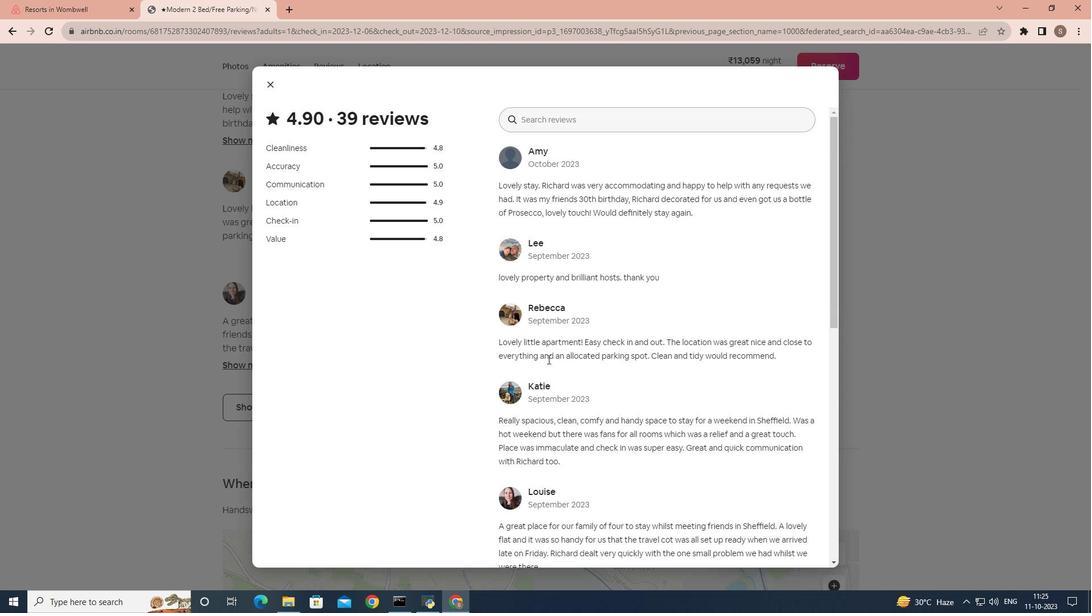 
Action: Mouse scrolled (548, 359) with delta (0, 0)
Screenshot: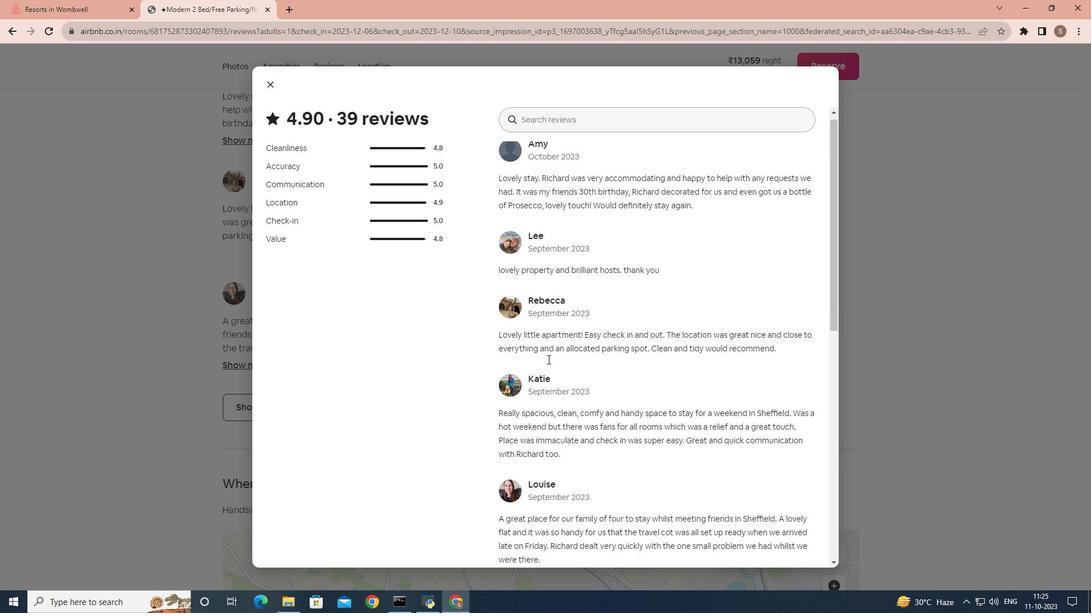 
Action: Mouse scrolled (548, 359) with delta (0, 0)
Screenshot: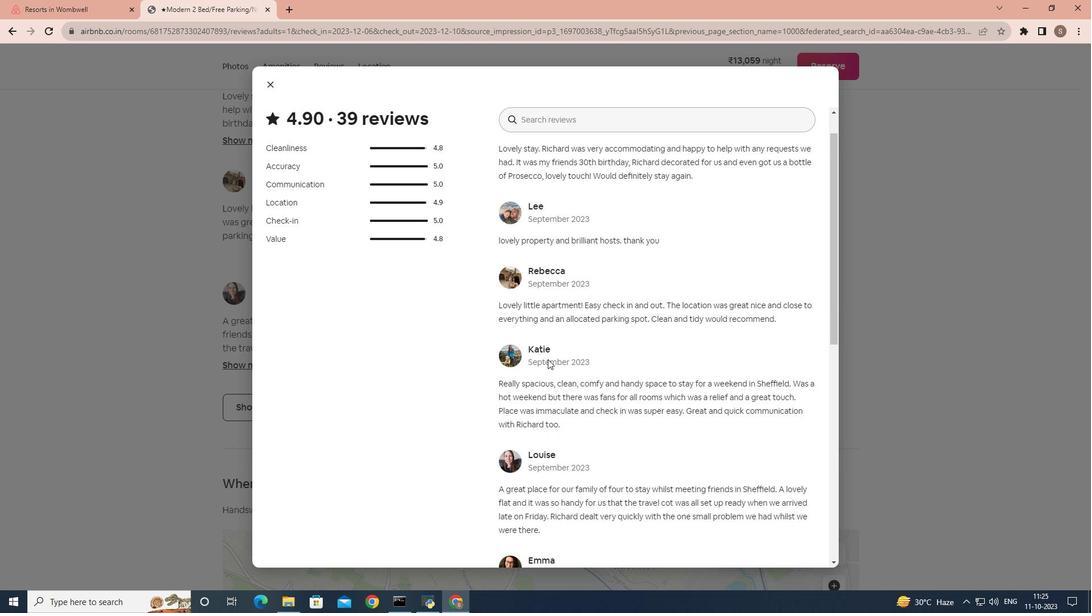 
Action: Mouse scrolled (548, 359) with delta (0, 0)
Screenshot: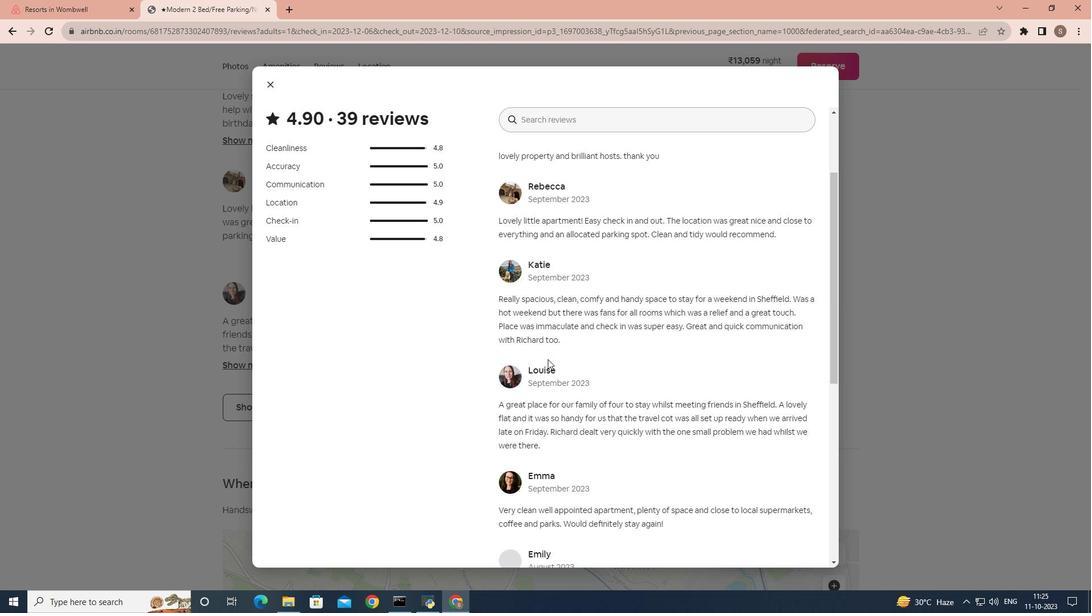 
Action: Mouse scrolled (548, 359) with delta (0, 0)
Screenshot: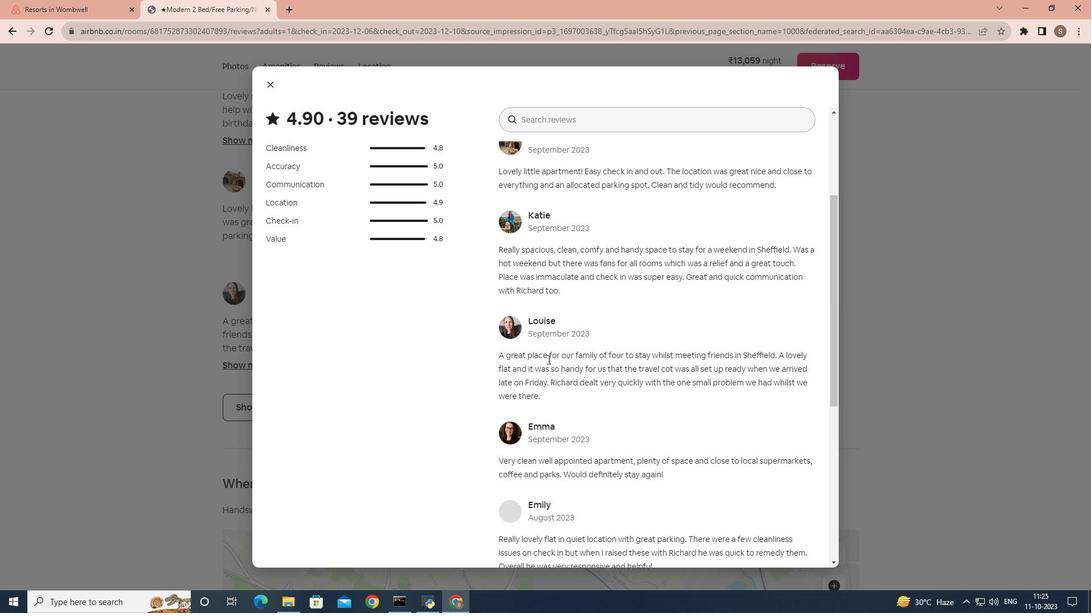
Action: Mouse scrolled (548, 359) with delta (0, 0)
Screenshot: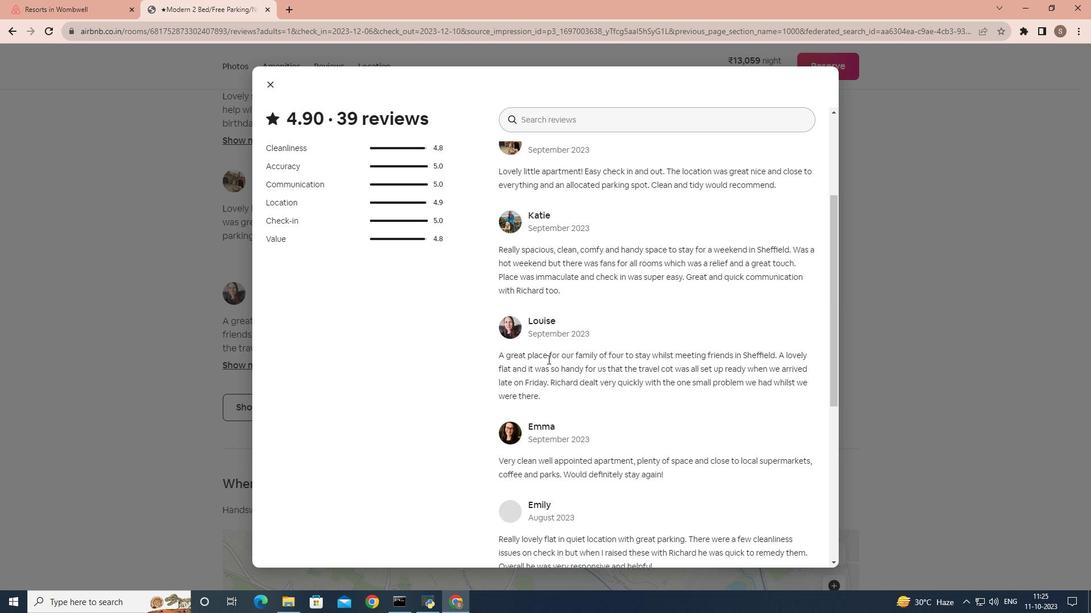 
Action: Mouse scrolled (548, 359) with delta (0, 0)
Screenshot: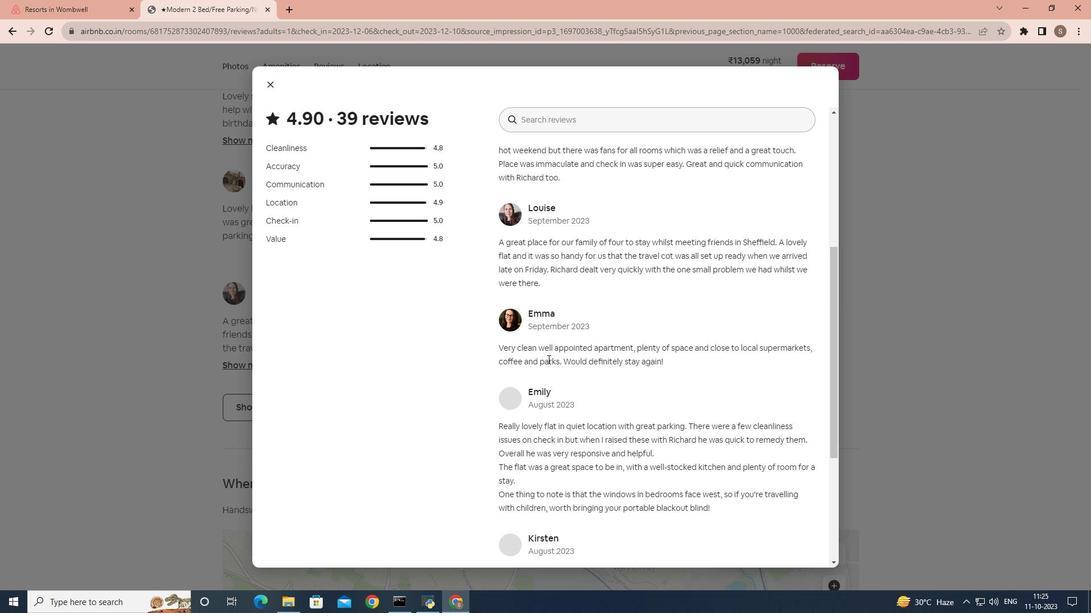 
Action: Mouse scrolled (548, 359) with delta (0, 0)
Screenshot: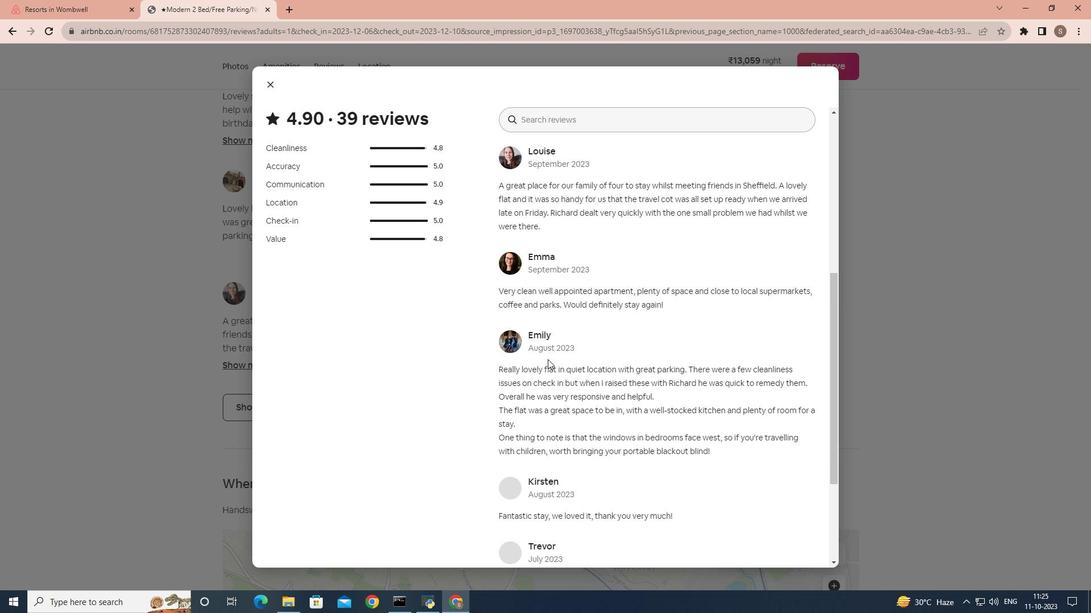 
Action: Mouse scrolled (548, 359) with delta (0, 0)
Screenshot: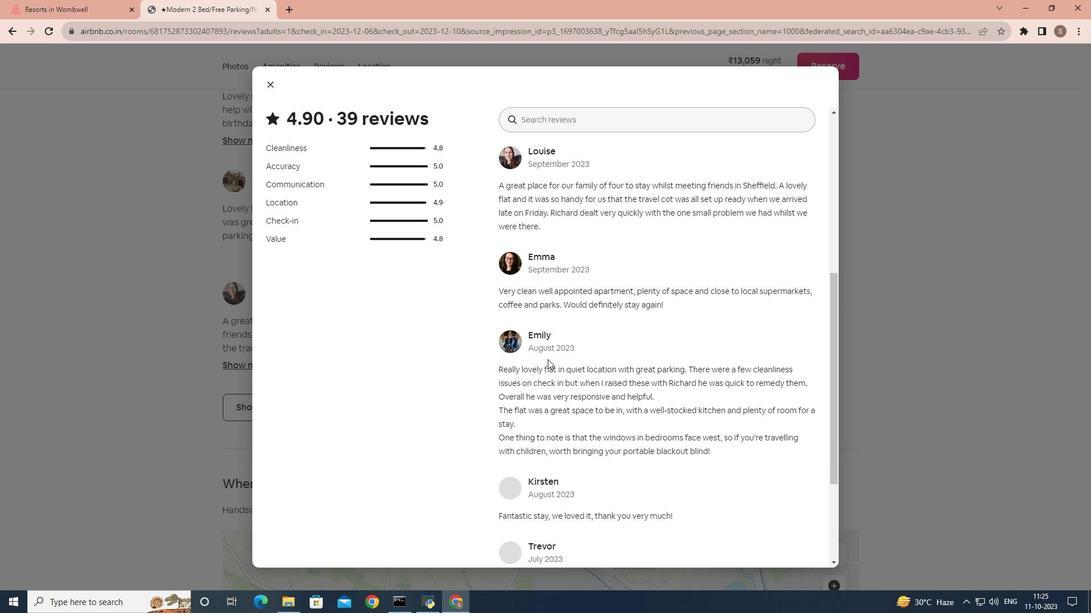 
Action: Mouse scrolled (548, 359) with delta (0, 0)
Screenshot: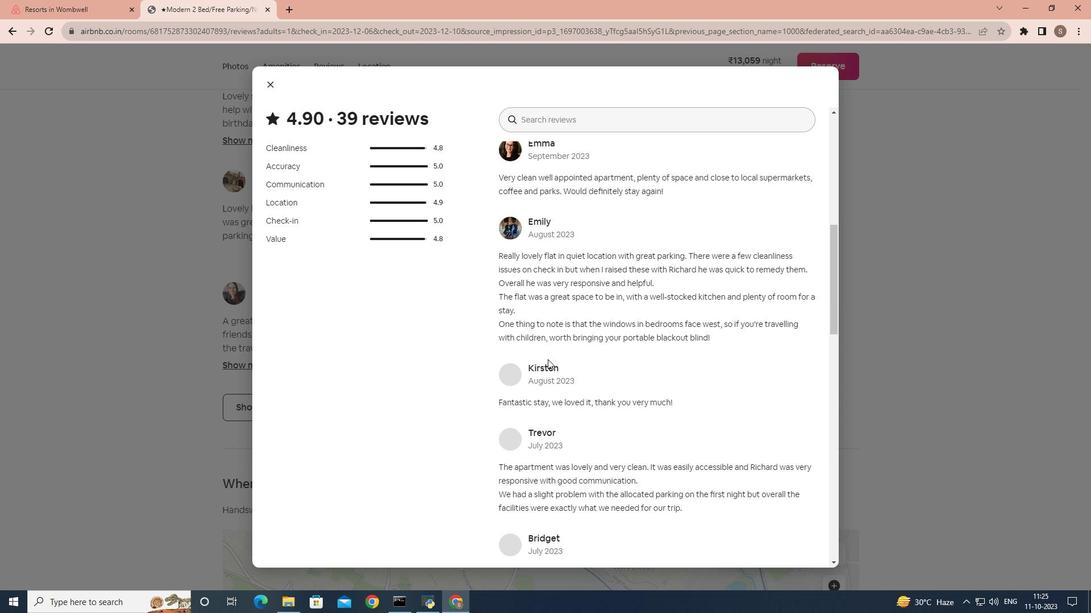 
Action: Mouse scrolled (548, 359) with delta (0, 0)
Screenshot: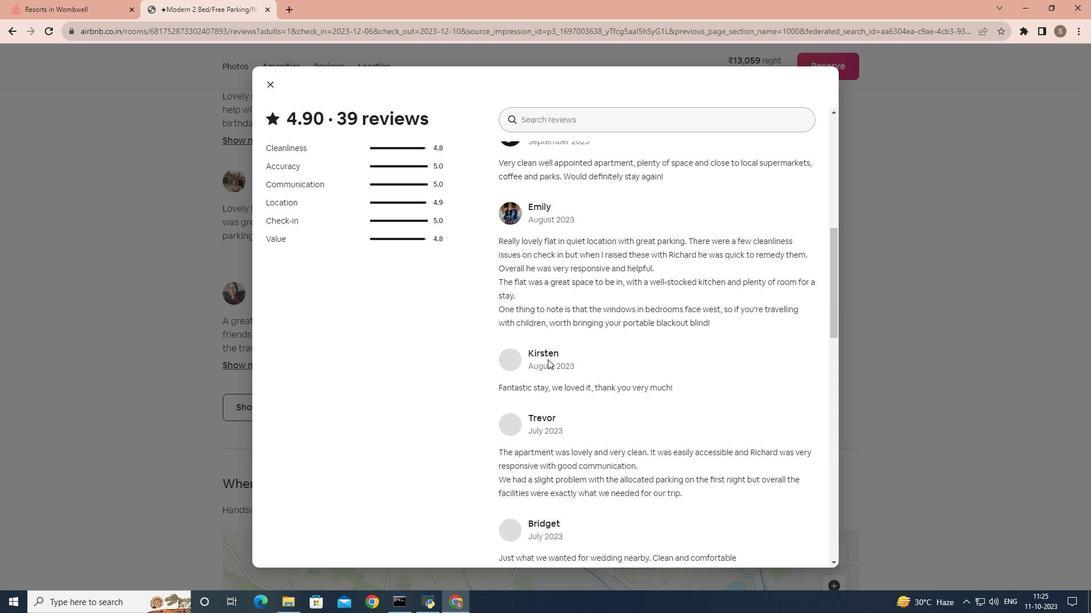 
Action: Mouse scrolled (548, 359) with delta (0, 0)
Screenshot: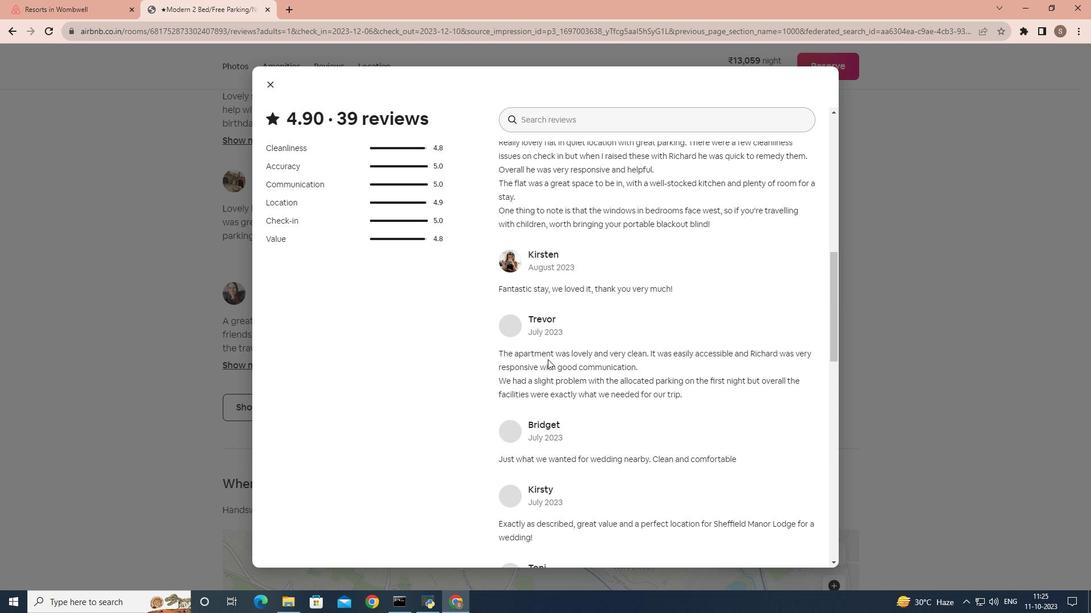 
Action: Mouse scrolled (548, 359) with delta (0, 0)
Screenshot: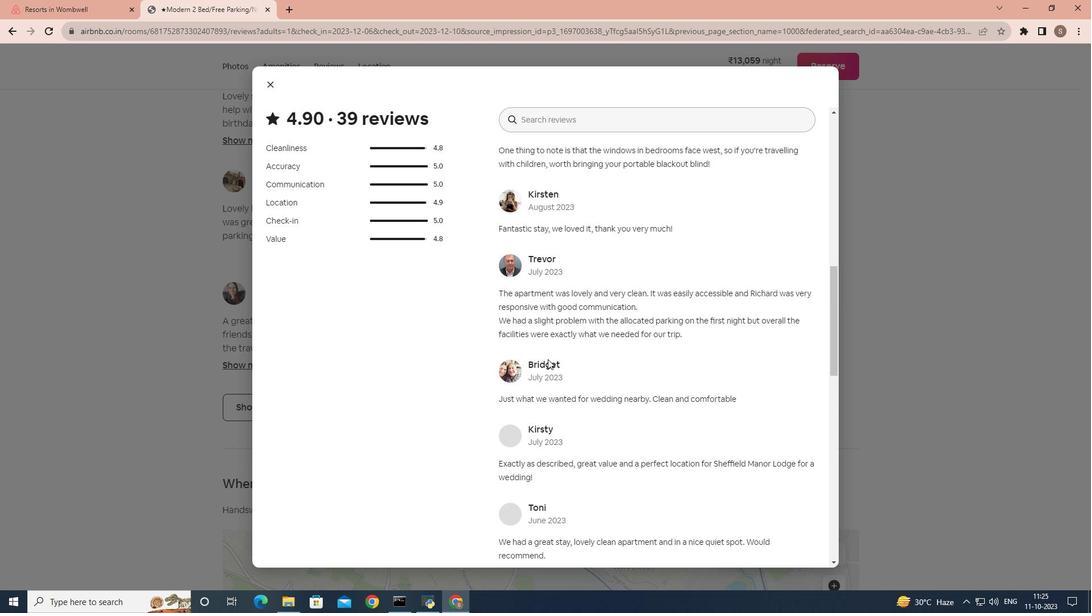 
Action: Mouse scrolled (548, 359) with delta (0, 0)
Screenshot: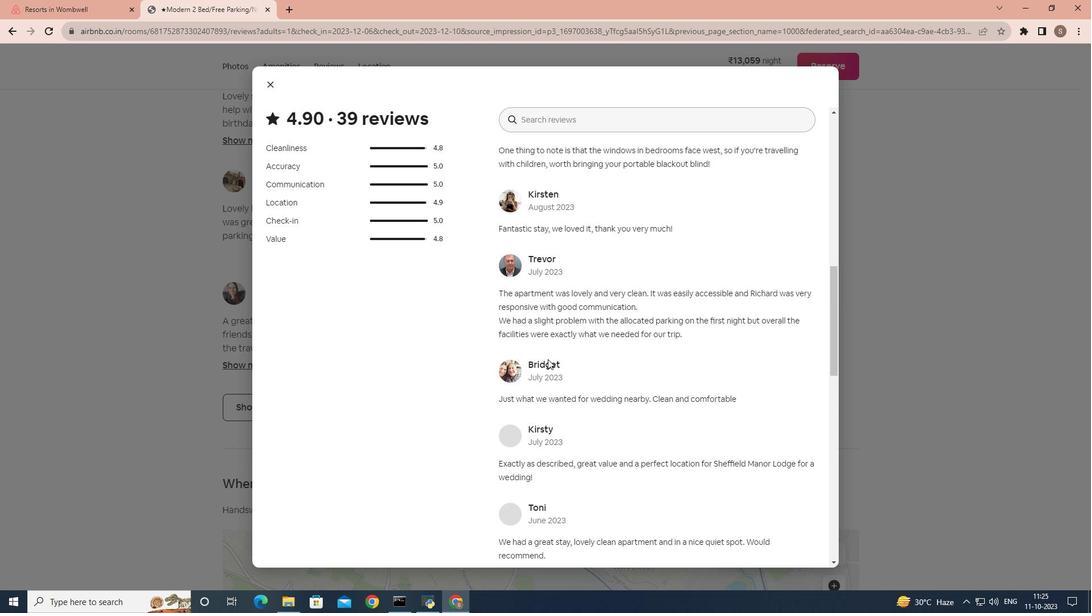 
Action: Mouse scrolled (548, 359) with delta (0, 0)
Screenshot: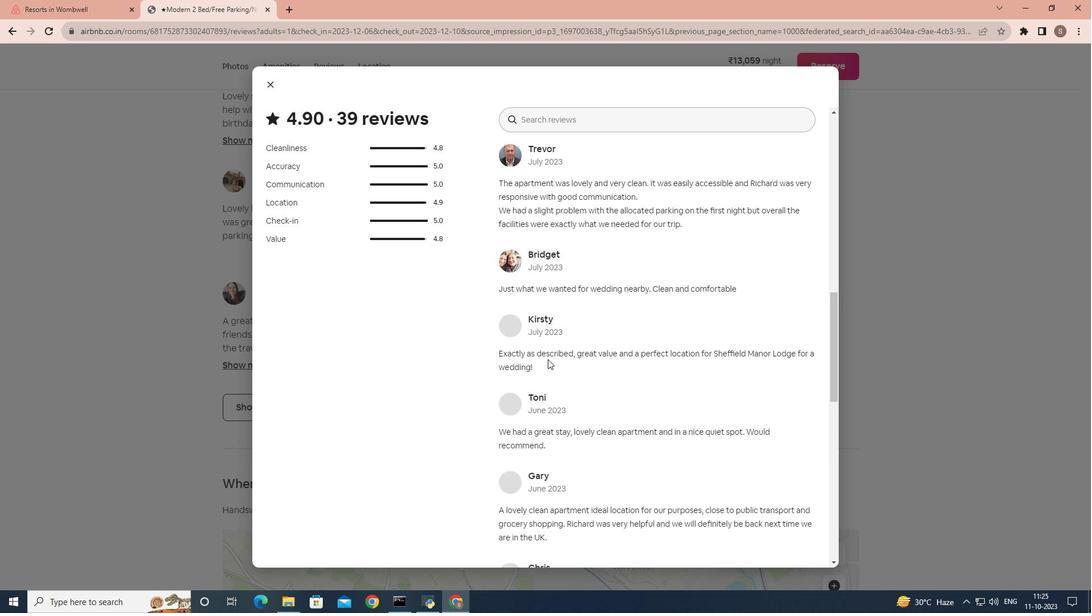 
Action: Mouse scrolled (548, 359) with delta (0, 0)
Screenshot: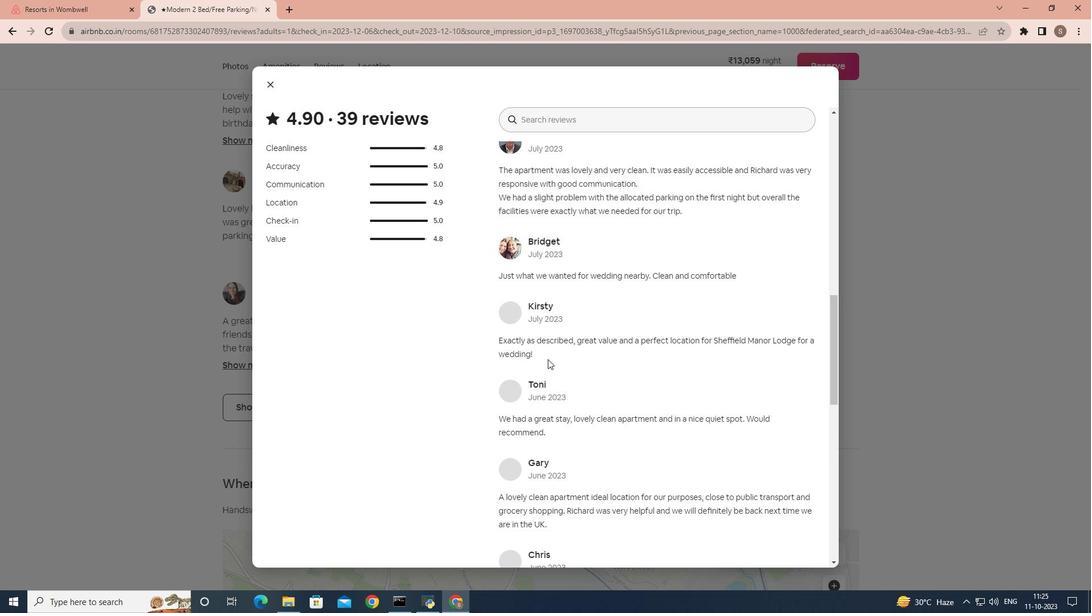 
Action: Mouse scrolled (548, 359) with delta (0, 0)
Screenshot: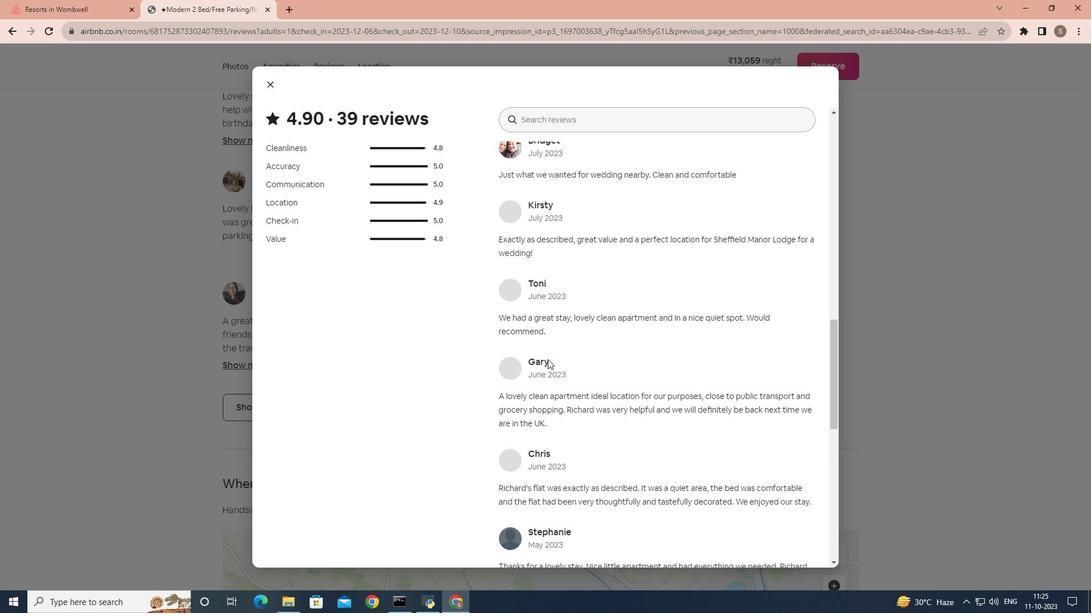 
Action: Mouse scrolled (548, 359) with delta (0, 0)
Screenshot: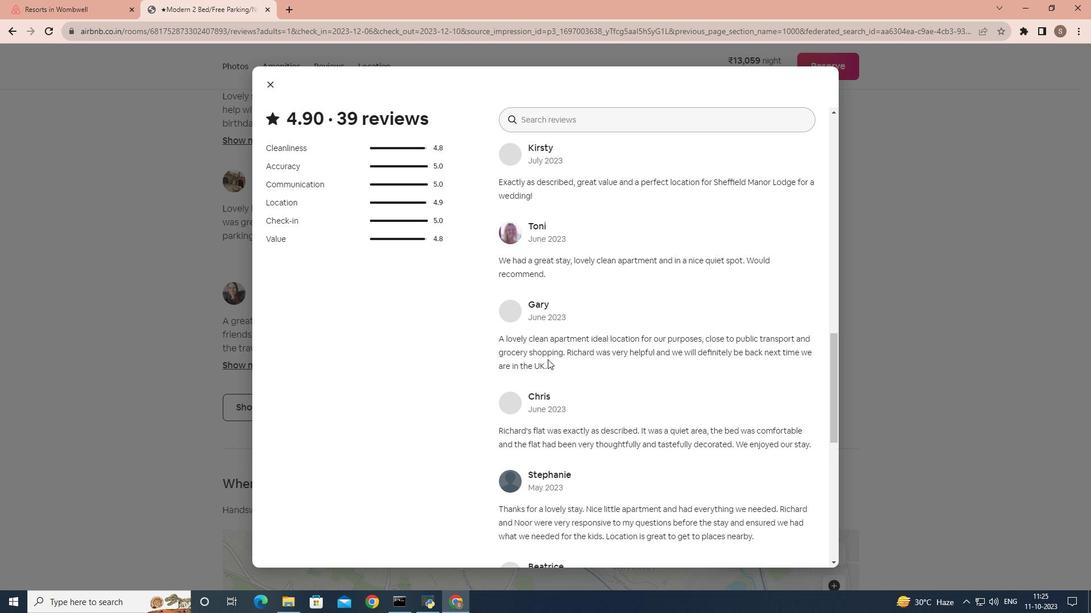 
Action: Mouse scrolled (548, 359) with delta (0, 0)
Screenshot: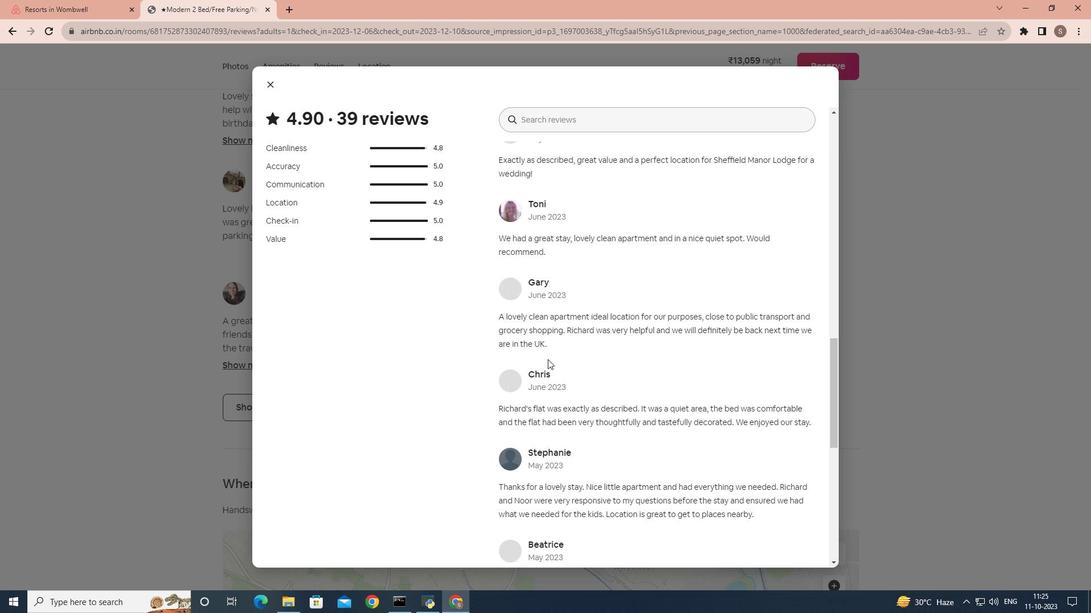 
Action: Mouse scrolled (548, 359) with delta (0, 0)
Screenshot: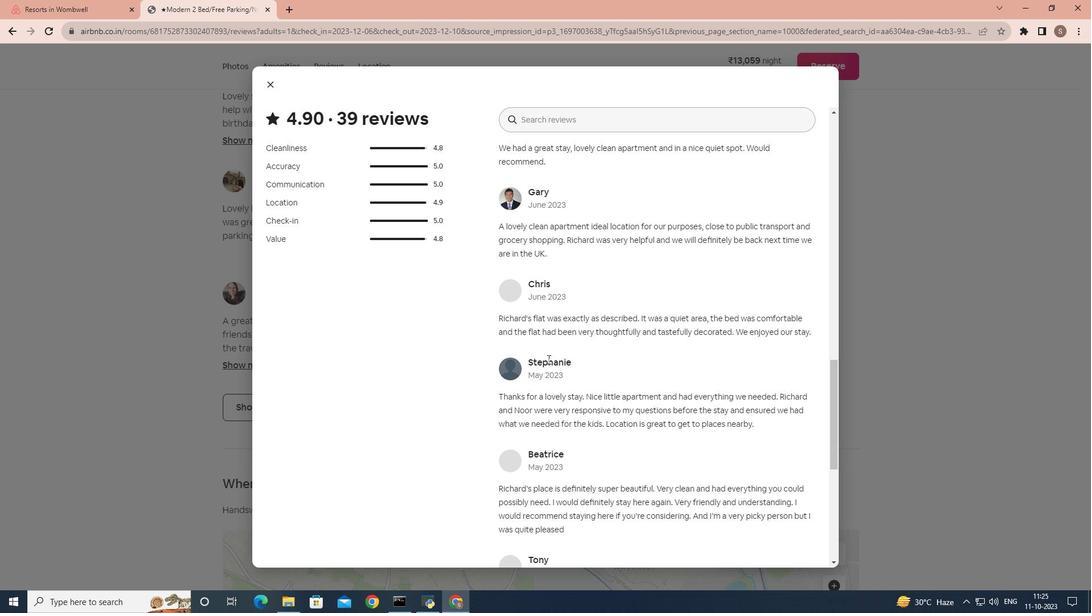 
Action: Mouse scrolled (548, 359) with delta (0, 0)
Screenshot: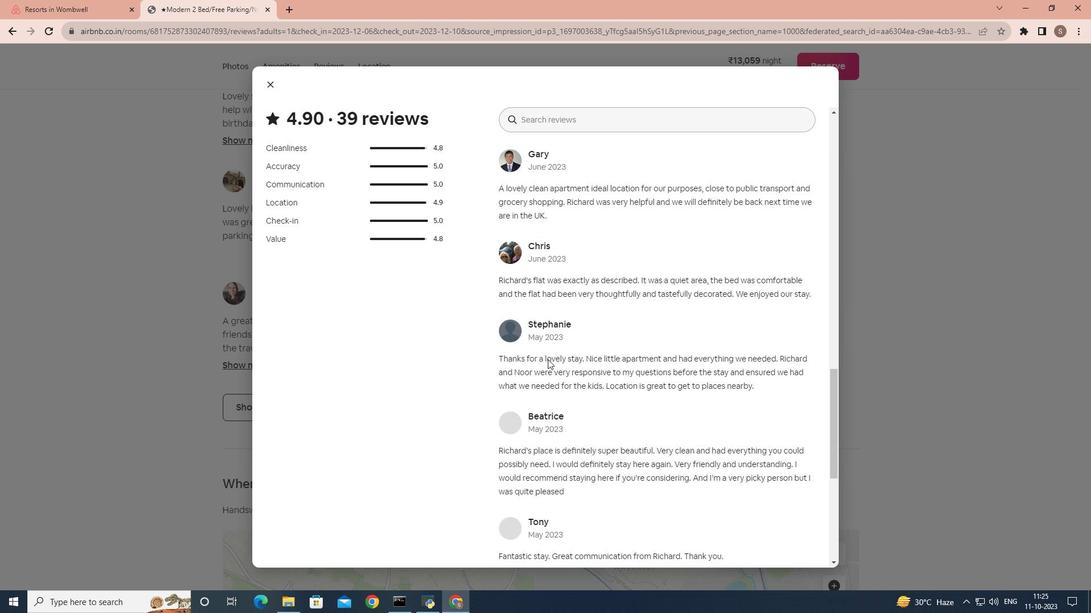 
Action: Mouse moved to (549, 366)
Screenshot: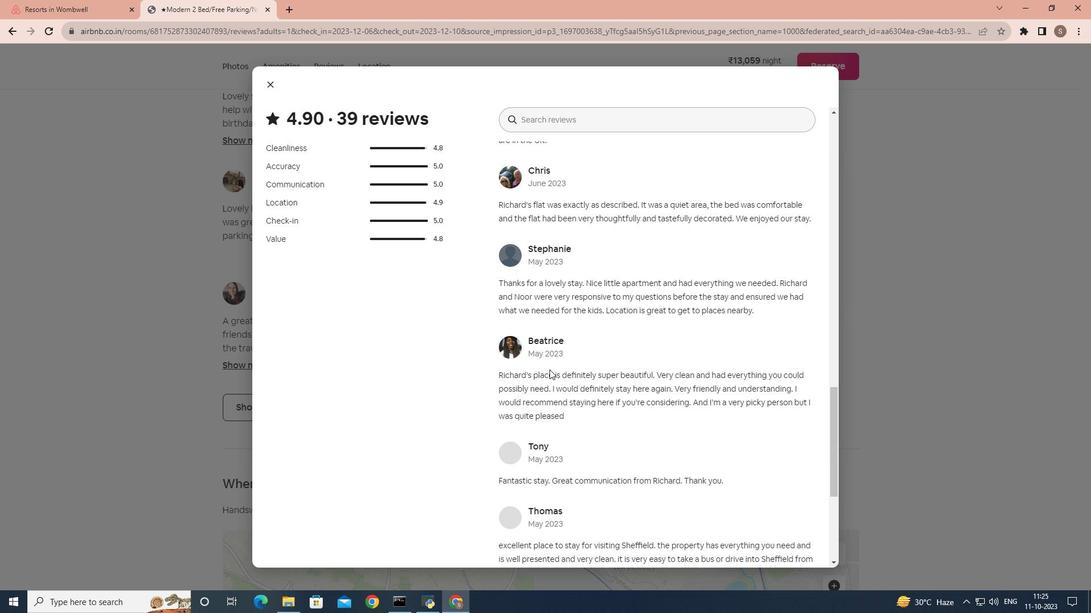 
Action: Mouse scrolled (549, 366) with delta (0, 0)
Screenshot: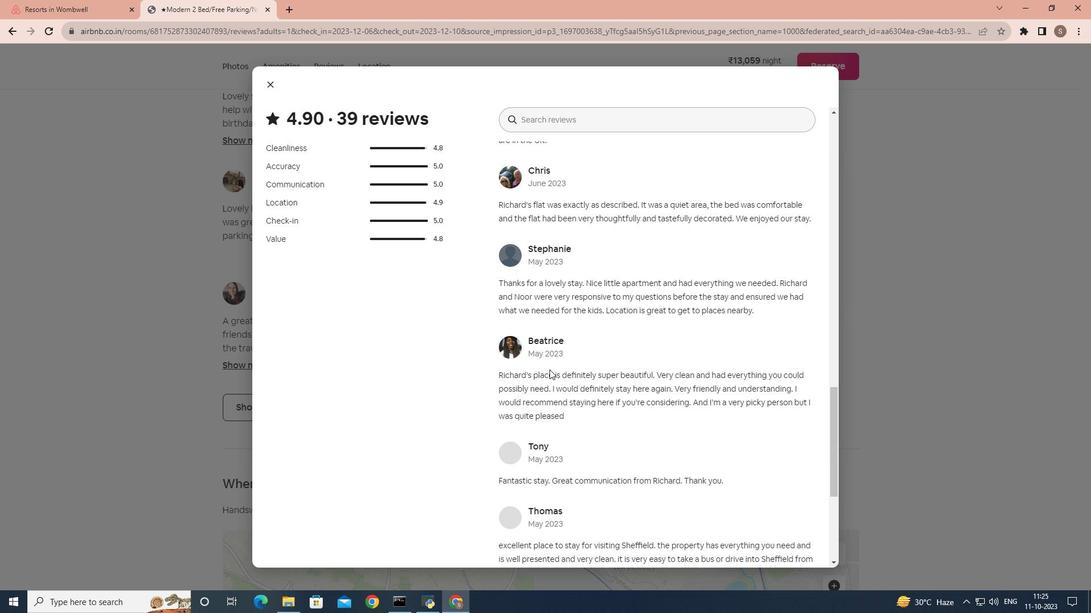 
Action: Mouse moved to (551, 382)
Screenshot: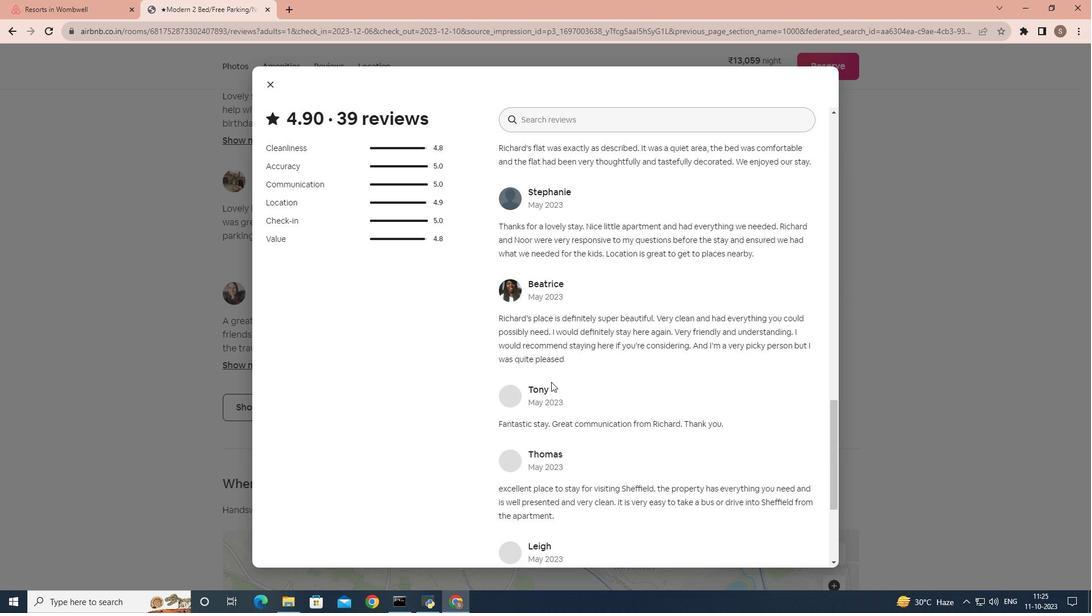
Action: Mouse scrolled (551, 382) with delta (0, 0)
Screenshot: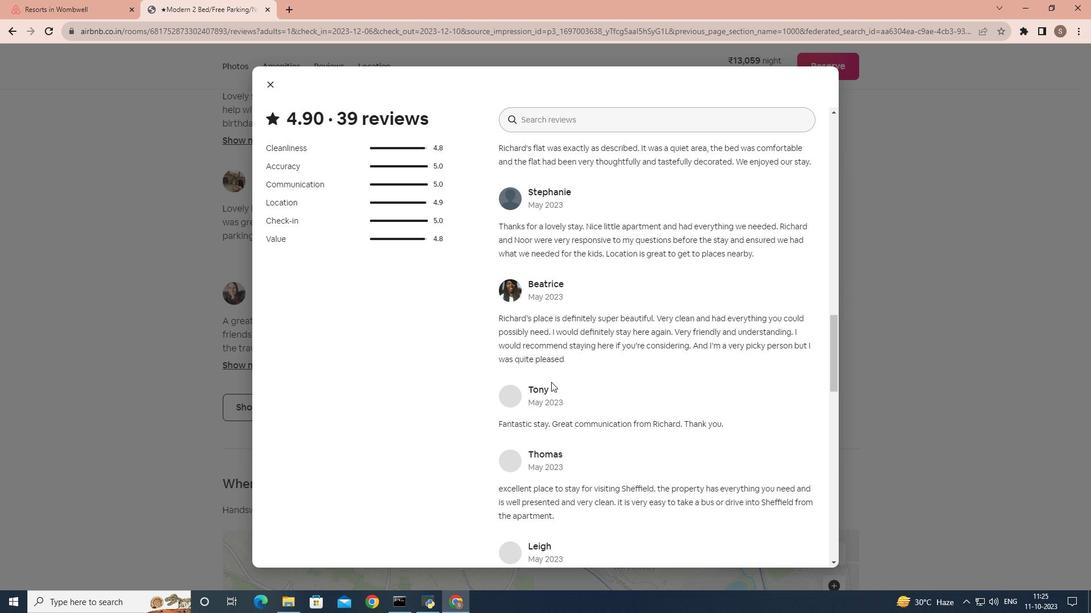 
Action: Mouse scrolled (551, 382) with delta (0, 0)
Screenshot: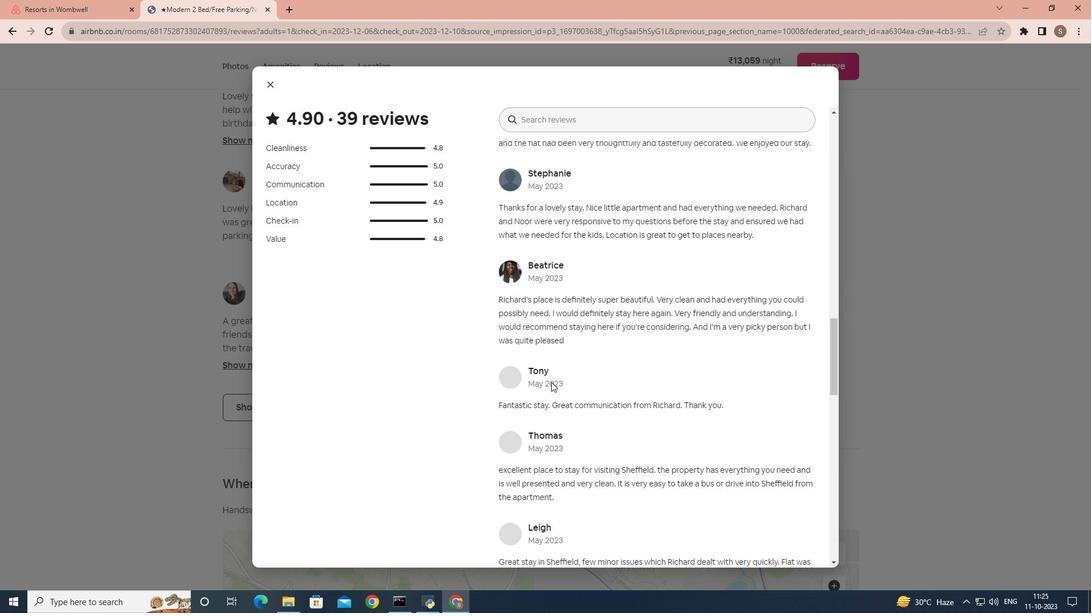 
Action: Mouse moved to (552, 382)
Screenshot: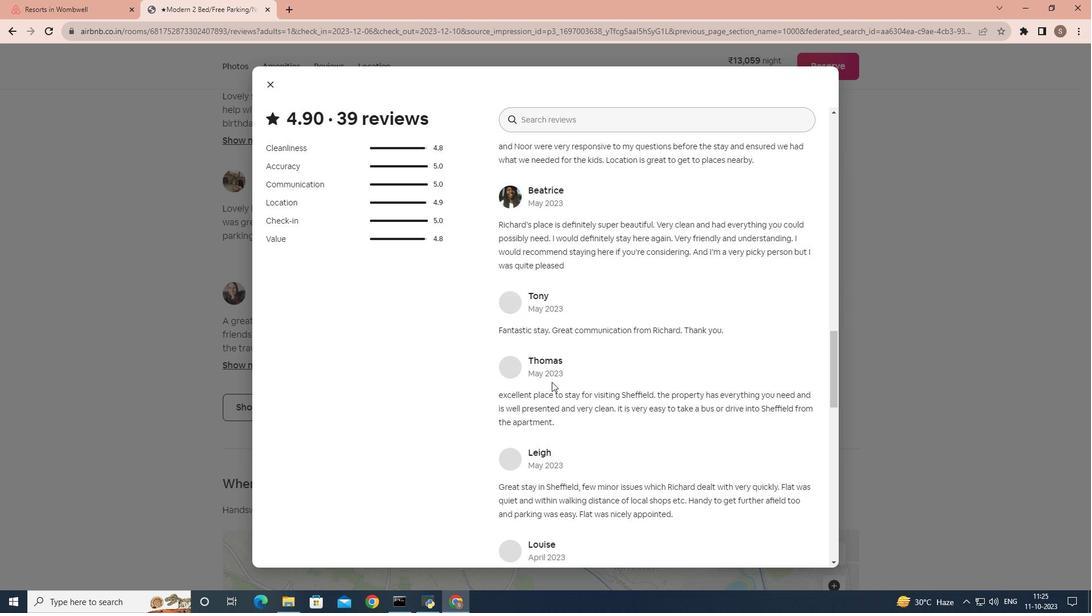 
Action: Mouse scrolled (552, 382) with delta (0, 0)
Screenshot: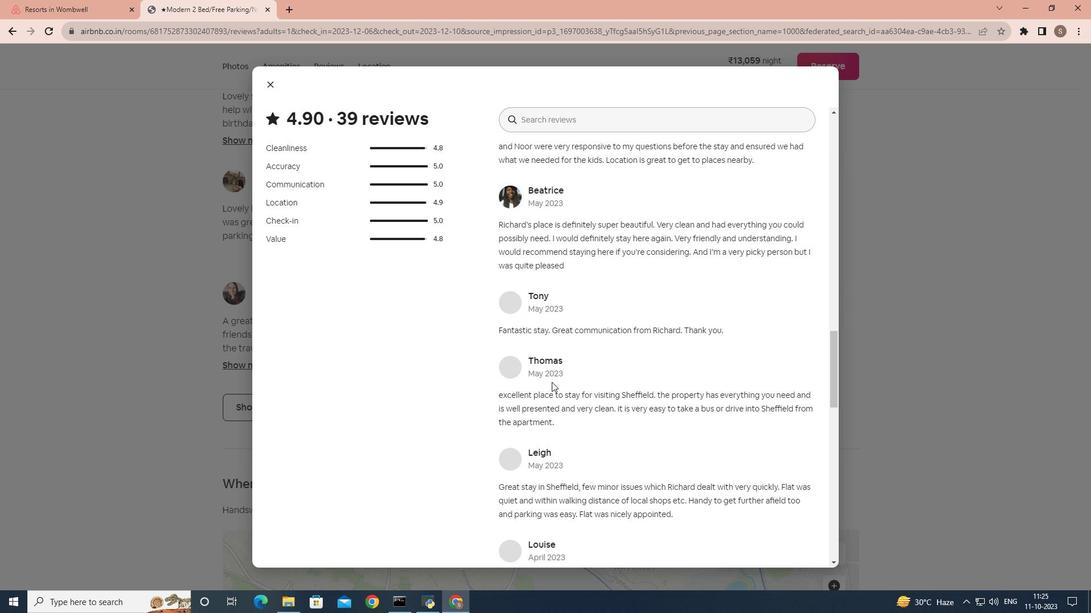 
Action: Mouse moved to (552, 382)
Screenshot: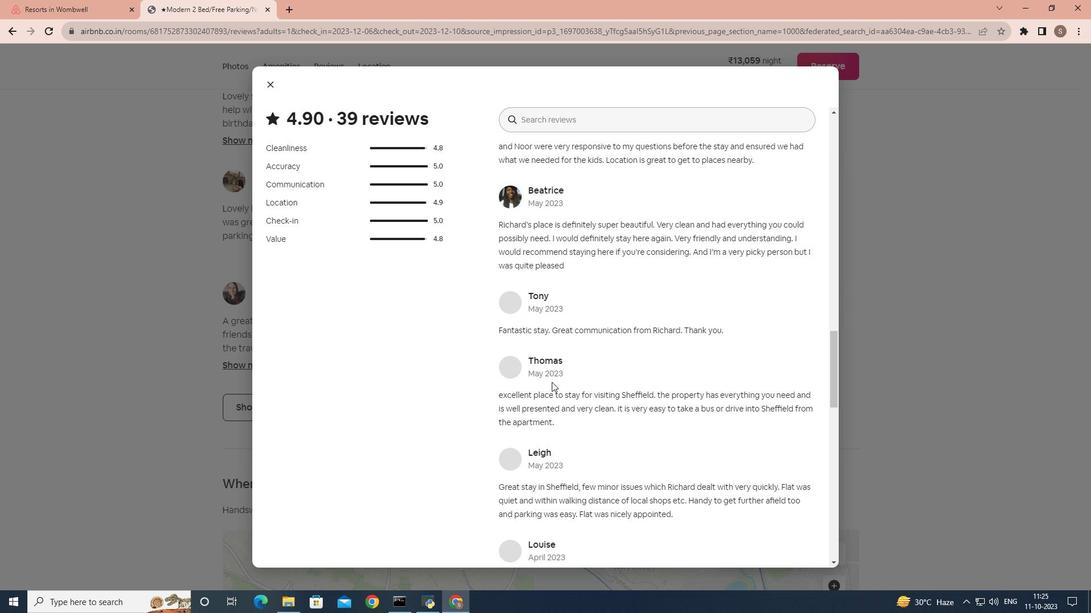 
Action: Mouse scrolled (552, 382) with delta (0, 0)
Screenshot: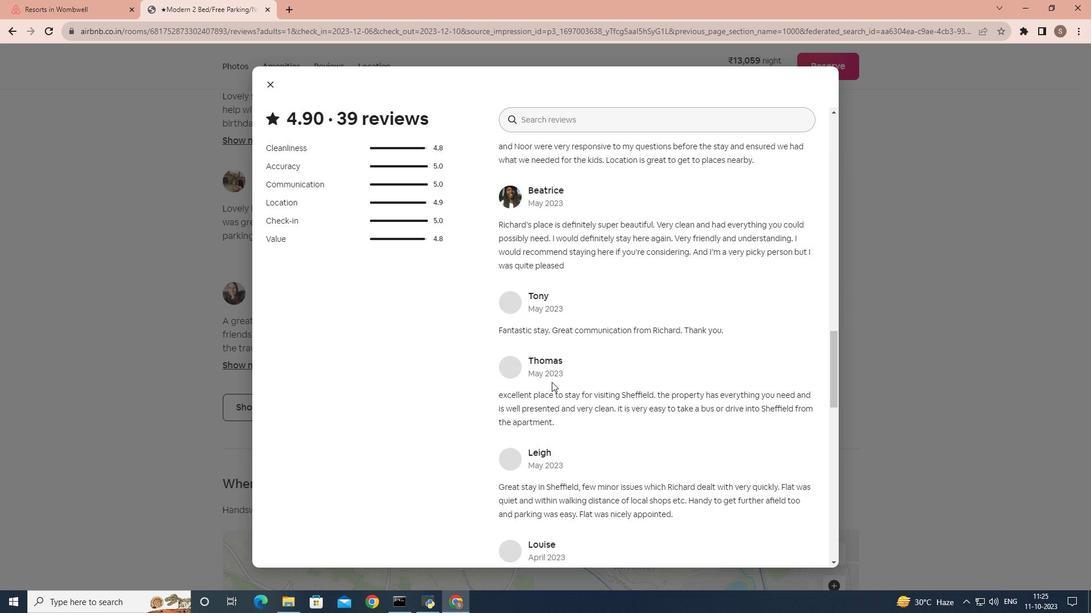 
Action: Mouse moved to (552, 381)
Screenshot: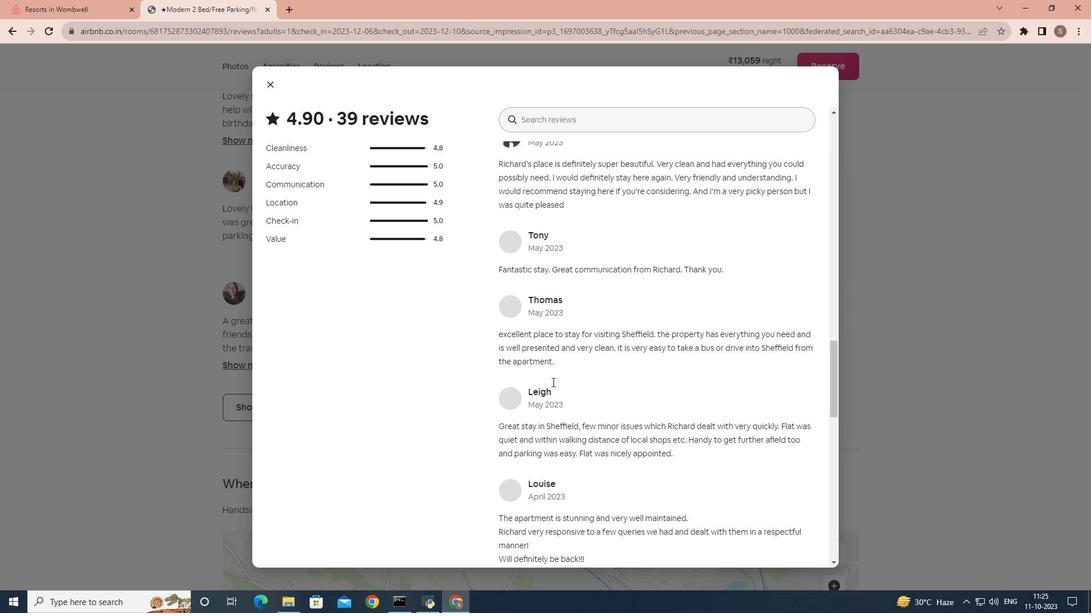 
Action: Mouse scrolled (552, 380) with delta (0, 0)
Screenshot: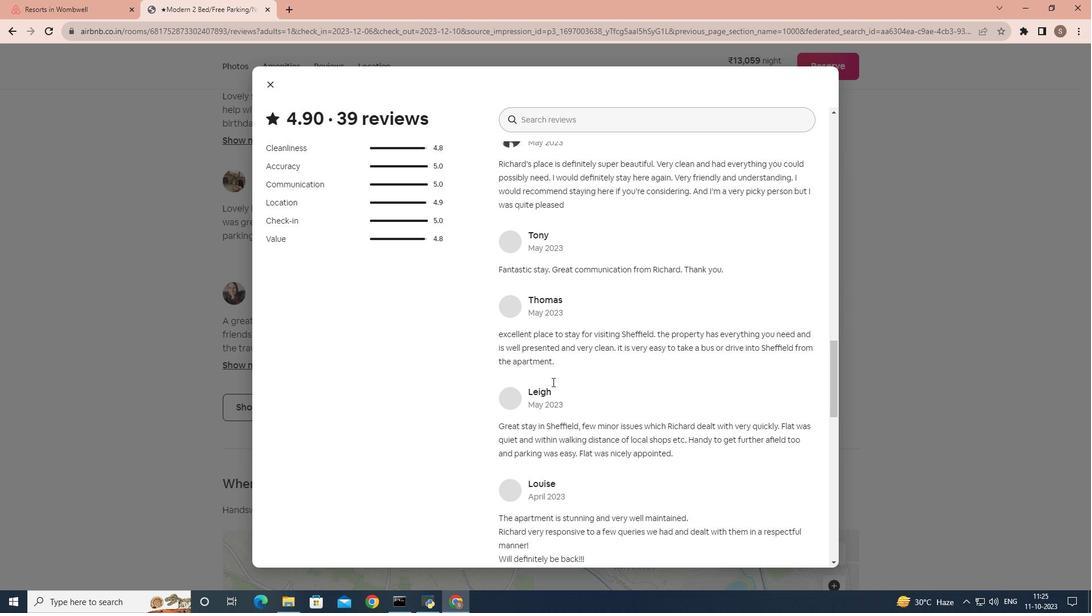 
Action: Mouse scrolled (552, 380) with delta (0, 0)
Screenshot: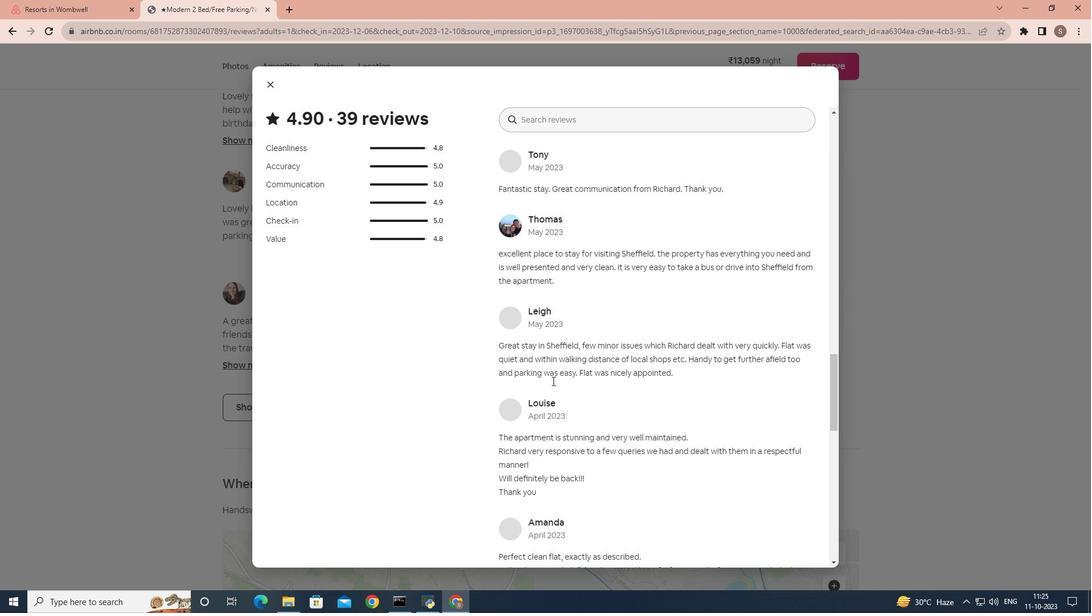 
Action: Mouse scrolled (552, 380) with delta (0, 0)
Screenshot: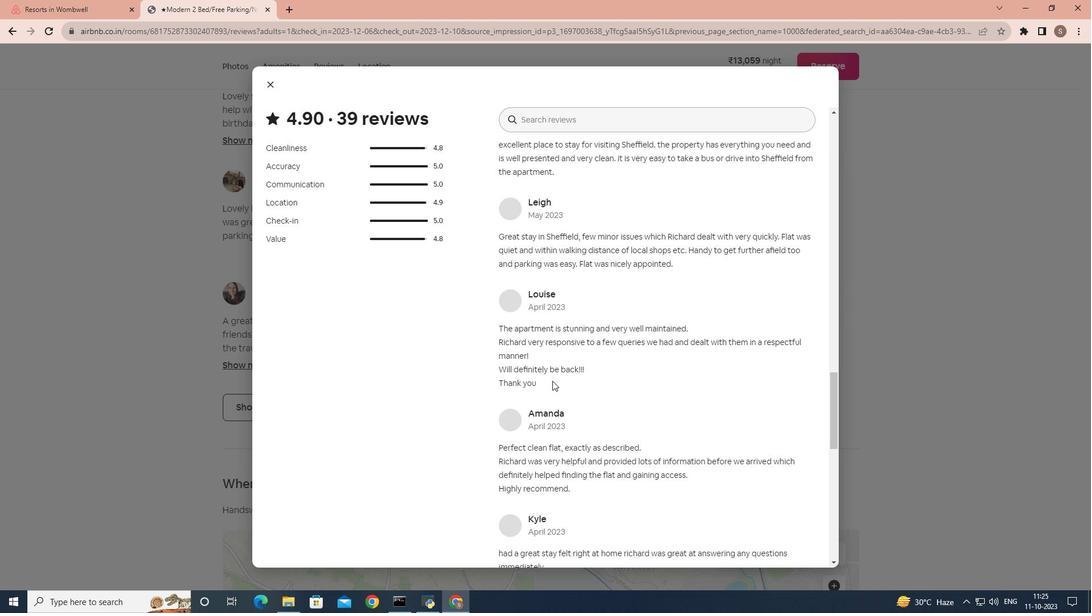 
Action: Mouse scrolled (552, 380) with delta (0, 0)
Screenshot: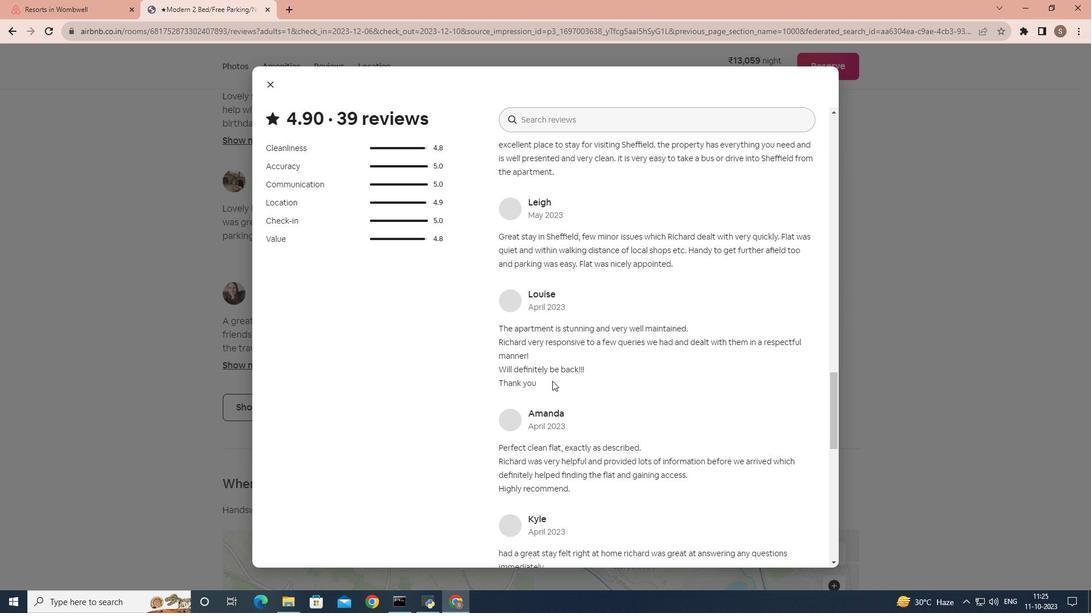 
Action: Mouse scrolled (552, 380) with delta (0, 0)
Screenshot: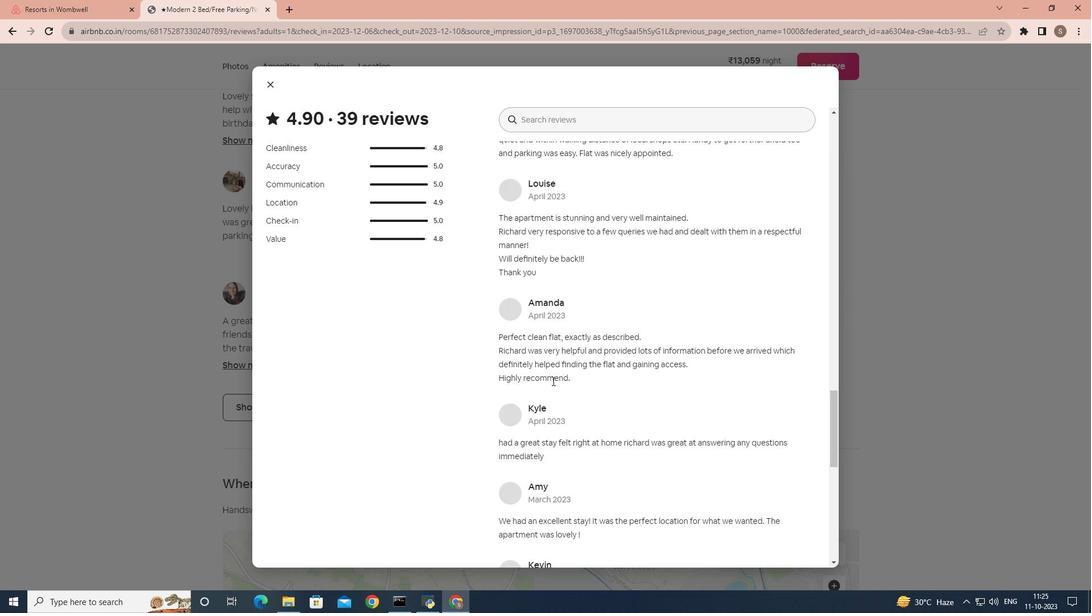 
Action: Mouse scrolled (552, 380) with delta (0, 0)
Screenshot: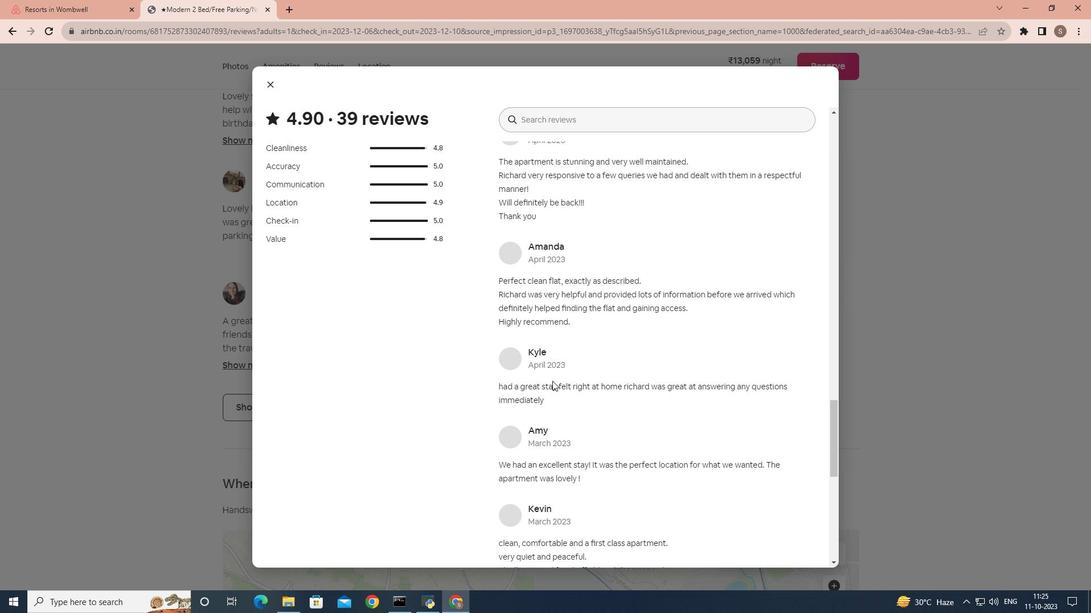 
Action: Mouse scrolled (552, 380) with delta (0, 0)
Screenshot: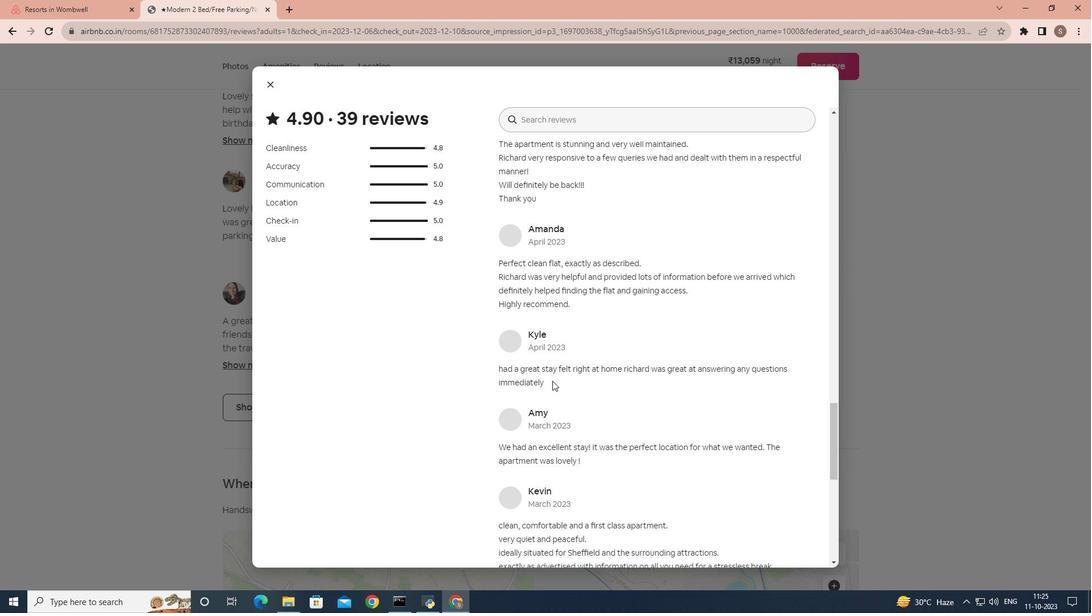 
Action: Mouse scrolled (552, 380) with delta (0, 0)
Screenshot: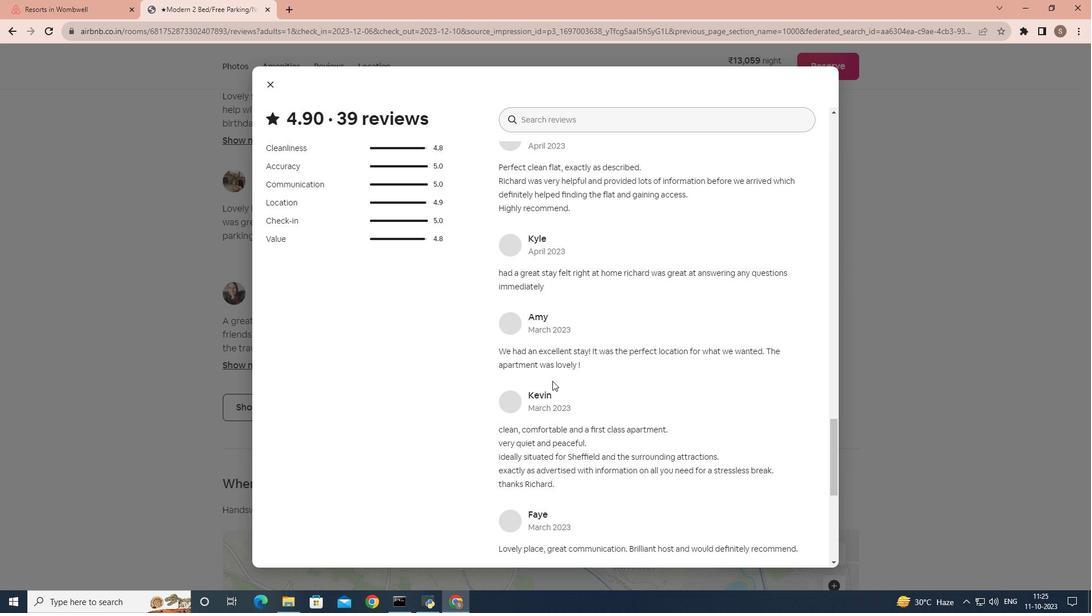 
Action: Mouse scrolled (552, 380) with delta (0, 0)
Screenshot: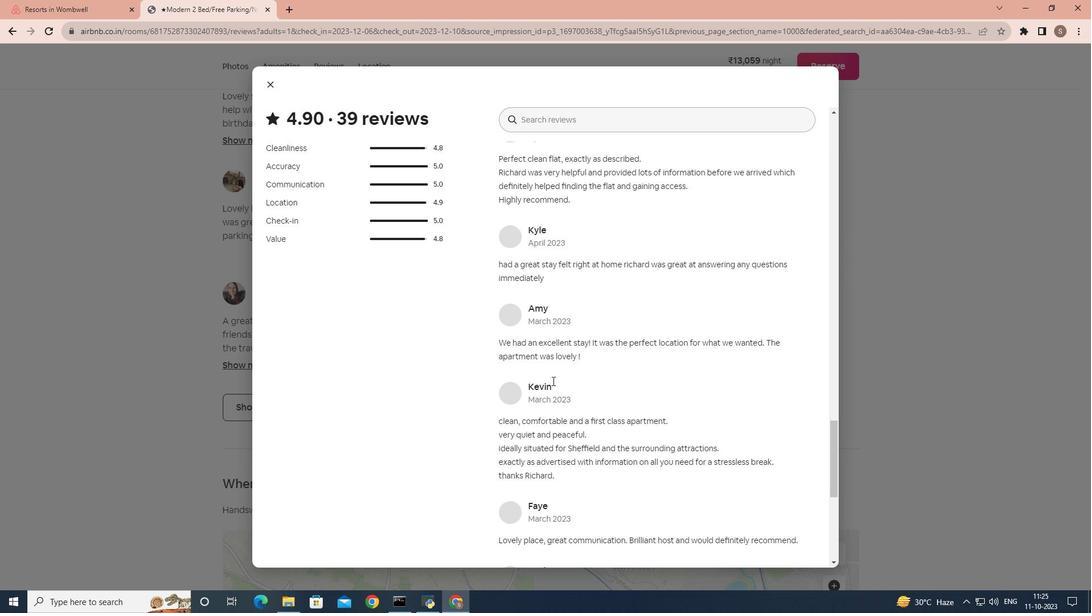 
Action: Mouse scrolled (552, 380) with delta (0, 0)
Screenshot: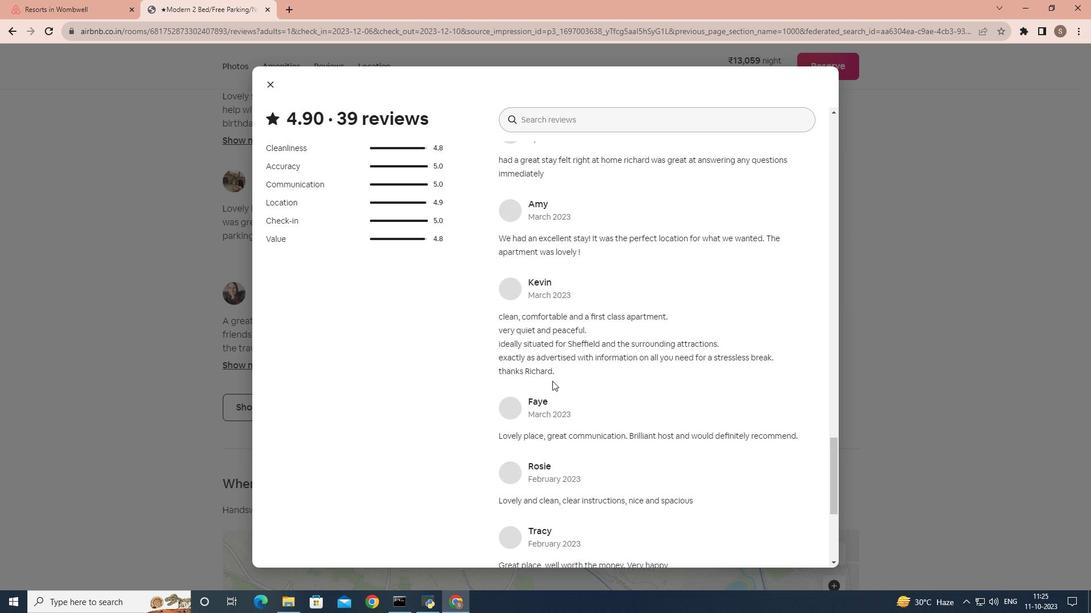
Action: Mouse scrolled (552, 380) with delta (0, 0)
Screenshot: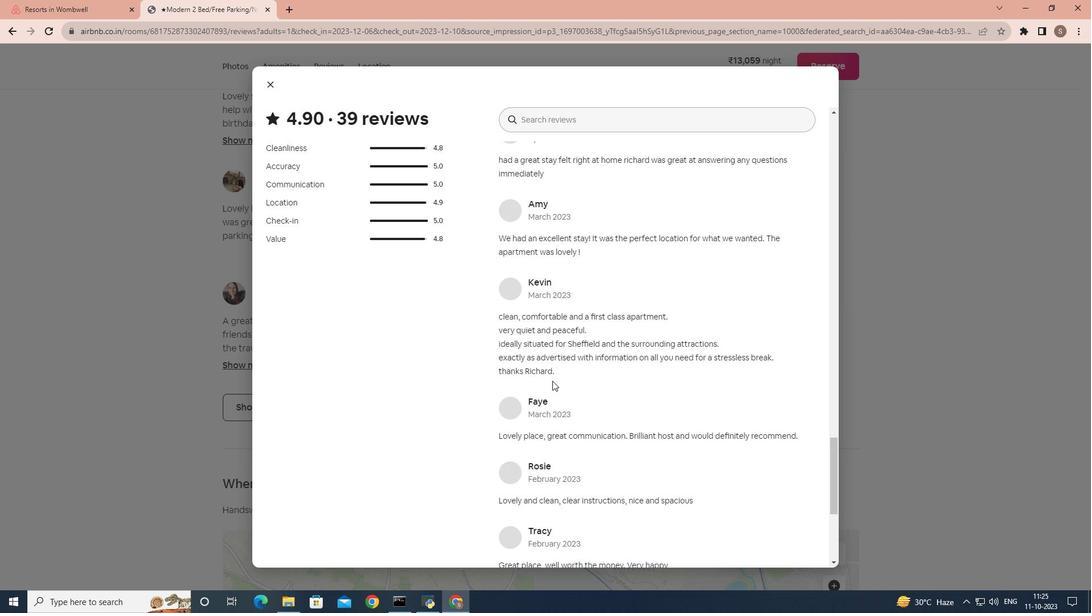 
Action: Mouse scrolled (552, 380) with delta (0, 0)
Screenshot: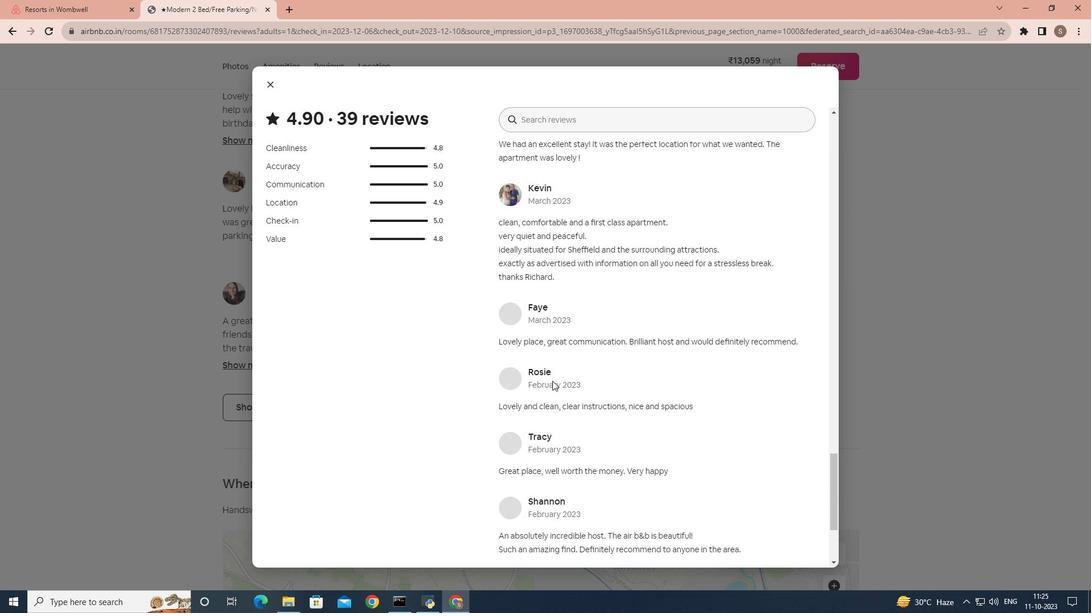 
Action: Mouse scrolled (552, 380) with delta (0, 0)
Screenshot: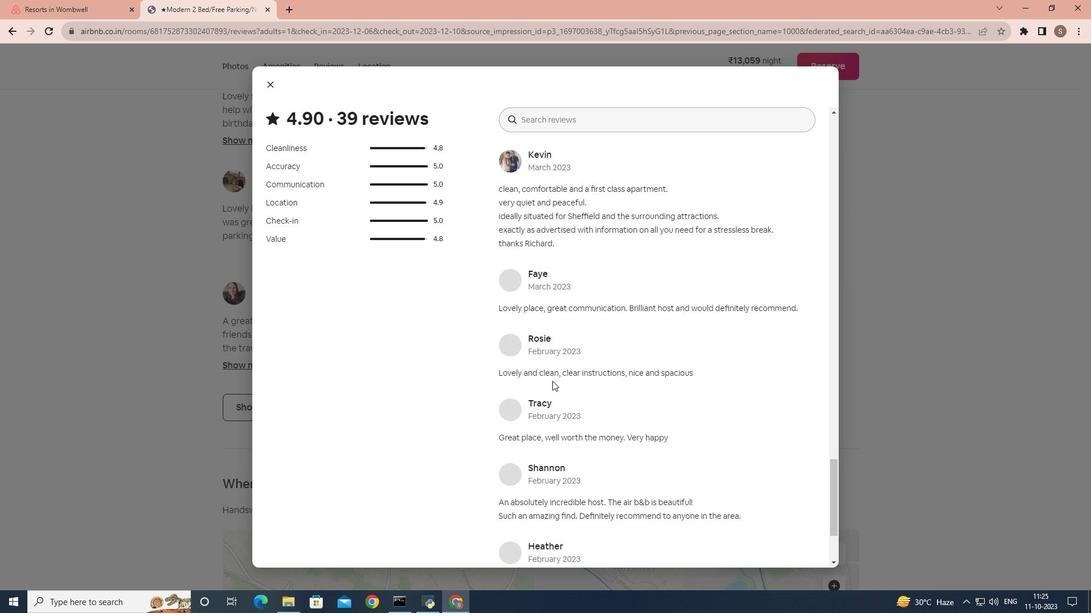 
Action: Mouse scrolled (552, 380) with delta (0, 0)
